 Task: Find family-friendly skiing trails near Salt Lake City.
Action: Mouse moved to (134, 71)
Screenshot: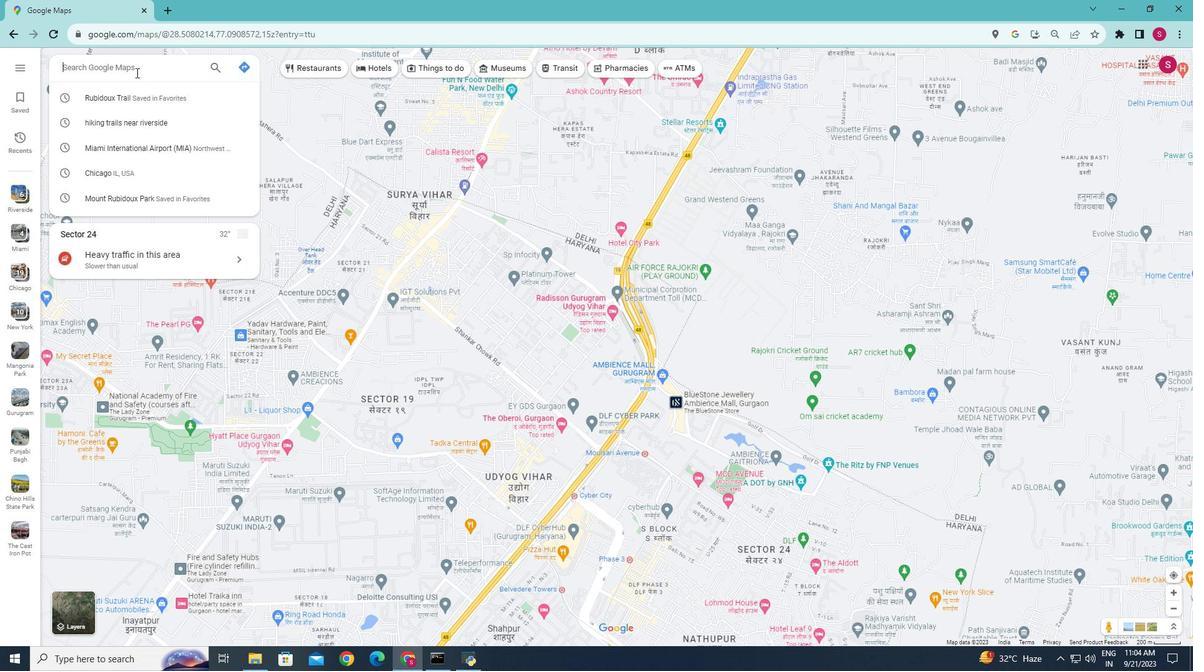 
Action: Mouse pressed left at (134, 71)
Screenshot: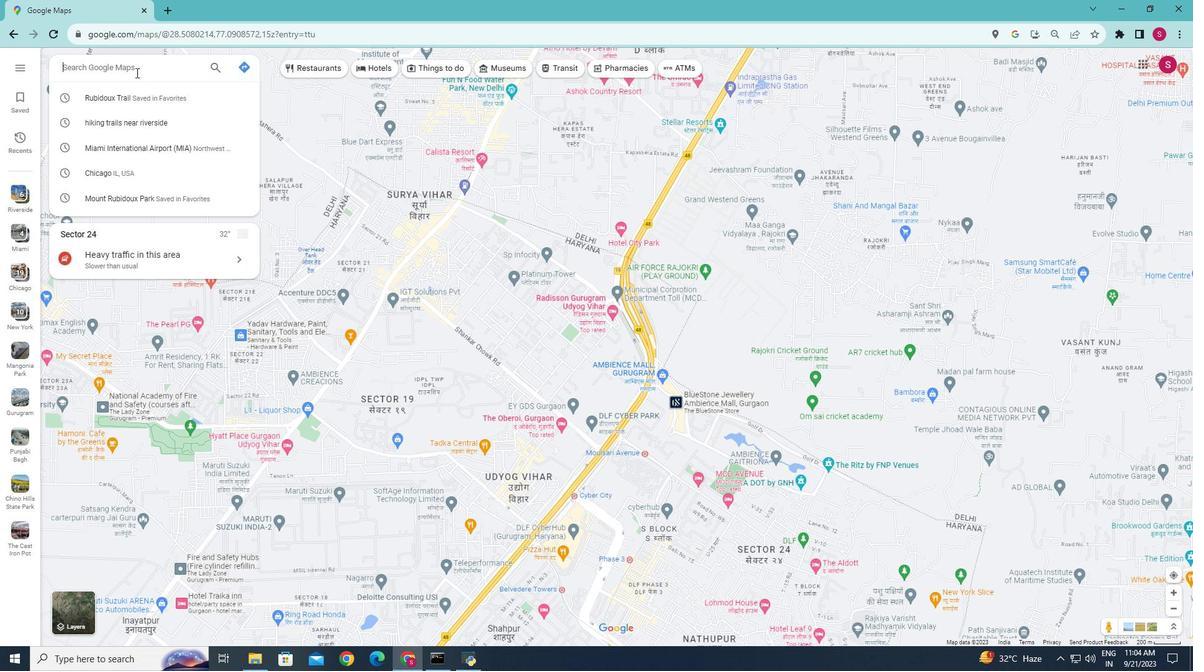 
Action: Key pressed <Key.caps_lock>S<Key.caps_lock>alt<Key.space><Key.caps_lock>L<Key.caps_lock>ake<Key.space><Key.caps_lock>C<Key.caps_lock>ity<Key.enter>
Screenshot: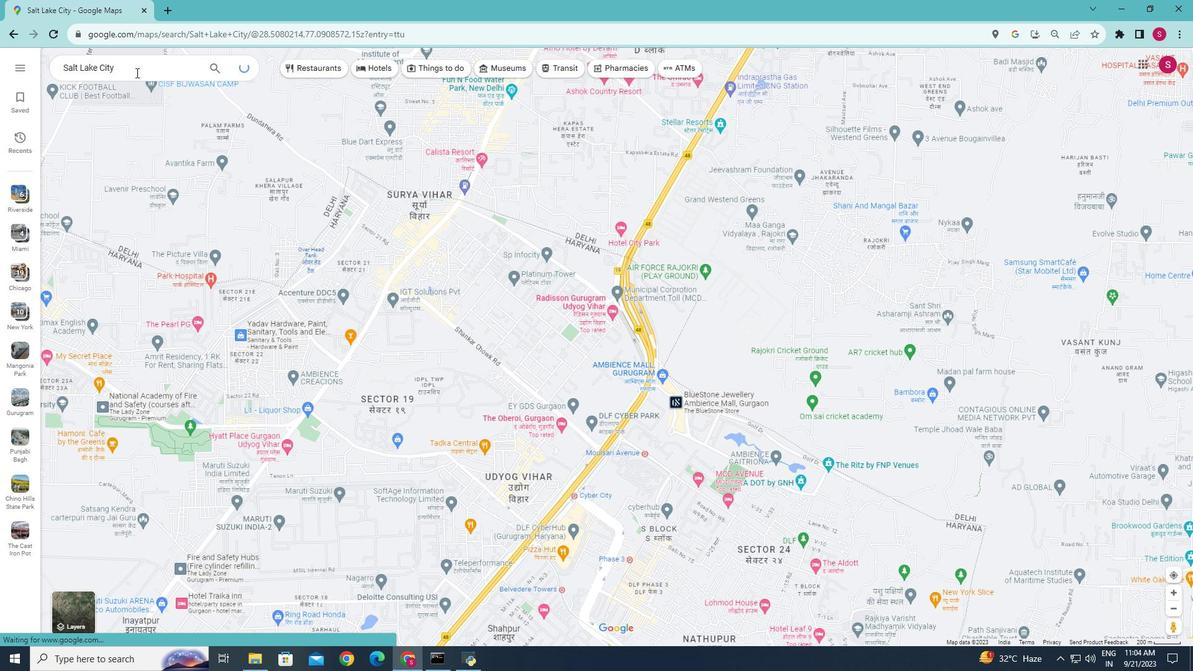 
Action: Mouse moved to (151, 259)
Screenshot: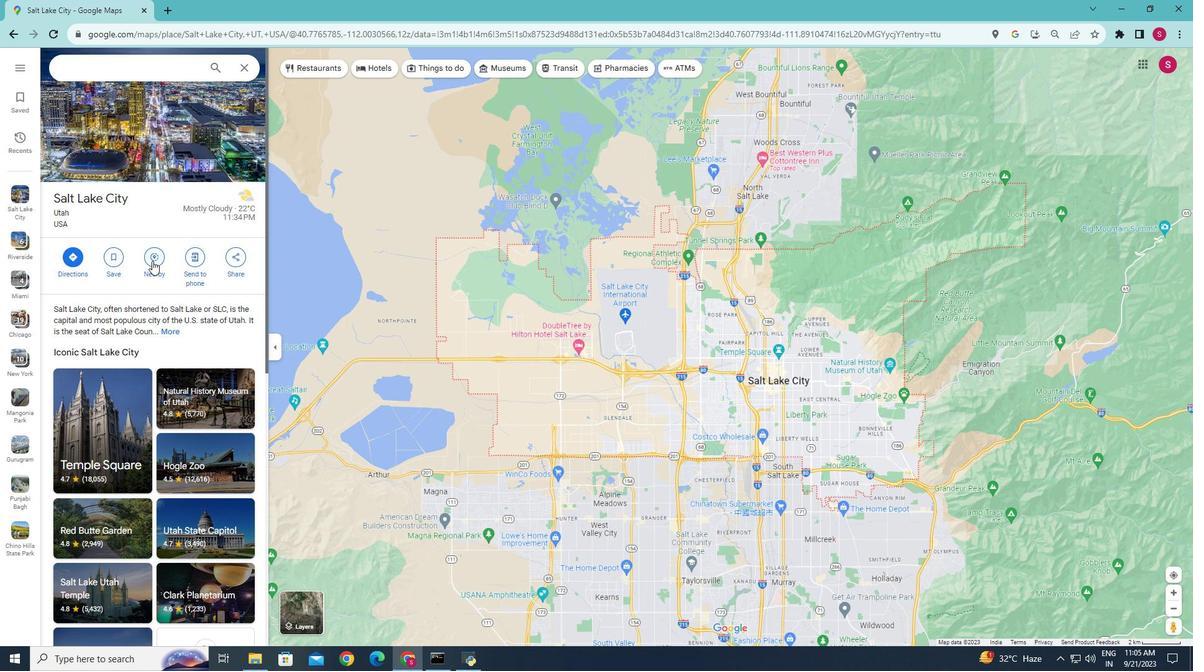 
Action: Mouse pressed left at (151, 259)
Screenshot: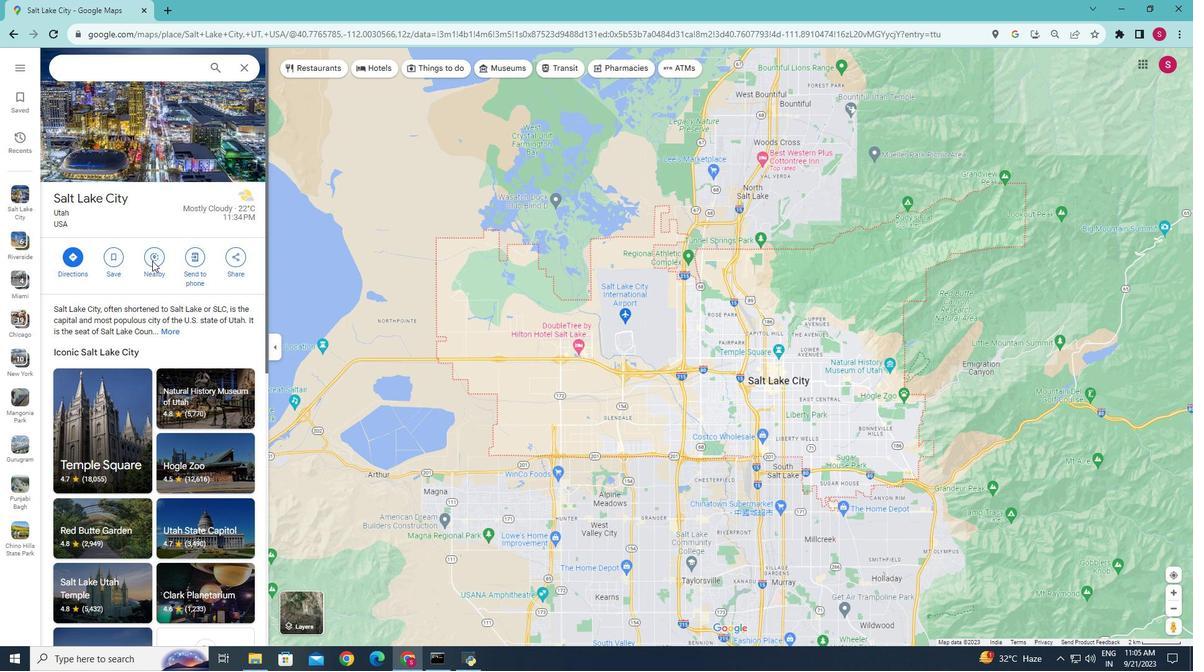 
Action: Mouse moved to (93, 64)
Screenshot: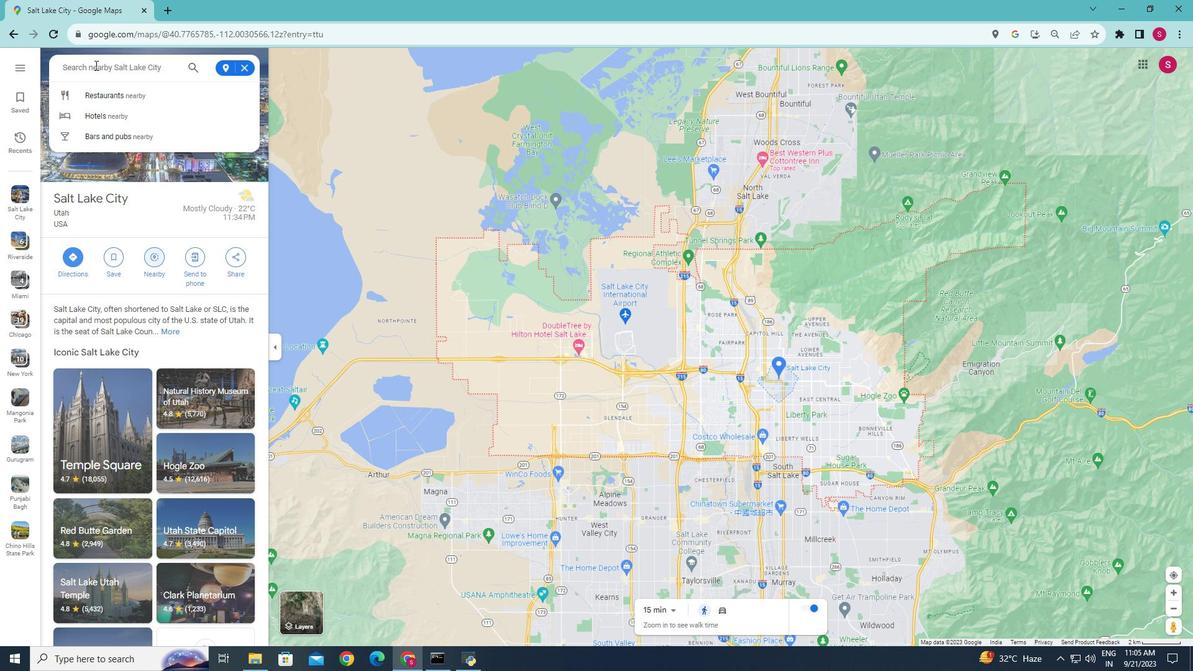 
Action: Mouse pressed left at (93, 64)
Screenshot: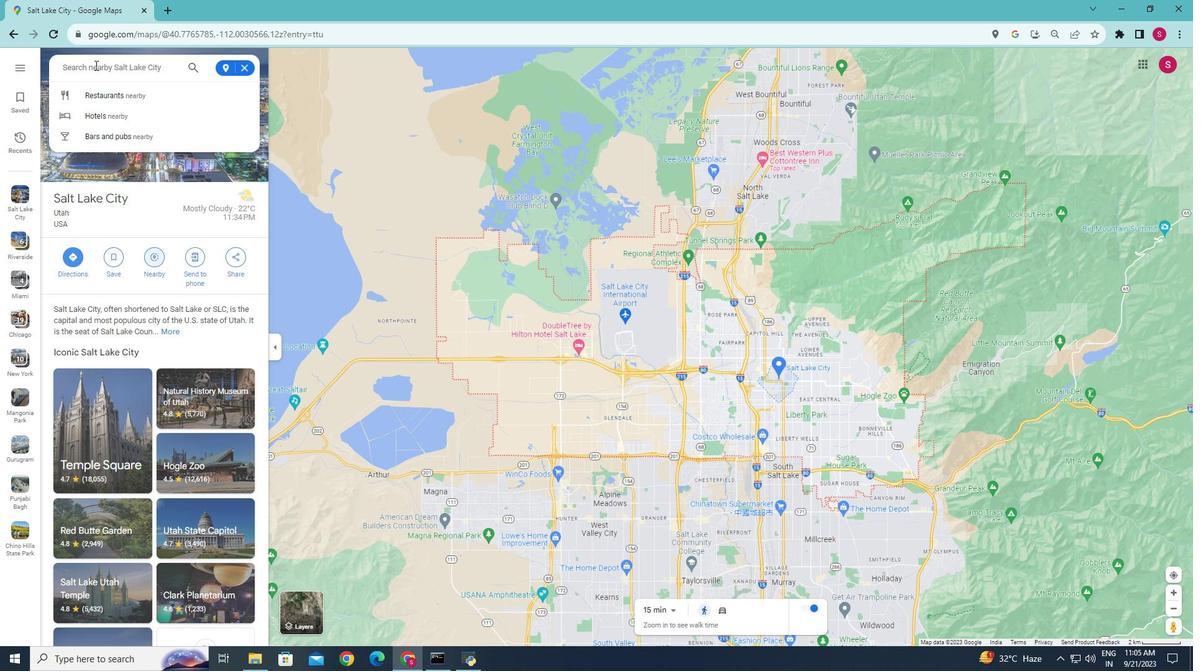 
Action: Key pressed family-friendly<Key.space>skiing<Key.space>trails<Key.enter>
Screenshot: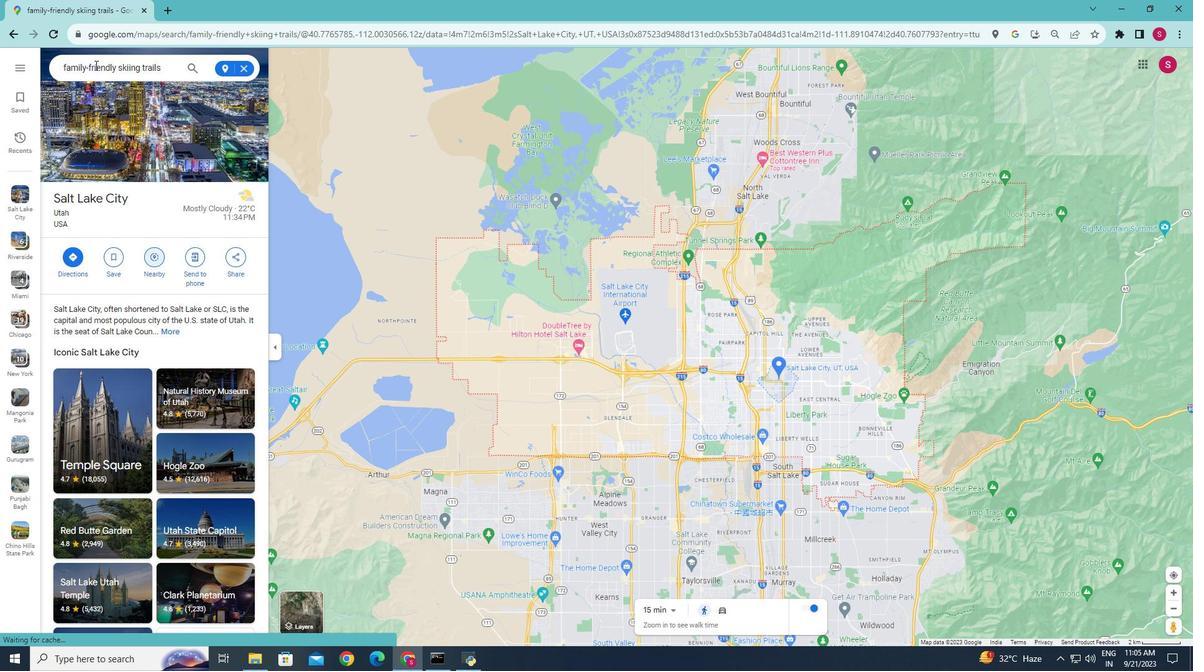
Action: Mouse moved to (175, 310)
Screenshot: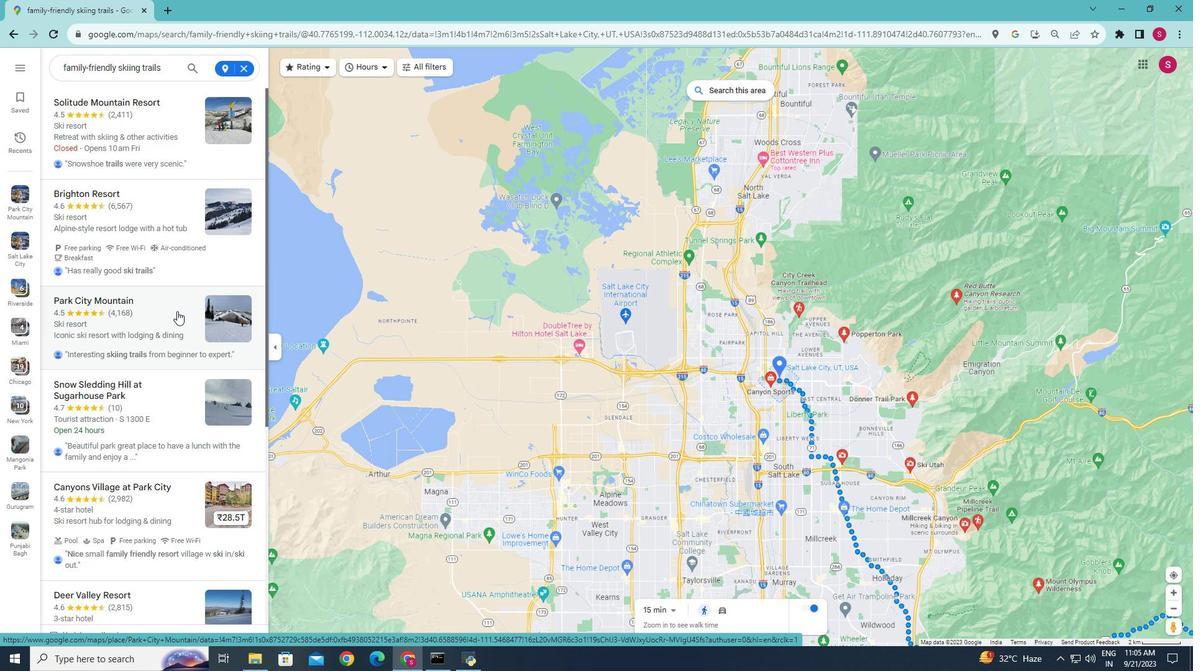 
Action: Mouse pressed left at (175, 310)
Screenshot: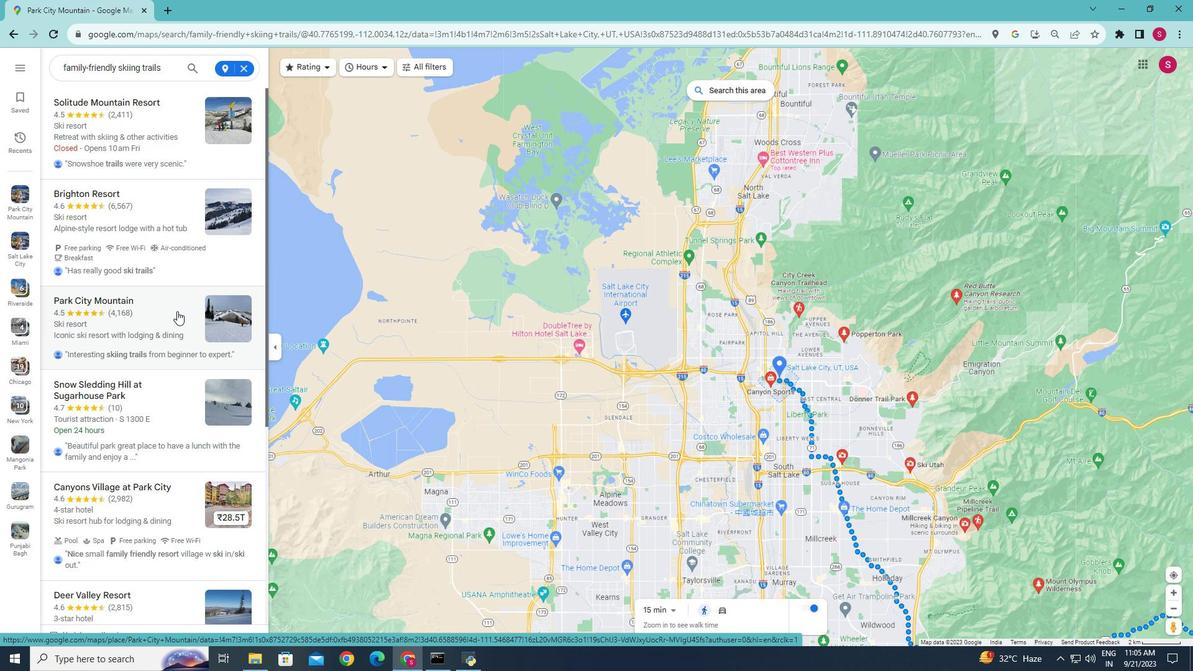 
Action: Mouse moved to (366, 267)
Screenshot: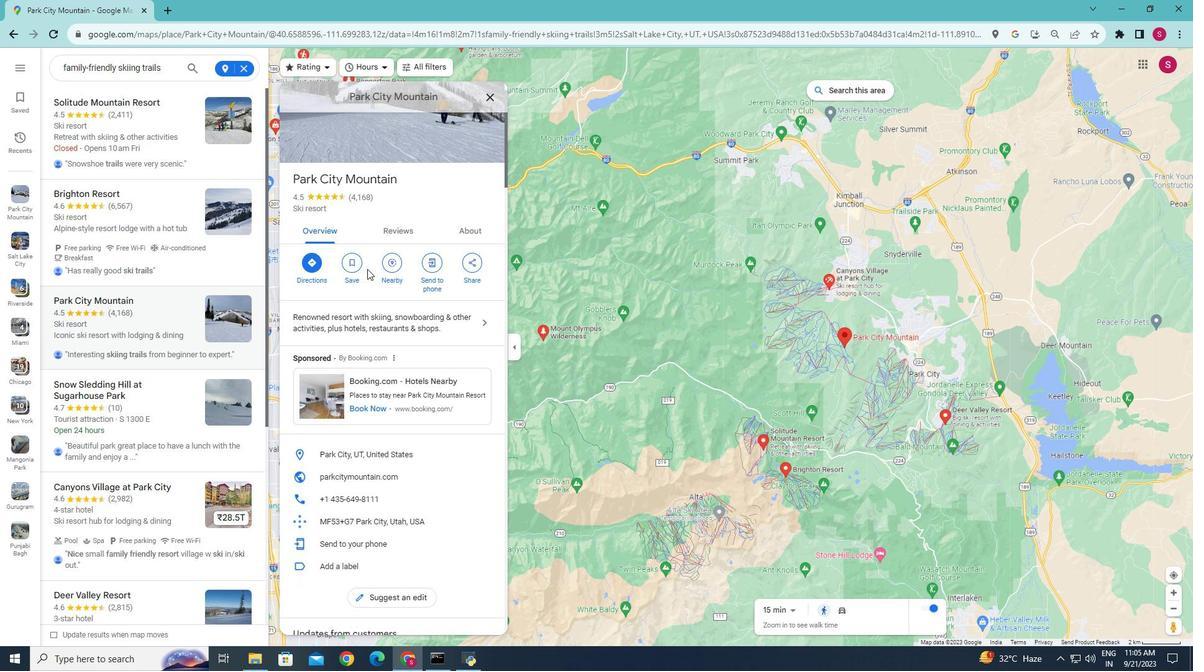 
Action: Mouse scrolled (366, 267) with delta (0, 0)
Screenshot: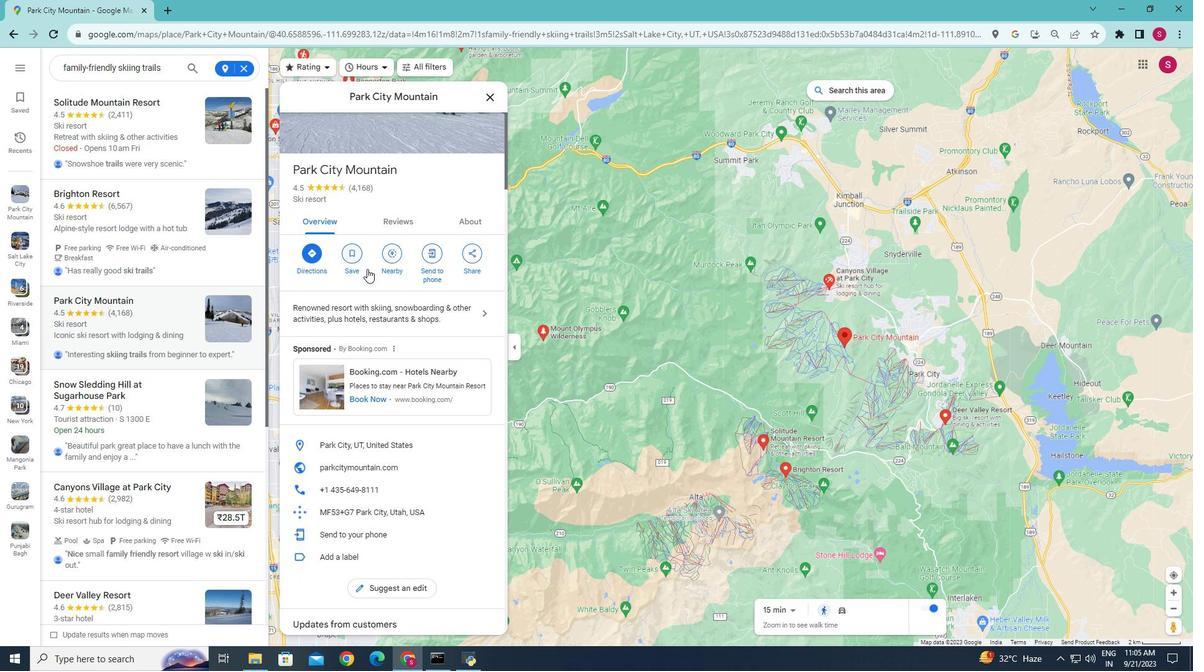 
Action: Mouse scrolled (366, 267) with delta (0, 0)
Screenshot: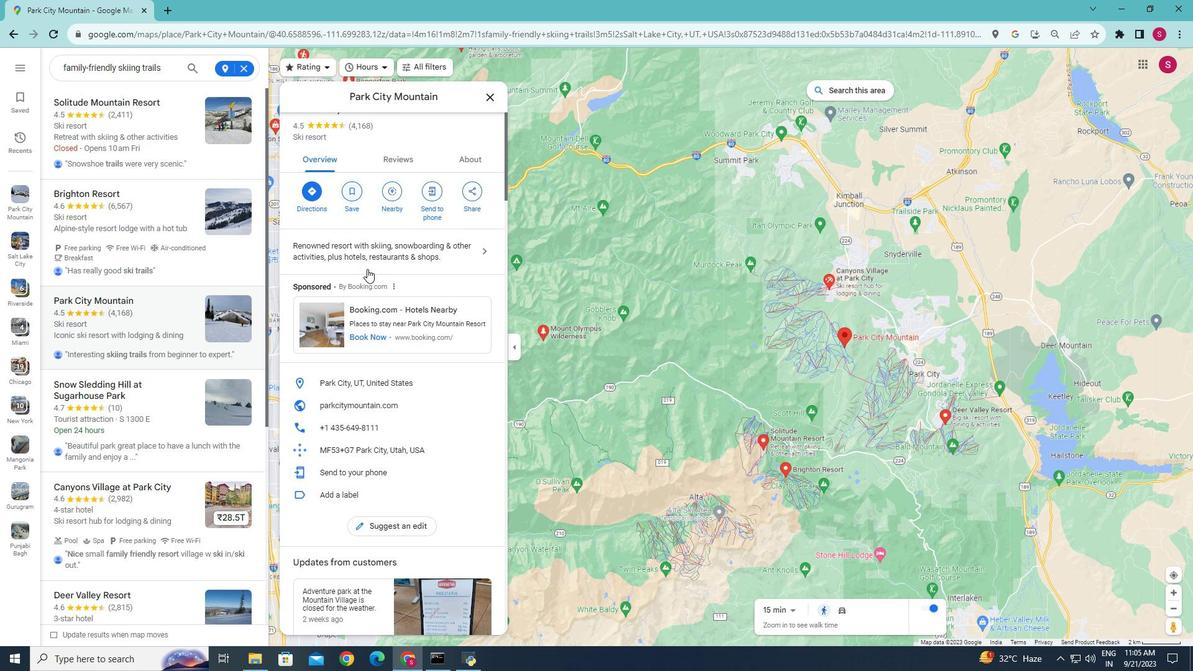 
Action: Mouse scrolled (366, 267) with delta (0, 0)
Screenshot: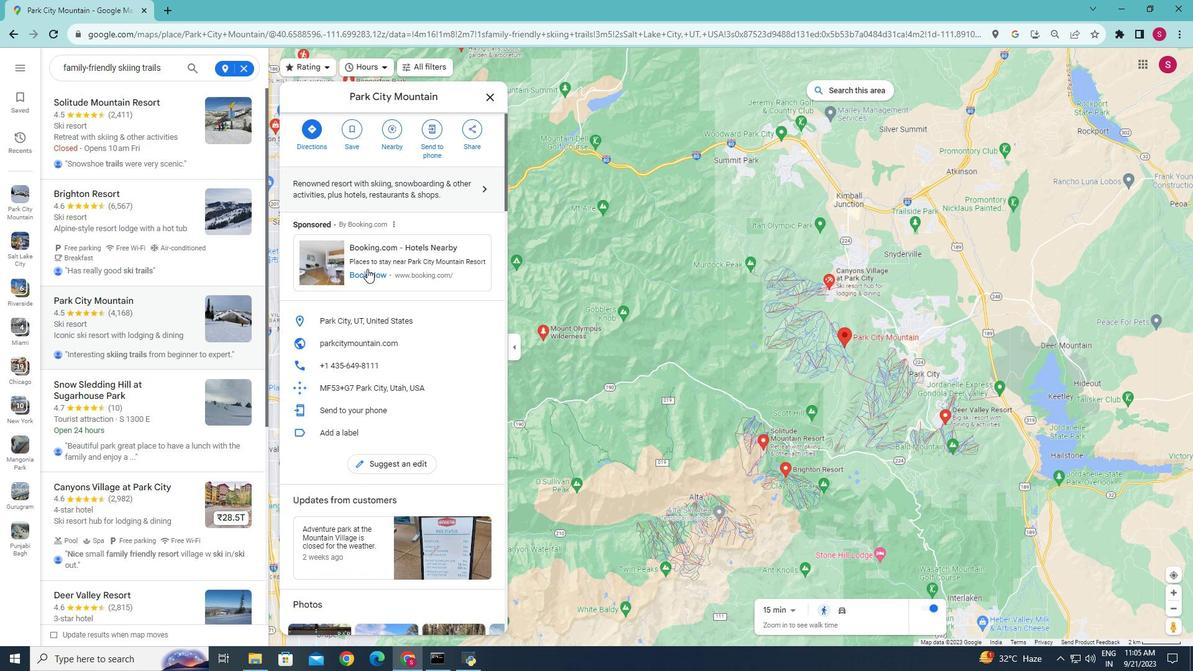 
Action: Mouse scrolled (366, 267) with delta (0, 0)
Screenshot: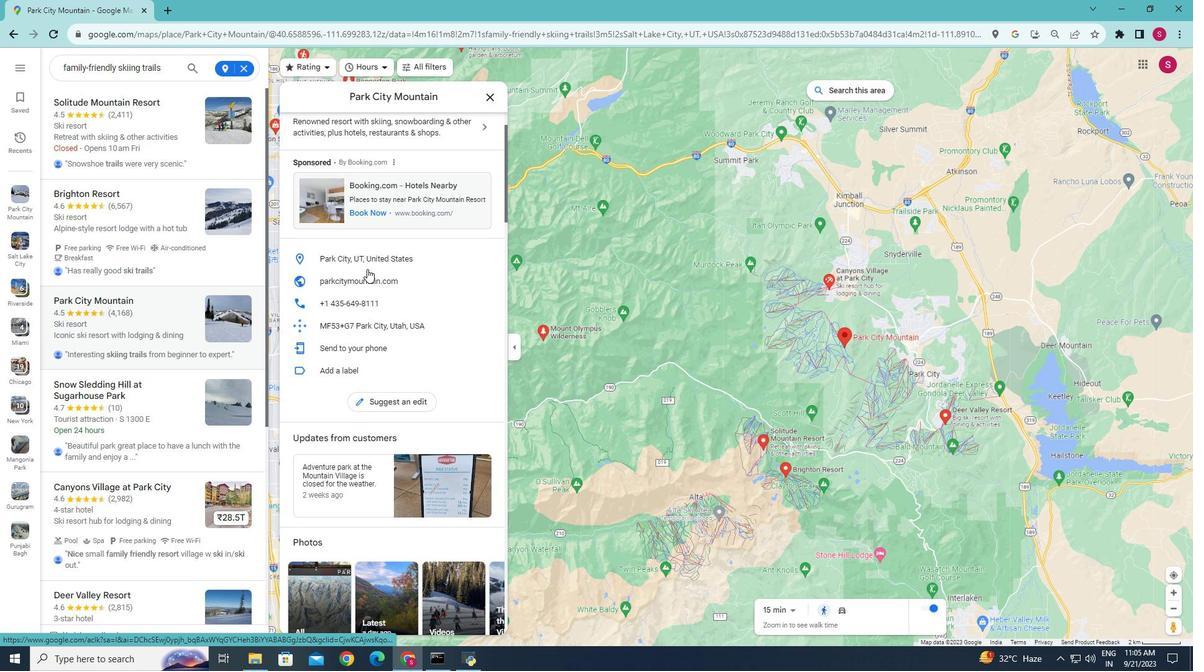 
Action: Mouse scrolled (366, 267) with delta (0, 0)
Screenshot: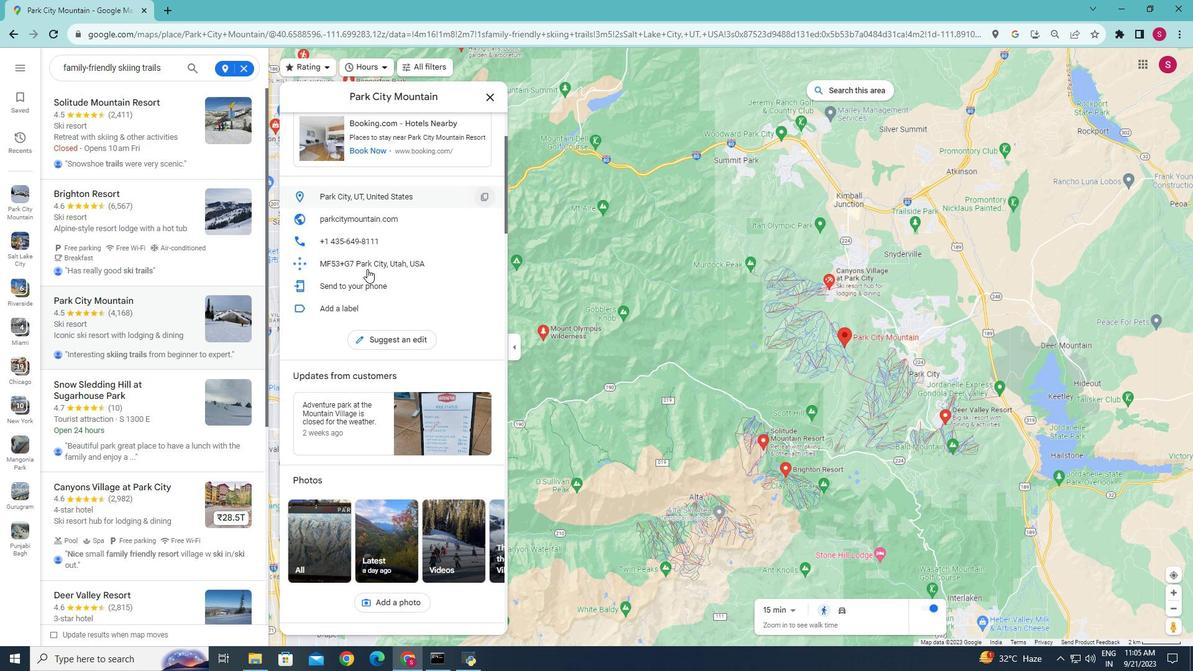 
Action: Mouse scrolled (366, 267) with delta (0, 0)
Screenshot: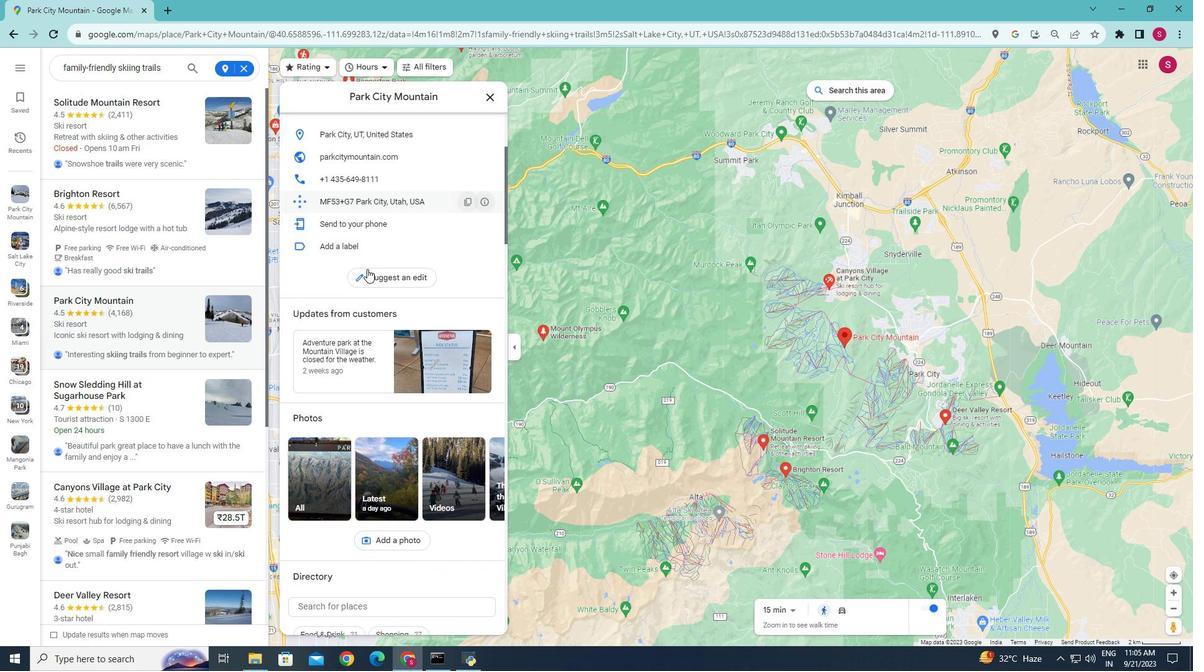 
Action: Mouse scrolled (366, 267) with delta (0, 0)
Screenshot: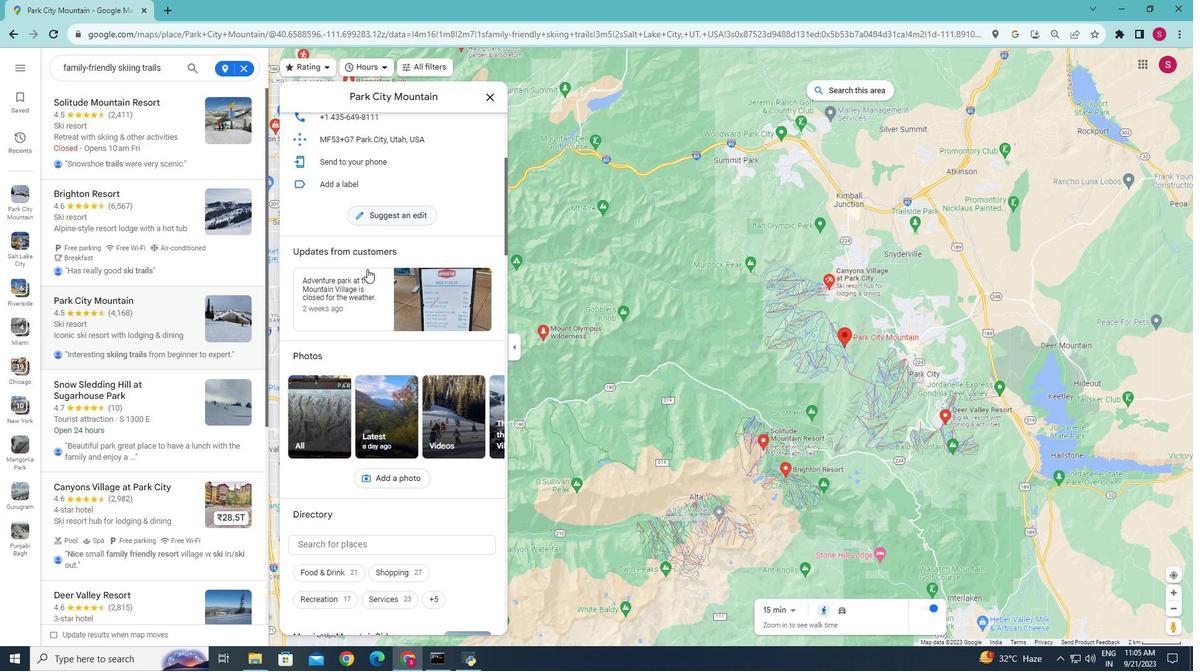 
Action: Mouse scrolled (366, 267) with delta (0, 0)
Screenshot: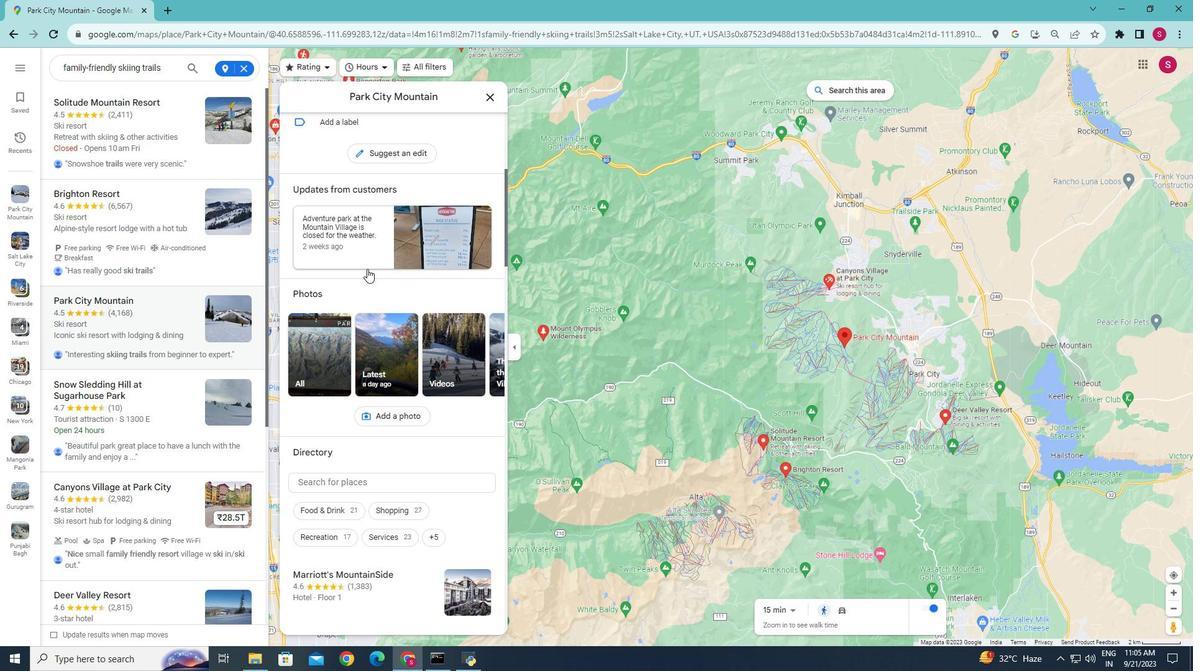 
Action: Mouse scrolled (366, 267) with delta (0, 0)
Screenshot: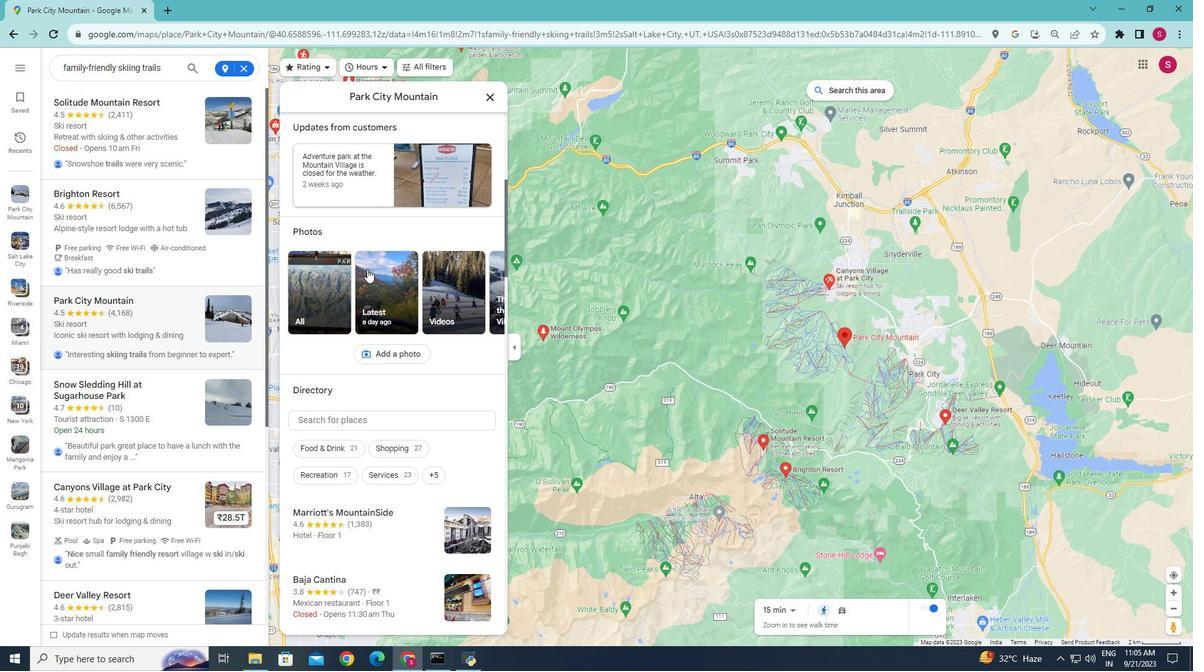 
Action: Mouse scrolled (366, 267) with delta (0, 0)
Screenshot: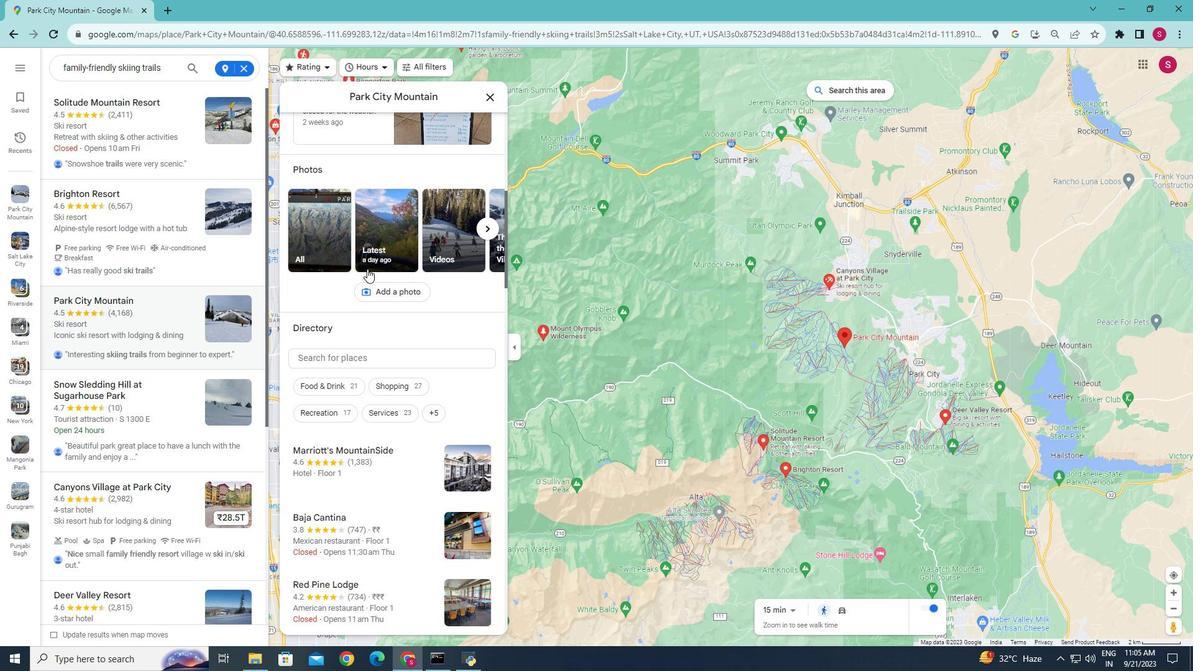 
Action: Mouse scrolled (366, 267) with delta (0, 0)
Screenshot: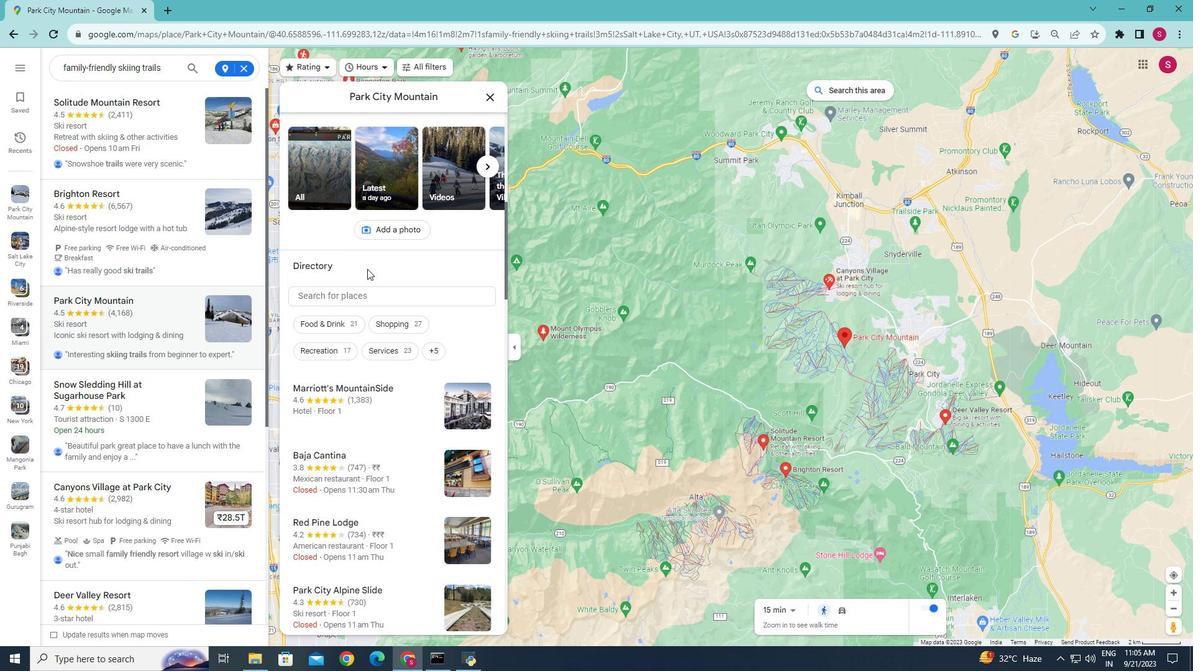 
Action: Mouse scrolled (366, 267) with delta (0, 0)
Screenshot: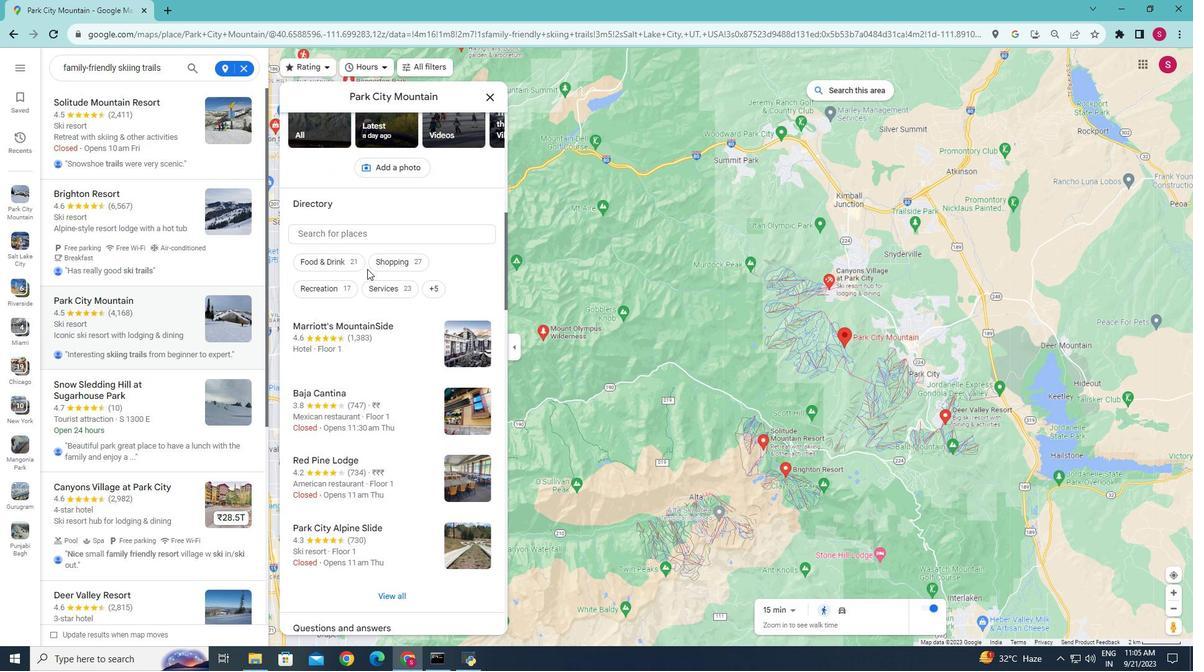 
Action: Mouse scrolled (366, 267) with delta (0, 0)
Screenshot: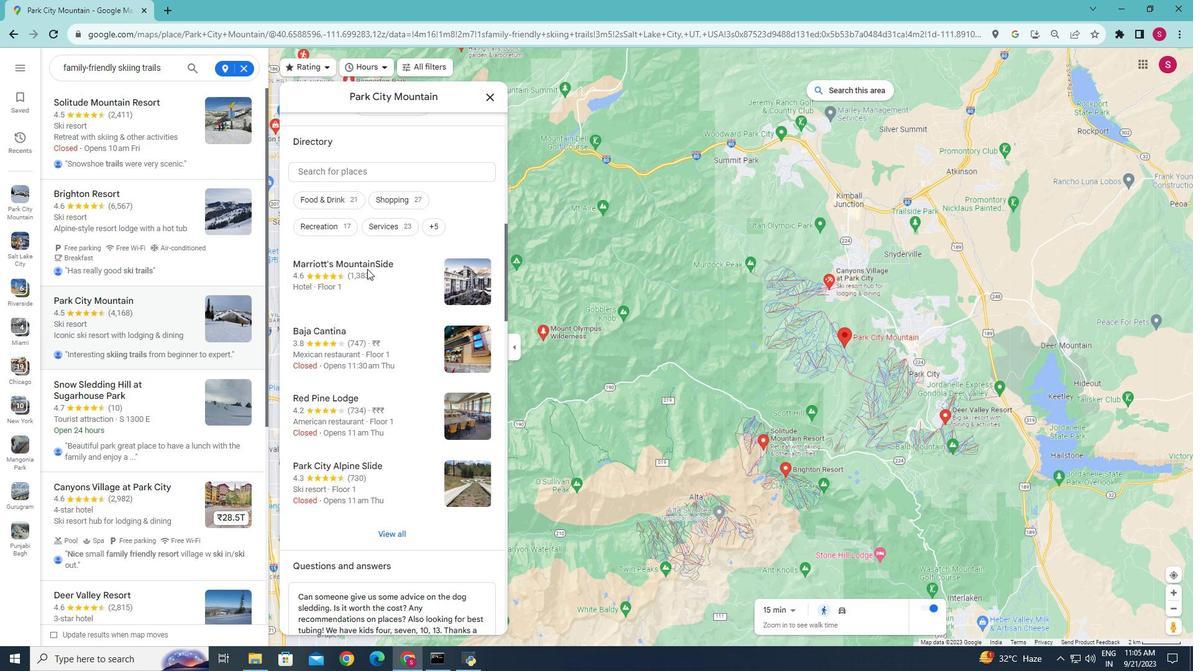 
Action: Mouse scrolled (366, 267) with delta (0, 0)
Screenshot: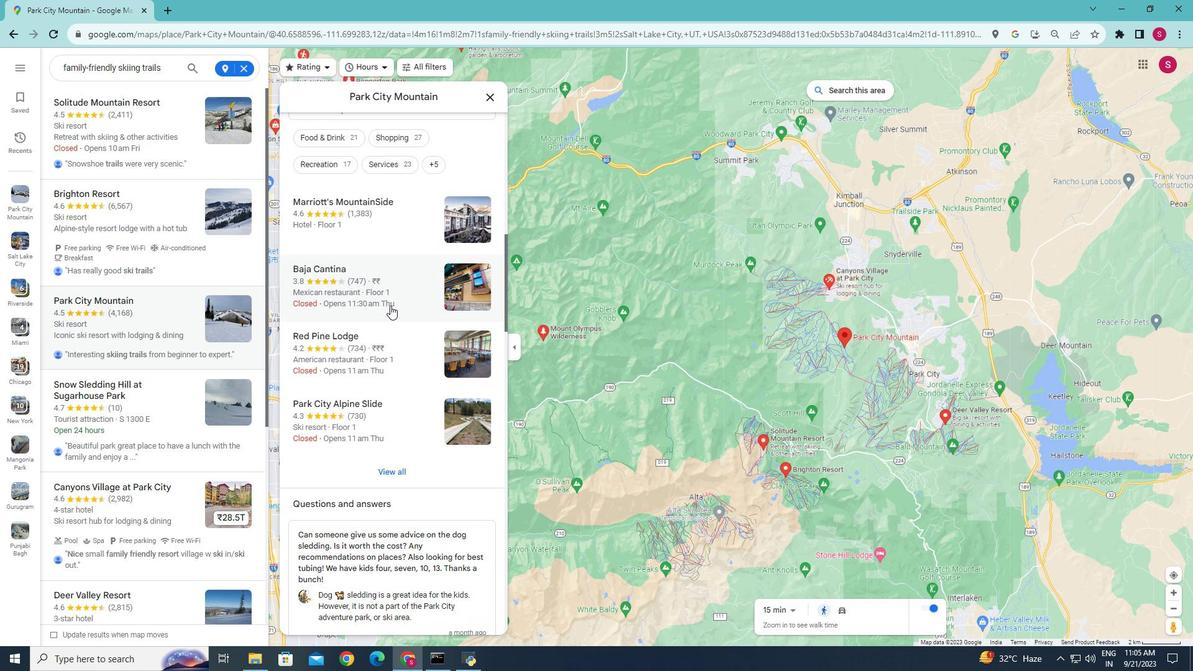 
Action: Mouse moved to (389, 304)
Screenshot: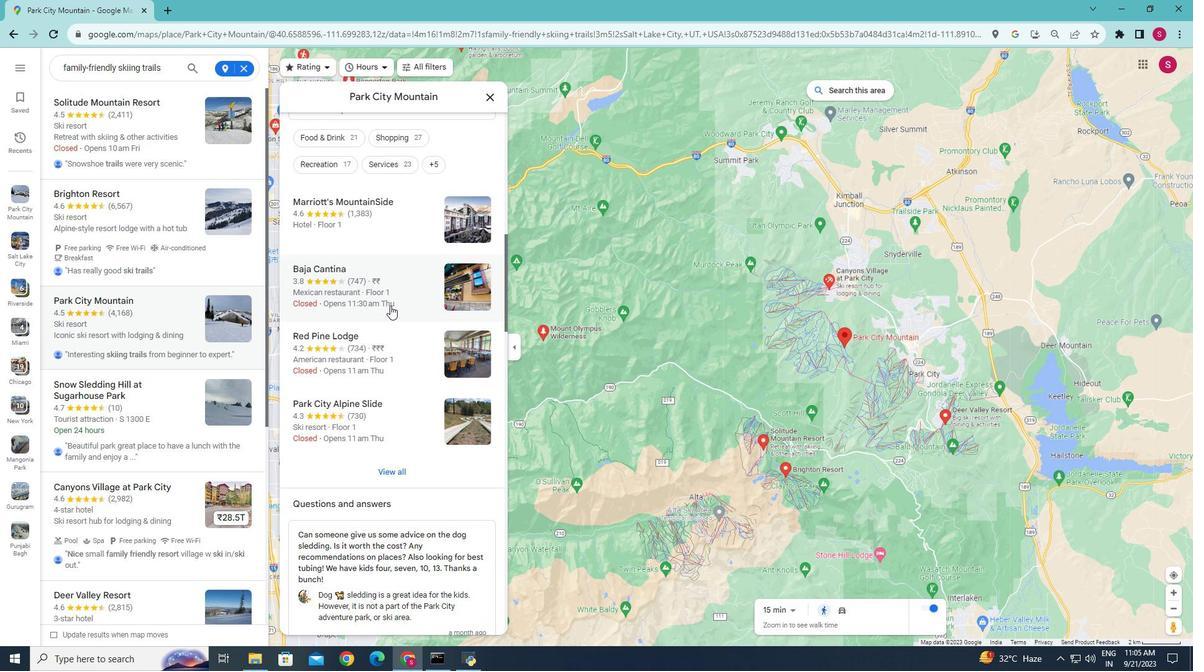 
Action: Mouse scrolled (389, 304) with delta (0, 0)
Screenshot: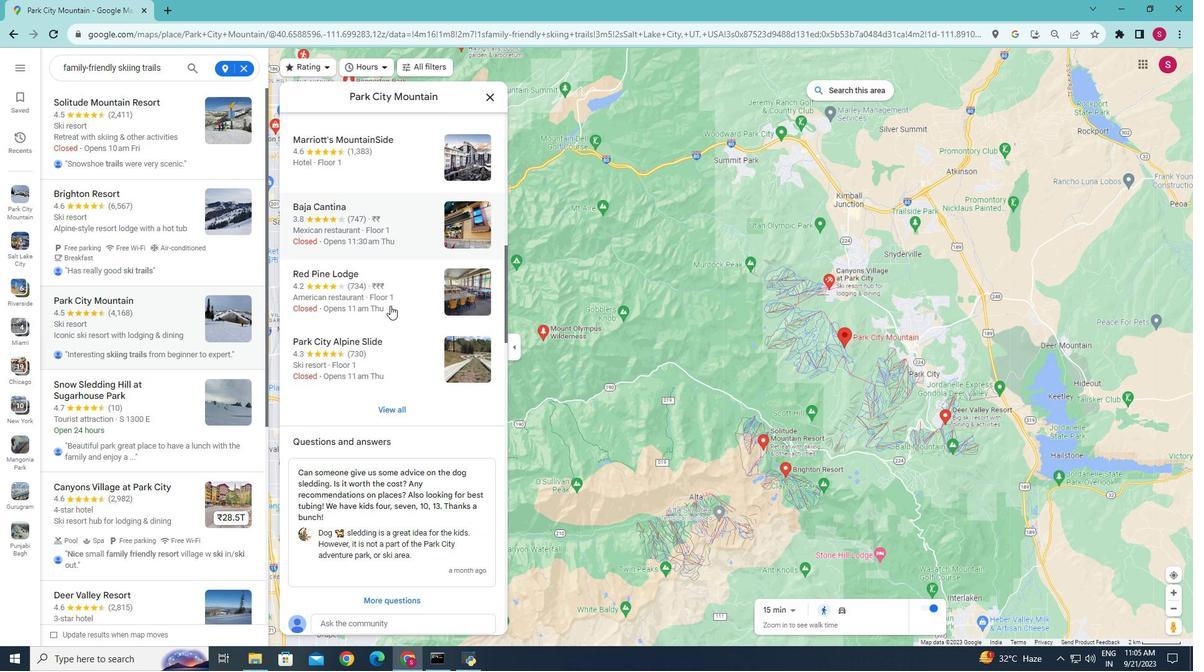 
Action: Mouse scrolled (389, 304) with delta (0, 0)
Screenshot: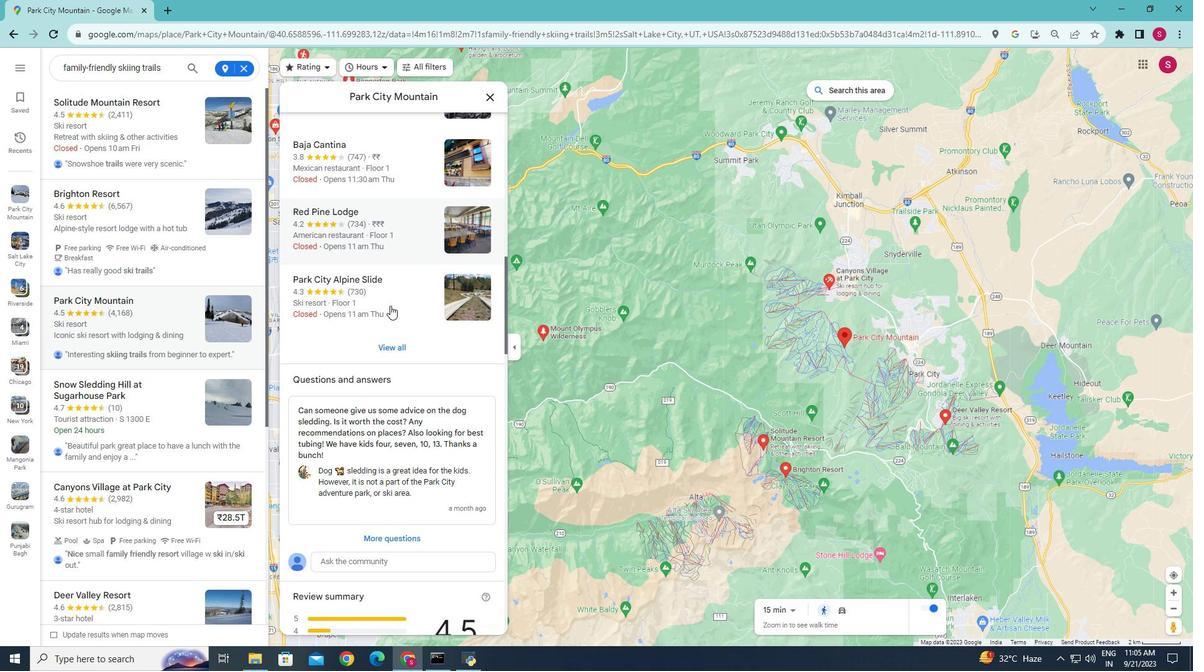 
Action: Mouse scrolled (389, 304) with delta (0, 0)
Screenshot: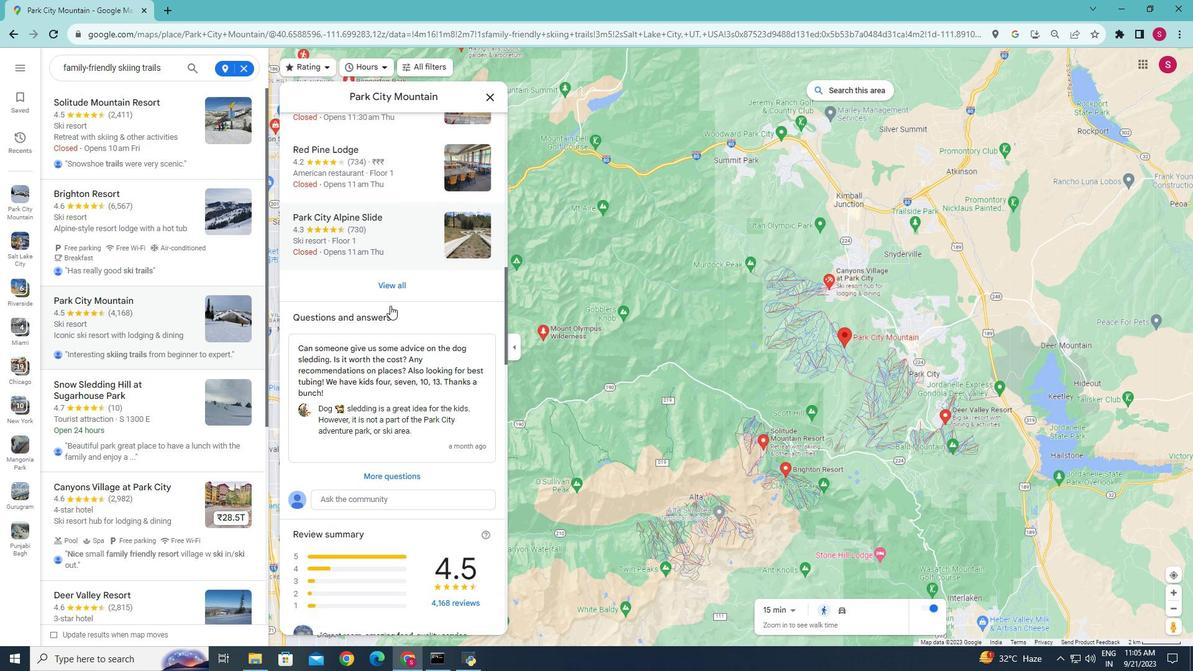 
Action: Mouse scrolled (389, 304) with delta (0, 0)
Screenshot: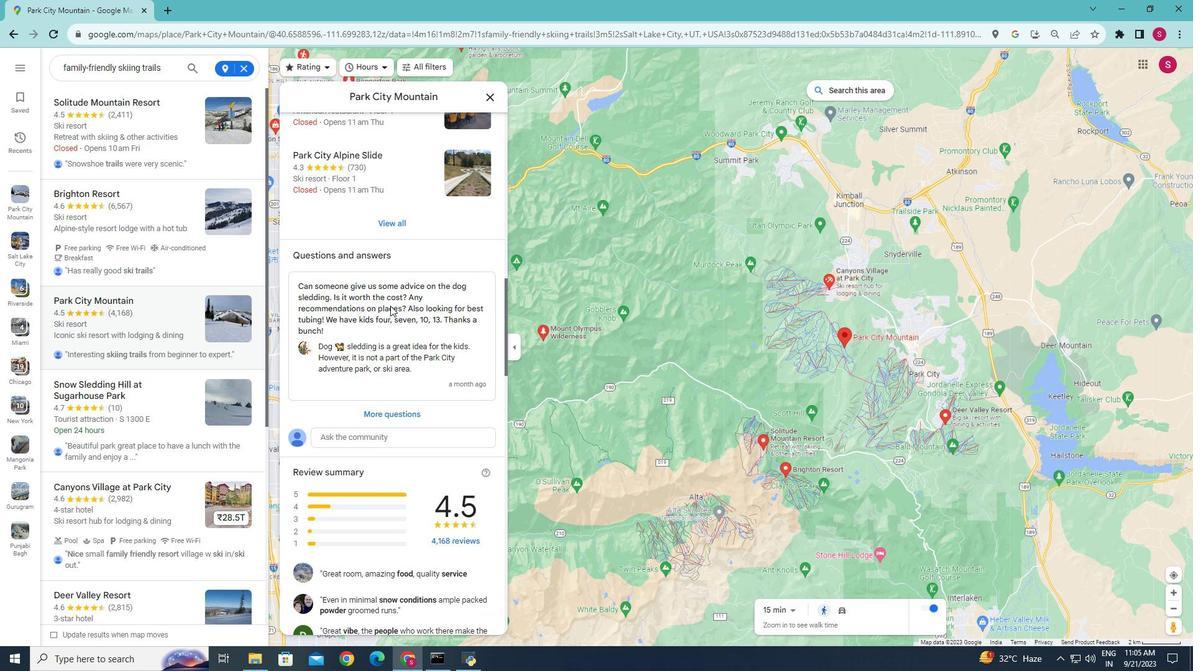 
Action: Mouse moved to (383, 258)
Screenshot: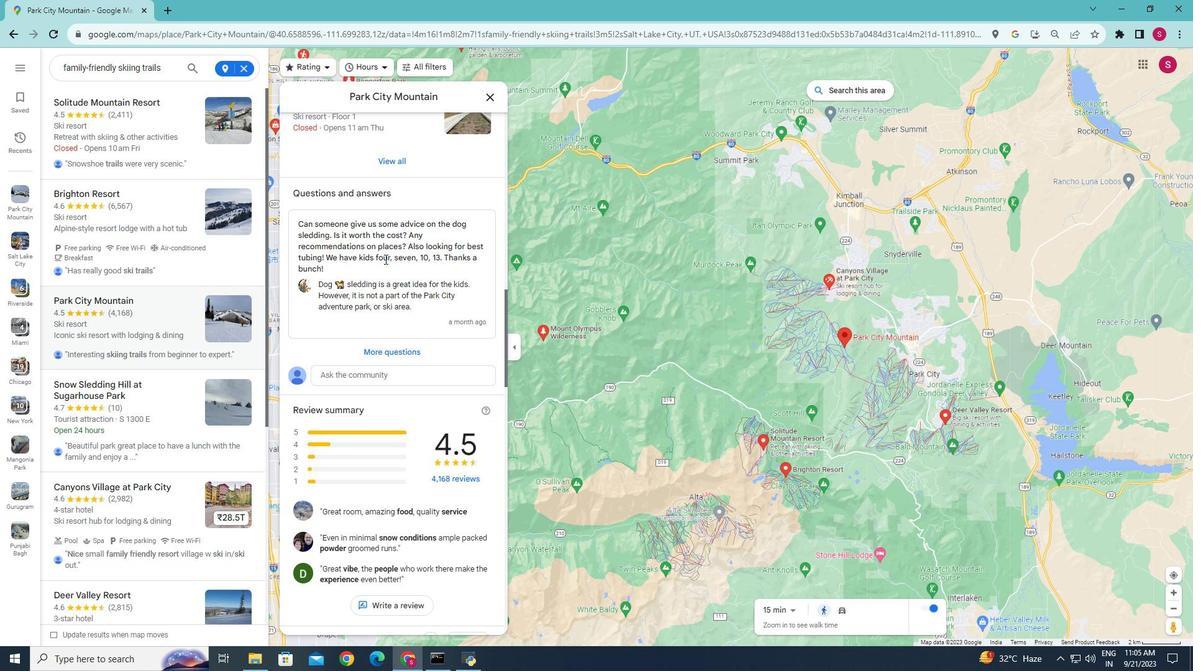 
Action: Mouse scrolled (383, 257) with delta (0, 0)
Screenshot: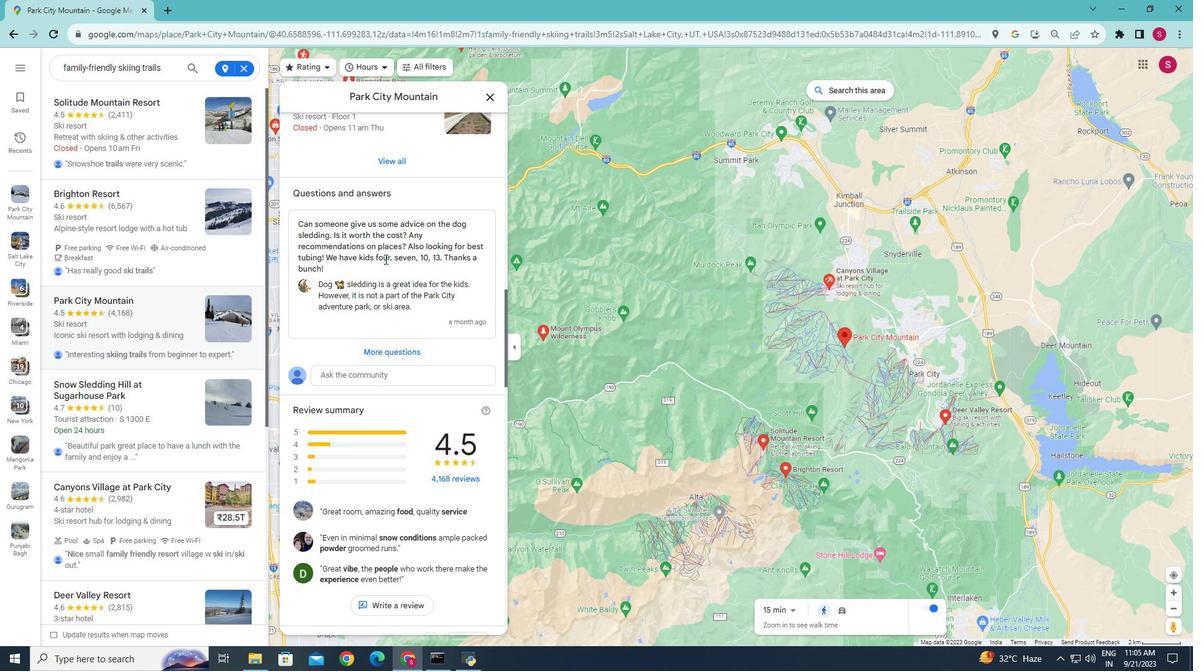
Action: Mouse scrolled (383, 258) with delta (0, 0)
Screenshot: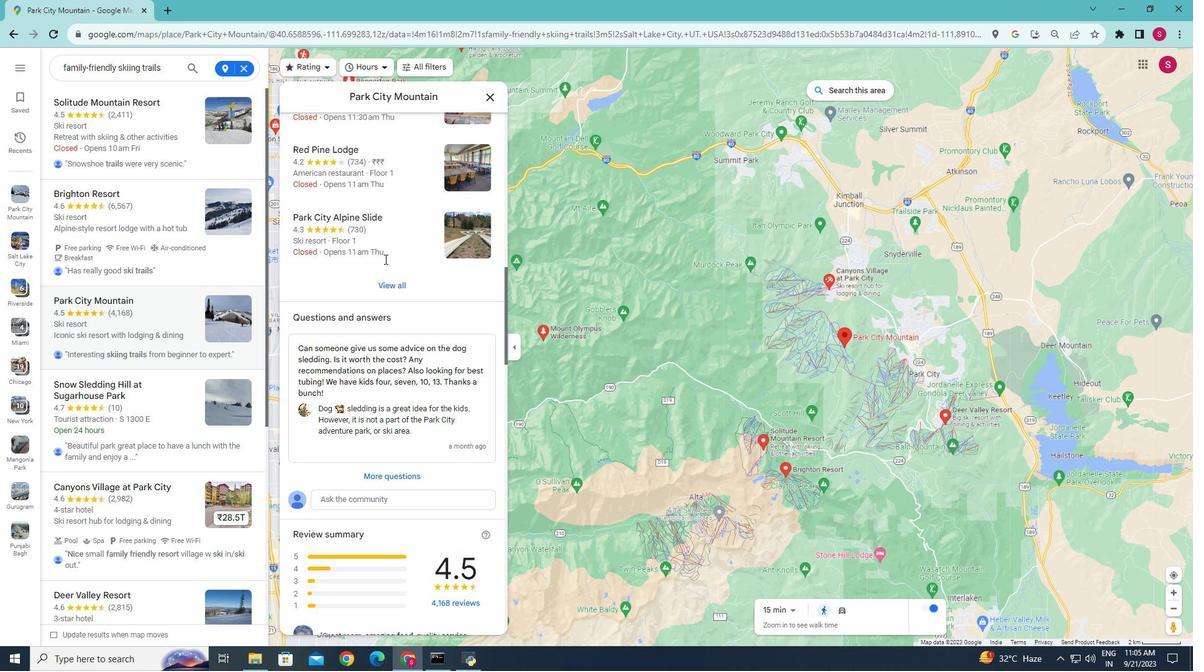 
Action: Mouse scrolled (383, 258) with delta (0, 0)
Screenshot: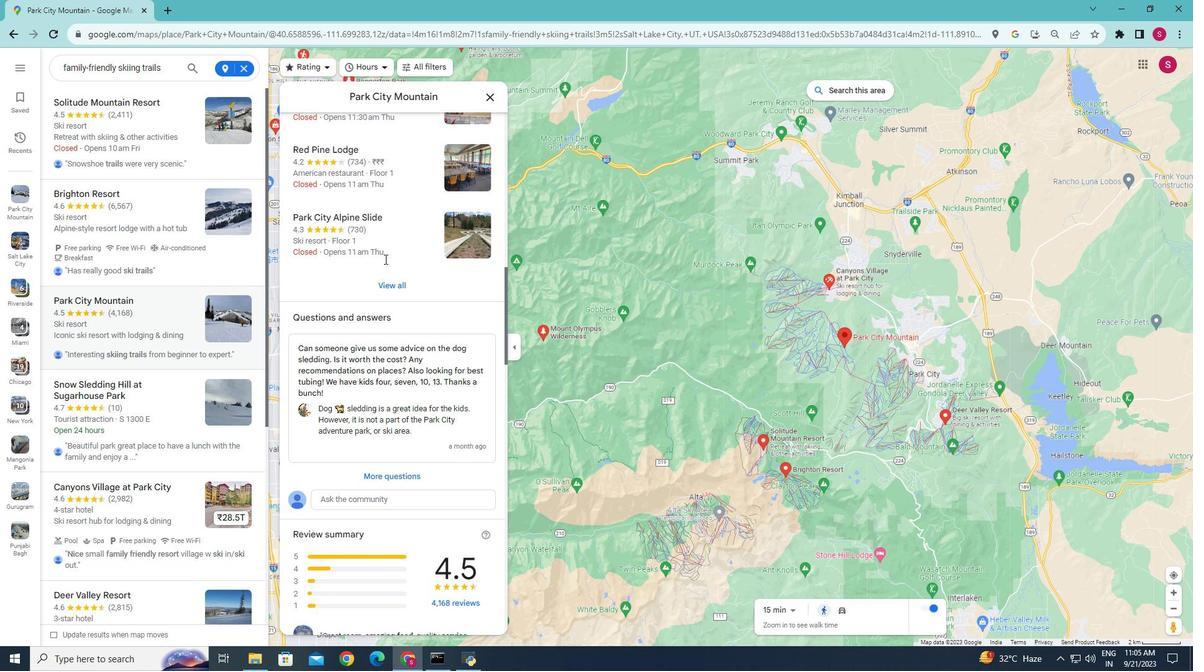 
Action: Mouse scrolled (383, 257) with delta (0, 0)
Screenshot: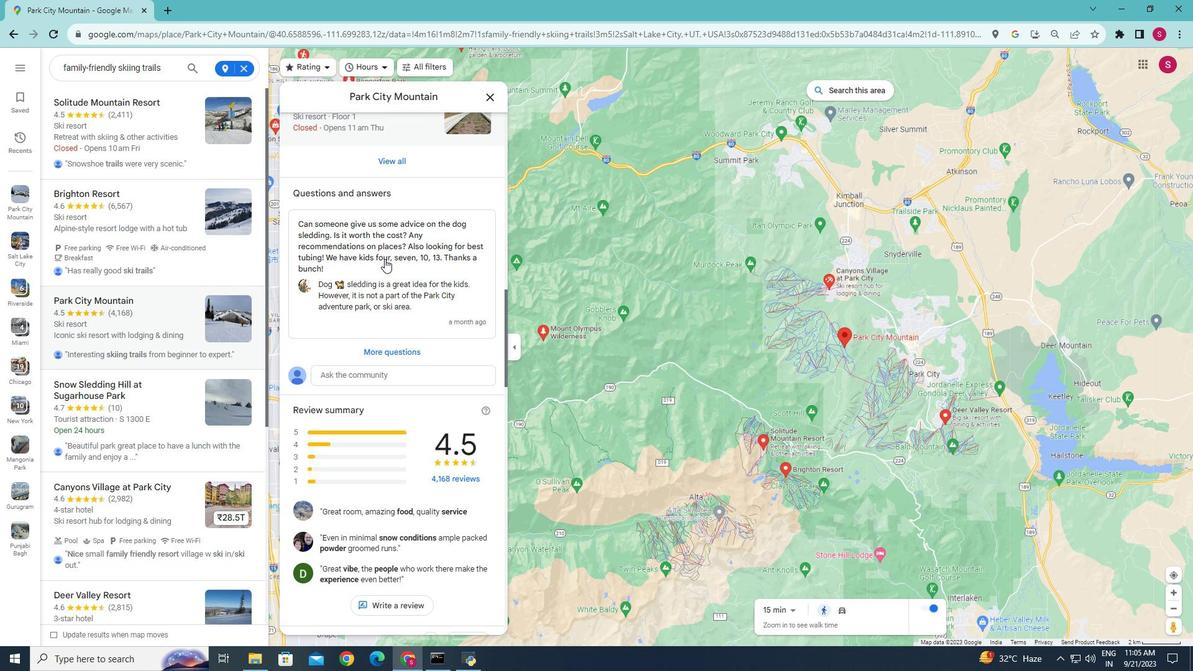 
Action: Mouse scrolled (383, 257) with delta (0, 0)
Screenshot: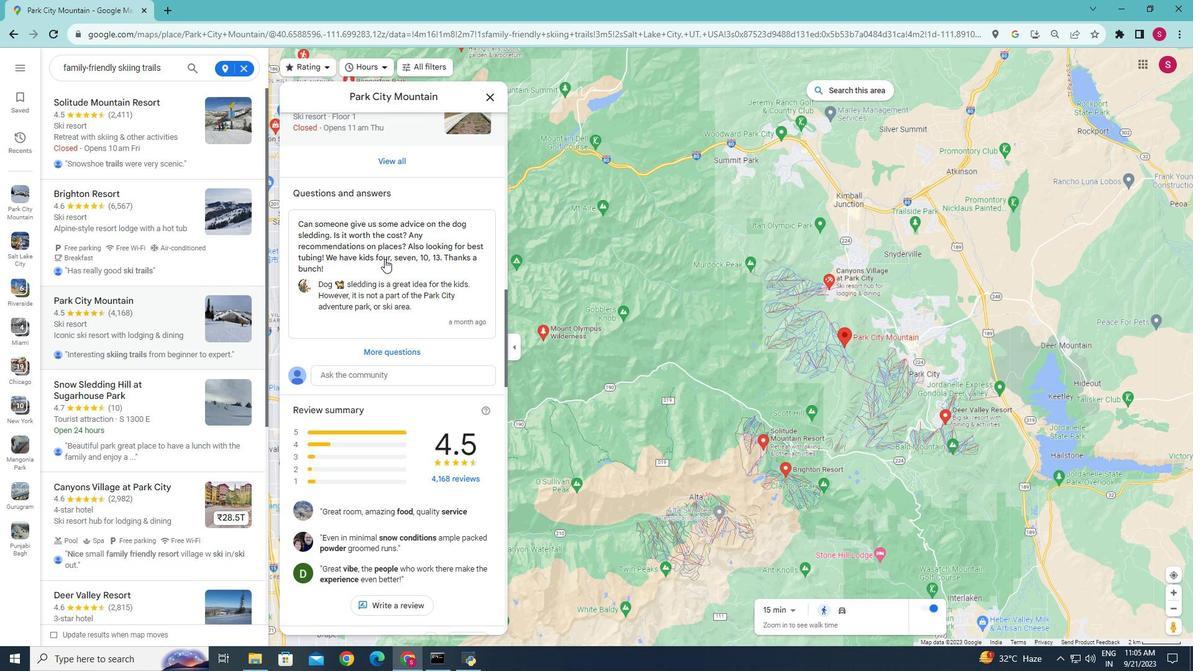 
Action: Mouse scrolled (383, 257) with delta (0, 0)
Screenshot: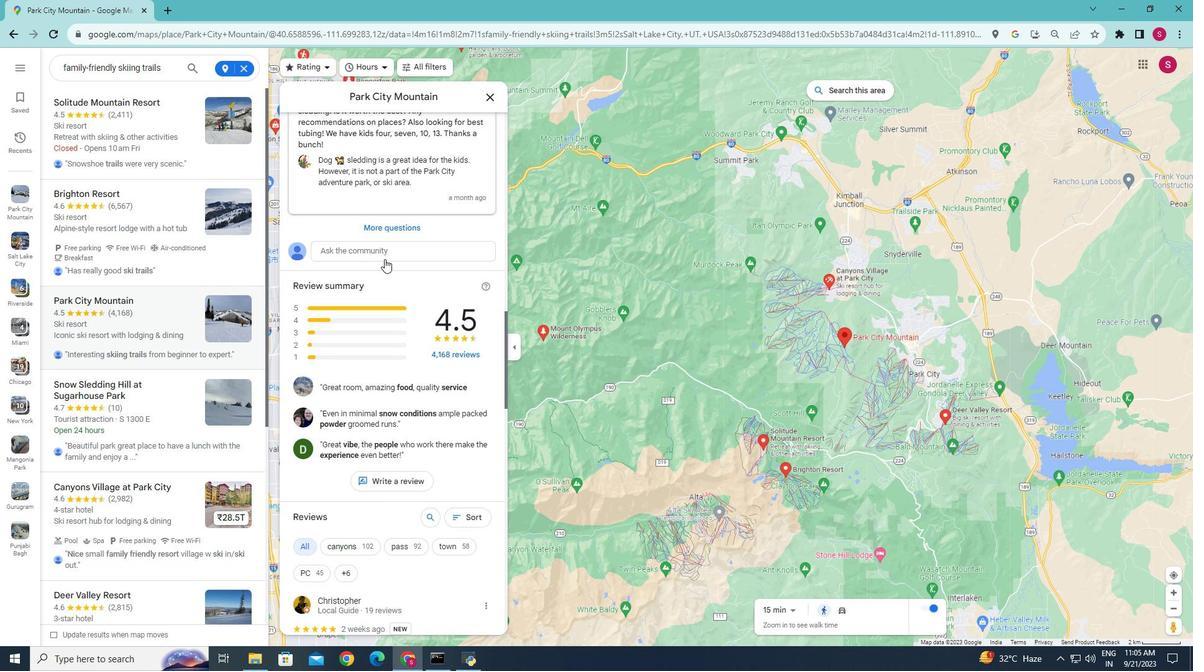 
Action: Mouse scrolled (383, 257) with delta (0, 0)
Screenshot: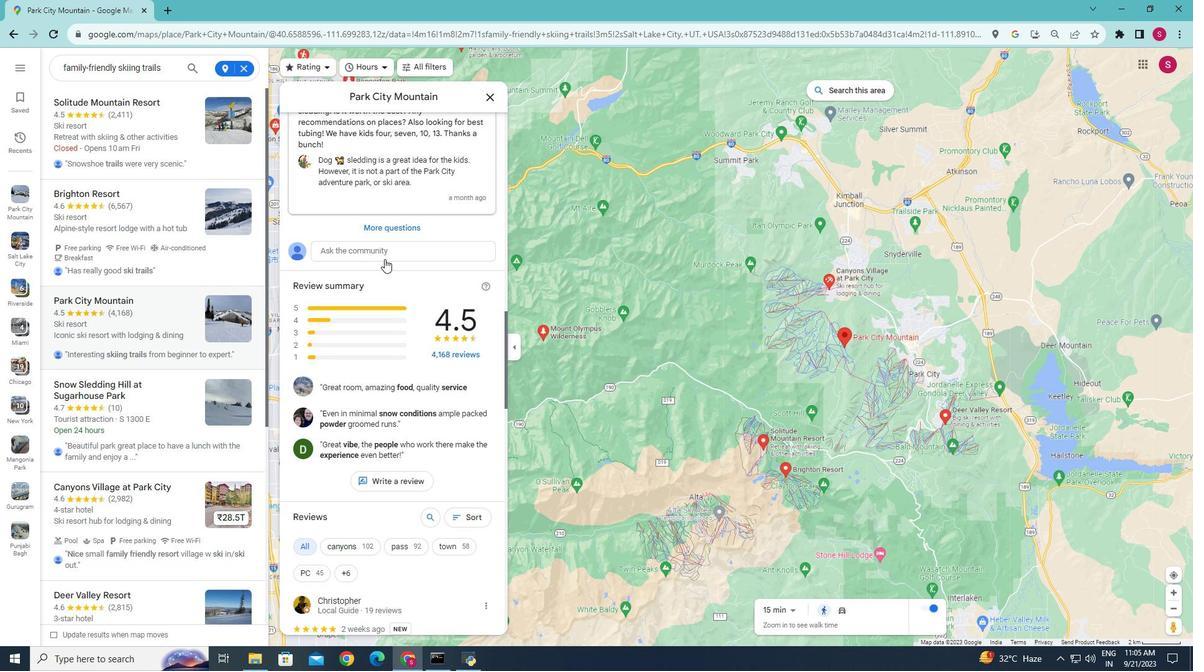 
Action: Mouse scrolled (383, 257) with delta (0, 0)
Screenshot: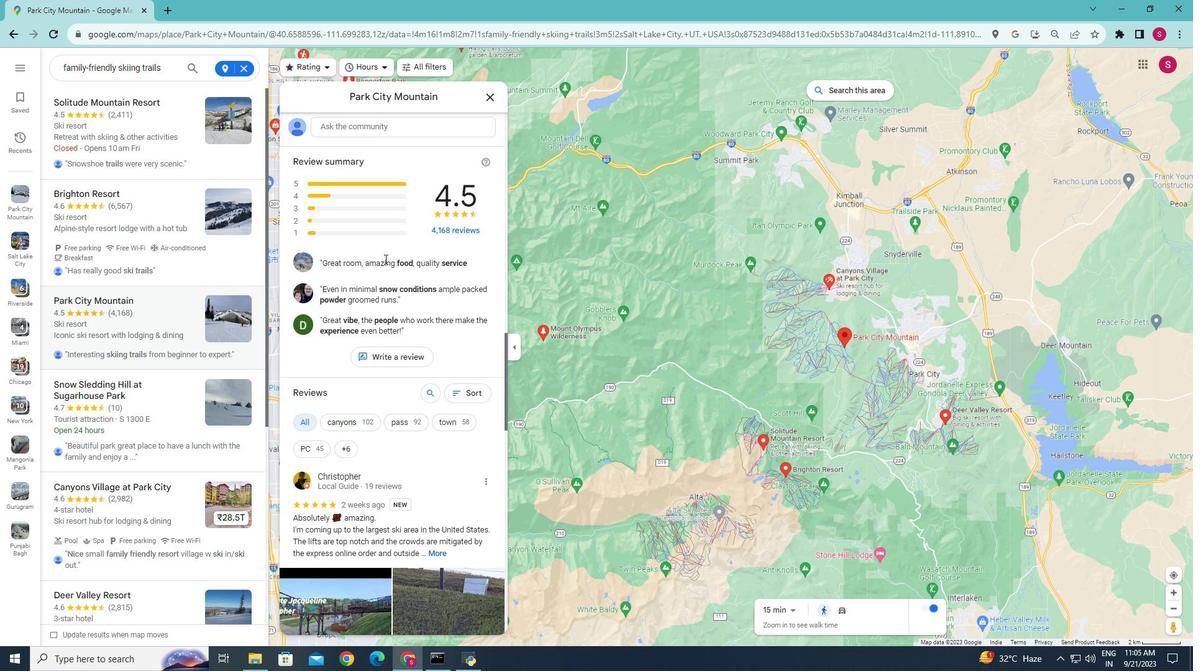 
Action: Mouse scrolled (383, 257) with delta (0, 0)
Screenshot: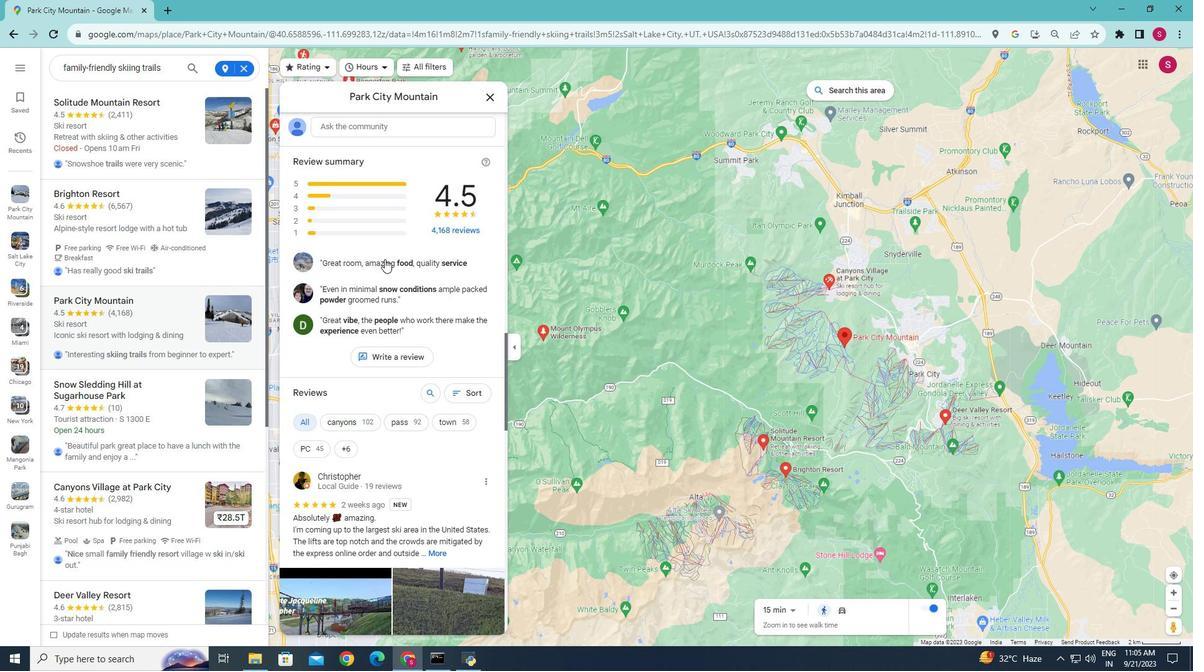 
Action: Mouse scrolled (383, 257) with delta (0, 0)
Screenshot: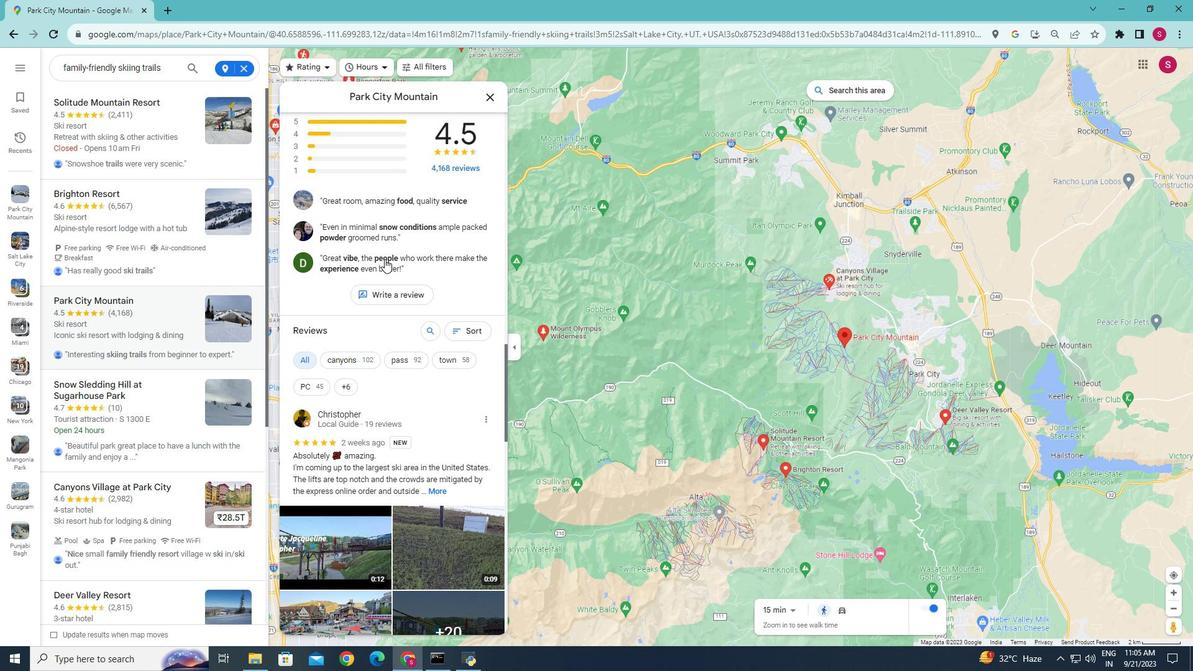 
Action: Mouse scrolled (383, 257) with delta (0, 0)
Screenshot: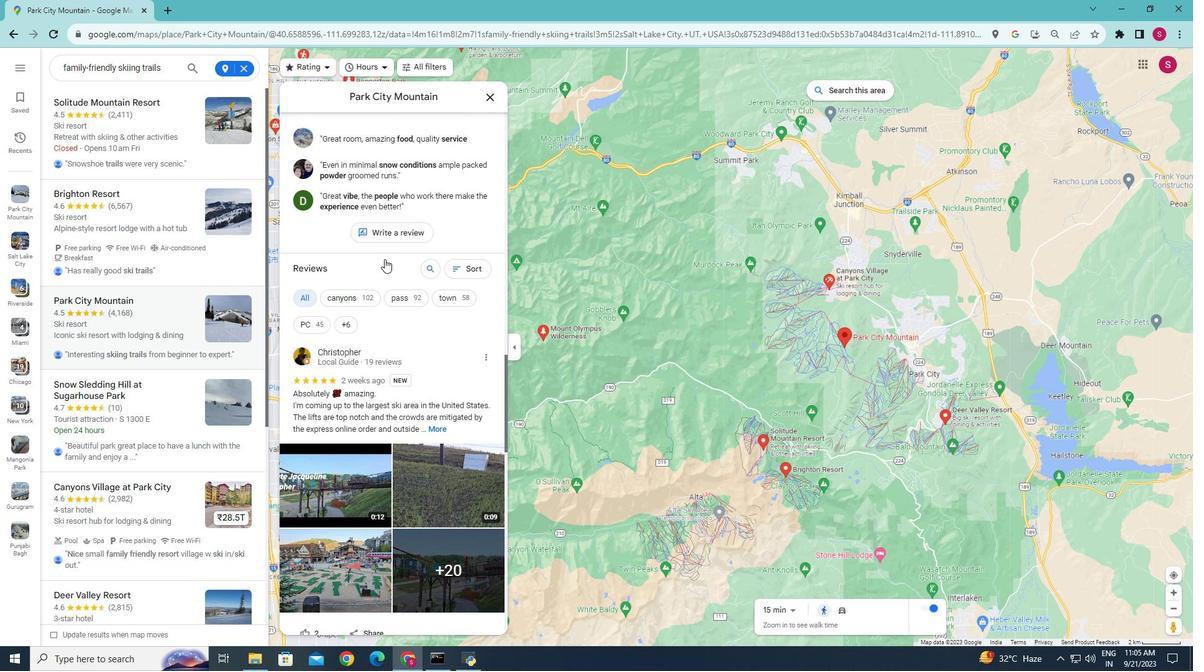
Action: Mouse scrolled (383, 257) with delta (0, 0)
Screenshot: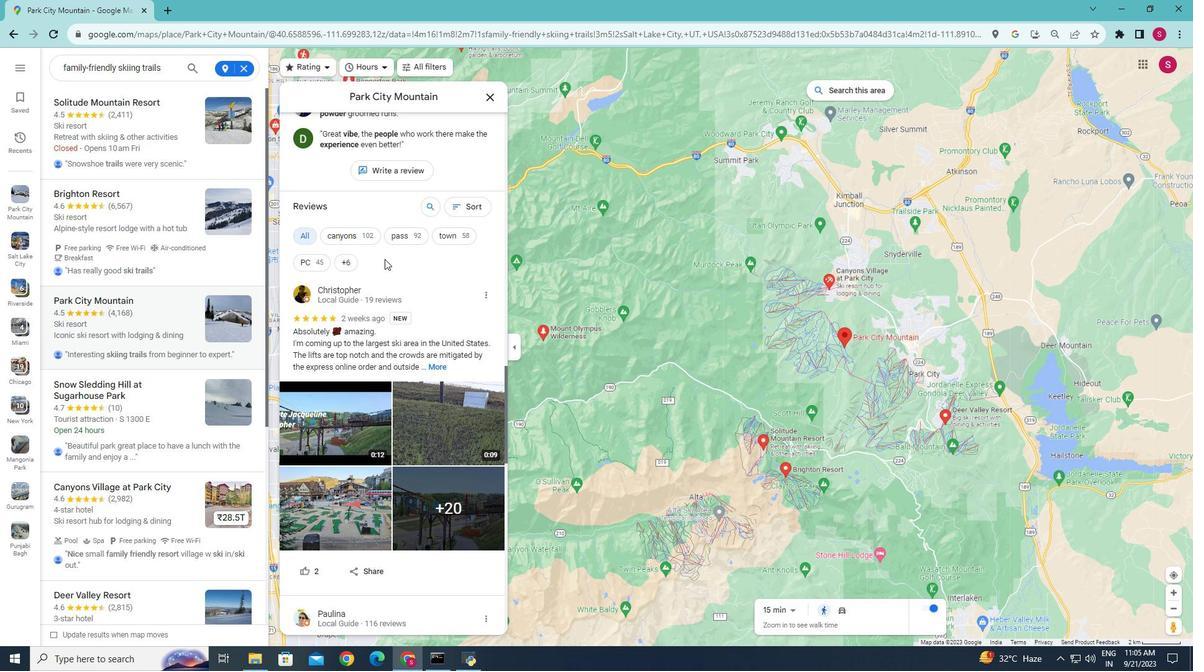 
Action: Mouse scrolled (383, 257) with delta (0, 0)
Screenshot: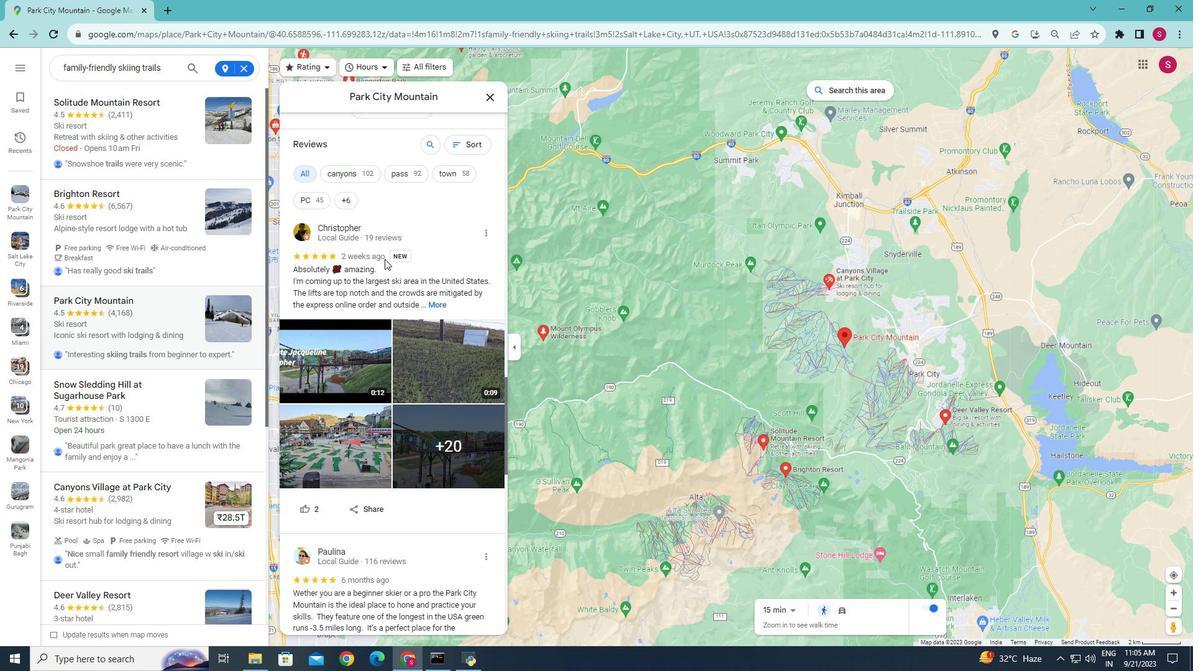 
Action: Mouse moved to (356, 284)
Screenshot: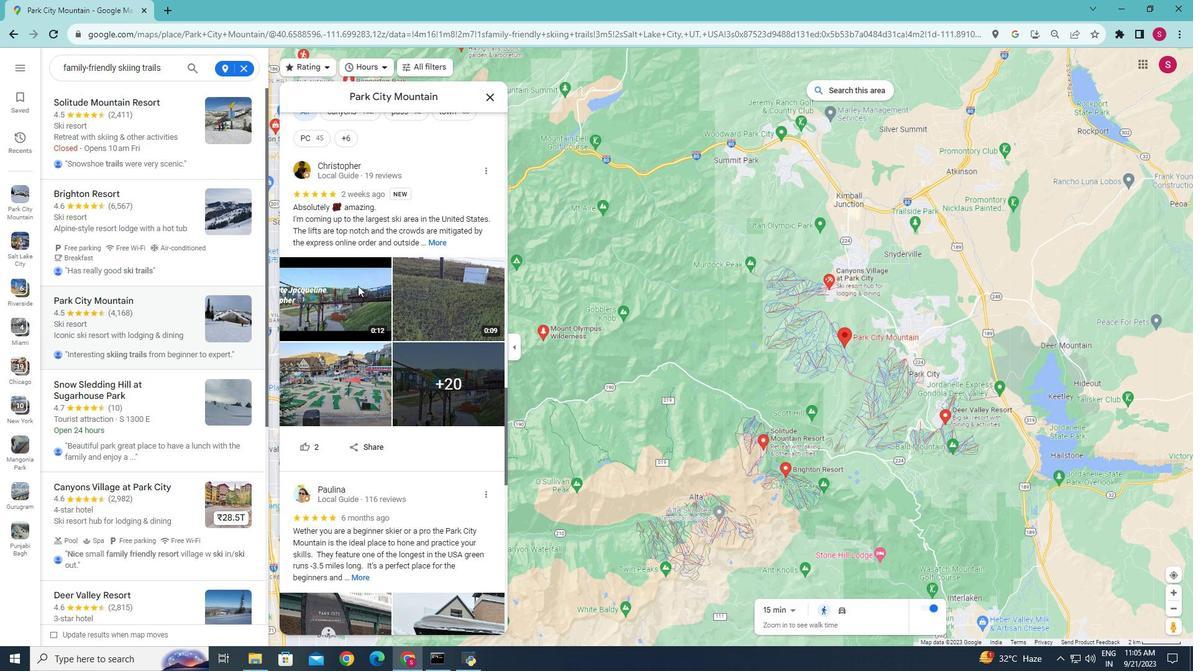
Action: Mouse scrolled (356, 284) with delta (0, 0)
Screenshot: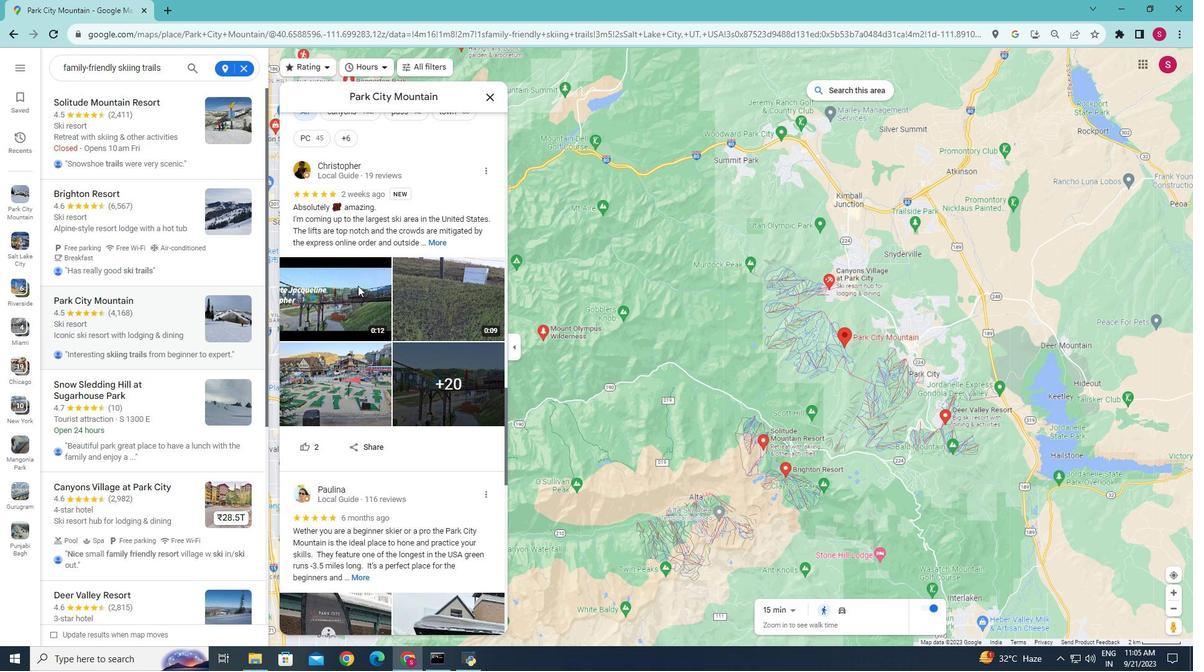 
Action: Mouse scrolled (356, 284) with delta (0, 0)
Screenshot: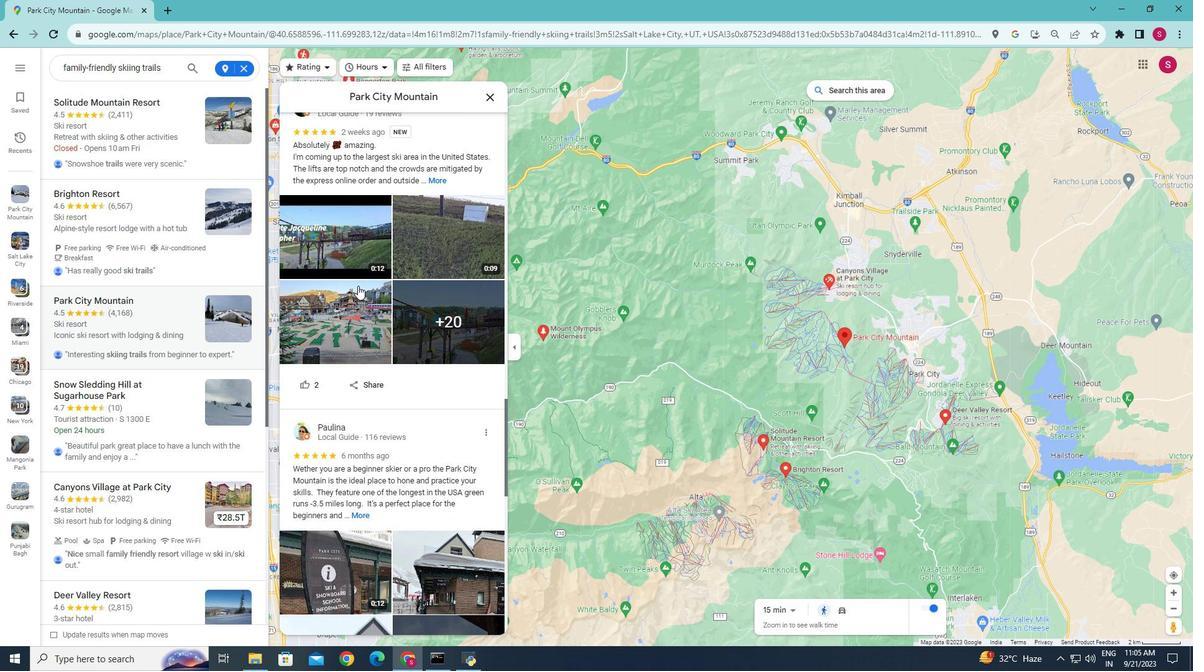 
Action: Mouse scrolled (356, 284) with delta (0, 0)
Screenshot: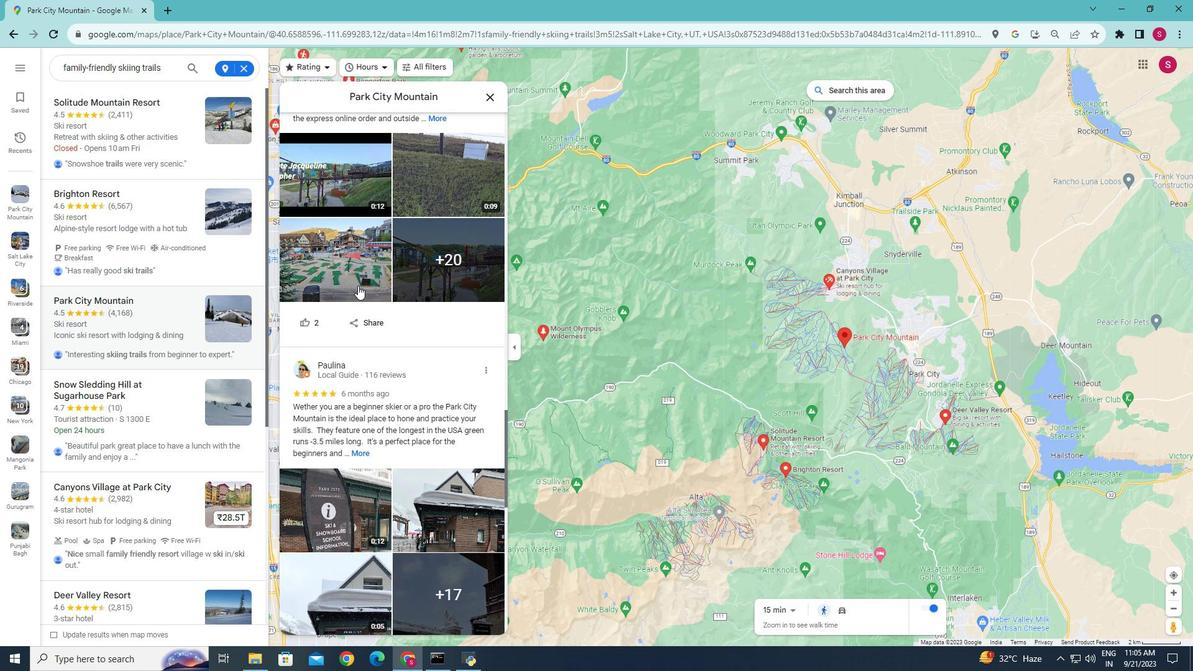
Action: Mouse scrolled (356, 284) with delta (0, 0)
Screenshot: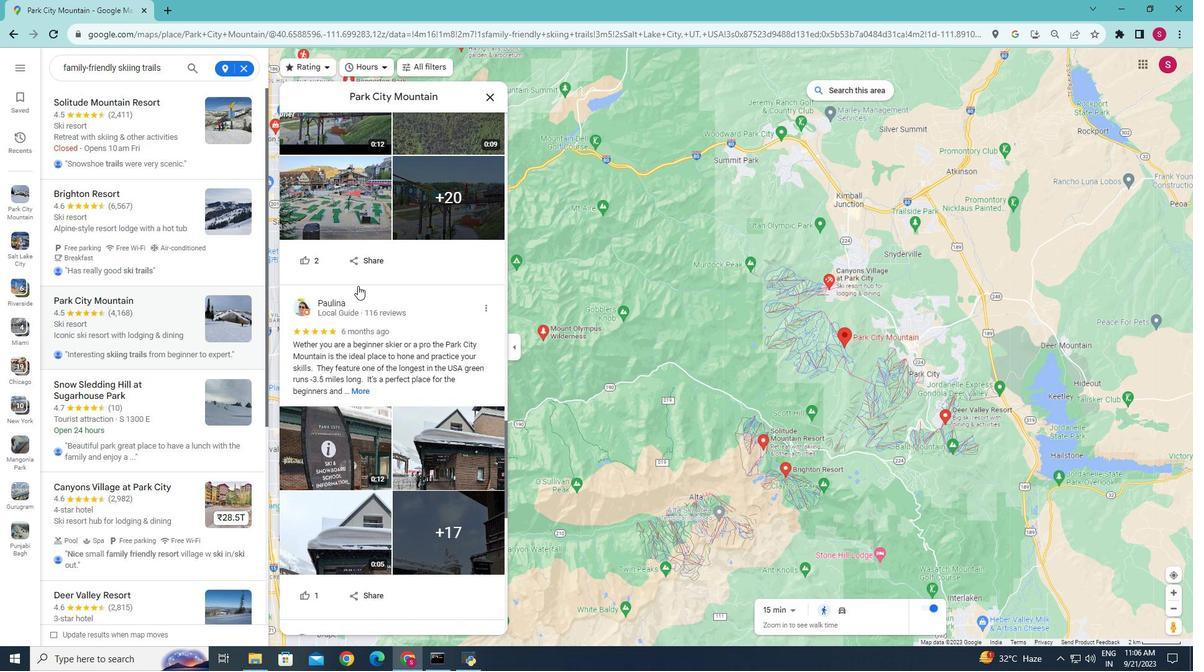 
Action: Mouse scrolled (356, 284) with delta (0, 0)
Screenshot: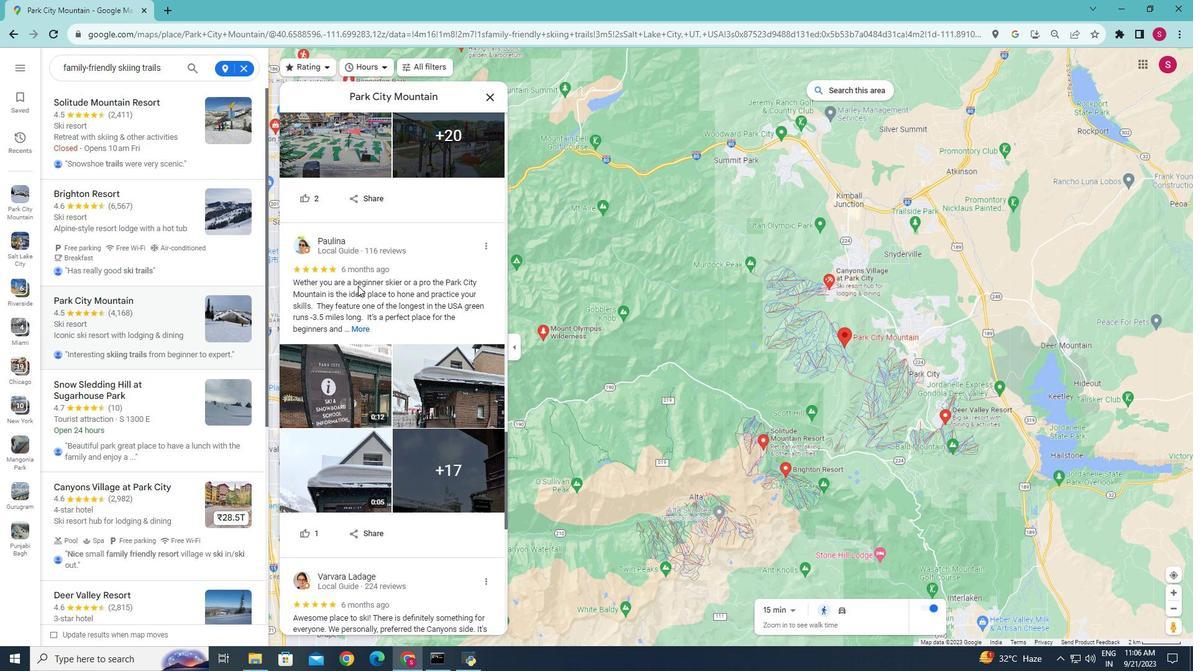 
Action: Mouse scrolled (356, 284) with delta (0, 0)
Screenshot: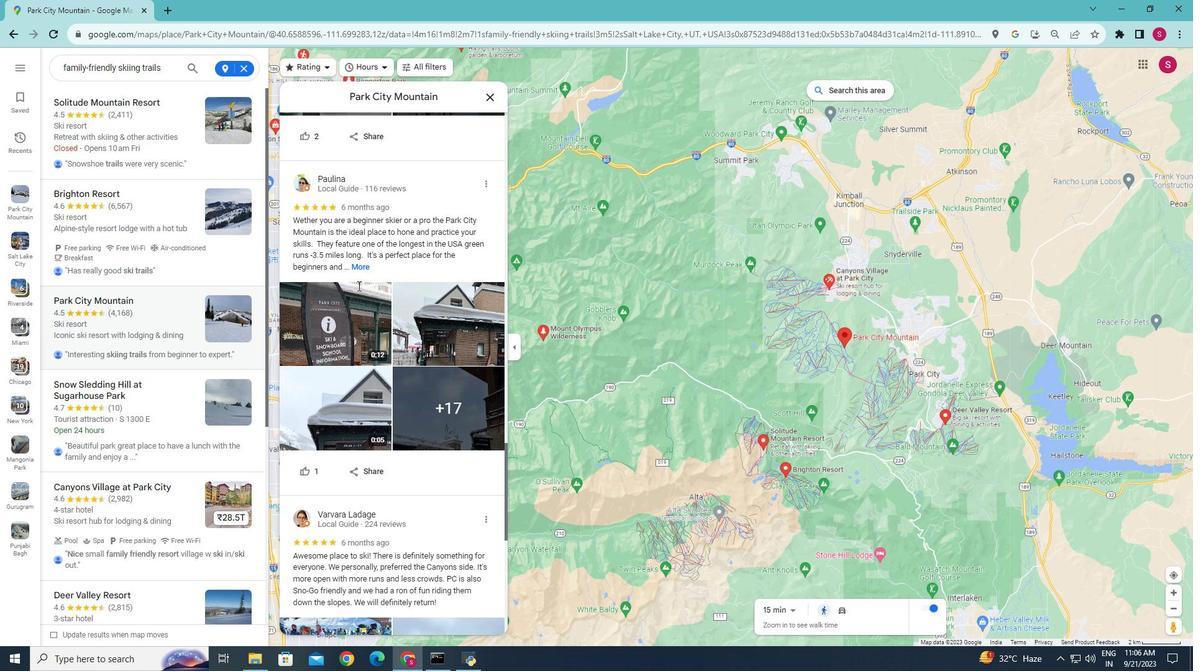 
Action: Mouse scrolled (356, 284) with delta (0, 0)
Screenshot: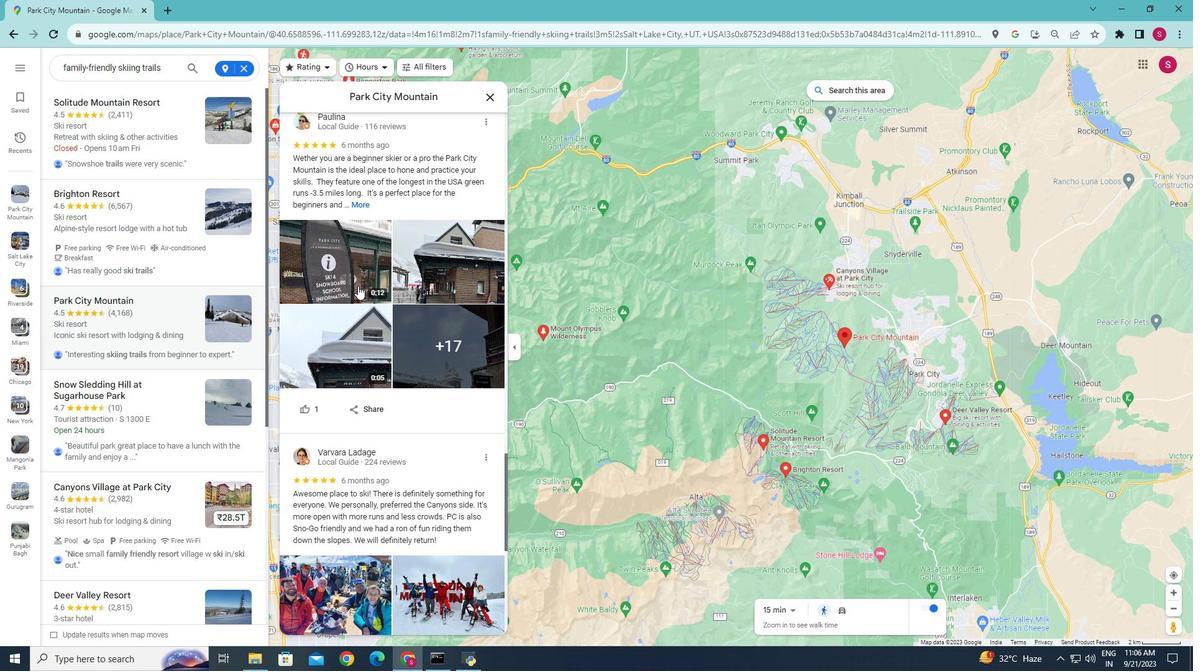 
Action: Mouse scrolled (356, 284) with delta (0, 0)
Screenshot: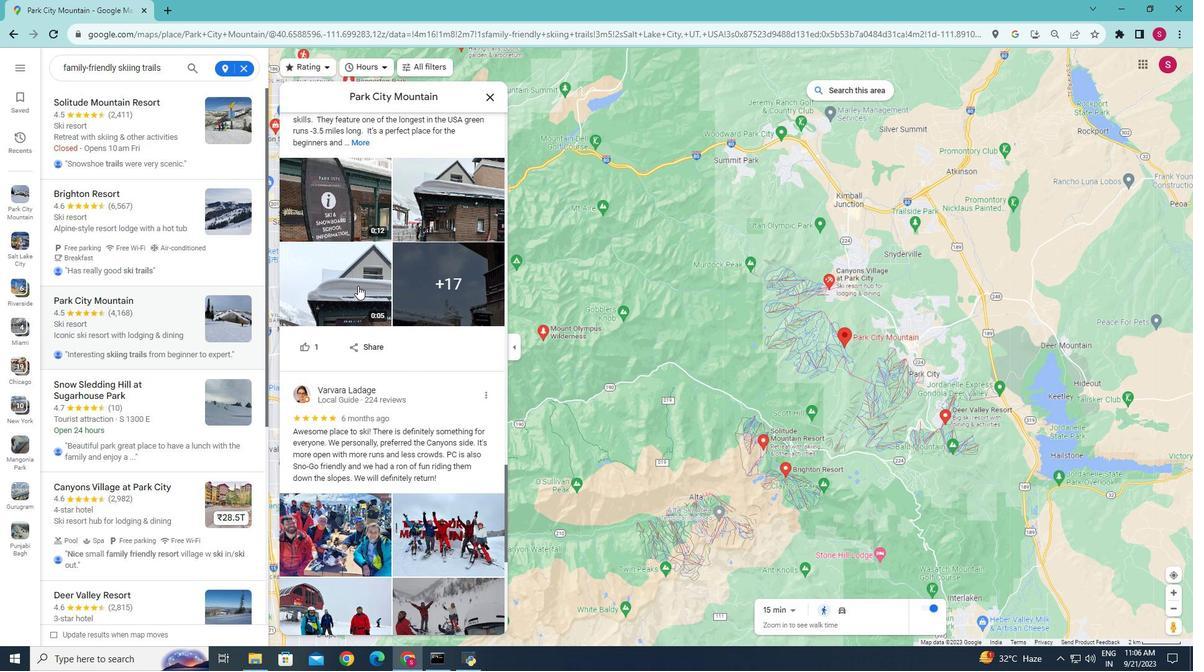 
Action: Mouse scrolled (356, 284) with delta (0, 0)
Screenshot: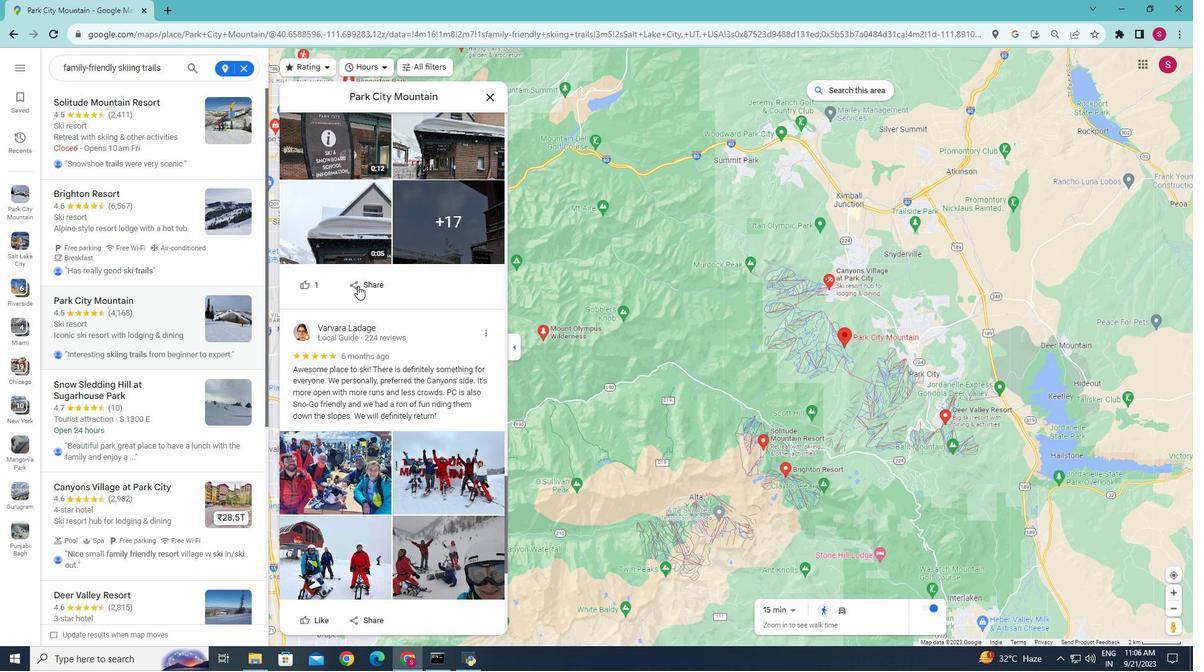 
Action: Mouse scrolled (356, 284) with delta (0, 0)
Screenshot: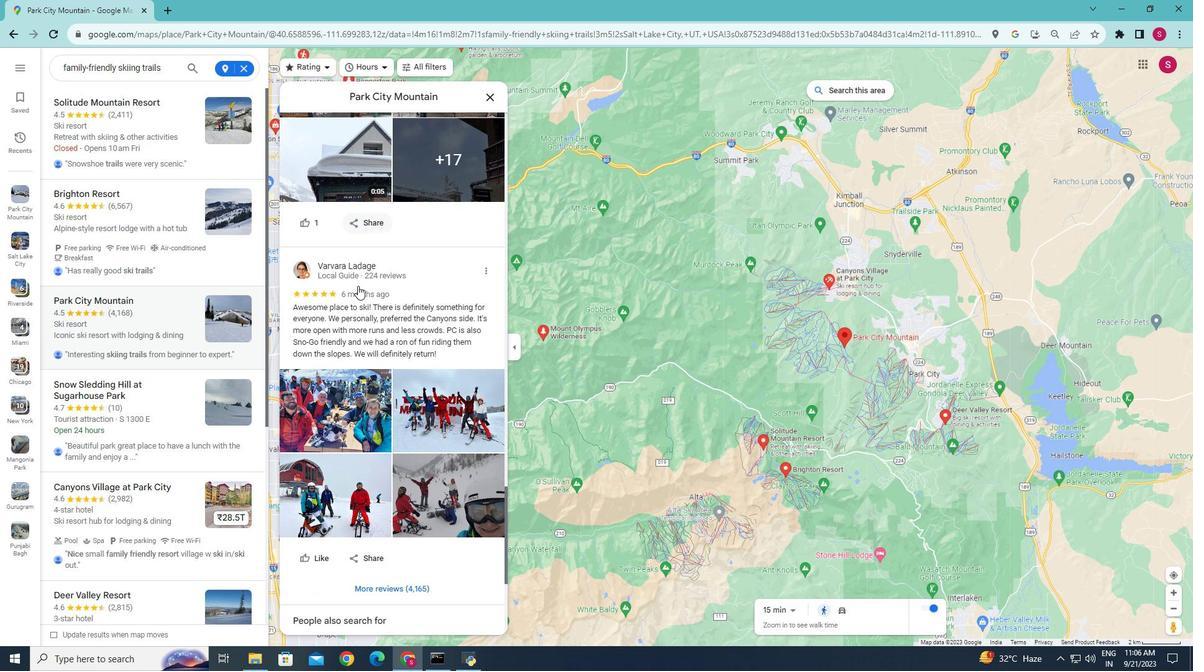 
Action: Mouse scrolled (356, 284) with delta (0, 0)
Screenshot: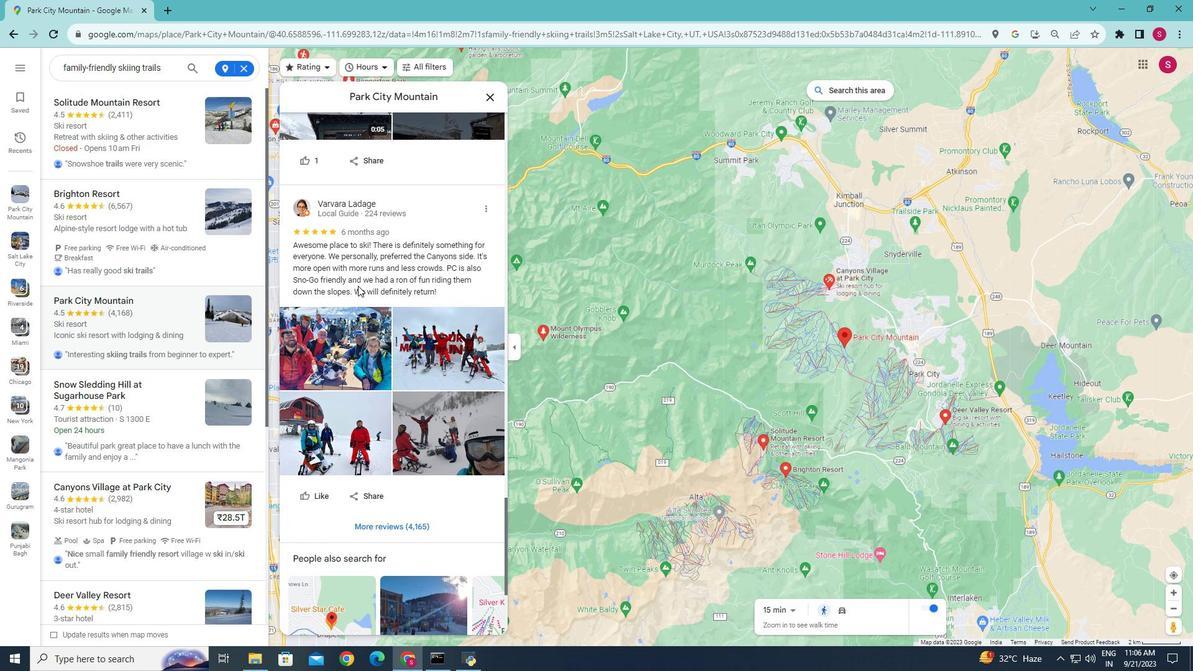 
Action: Mouse scrolled (356, 284) with delta (0, 0)
Screenshot: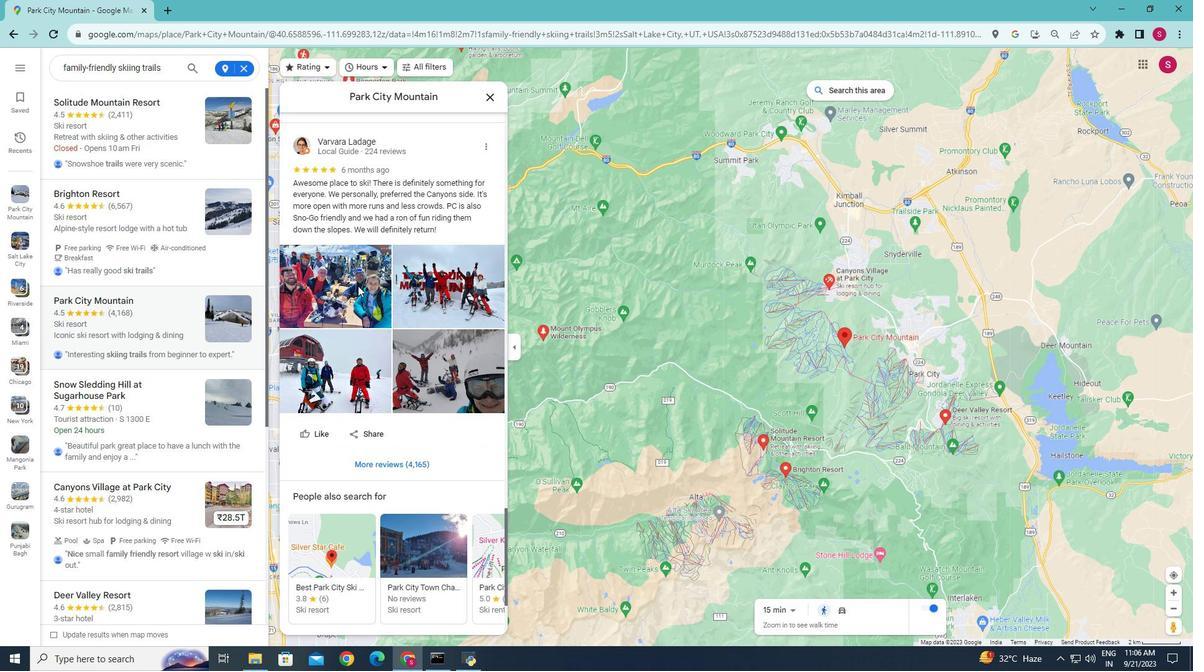 
Action: Mouse scrolled (356, 284) with delta (0, 0)
Screenshot: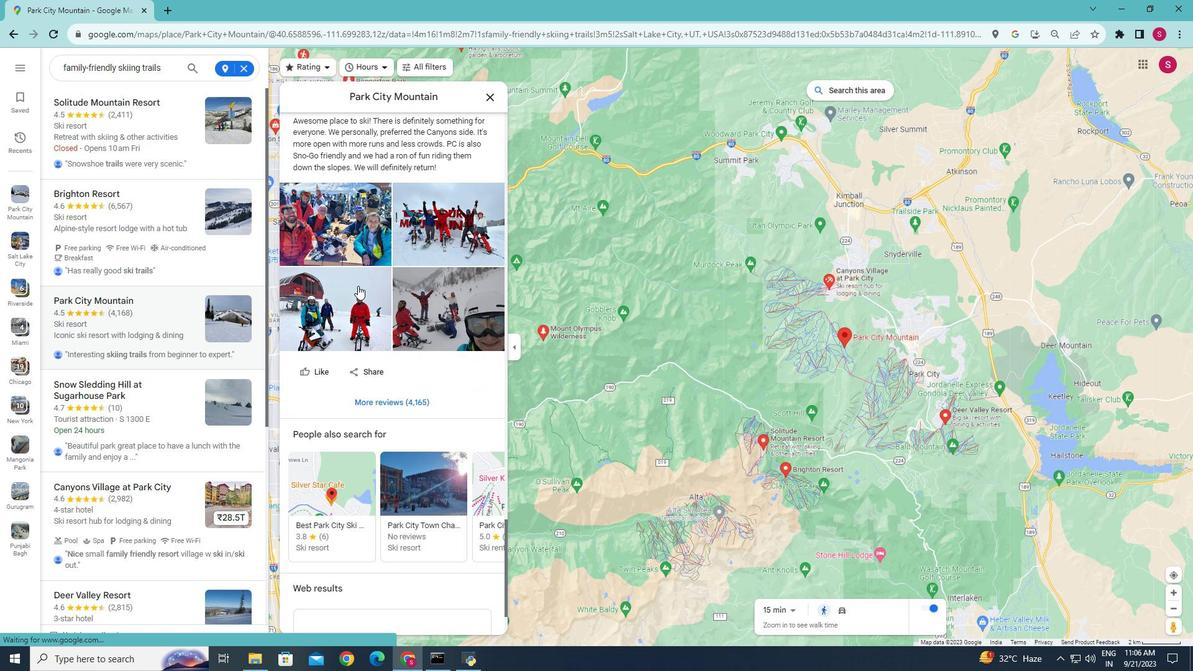 
Action: Mouse scrolled (356, 284) with delta (0, 0)
Screenshot: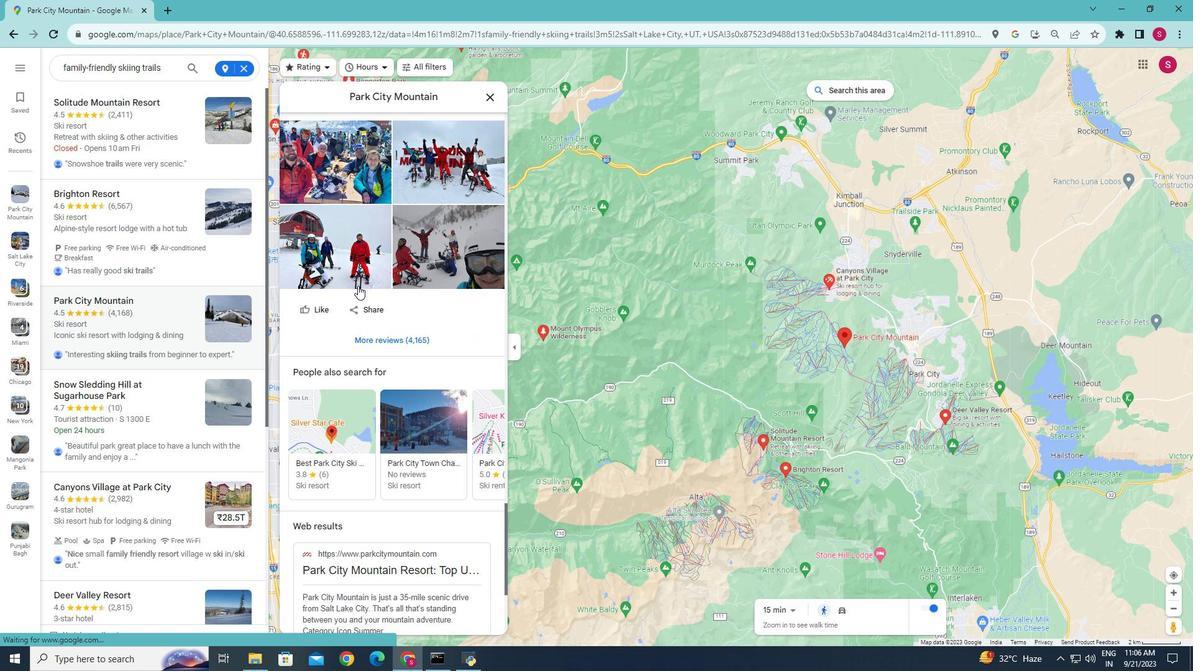 
Action: Mouse scrolled (356, 284) with delta (0, 0)
Screenshot: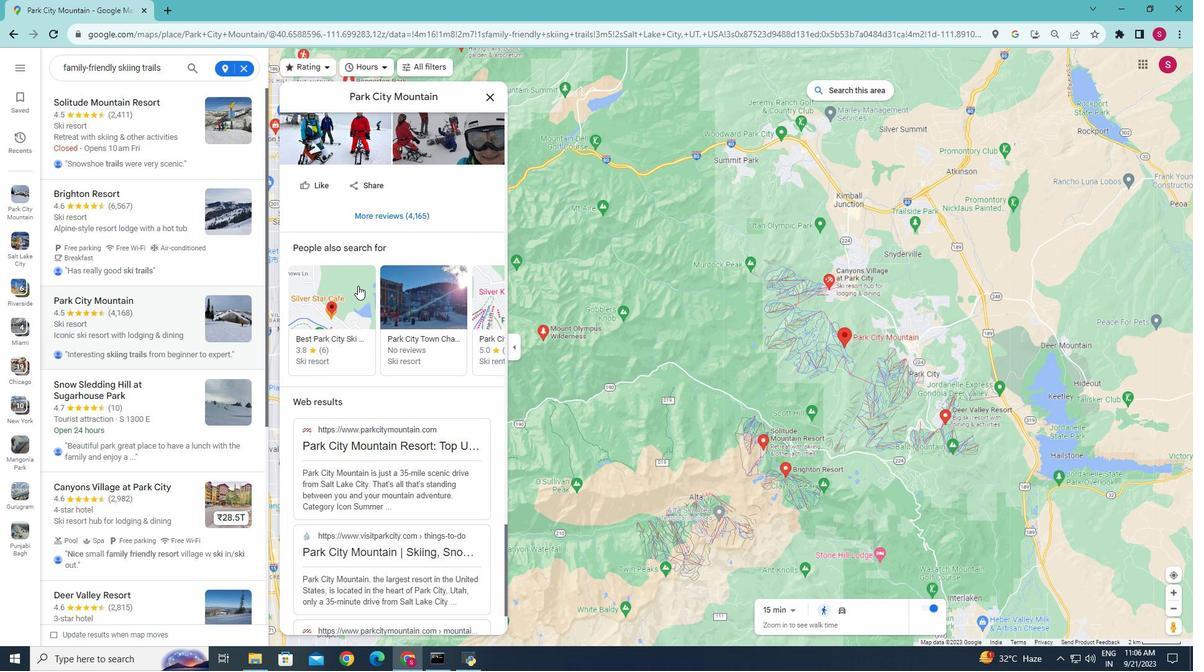 
Action: Mouse scrolled (356, 284) with delta (0, 0)
Screenshot: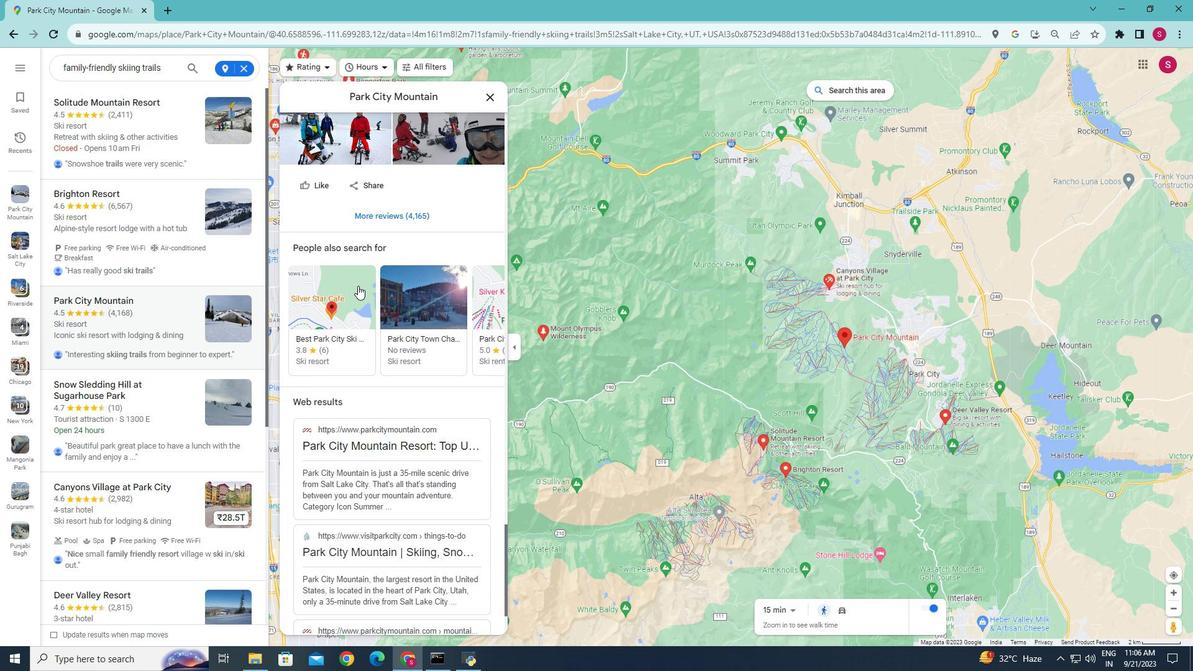
Action: Mouse moved to (396, 372)
Screenshot: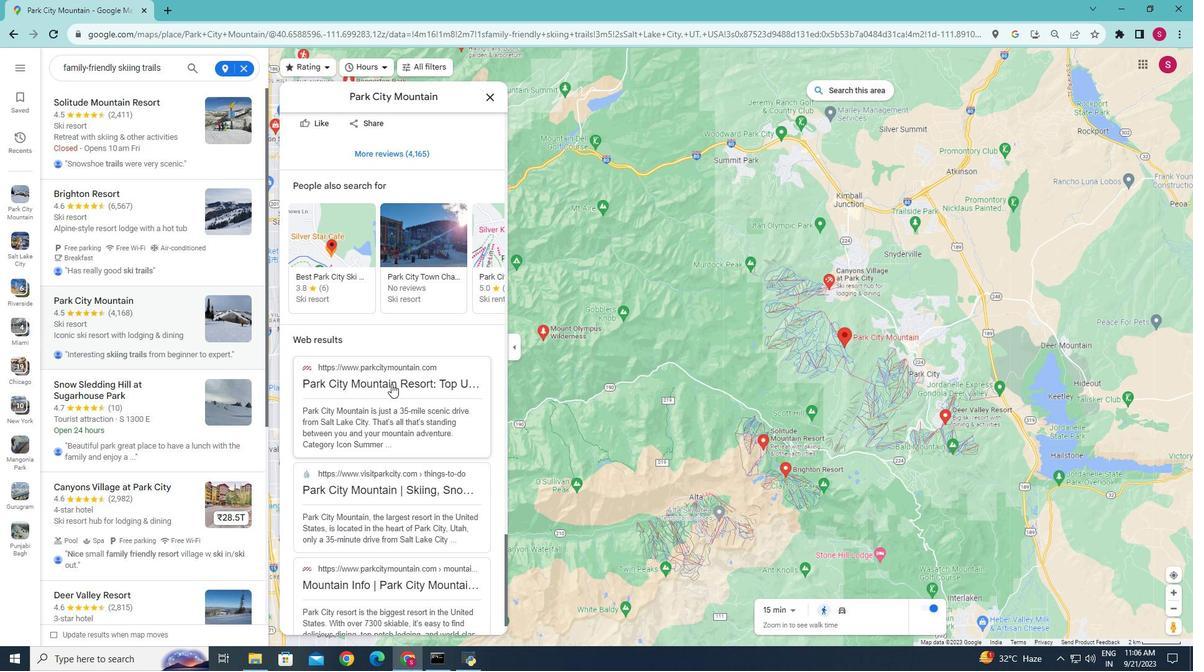
Action: Mouse scrolled (396, 371) with delta (0, 0)
Screenshot: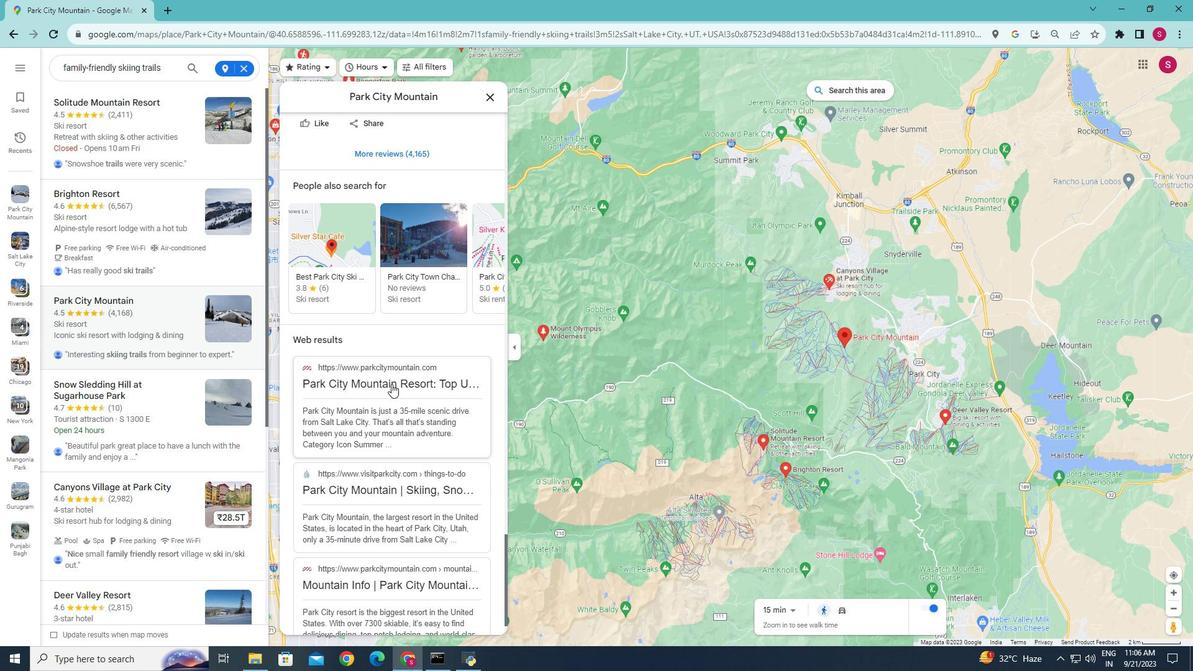
Action: Mouse moved to (356, 399)
Screenshot: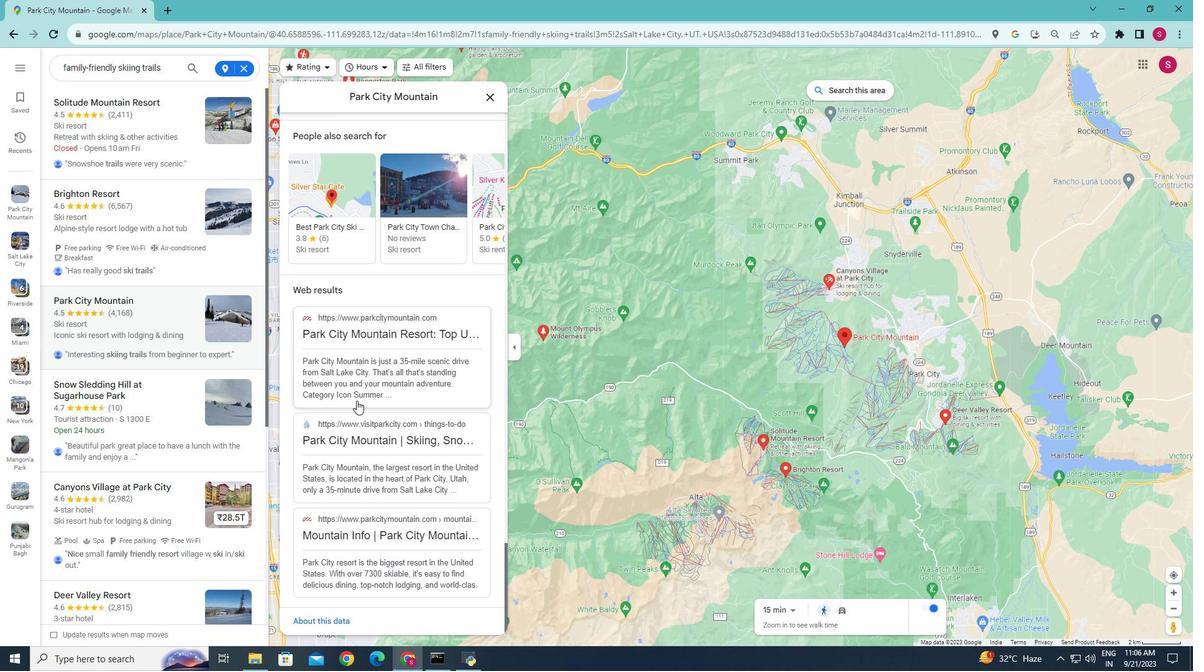 
Action: Mouse scrolled (356, 399) with delta (0, 0)
Screenshot: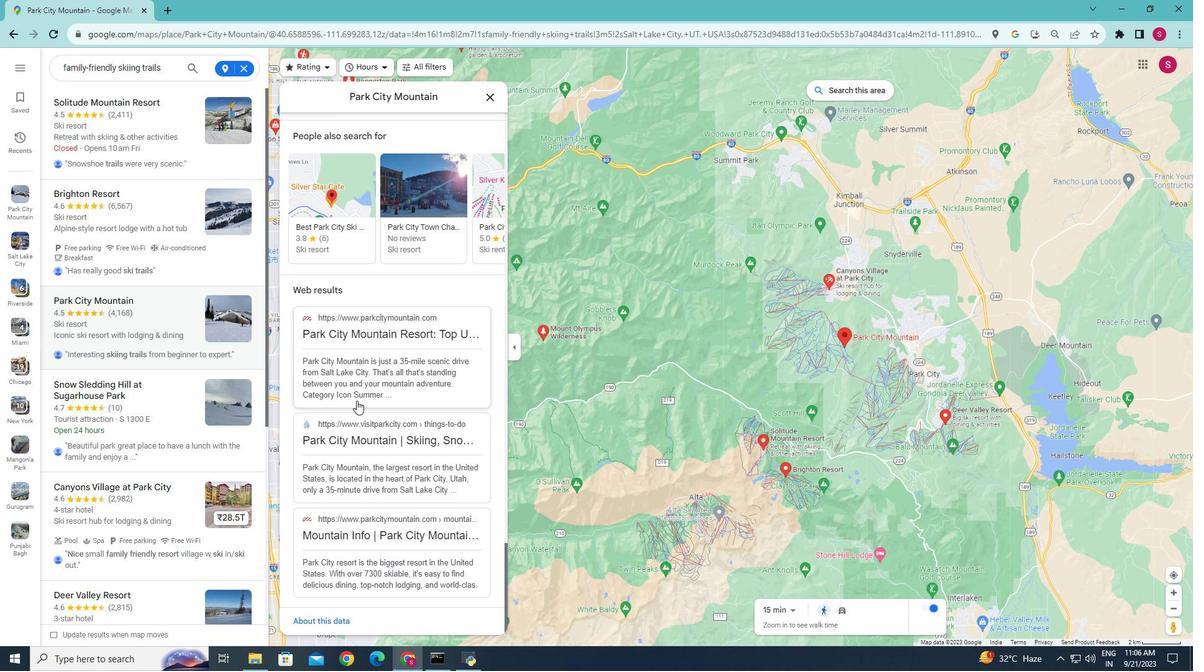 
Action: Mouse moved to (355, 399)
Screenshot: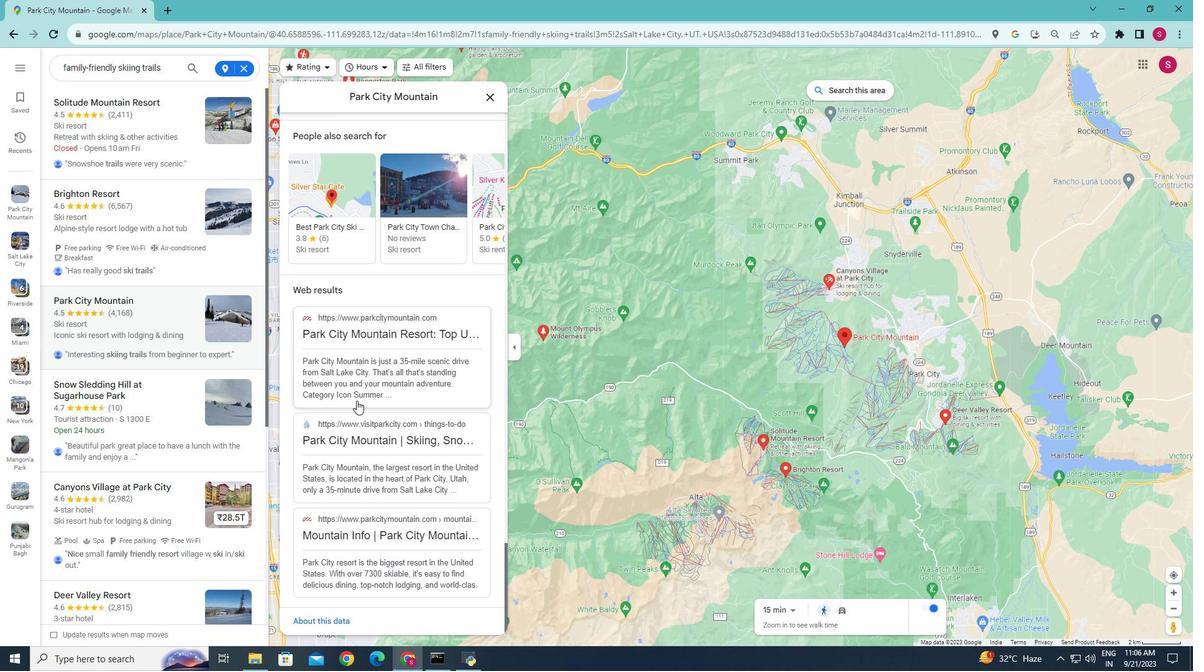 
Action: Mouse scrolled (355, 399) with delta (0, 0)
Screenshot: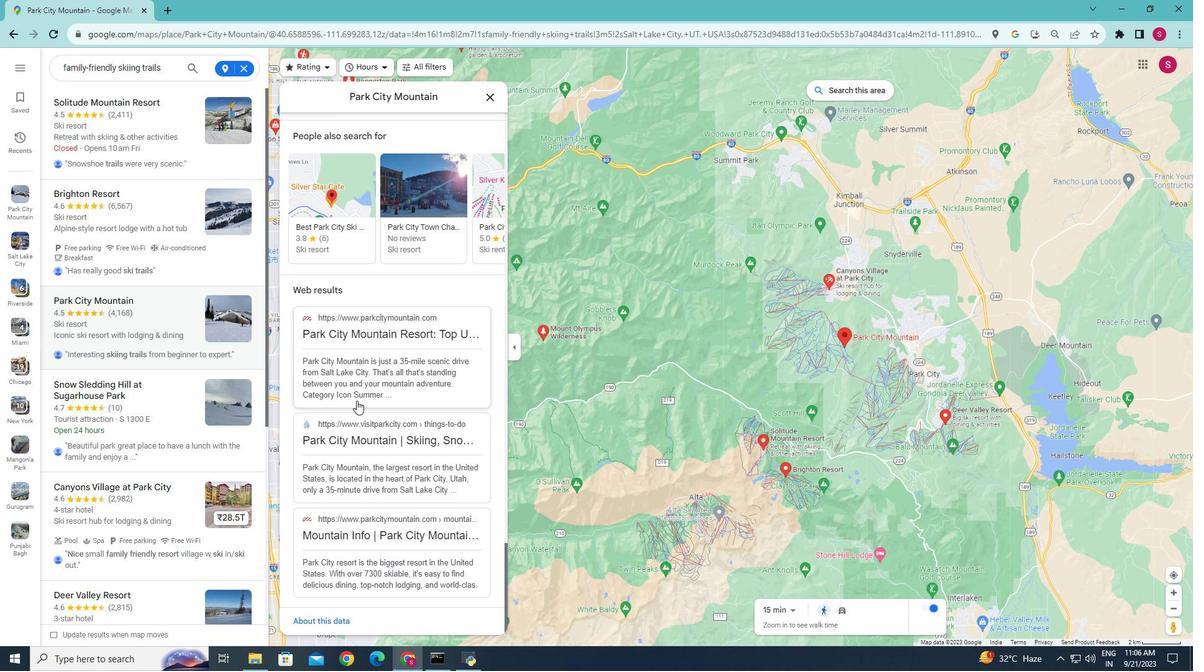 
Action: Mouse scrolled (355, 399) with delta (0, 0)
Screenshot: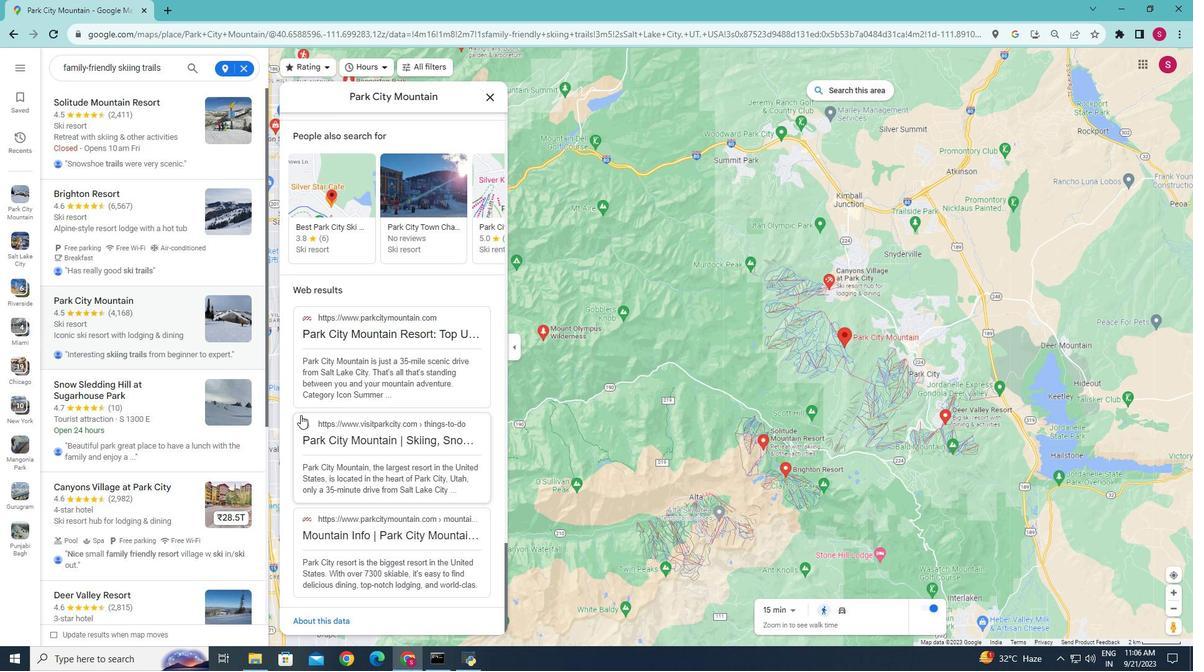 
Action: Mouse moved to (87, 409)
Screenshot: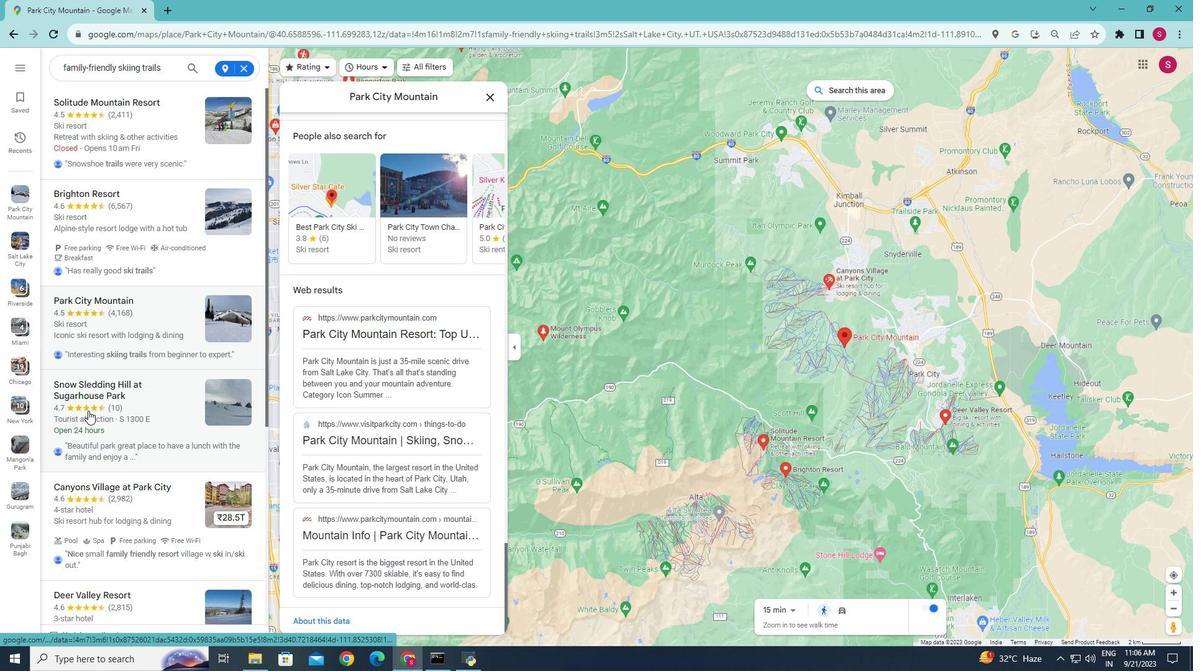 
Action: Mouse pressed left at (87, 409)
Screenshot: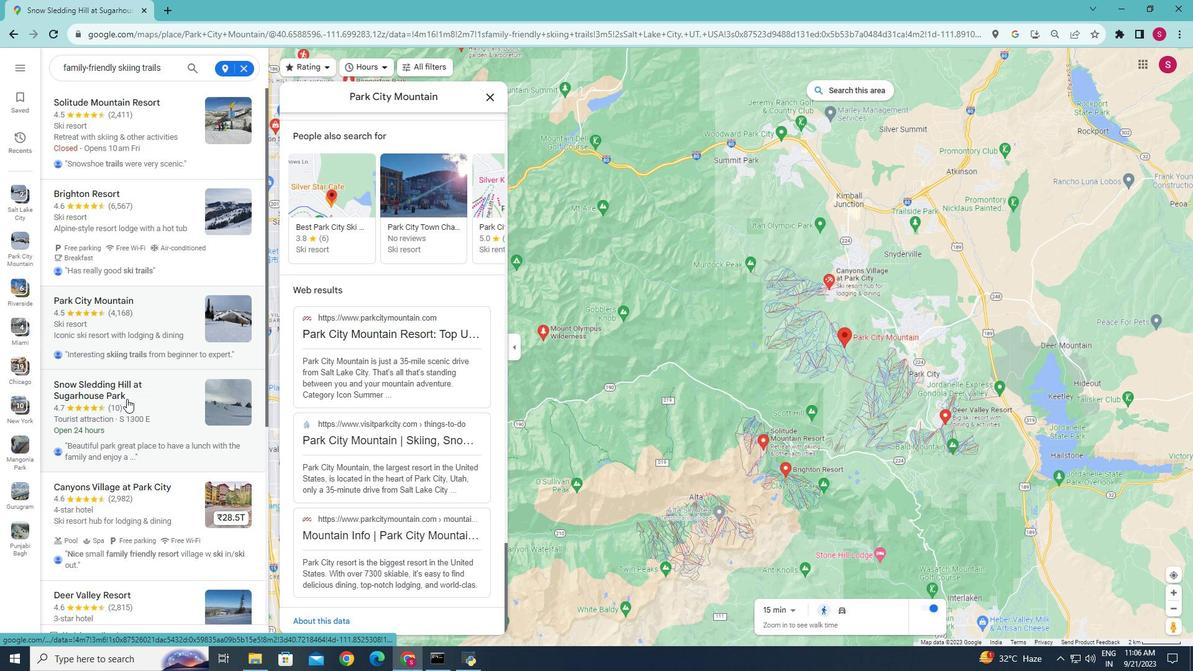 
Action: Mouse moved to (391, 272)
Screenshot: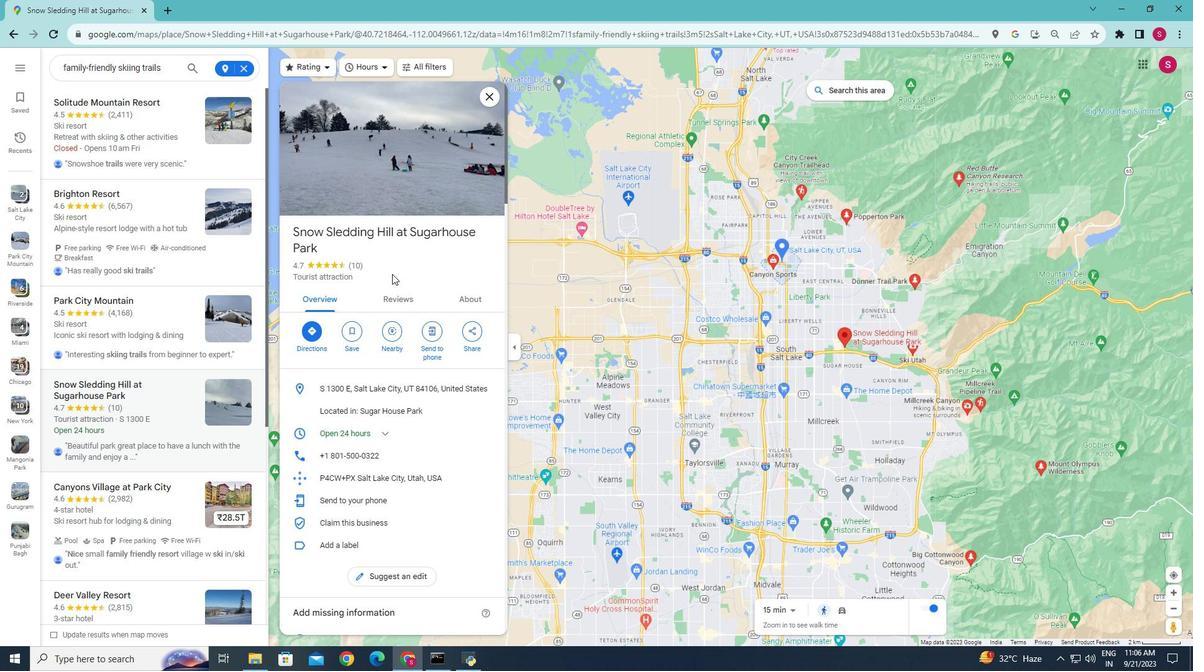 
Action: Mouse scrolled (391, 272) with delta (0, 0)
Screenshot: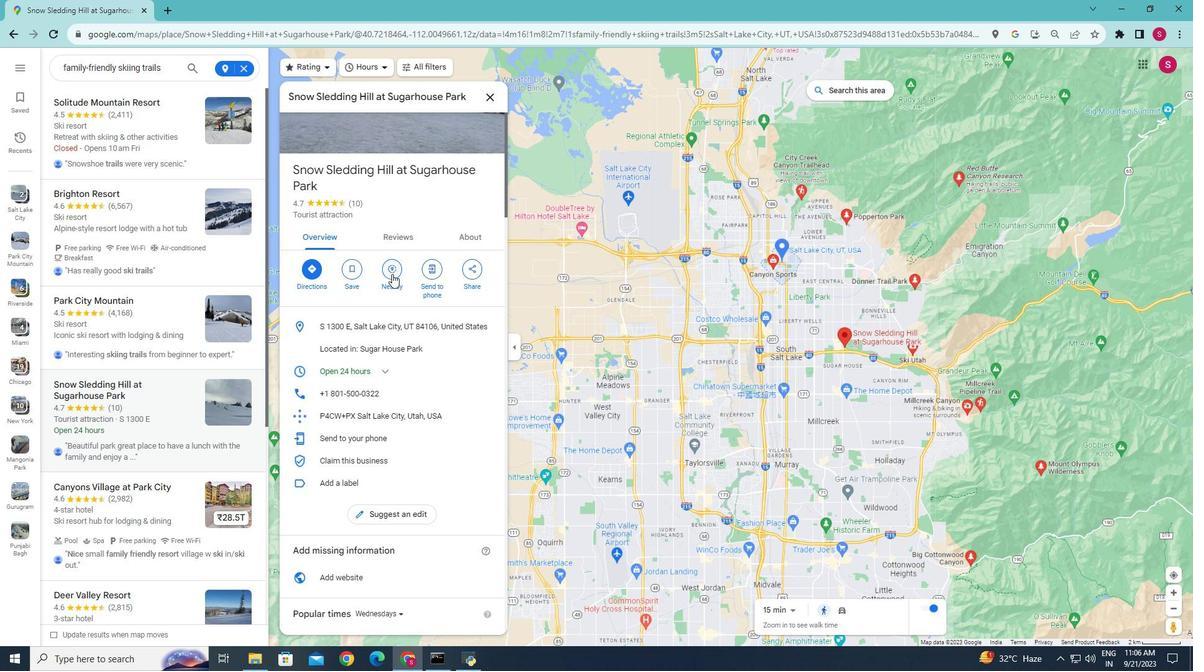
Action: Mouse scrolled (391, 272) with delta (0, 0)
Screenshot: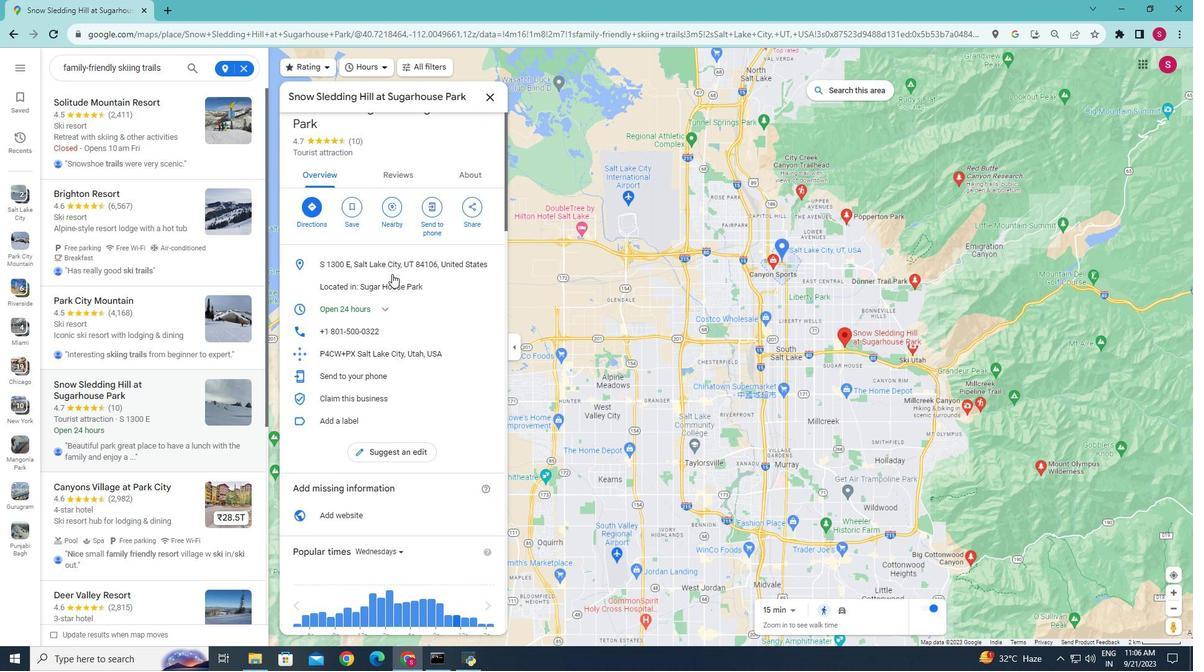 
Action: Mouse scrolled (391, 272) with delta (0, 0)
Screenshot: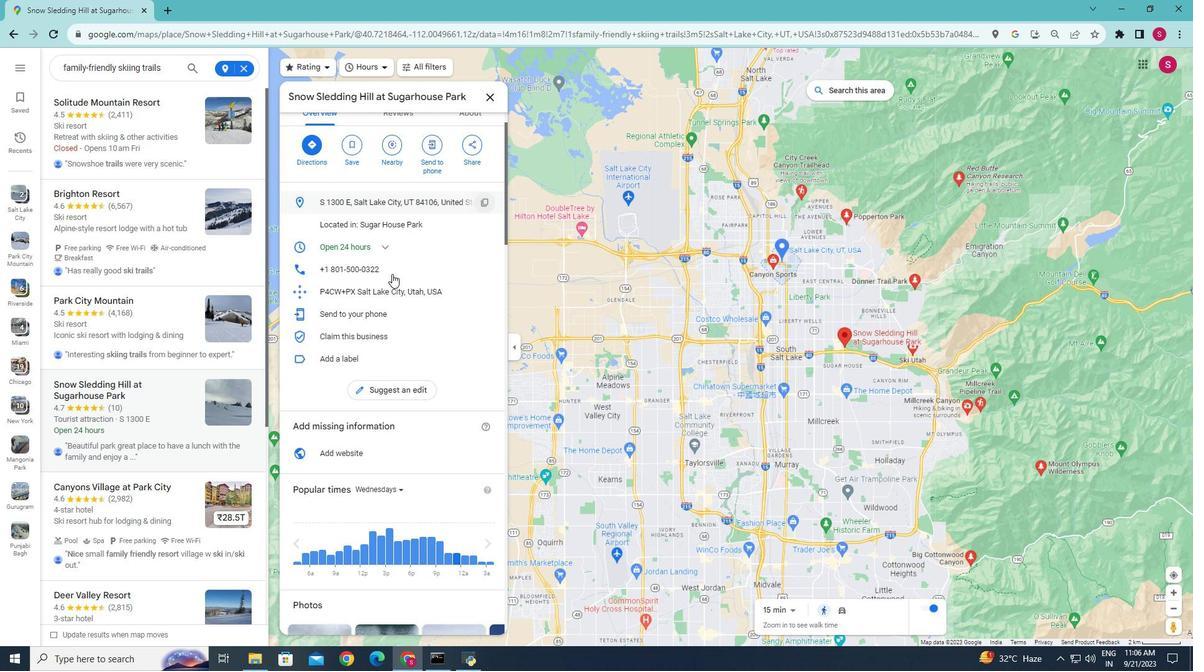 
Action: Mouse scrolled (391, 272) with delta (0, 0)
Screenshot: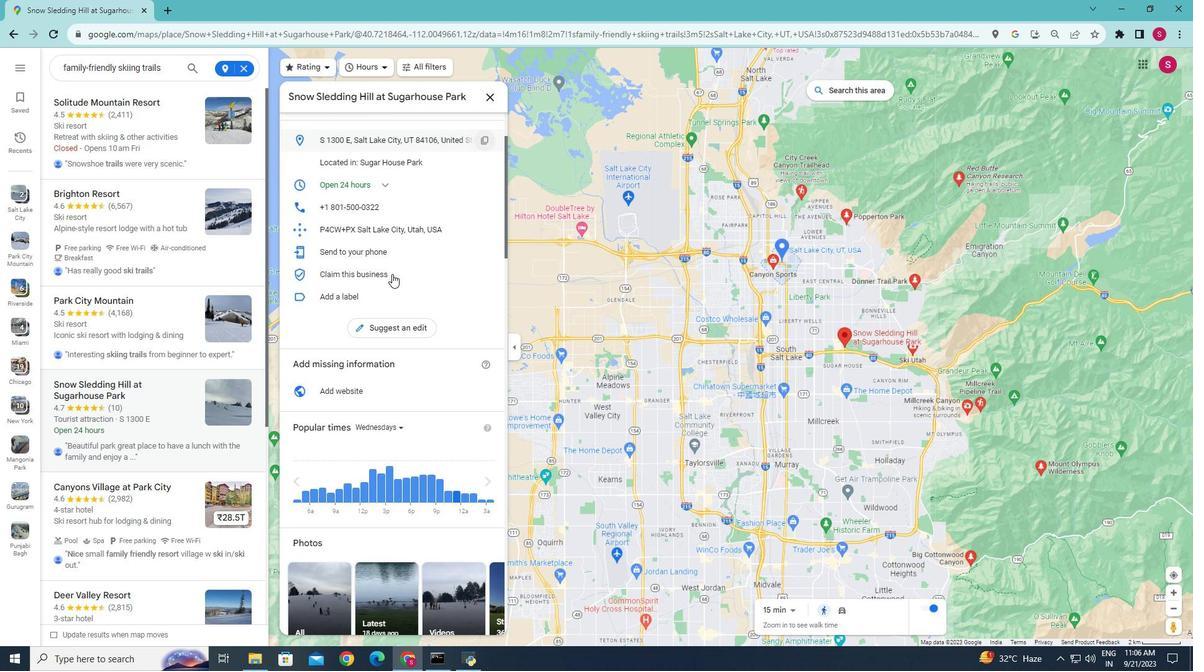 
Action: Mouse scrolled (391, 272) with delta (0, 0)
Screenshot: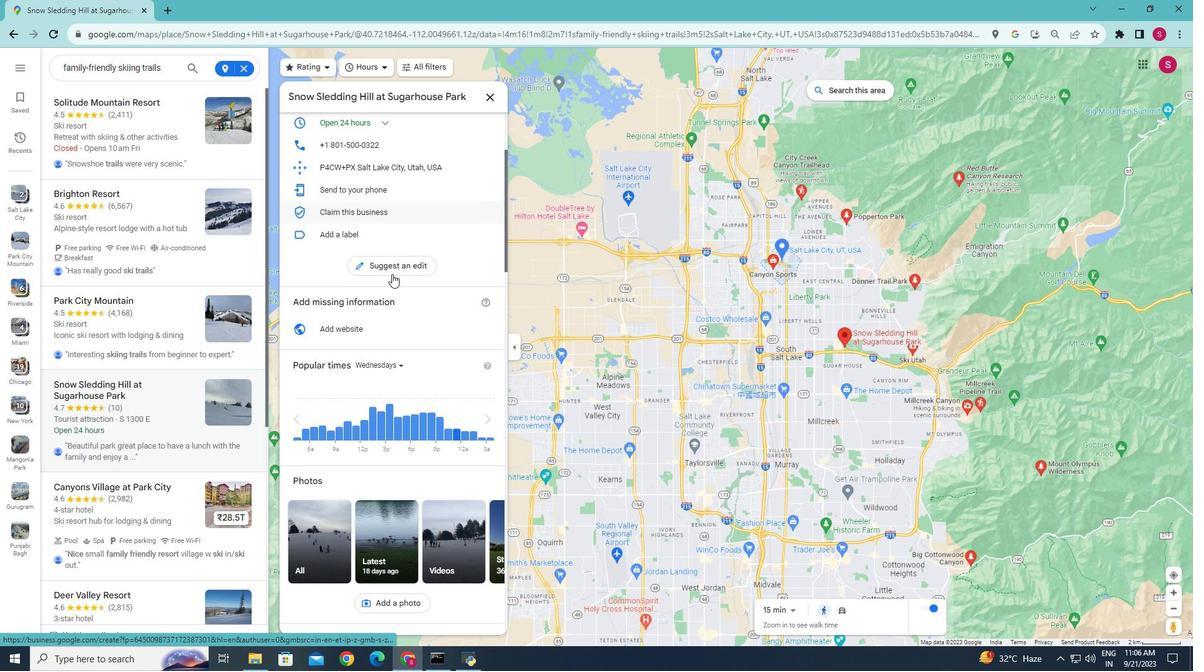 
Action: Mouse scrolled (391, 272) with delta (0, 0)
Screenshot: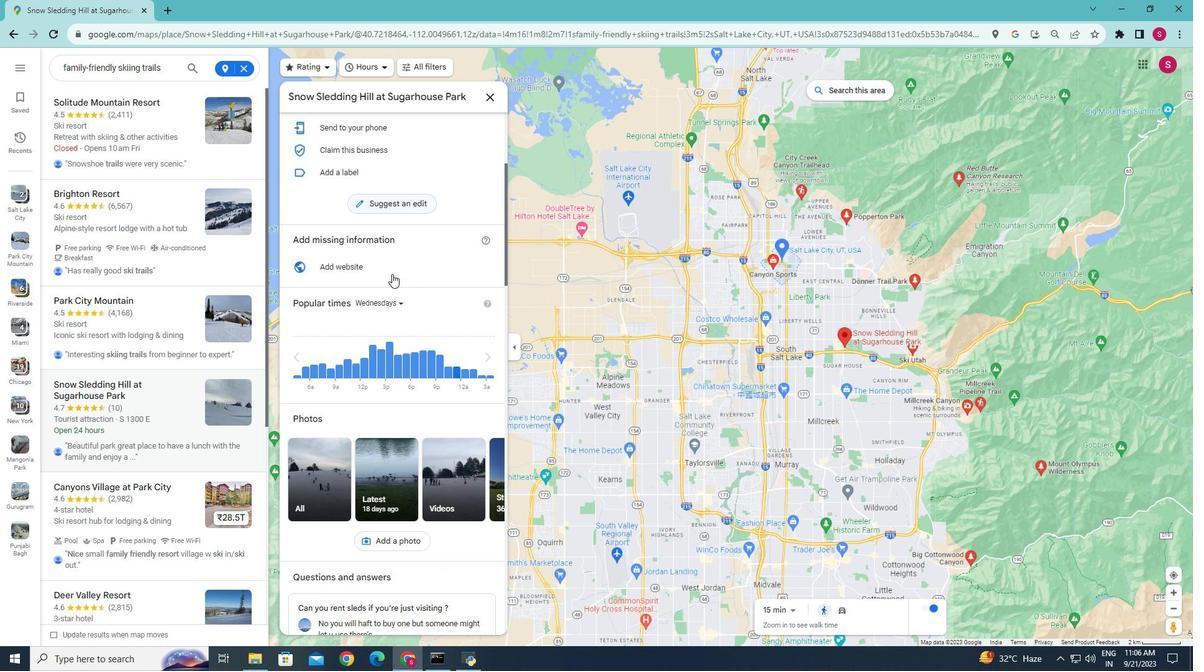
Action: Mouse scrolled (391, 272) with delta (0, 0)
Screenshot: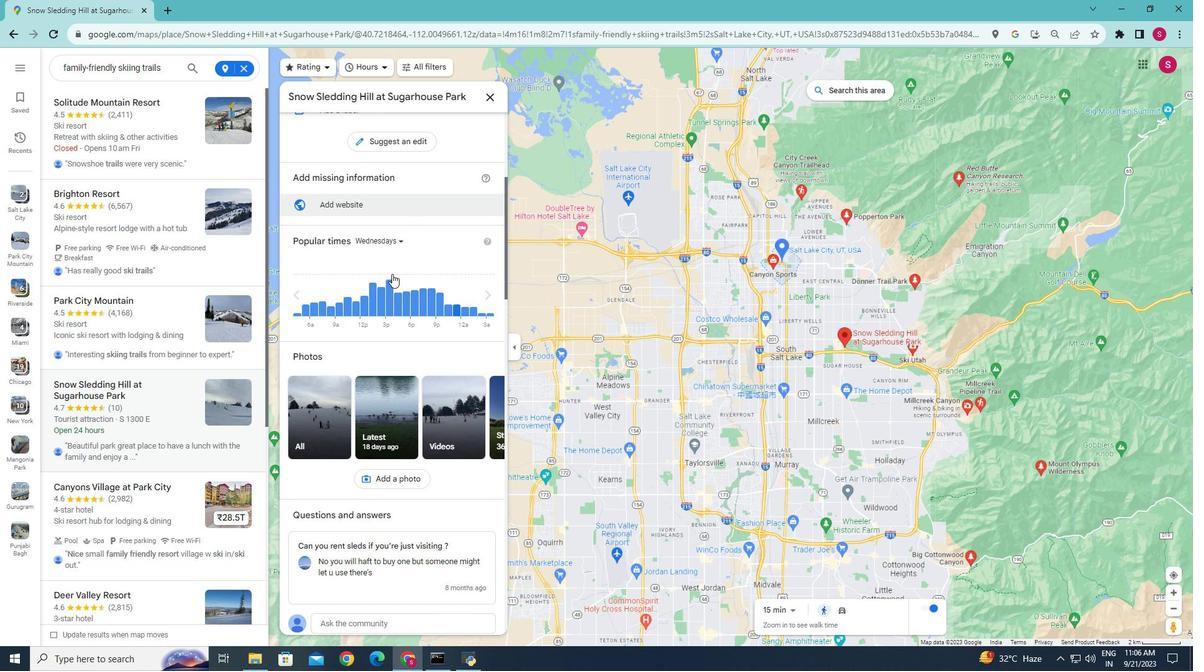 
Action: Mouse scrolled (391, 272) with delta (0, 0)
Screenshot: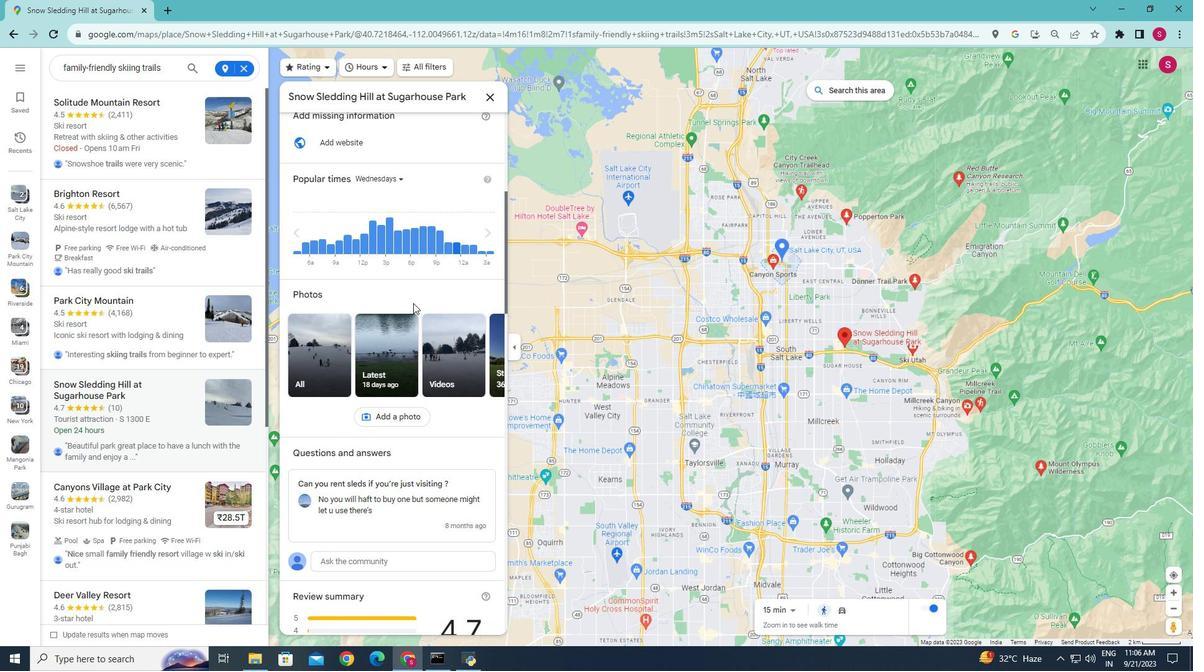 
Action: Mouse moved to (418, 309)
Screenshot: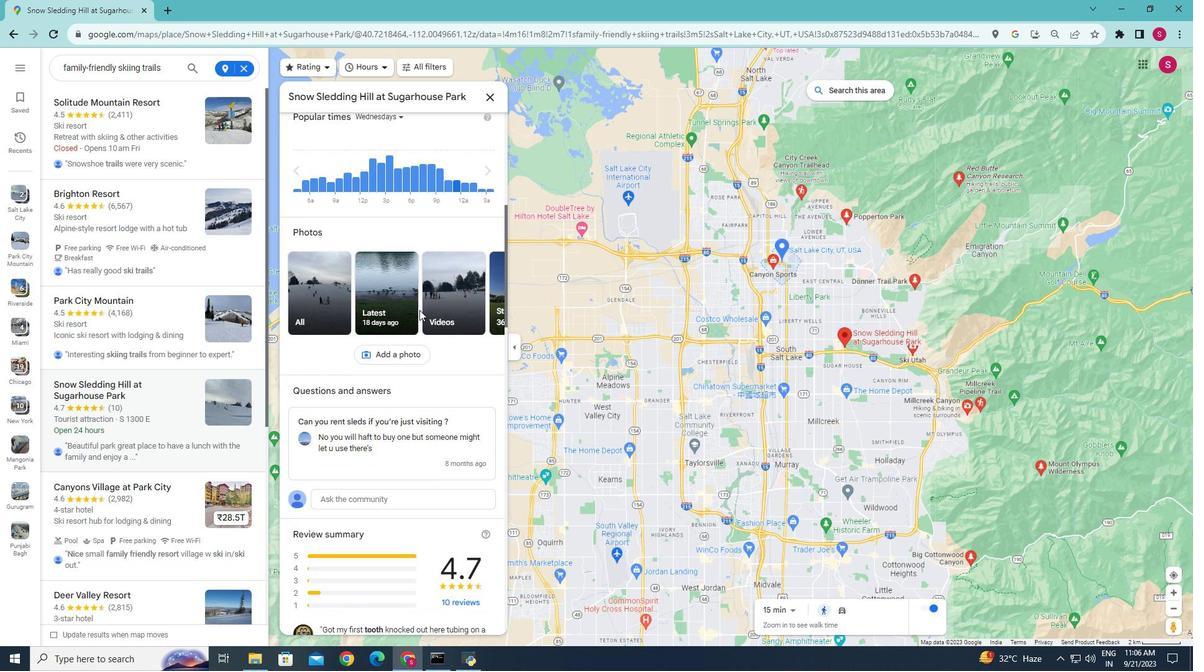 
Action: Mouse scrolled (418, 308) with delta (0, 0)
Screenshot: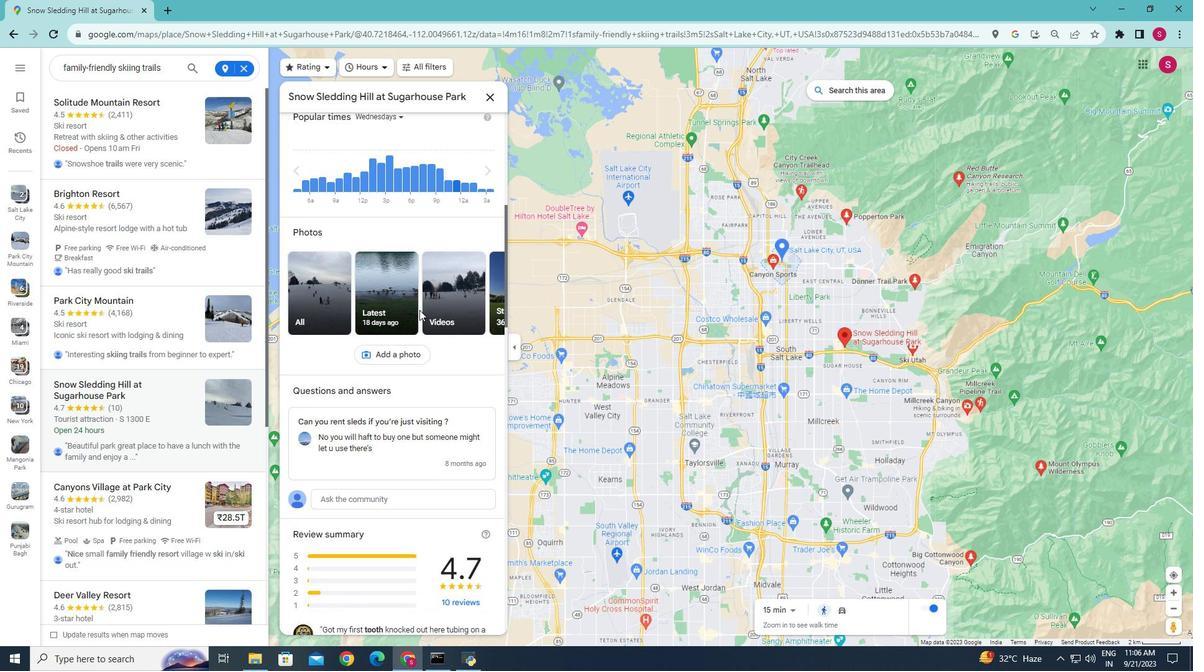 
Action: Mouse scrolled (418, 308) with delta (0, 0)
Screenshot: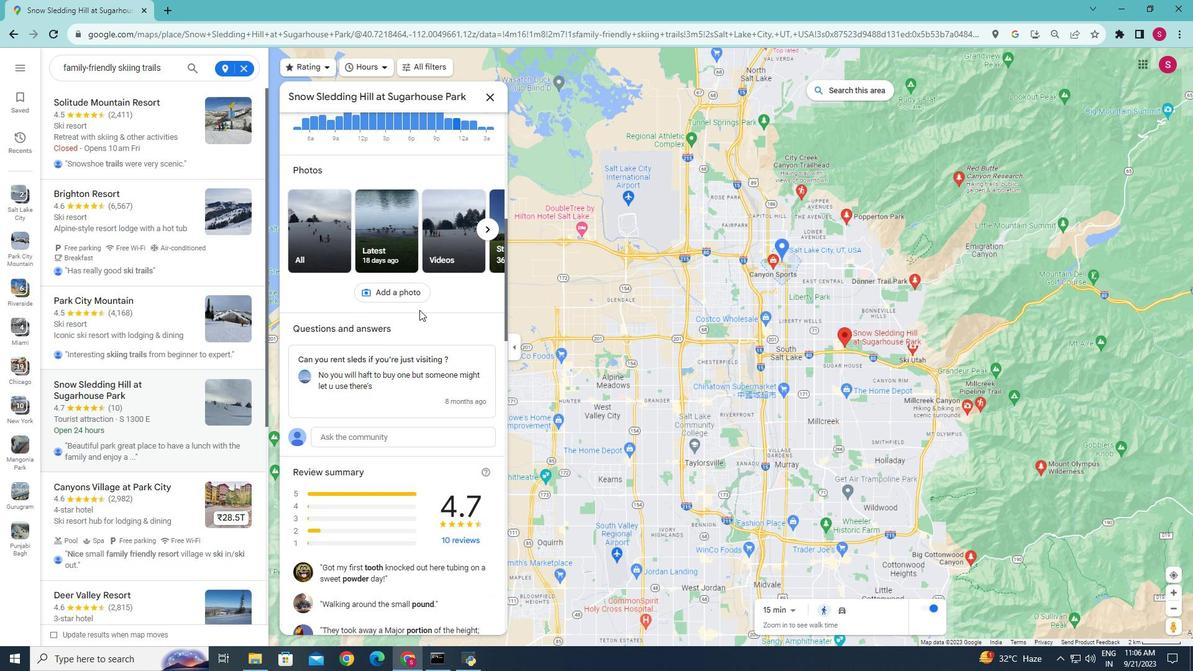 
Action: Mouse scrolled (418, 308) with delta (0, 0)
Screenshot: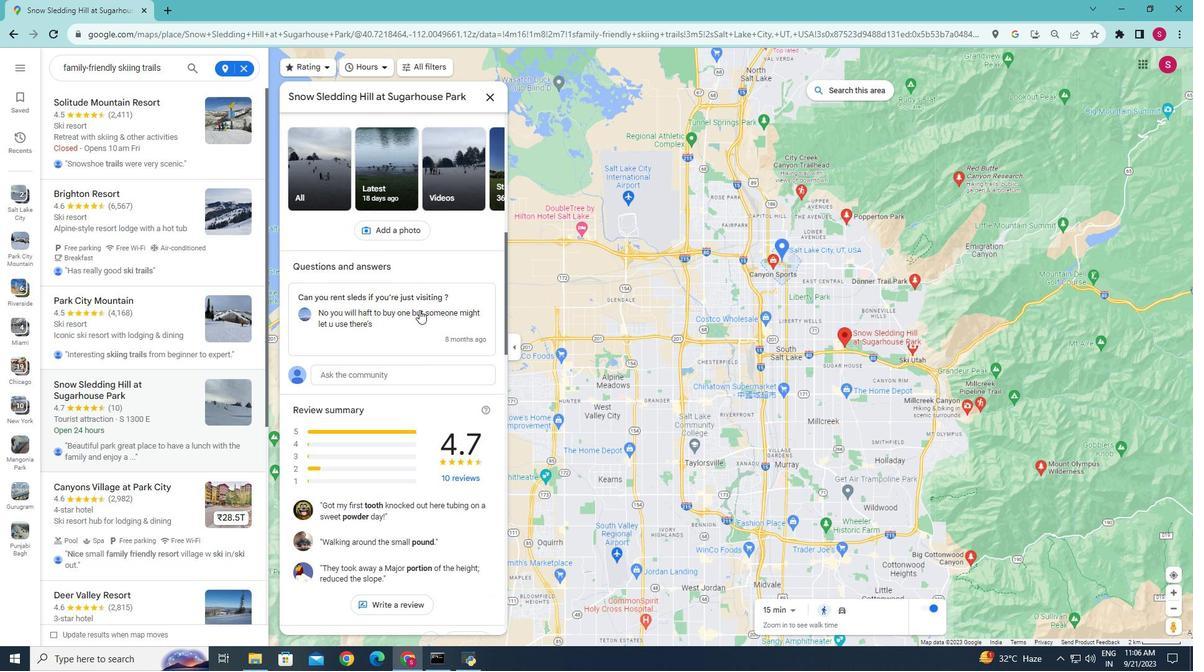 
Action: Mouse scrolled (418, 308) with delta (0, 0)
Screenshot: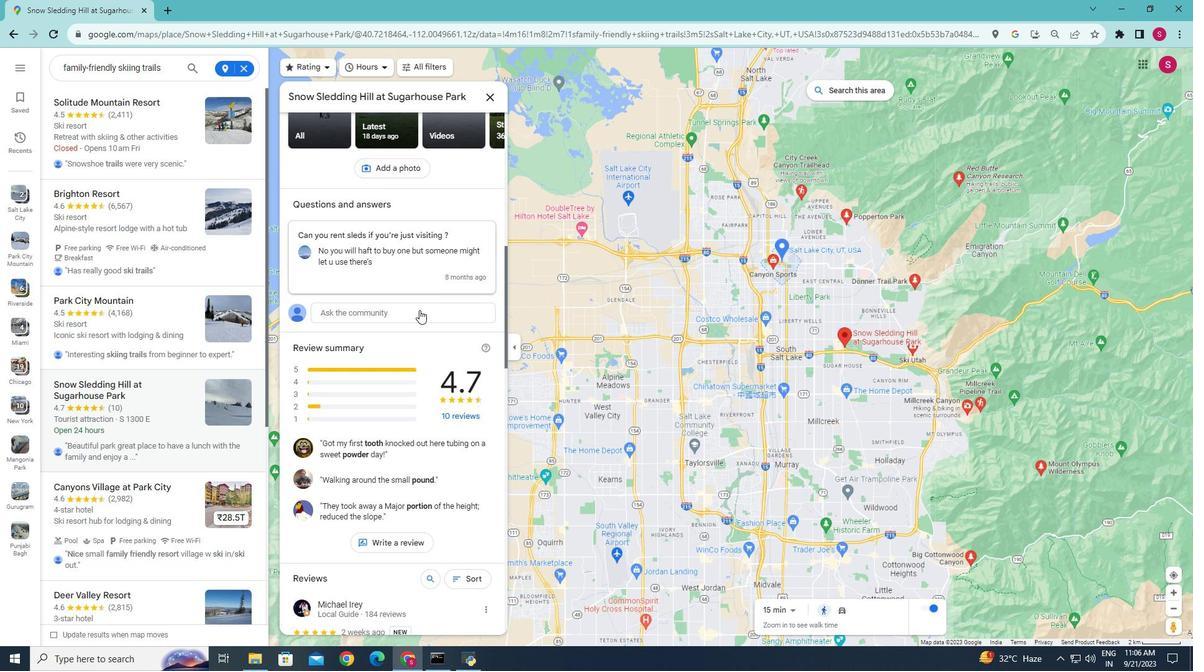 
Action: Mouse scrolled (418, 308) with delta (0, 0)
Screenshot: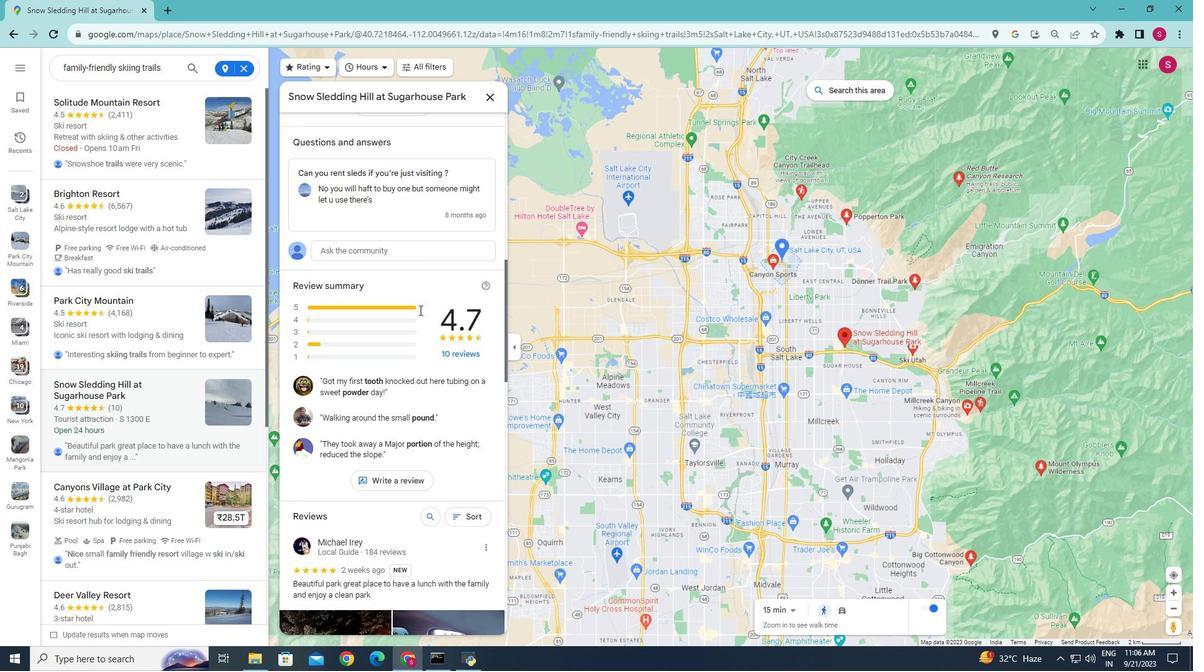 
Action: Mouse scrolled (418, 308) with delta (0, 0)
Screenshot: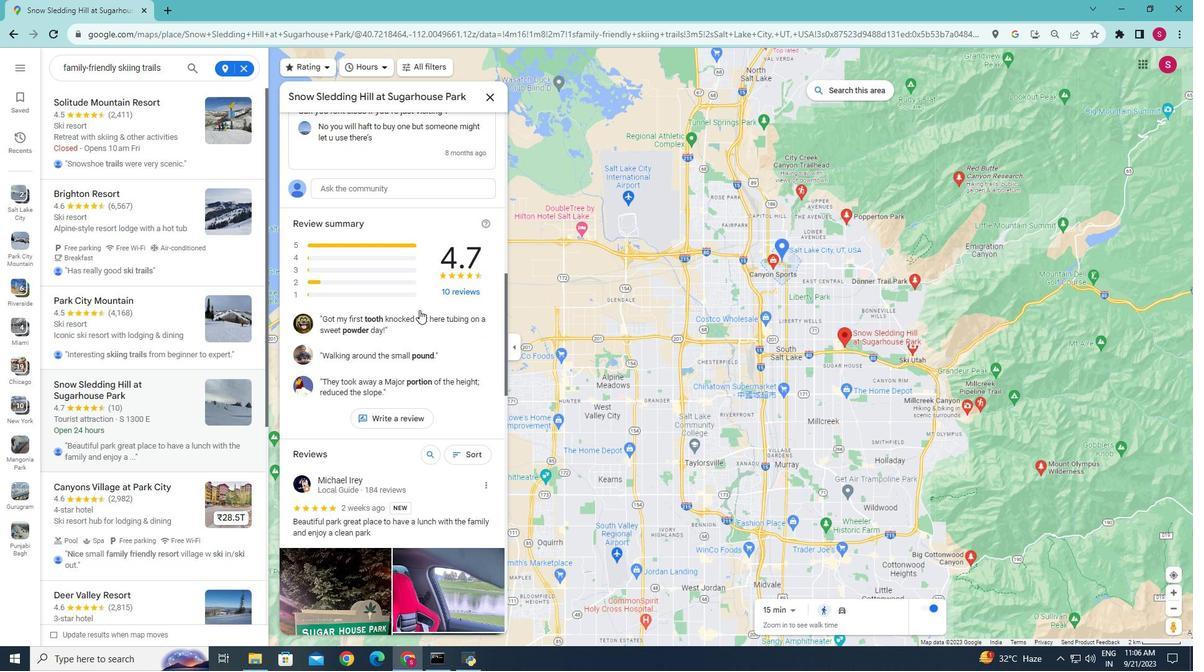 
Action: Mouse scrolled (418, 308) with delta (0, 0)
Screenshot: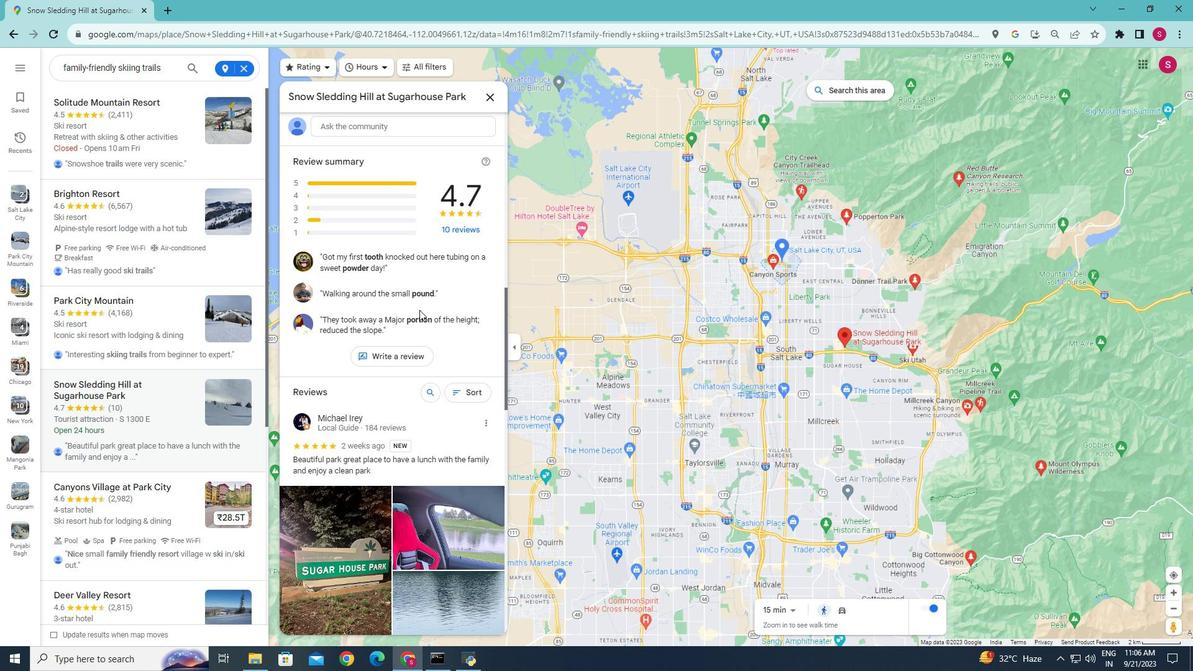 
Action: Mouse scrolled (418, 308) with delta (0, 0)
Screenshot: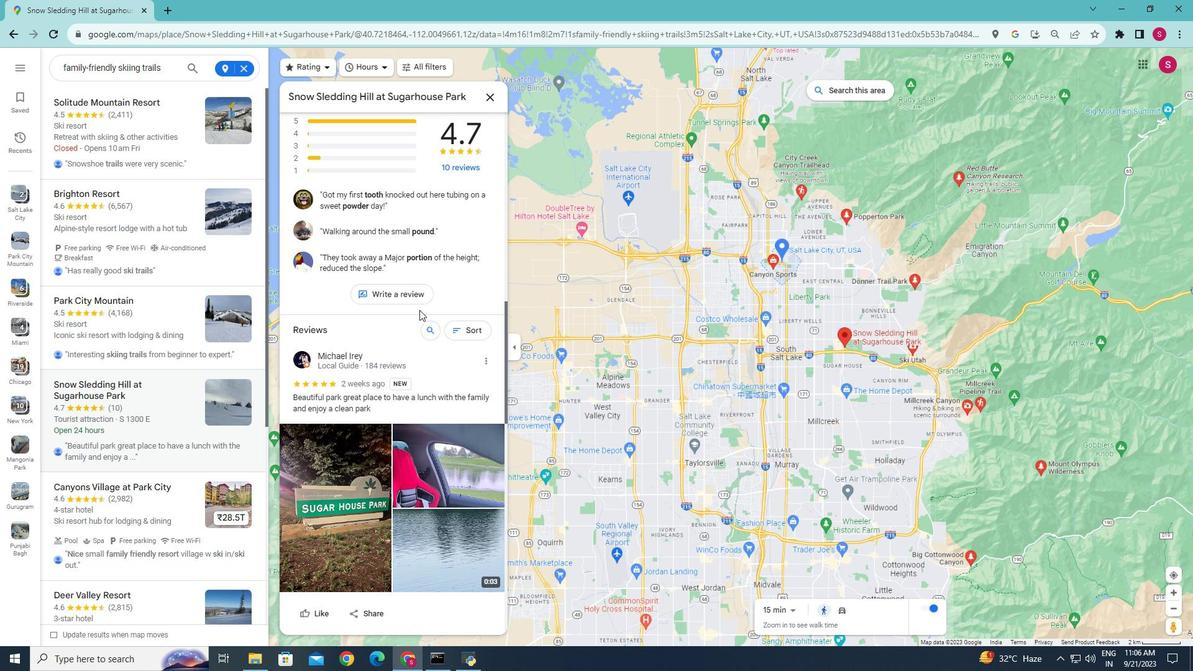 
Action: Mouse scrolled (418, 308) with delta (0, 0)
Screenshot: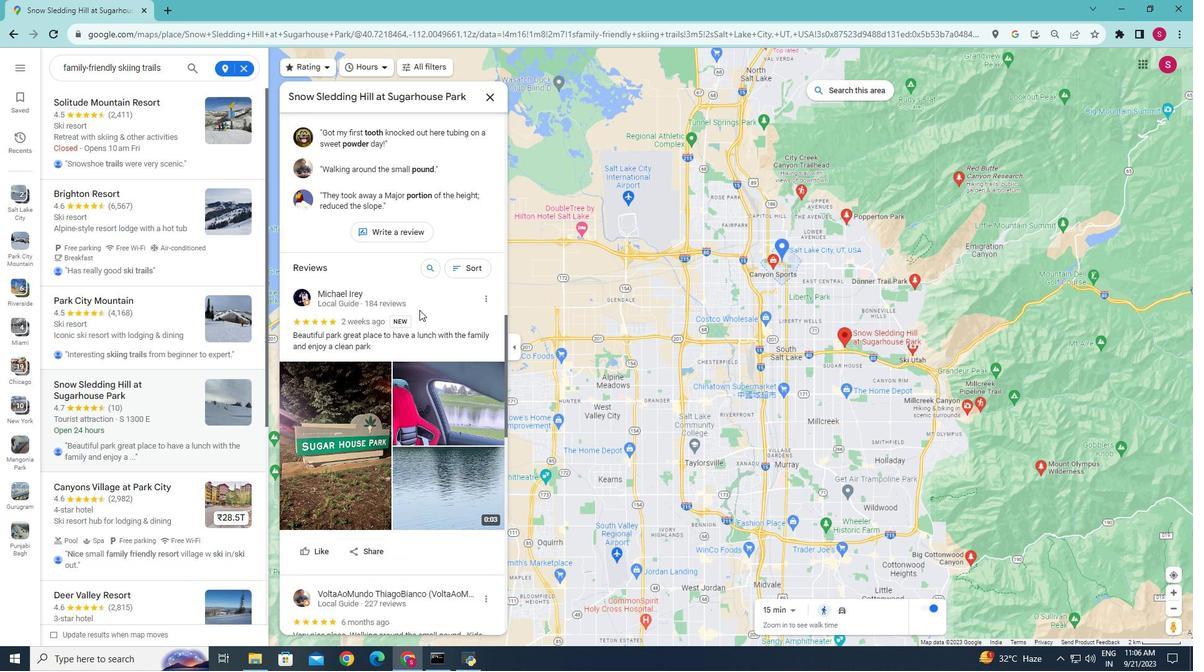 
Action: Mouse scrolled (418, 308) with delta (0, 0)
Screenshot: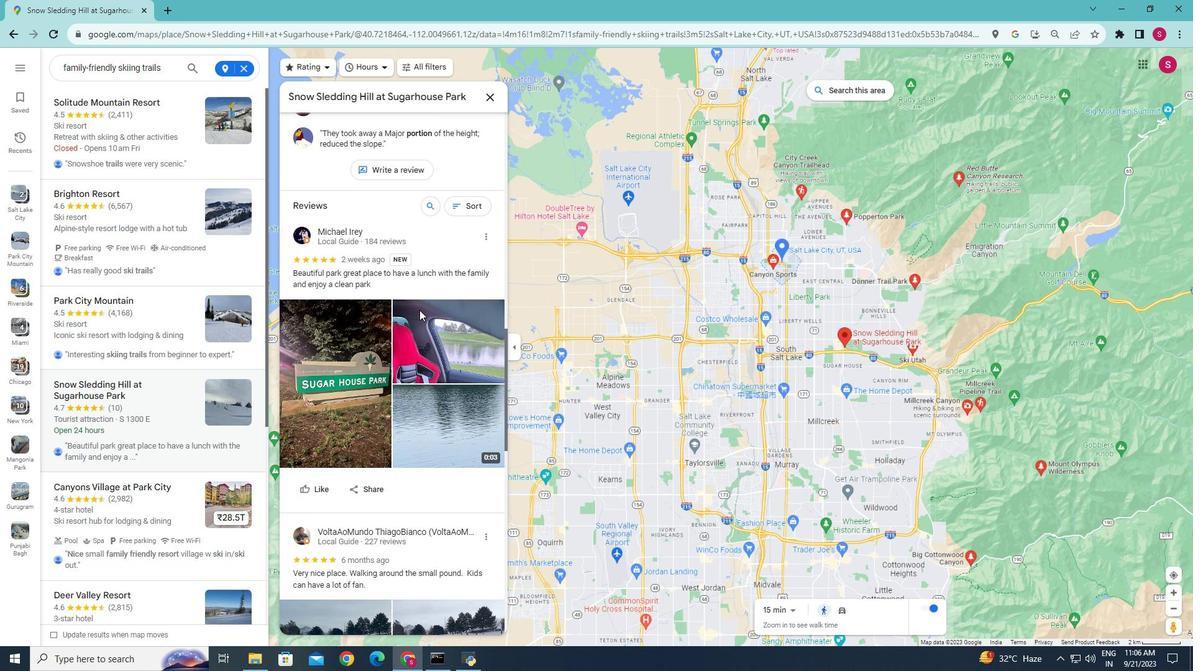 
Action: Mouse scrolled (418, 308) with delta (0, 0)
Screenshot: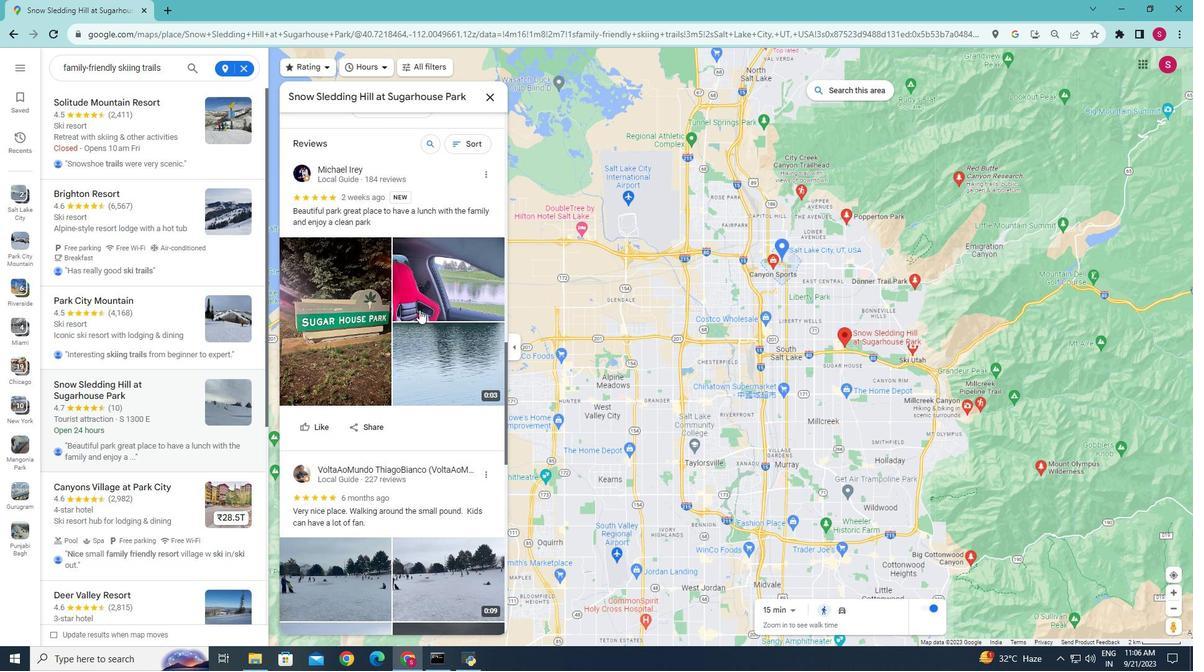 
Action: Mouse scrolled (418, 308) with delta (0, 0)
Screenshot: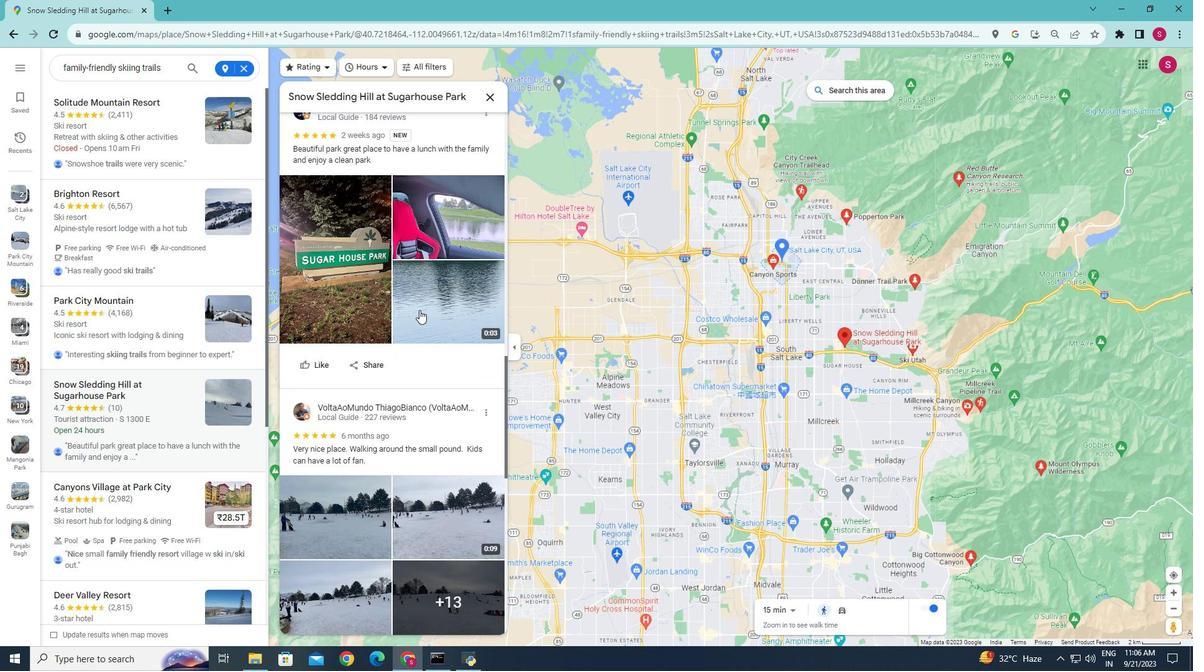 
Action: Mouse scrolled (418, 308) with delta (0, 0)
Screenshot: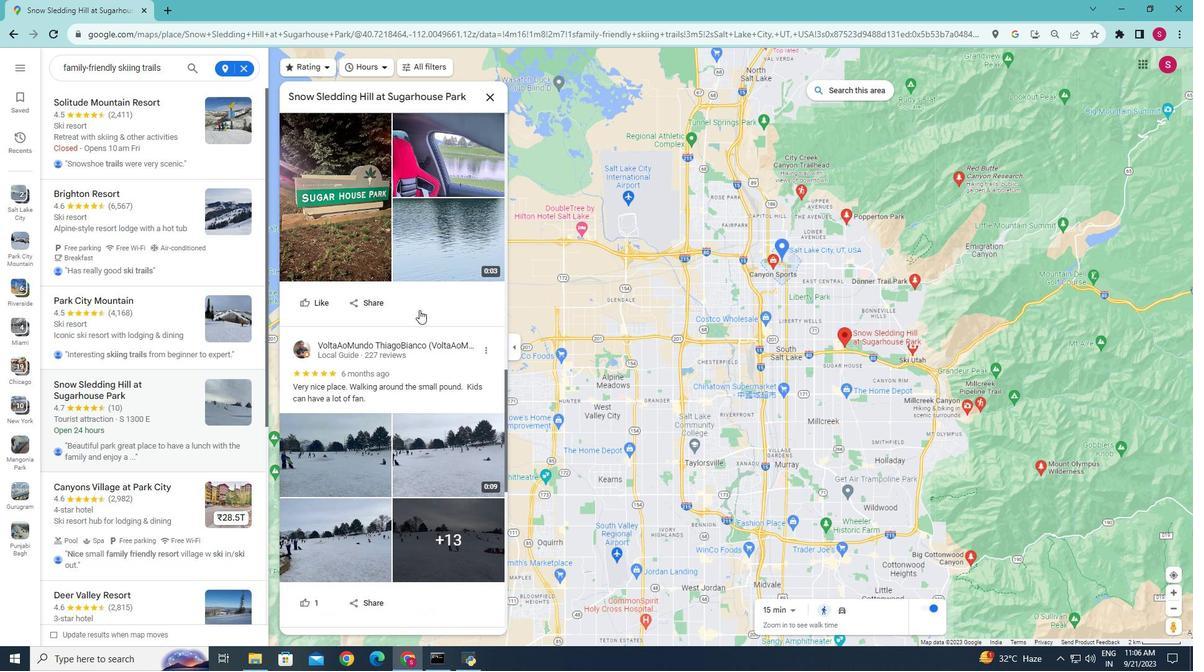 
Action: Mouse scrolled (418, 308) with delta (0, 0)
Screenshot: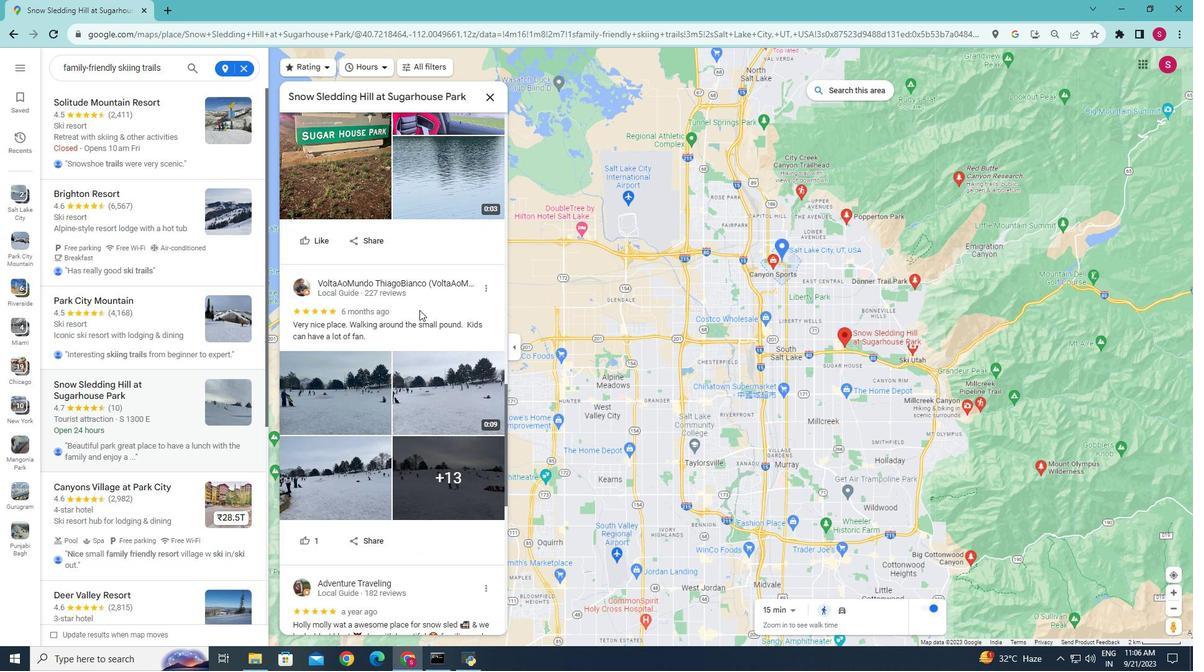 
Action: Mouse scrolled (418, 308) with delta (0, 0)
Screenshot: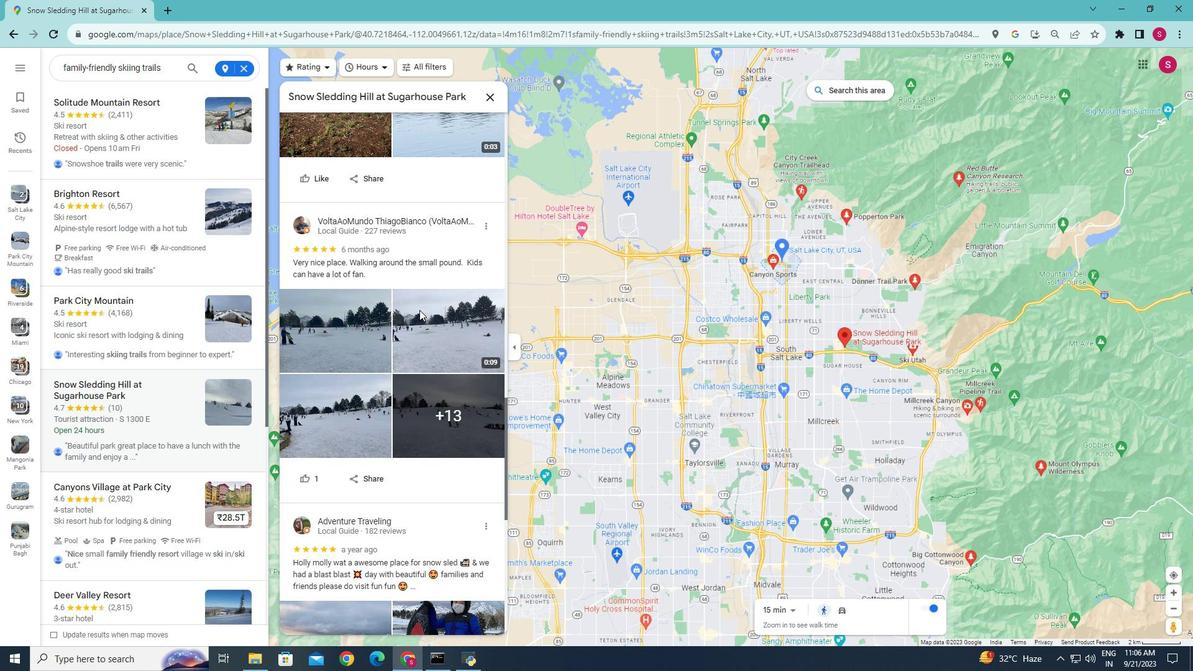 
Action: Mouse scrolled (418, 308) with delta (0, 0)
Screenshot: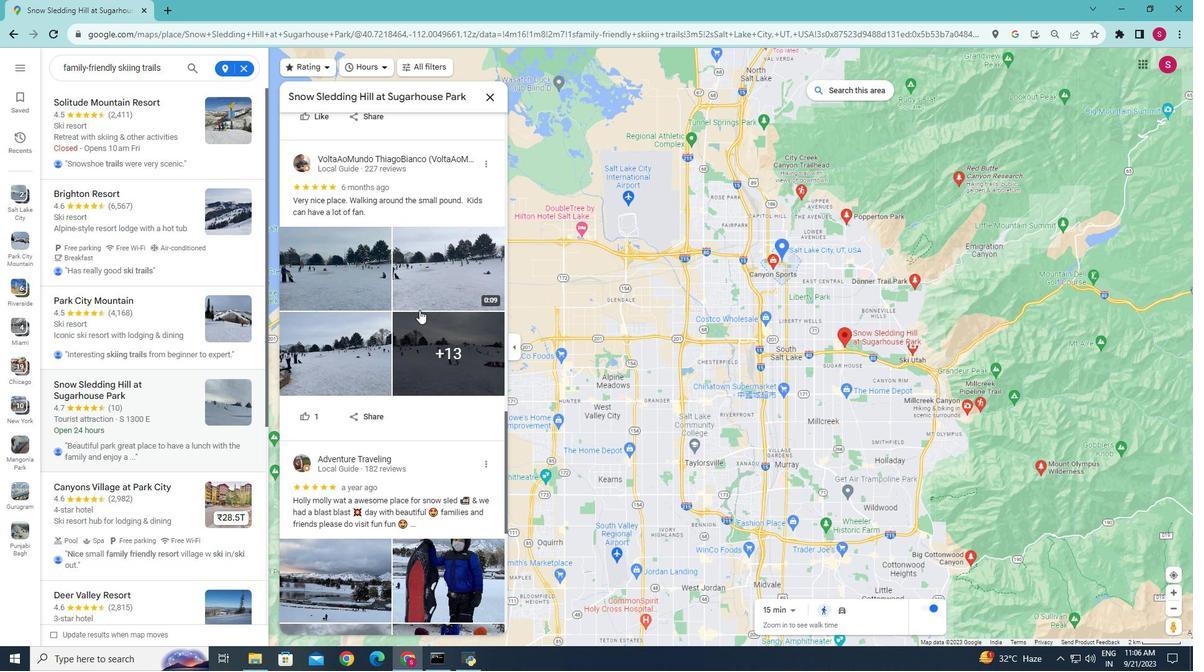
Action: Mouse scrolled (418, 308) with delta (0, 0)
Screenshot: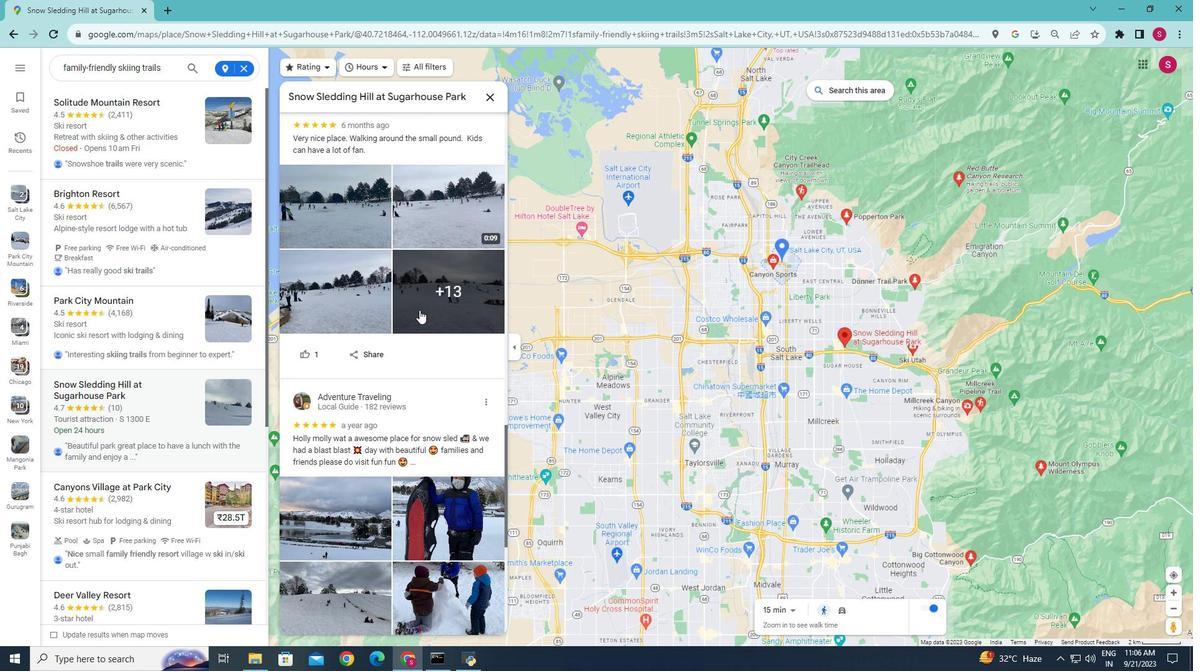 
Action: Mouse scrolled (418, 308) with delta (0, 0)
Screenshot: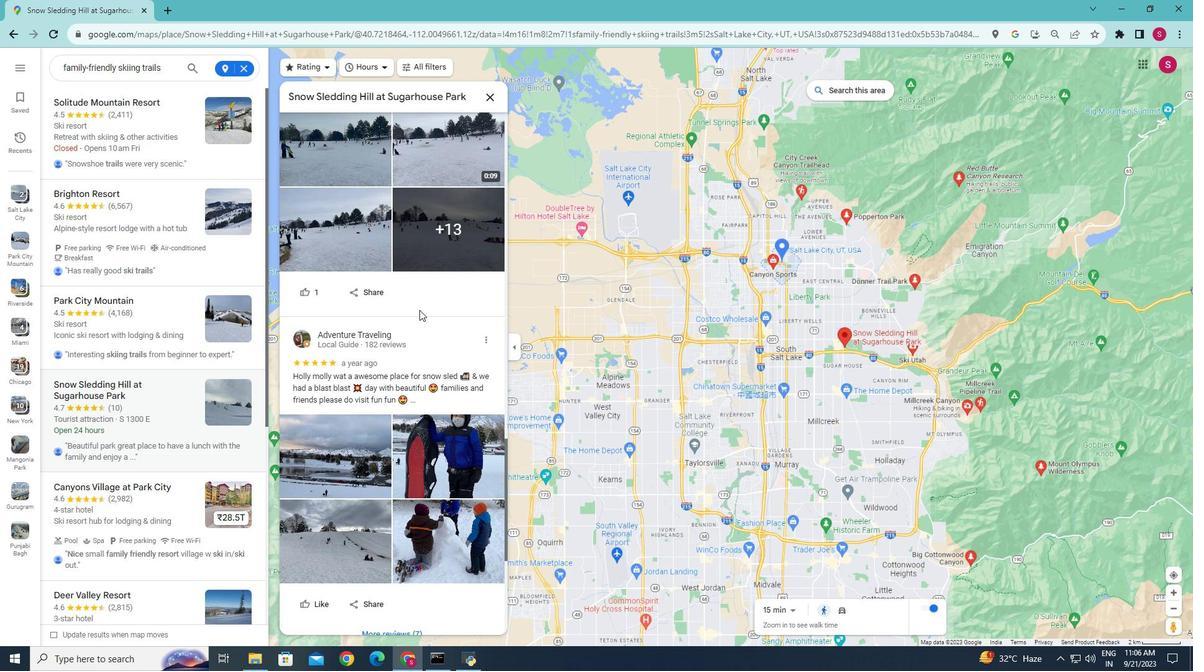 
Action: Mouse scrolled (418, 308) with delta (0, 0)
Screenshot: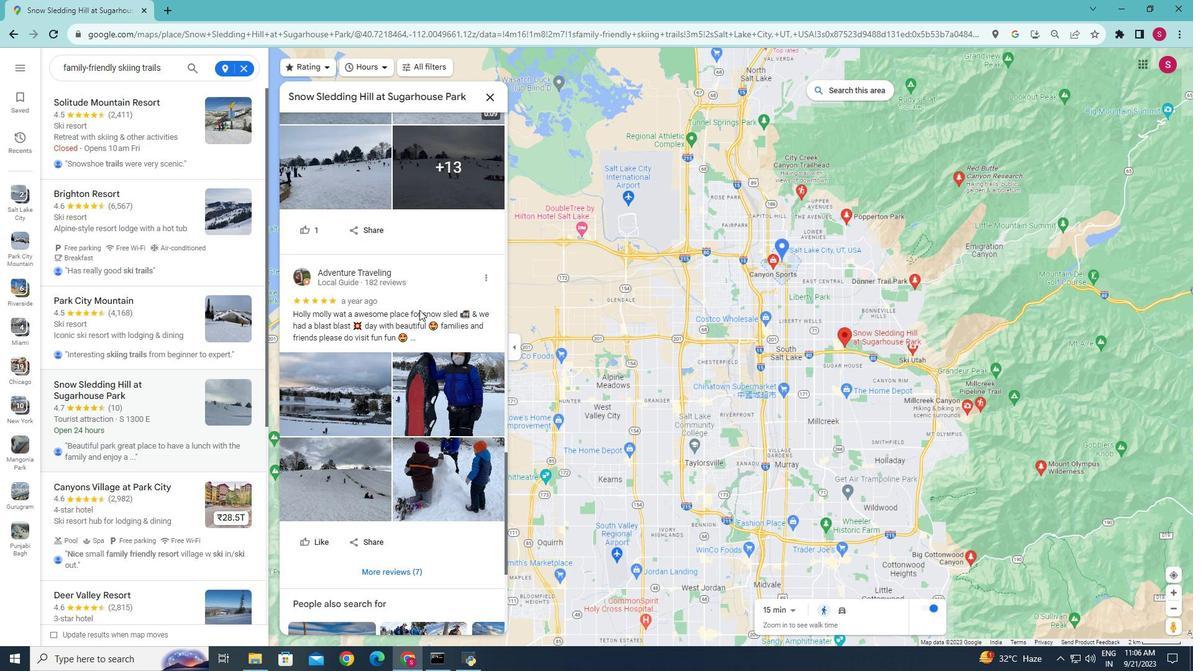 
Action: Mouse scrolled (418, 308) with delta (0, 0)
Screenshot: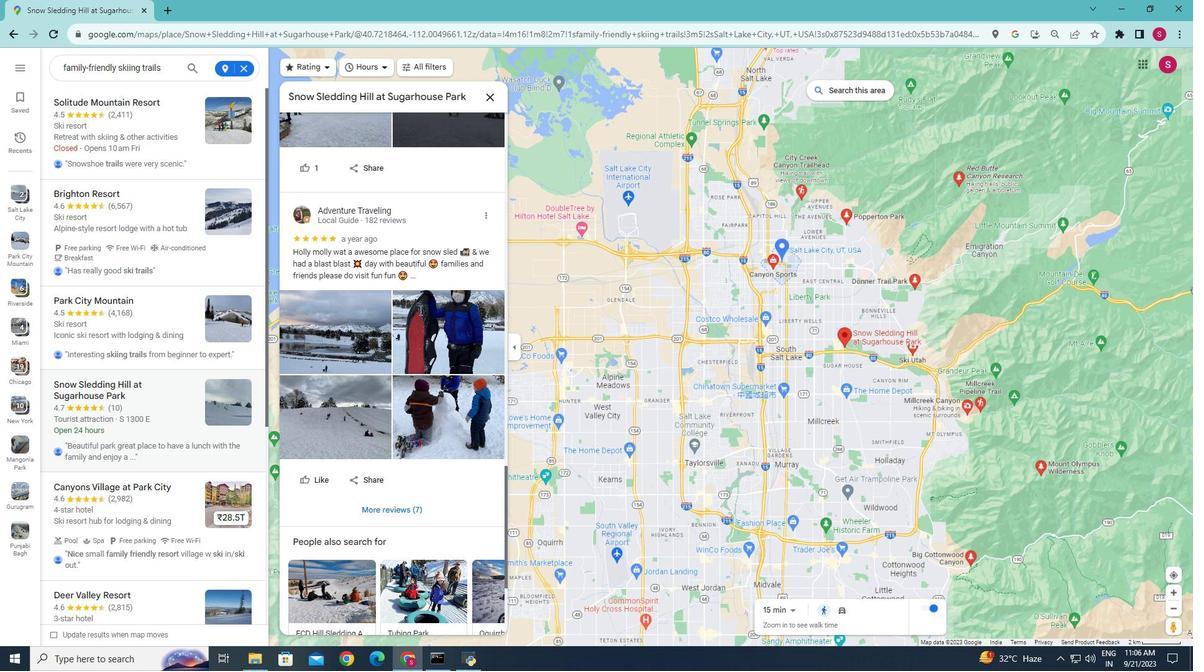 
Action: Mouse scrolled (418, 308) with delta (0, 0)
Screenshot: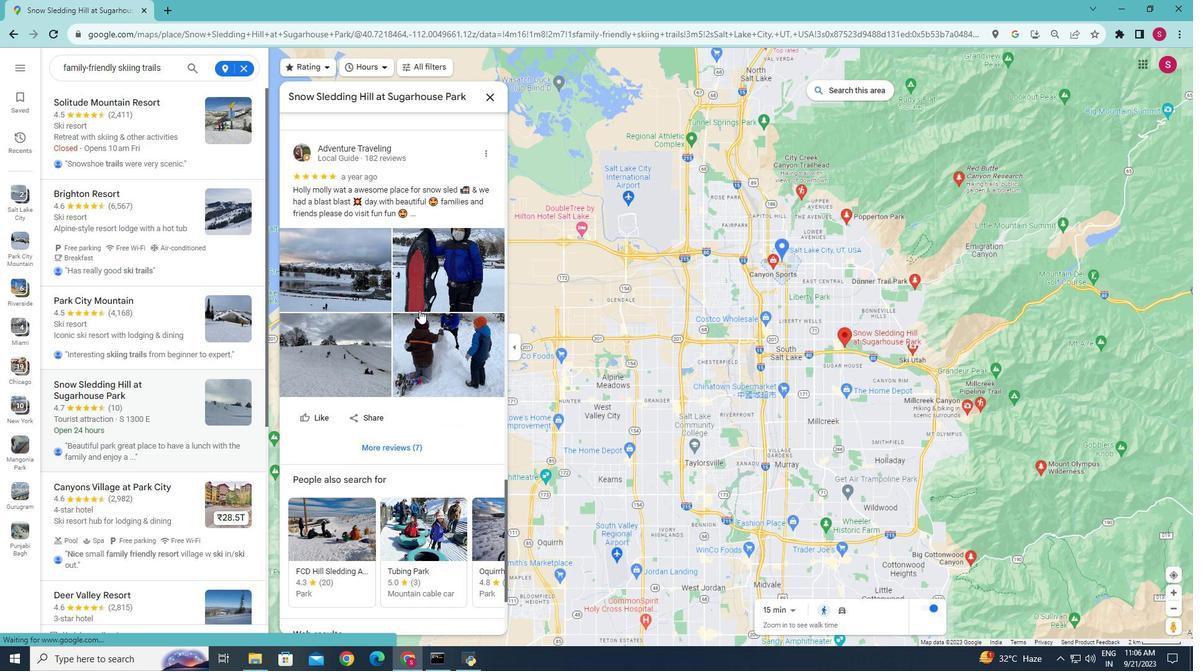 
Action: Mouse scrolled (418, 308) with delta (0, 0)
Screenshot: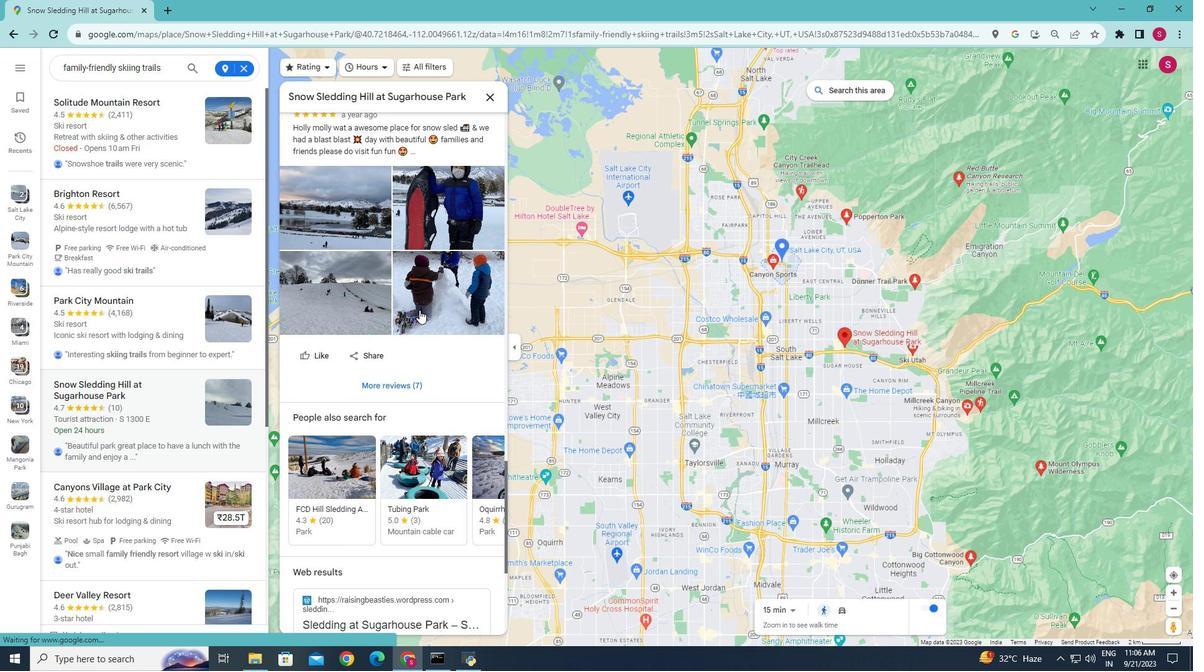 
Action: Mouse scrolled (418, 308) with delta (0, 0)
Screenshot: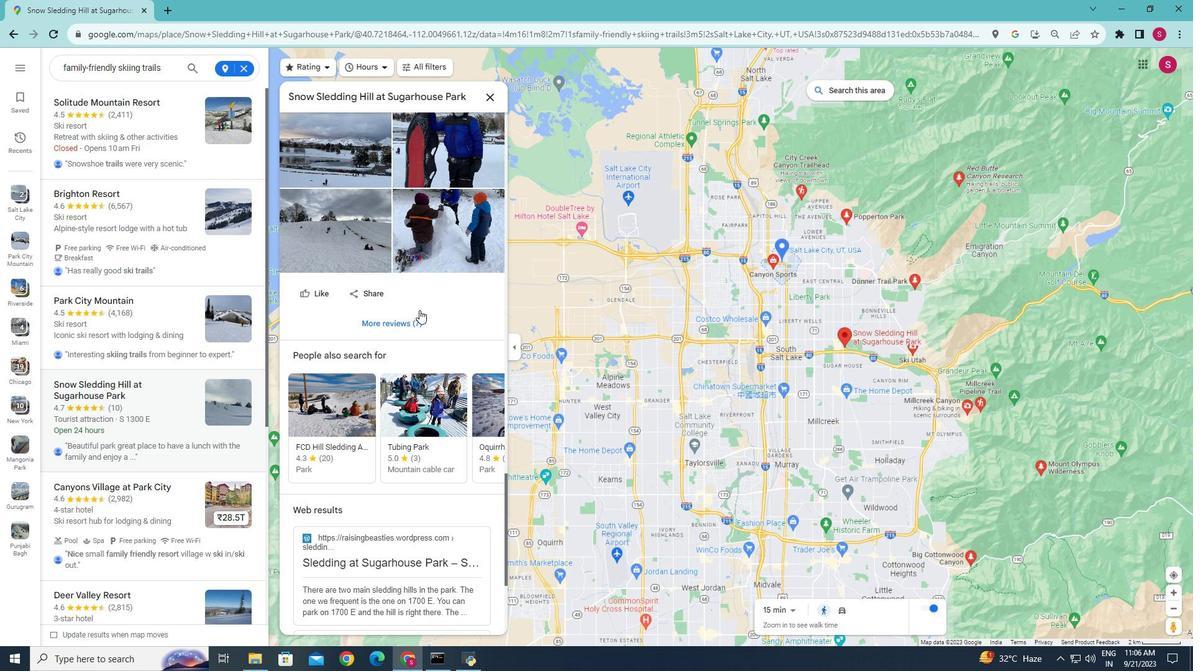 
Action: Mouse scrolled (418, 308) with delta (0, 0)
Screenshot: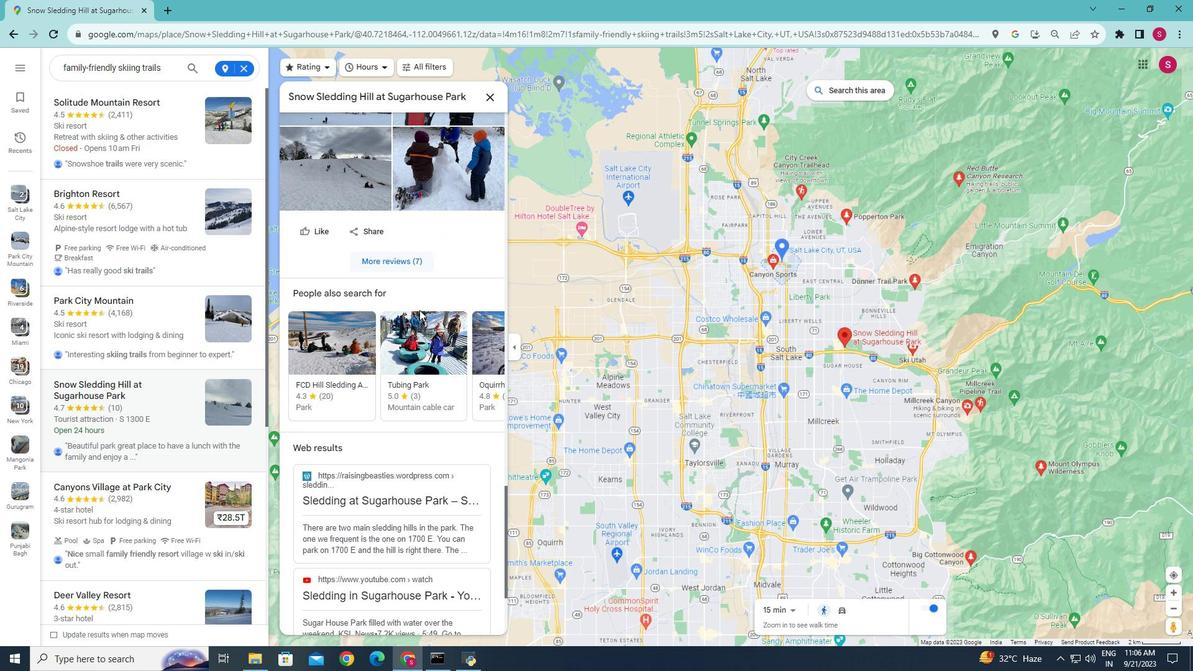 
Action: Mouse scrolled (418, 308) with delta (0, 0)
Screenshot: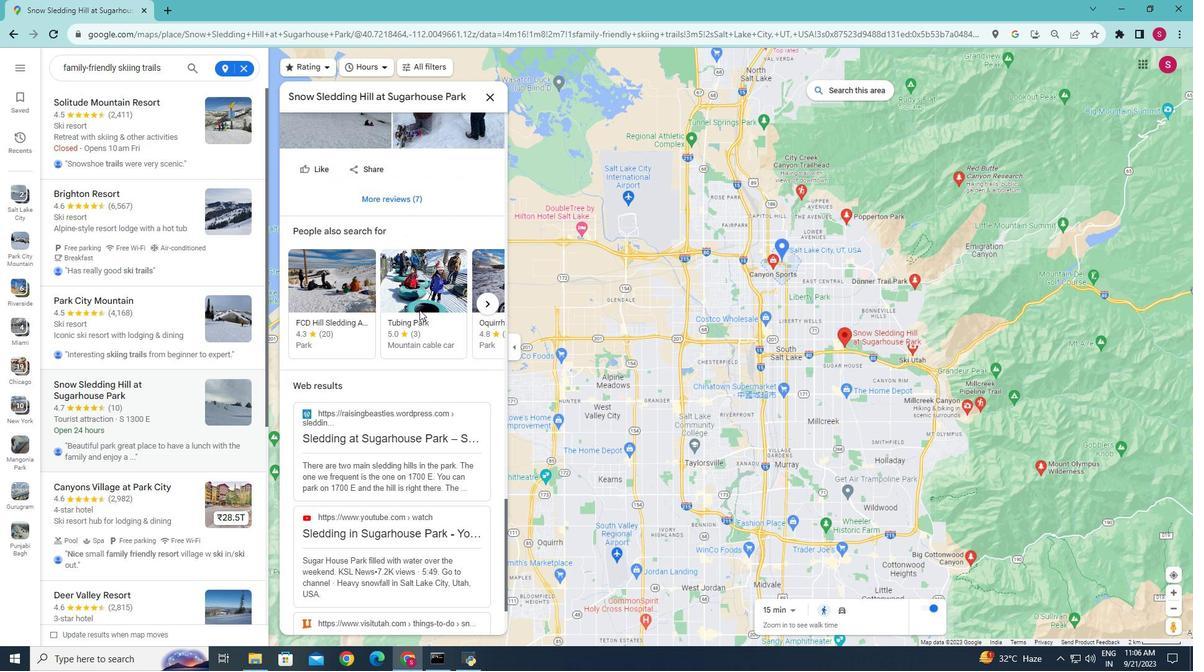
Action: Mouse scrolled (418, 308) with delta (0, 0)
Screenshot: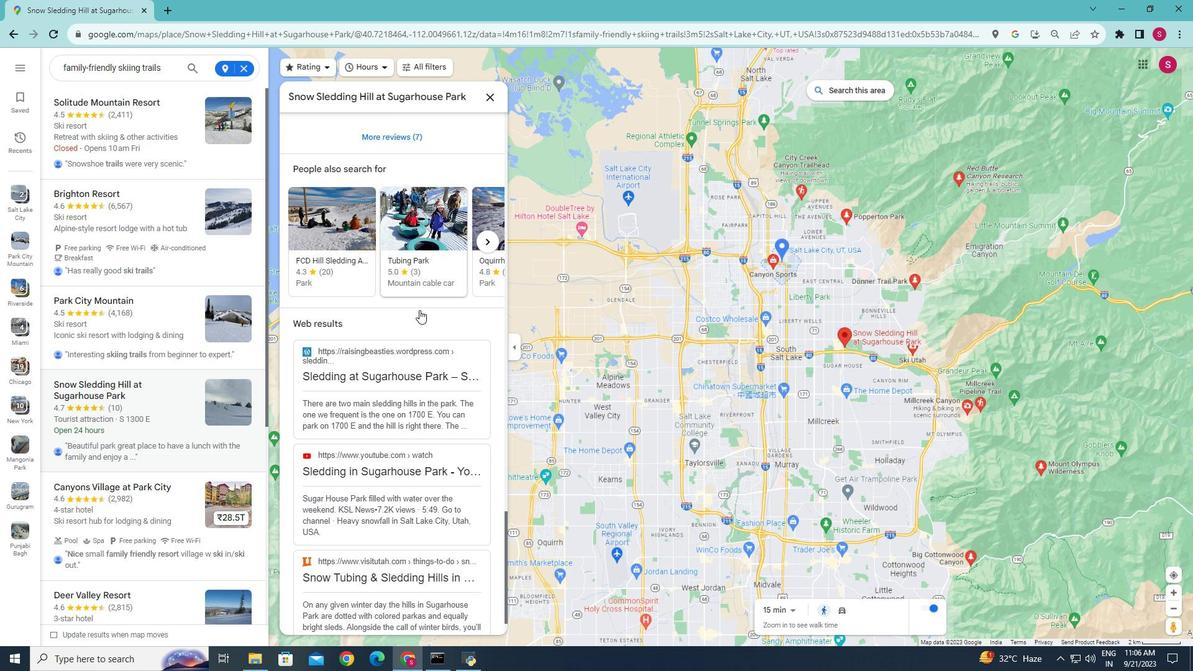 
Action: Mouse scrolled (418, 308) with delta (0, 0)
Screenshot: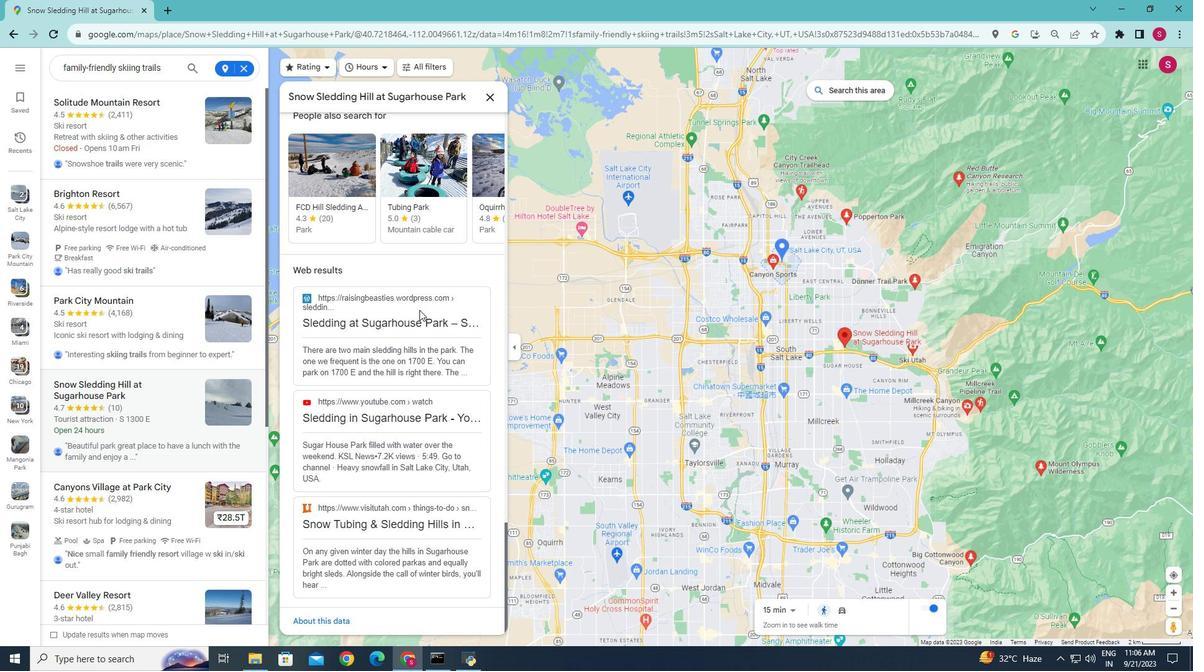 
Action: Mouse scrolled (418, 308) with delta (0, 0)
Screenshot: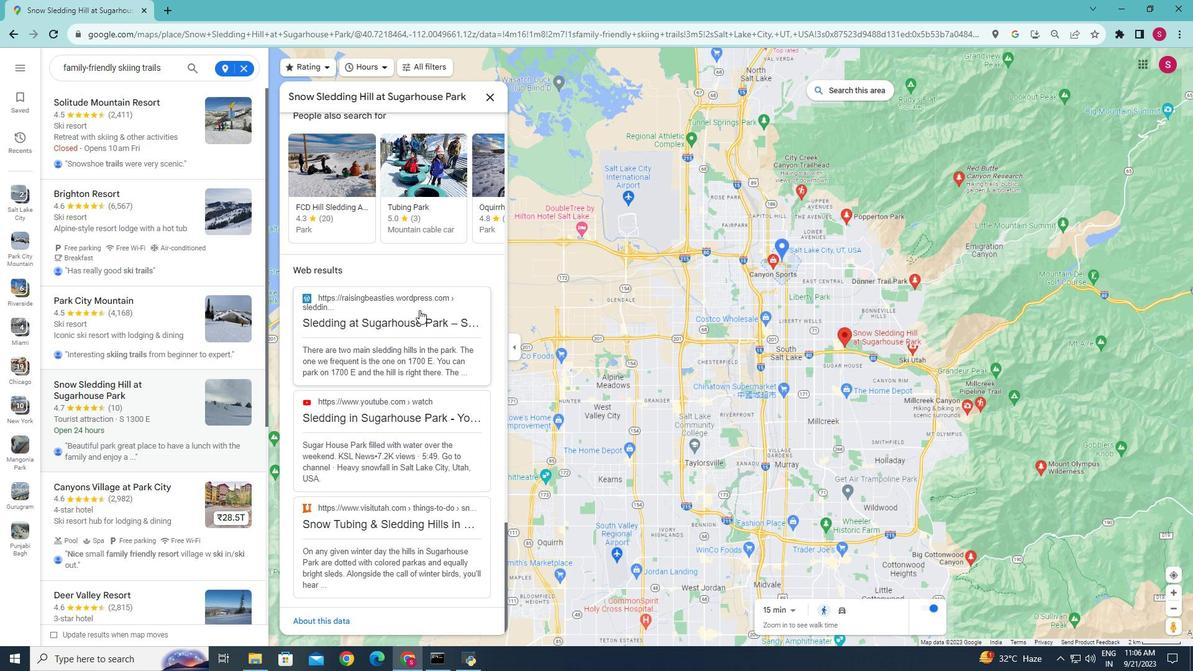 
Action: Mouse scrolled (418, 308) with delta (0, 0)
Screenshot: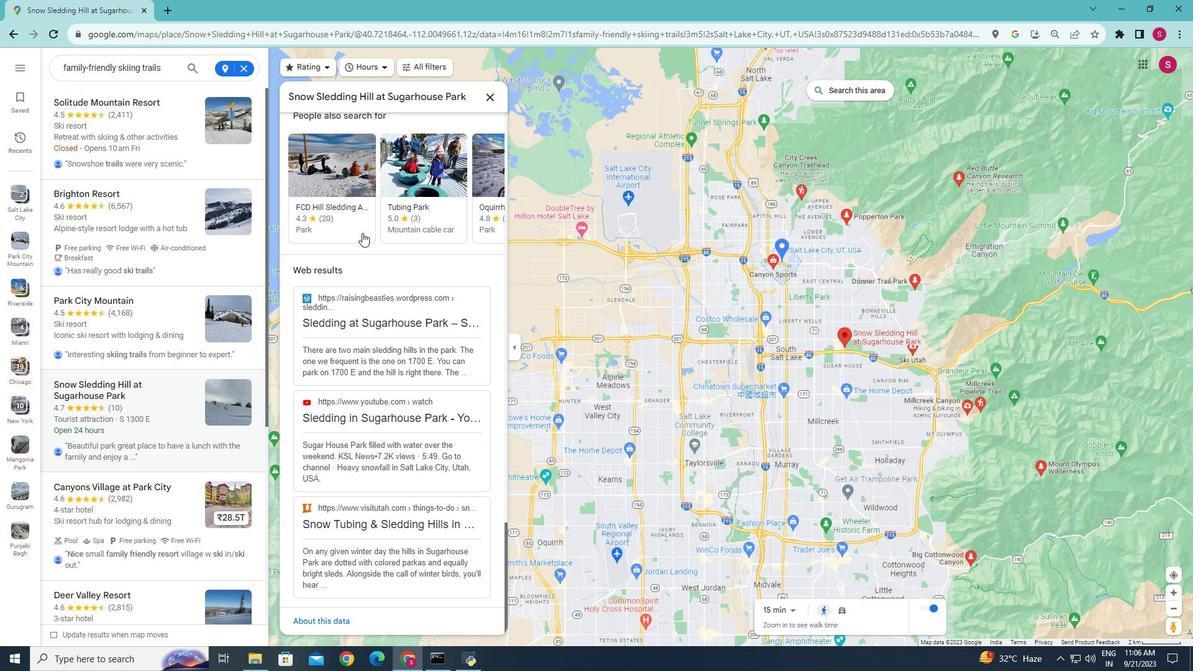 
Action: Mouse moved to (385, 343)
Screenshot: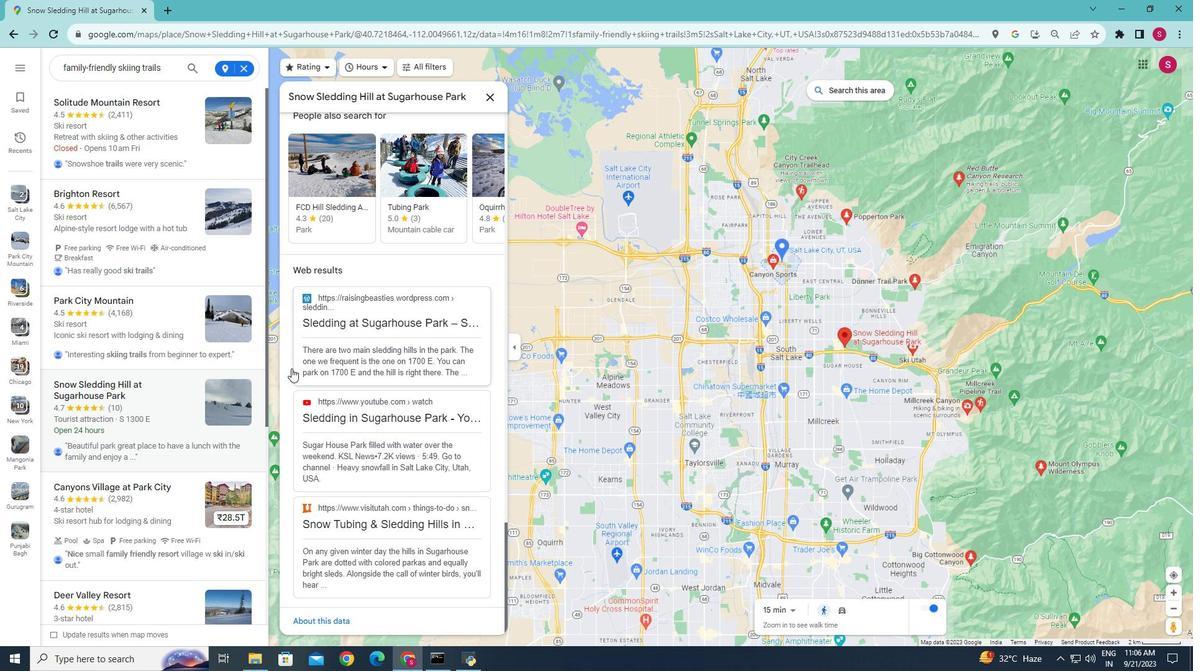 
Action: Mouse scrolled (385, 343) with delta (0, 0)
Screenshot: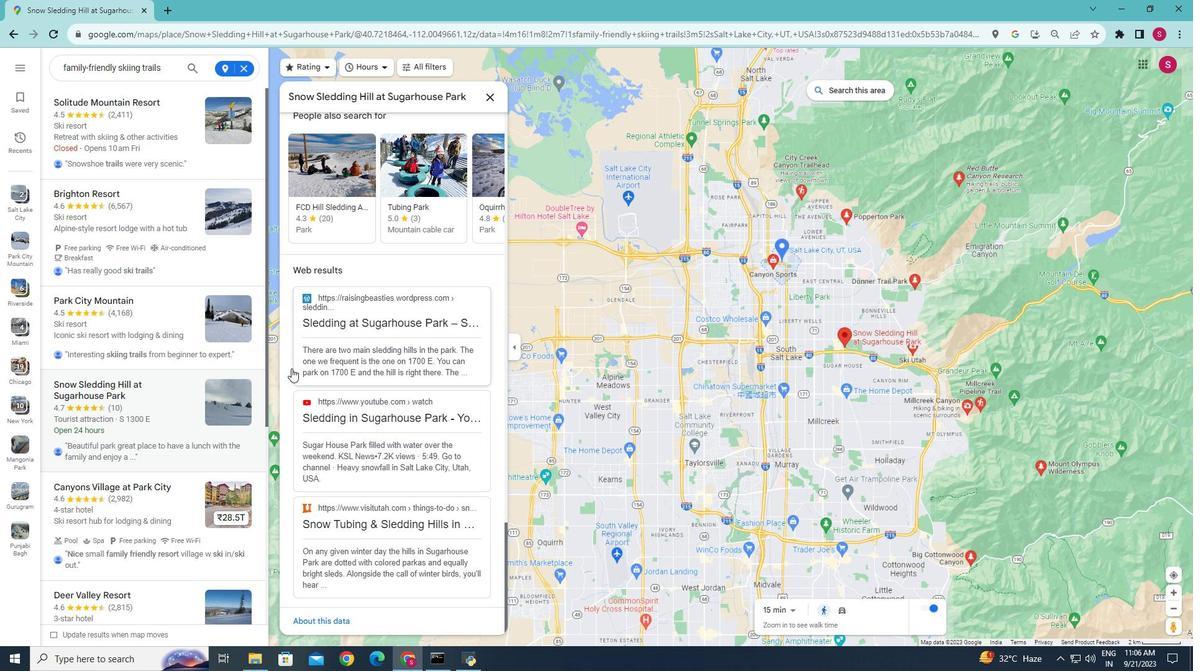 
Action: Mouse moved to (315, 302)
Screenshot: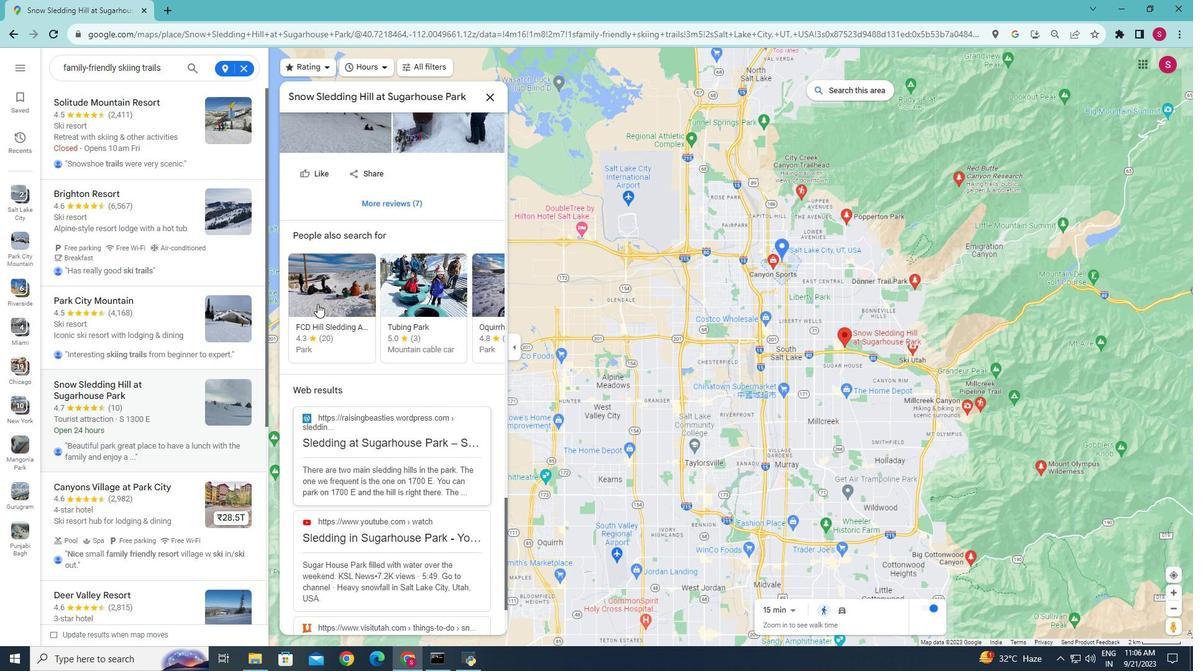 
Action: Mouse scrolled (315, 303) with delta (0, 0)
Screenshot: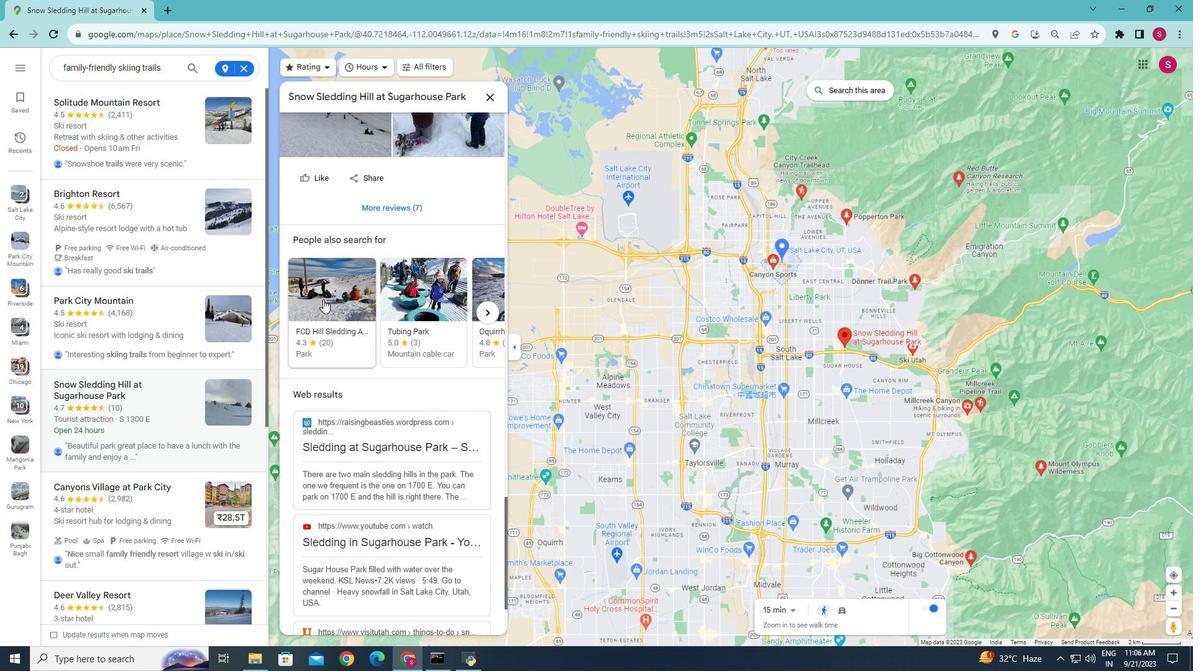 
Action: Mouse moved to (316, 302)
Screenshot: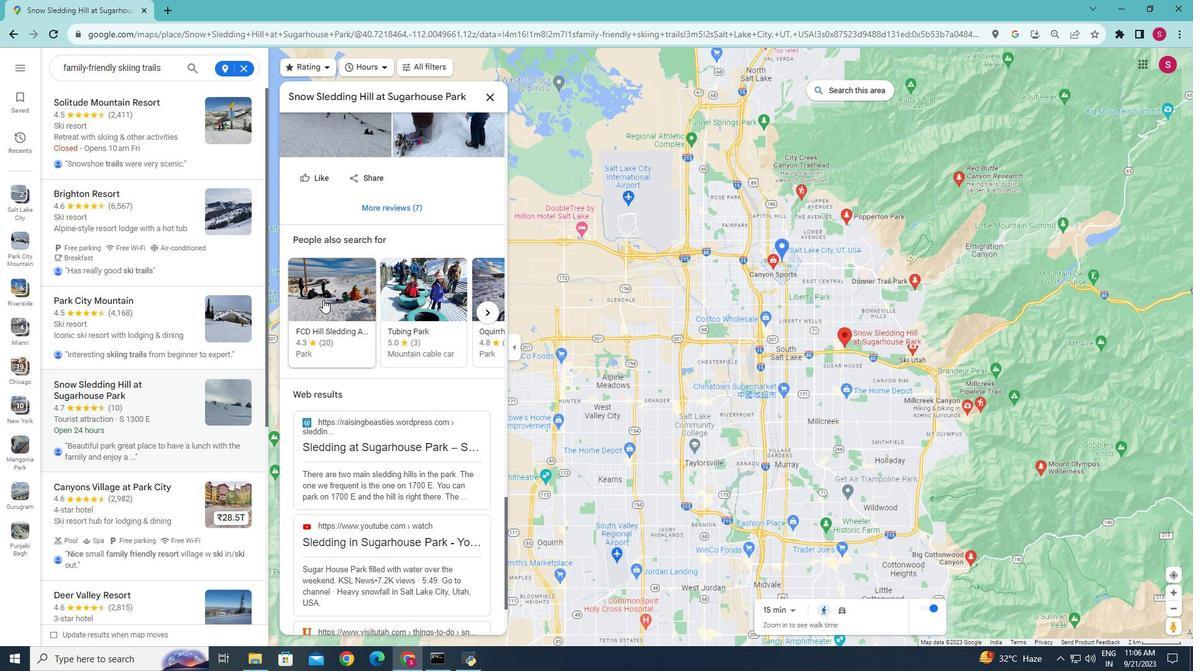 
Action: Mouse scrolled (316, 303) with delta (0, 0)
Screenshot: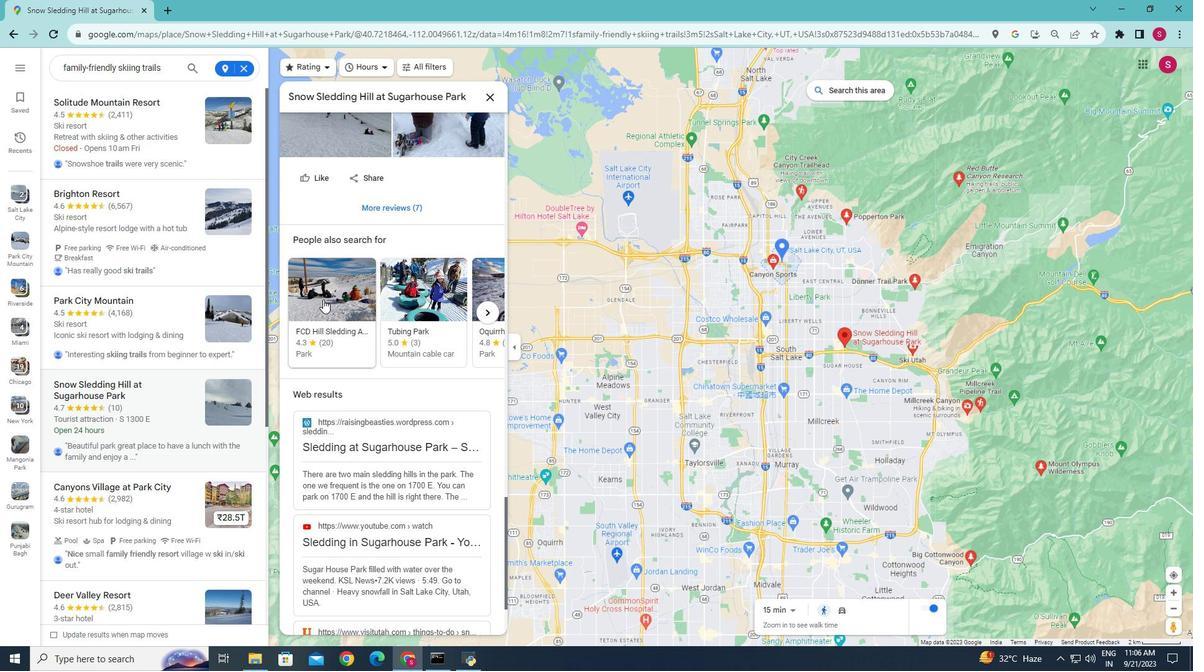 
Action: Mouse moved to (491, 91)
Screenshot: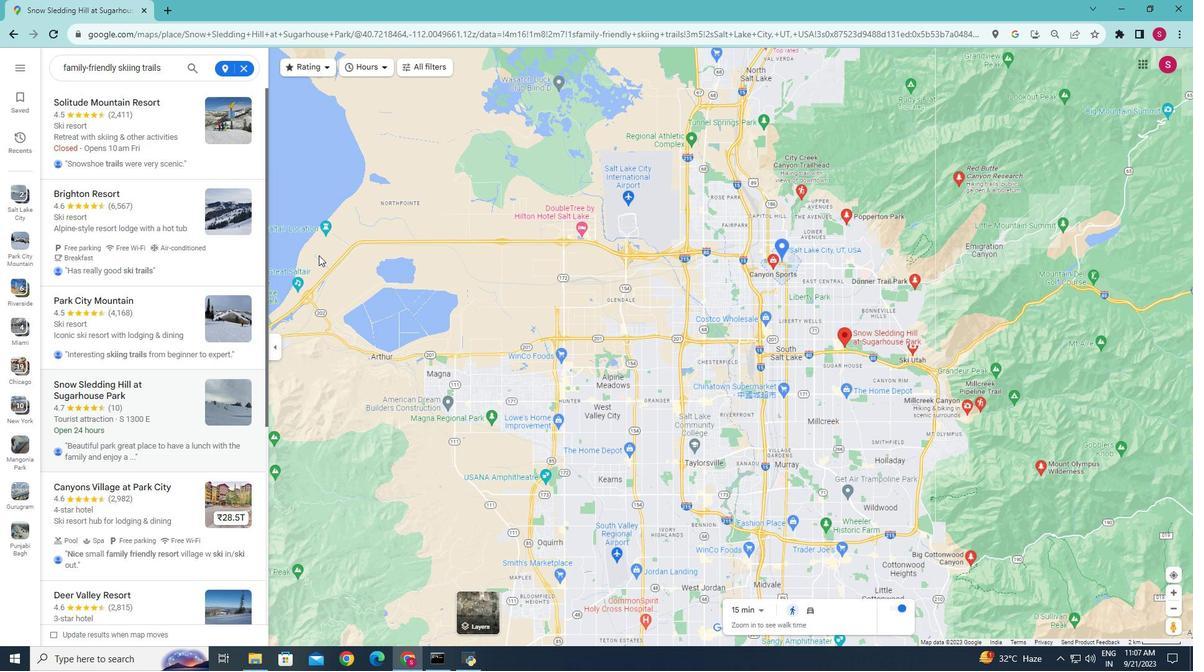 
Action: Mouse pressed left at (491, 91)
Screenshot: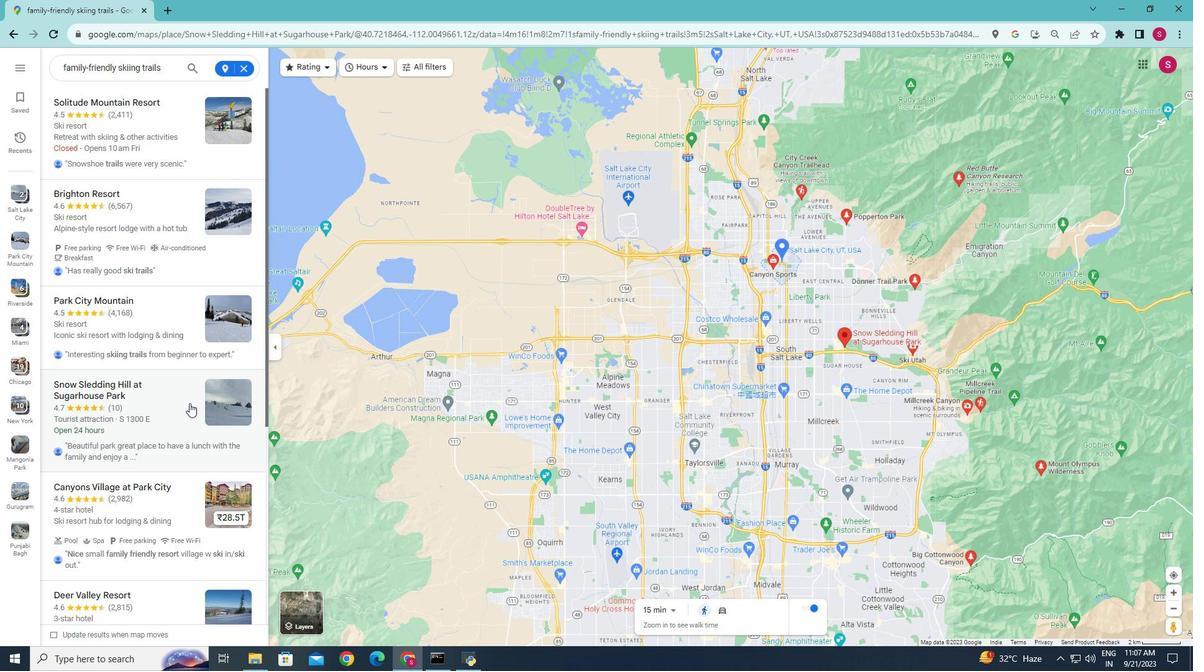 
Action: Mouse moved to (120, 408)
Screenshot: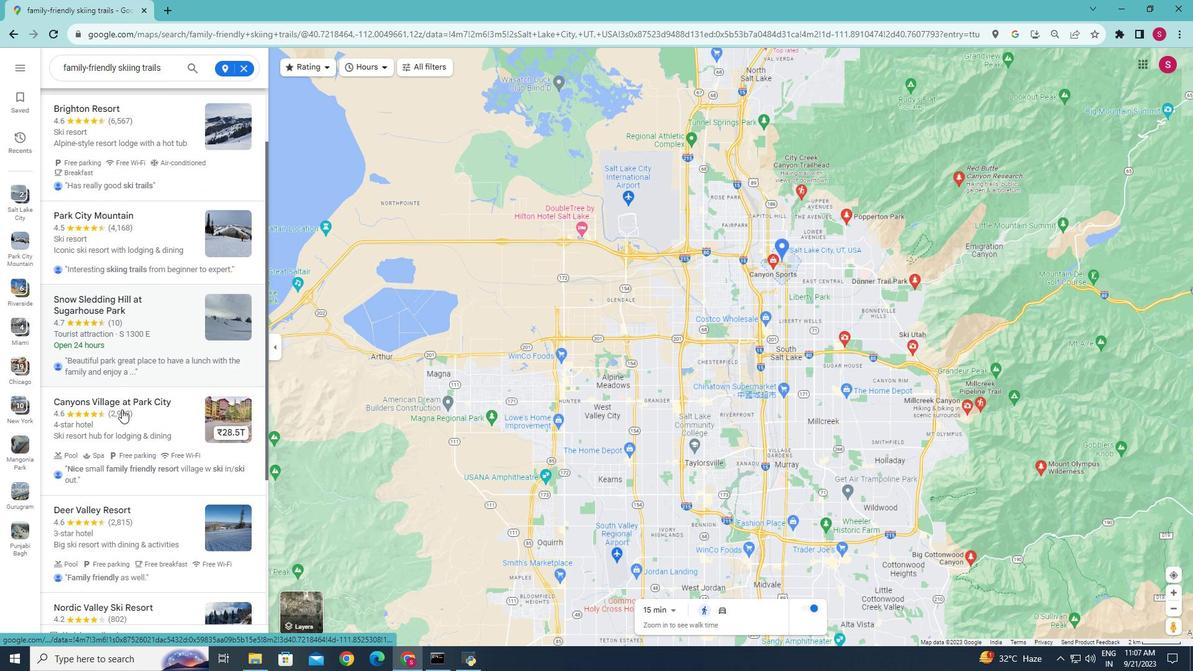 
Action: Mouse scrolled (120, 407) with delta (0, 0)
Screenshot: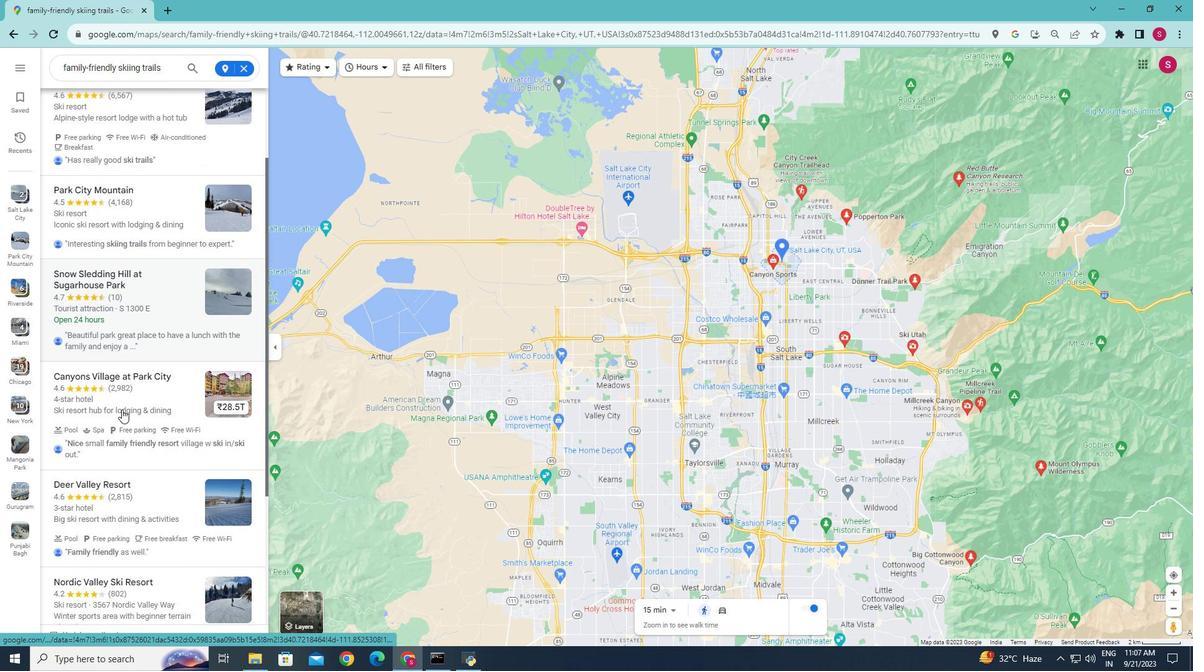 
Action: Mouse scrolled (120, 407) with delta (0, 0)
Screenshot: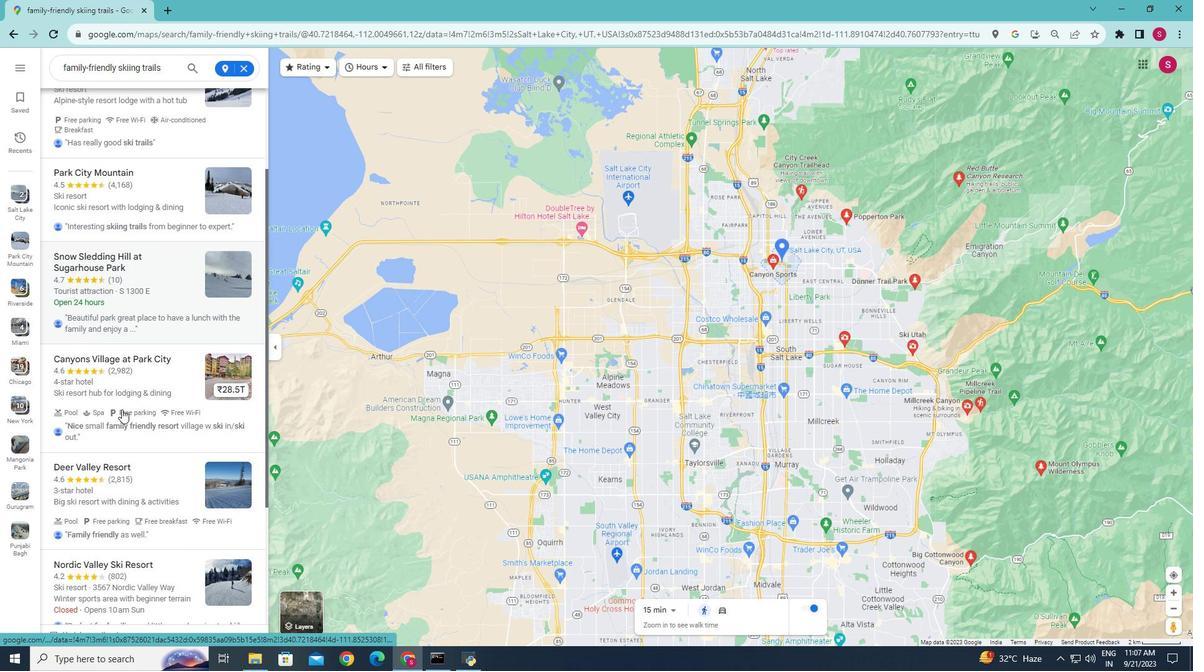 
Action: Mouse scrolled (120, 407) with delta (0, 0)
Screenshot: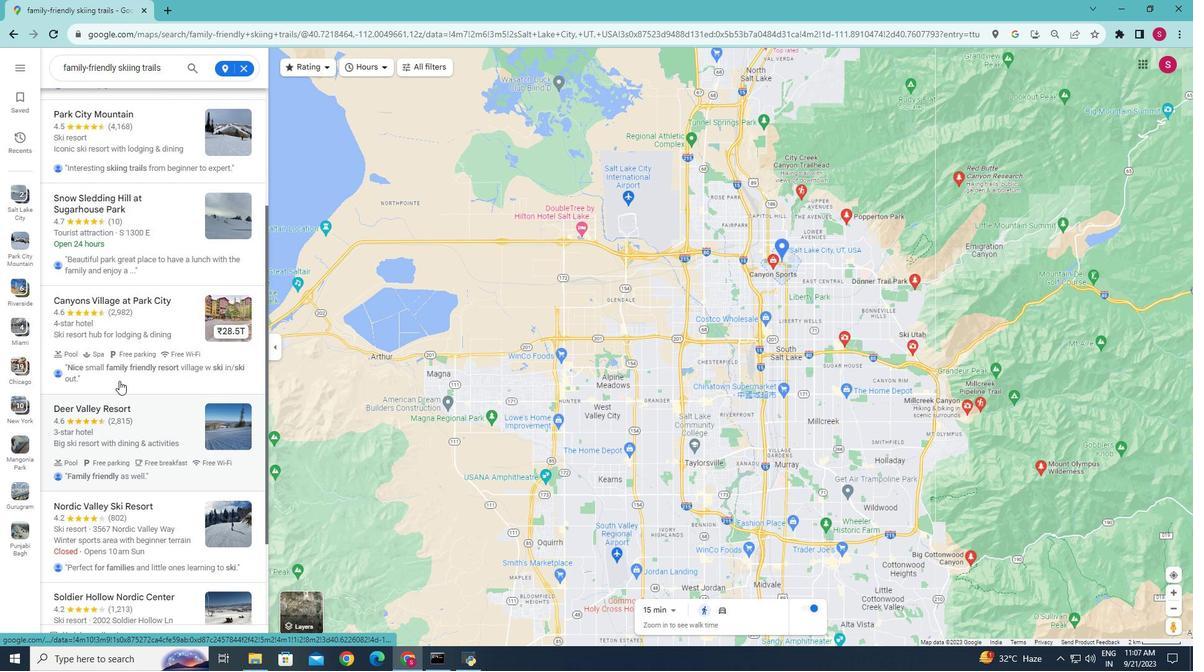 
Action: Mouse moved to (101, 338)
Screenshot: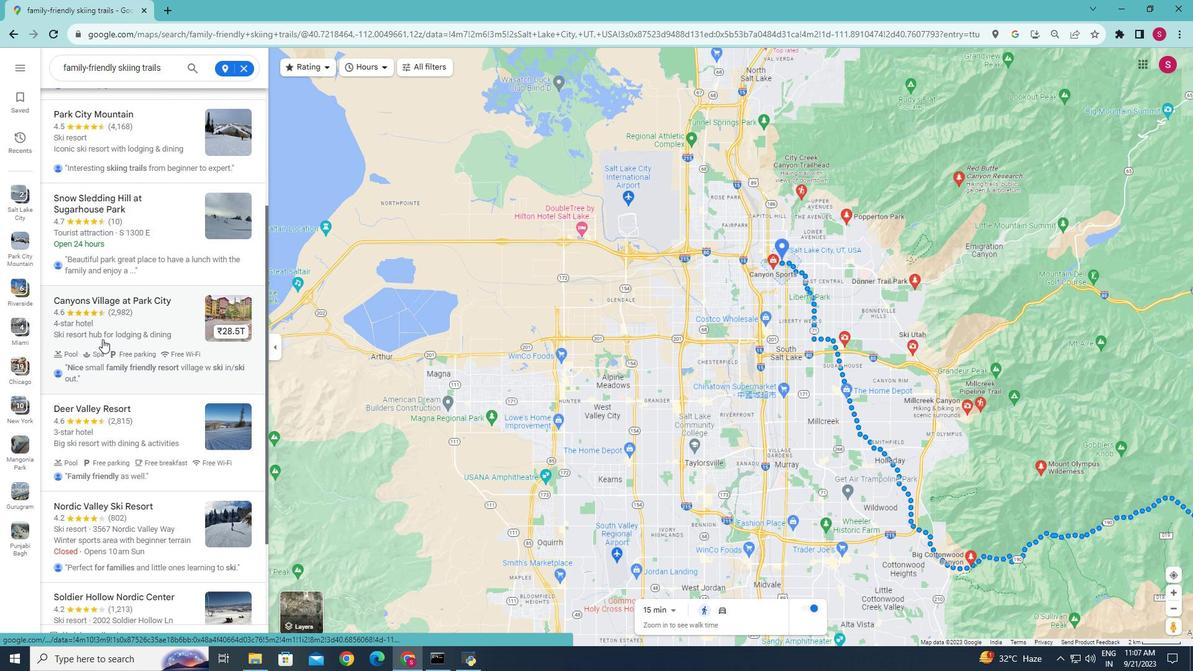 
Action: Mouse pressed left at (101, 338)
Screenshot: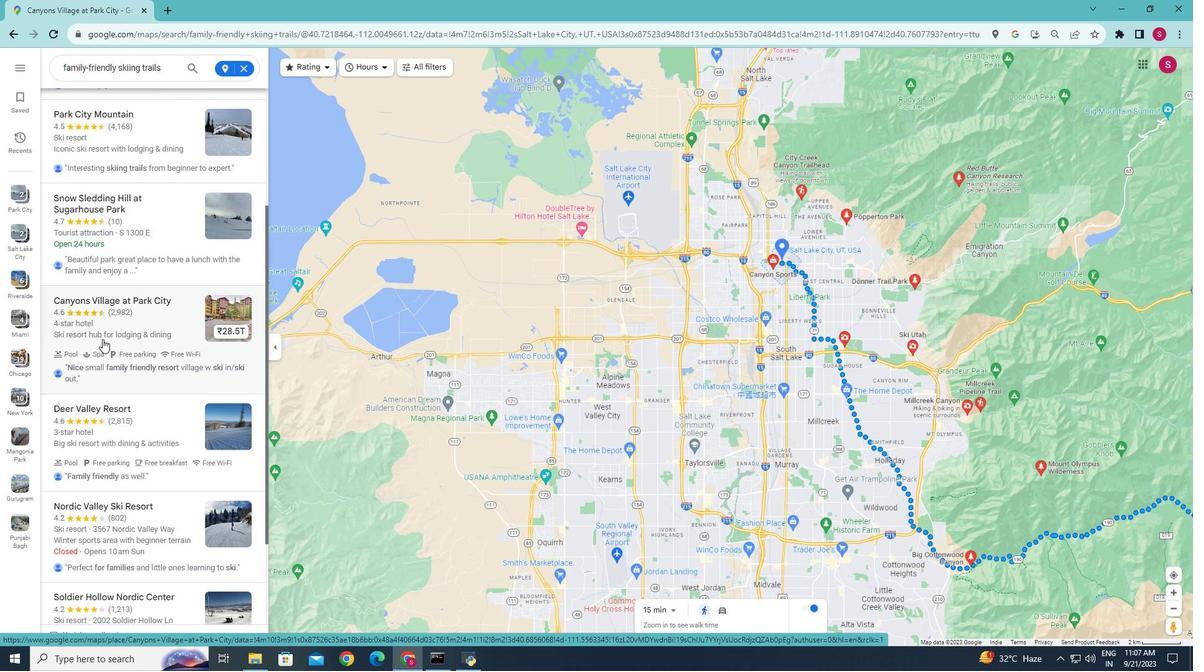 
Action: Mouse moved to (430, 266)
Screenshot: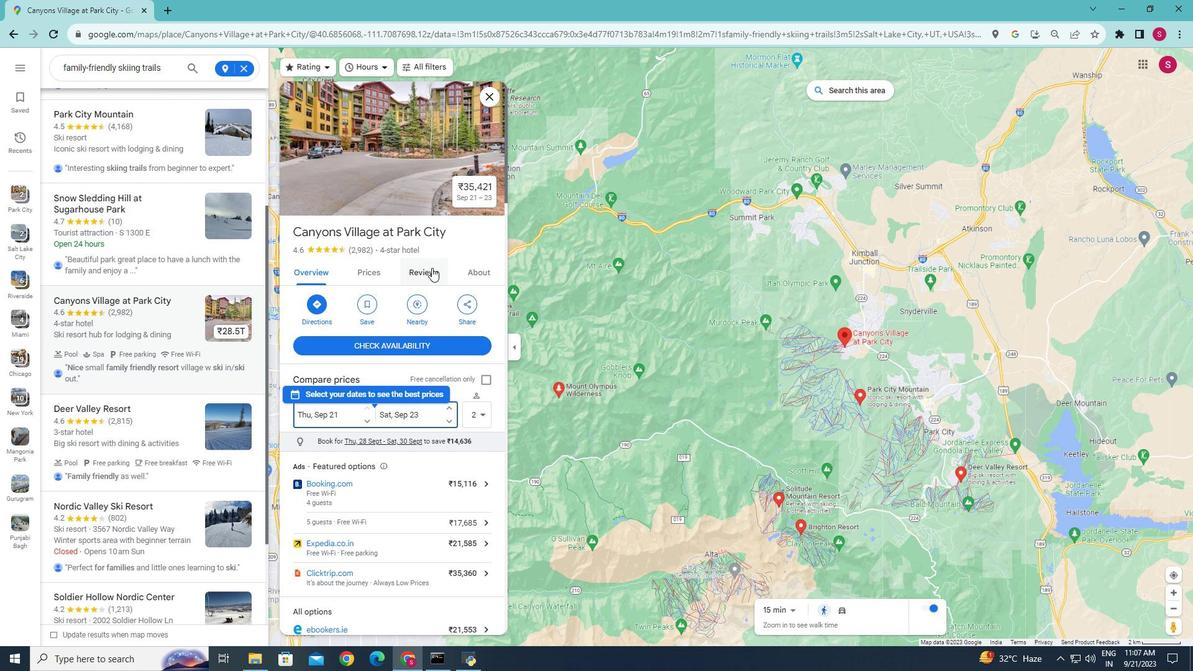 
Action: Mouse scrolled (430, 266) with delta (0, 0)
Screenshot: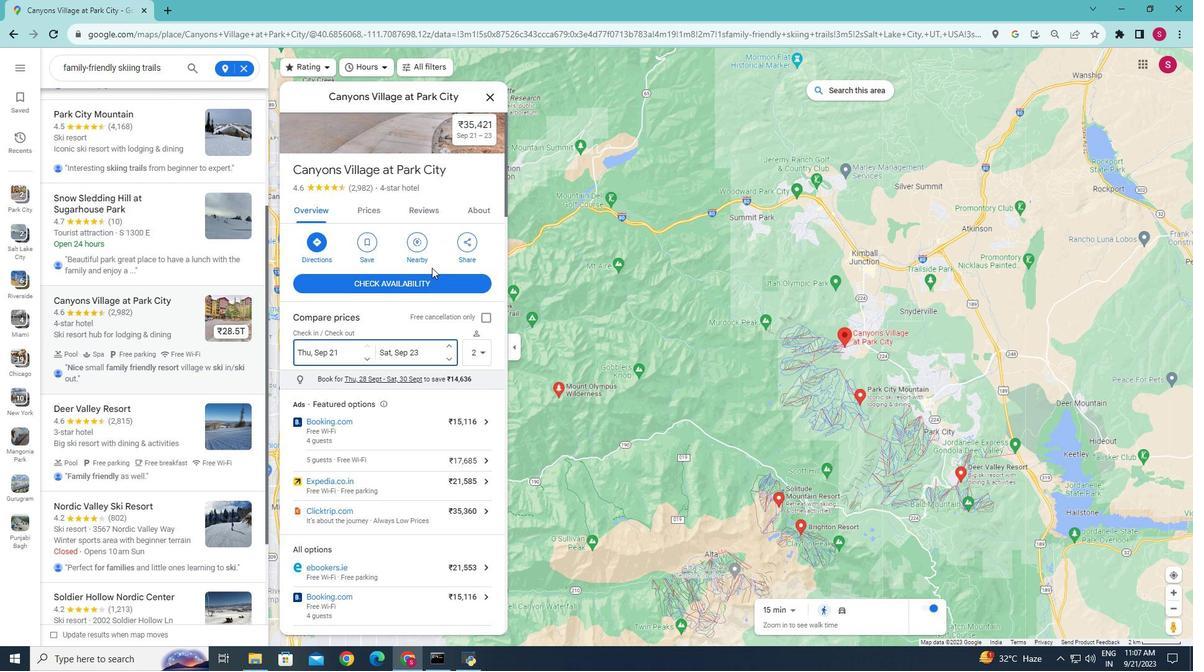 
Action: Mouse moved to (436, 276)
Screenshot: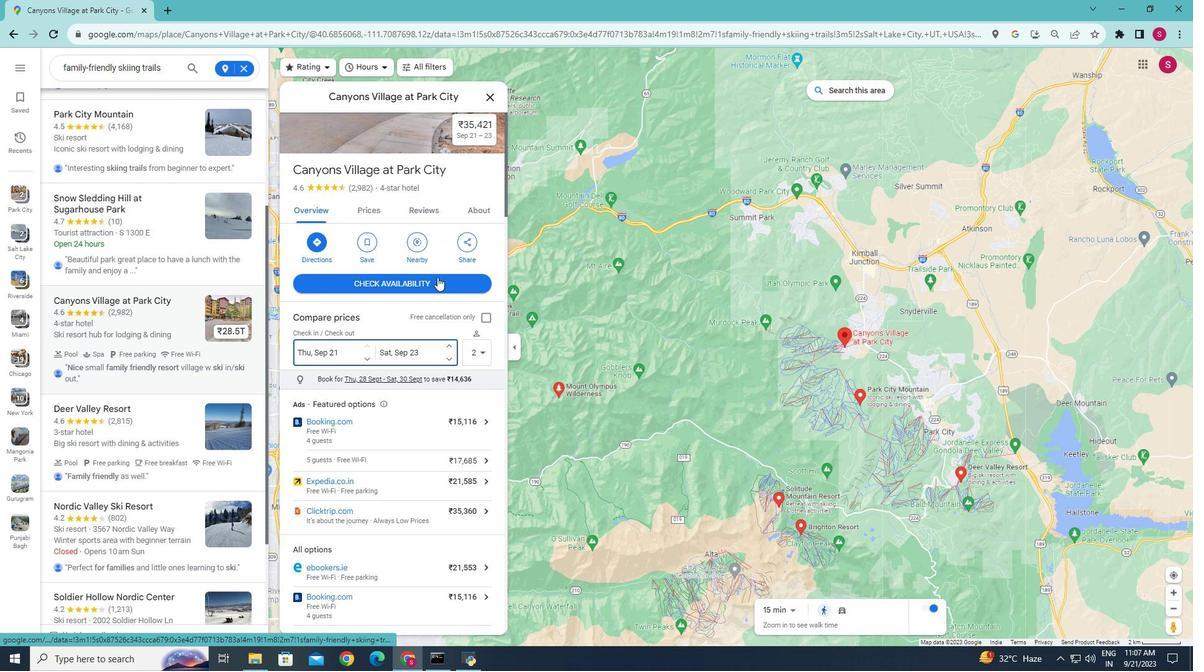 
Action: Mouse scrolled (436, 275) with delta (0, 0)
Screenshot: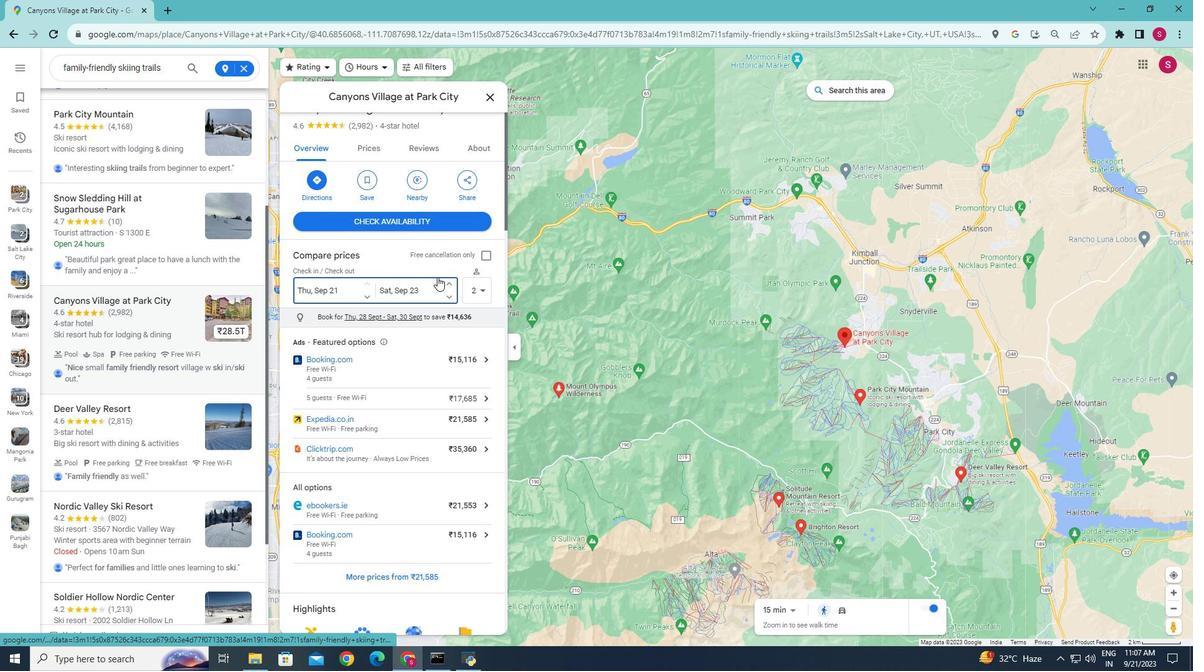 
Action: Mouse scrolled (436, 275) with delta (0, 0)
Screenshot: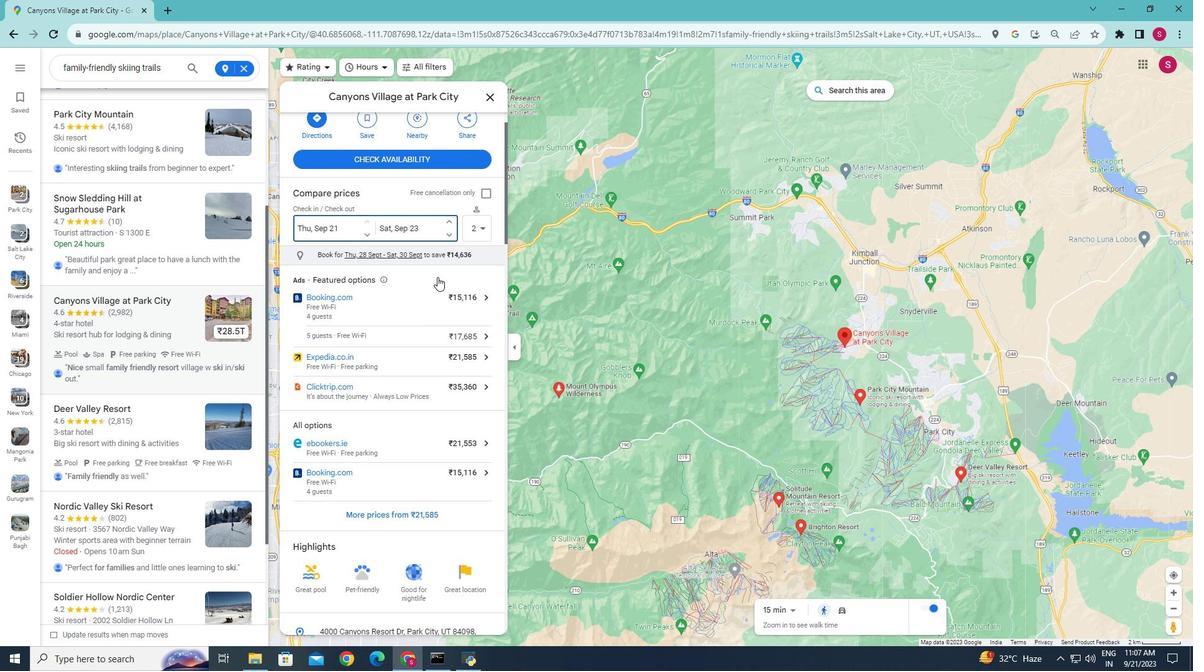 
Action: Mouse scrolled (436, 275) with delta (0, 0)
Screenshot: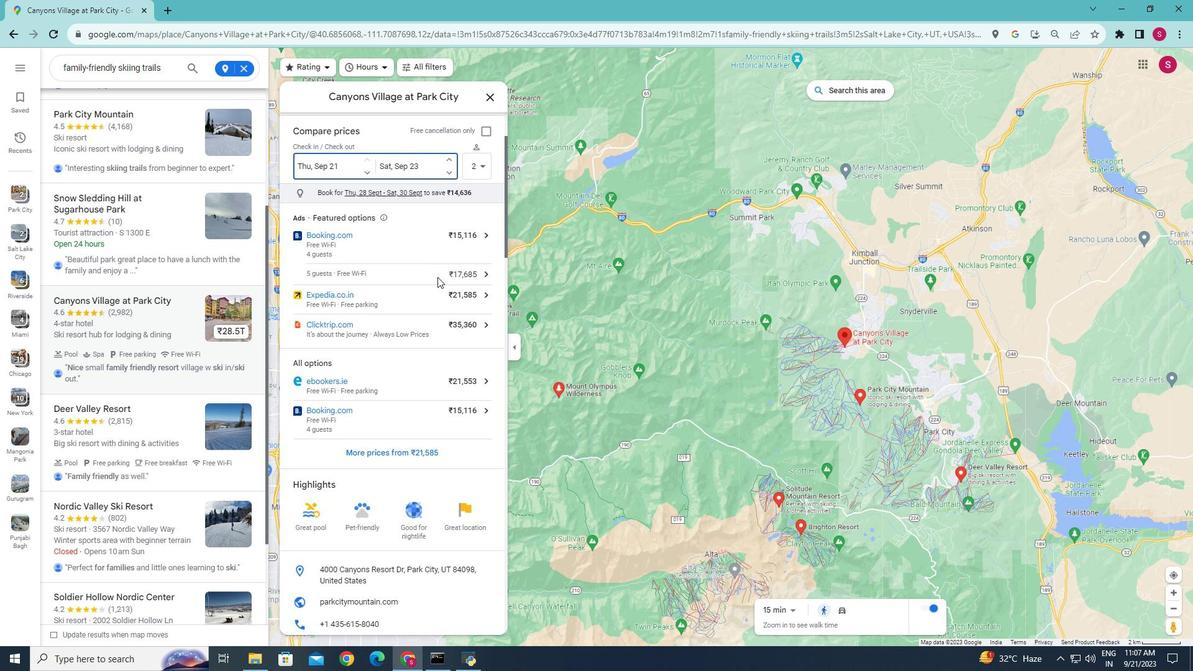 
Action: Mouse scrolled (436, 275) with delta (0, 0)
Screenshot: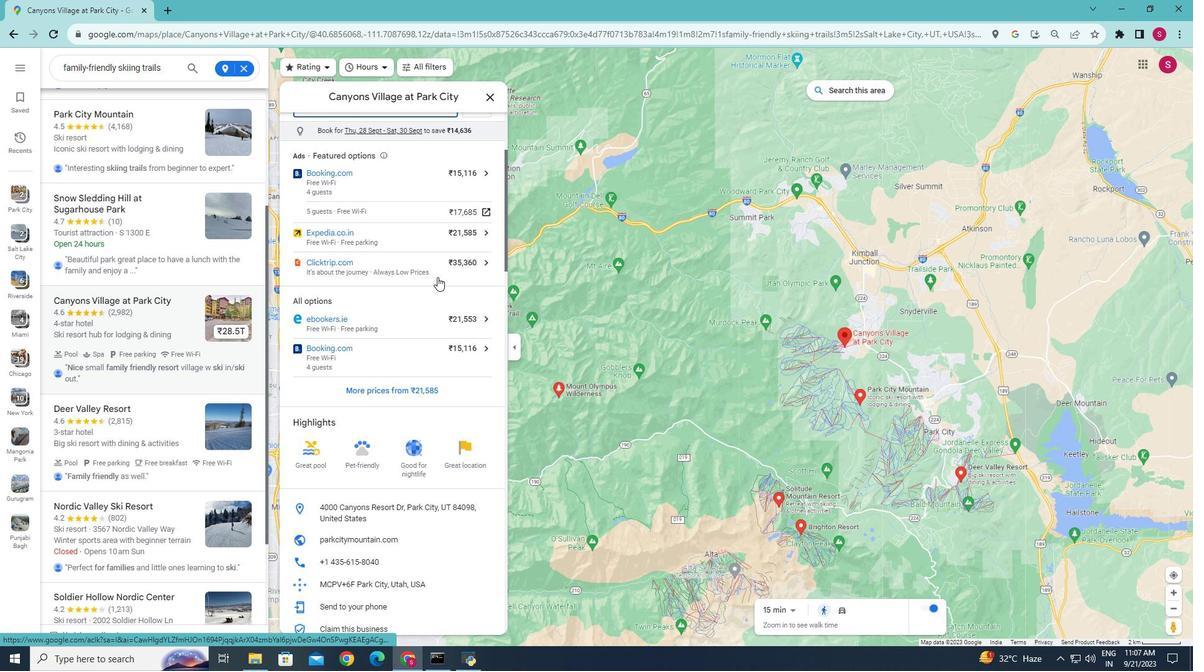 
Action: Mouse scrolled (436, 275) with delta (0, 0)
Screenshot: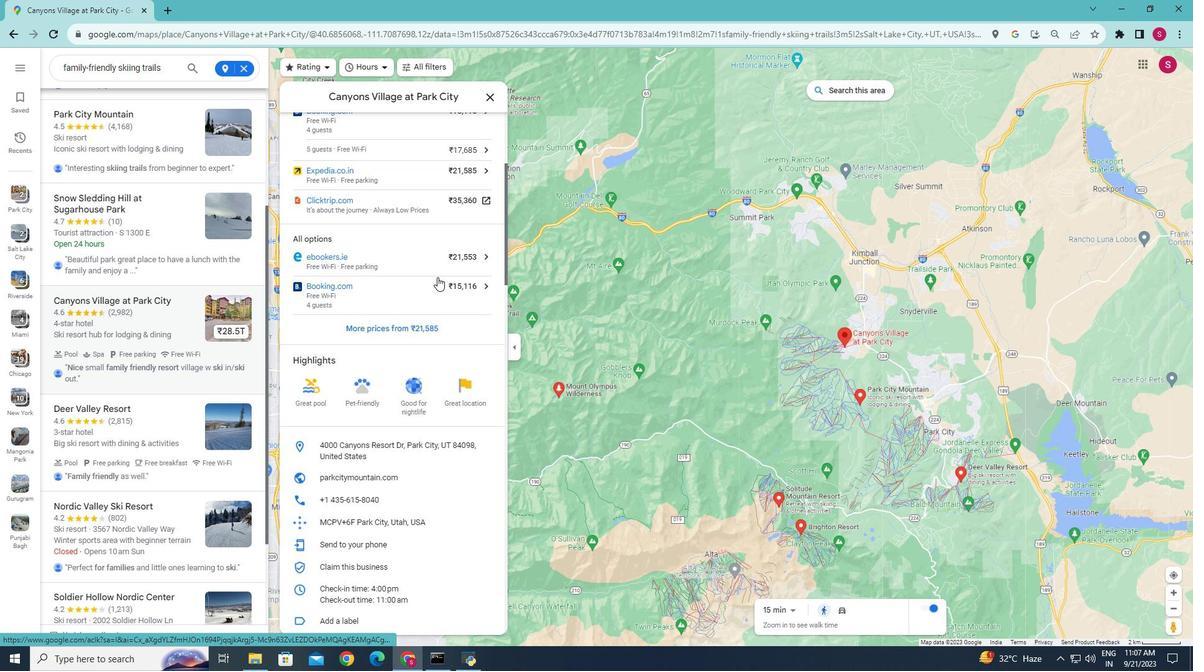
Action: Mouse scrolled (436, 275) with delta (0, 0)
Screenshot: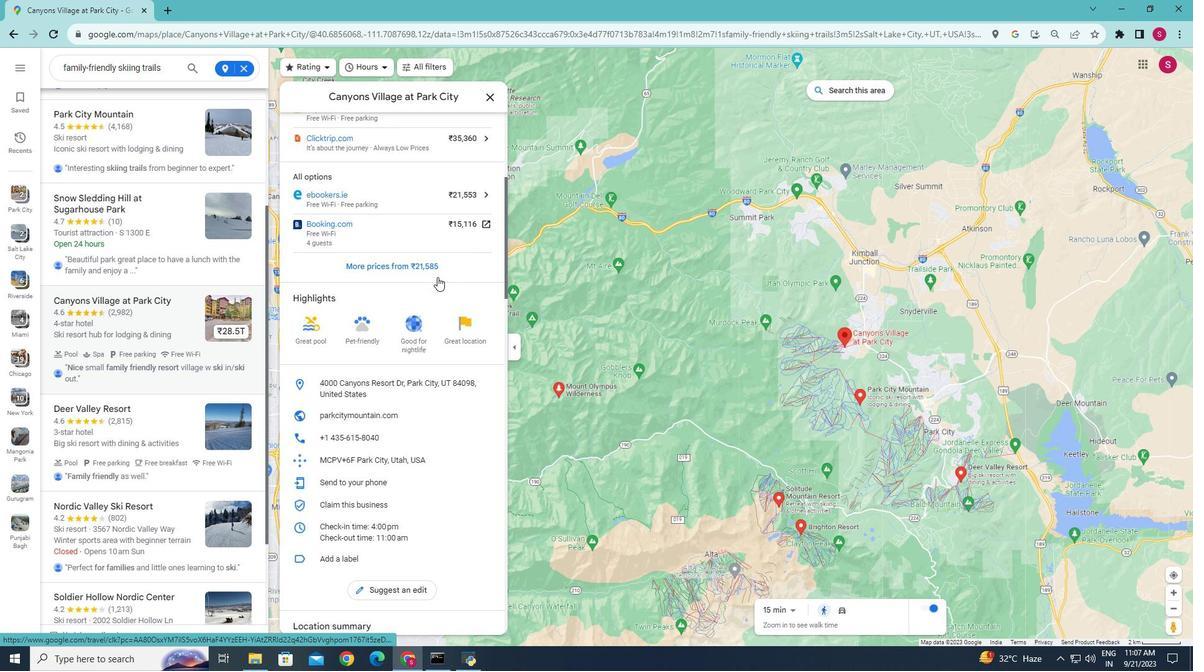 
Action: Mouse scrolled (436, 275) with delta (0, 0)
Screenshot: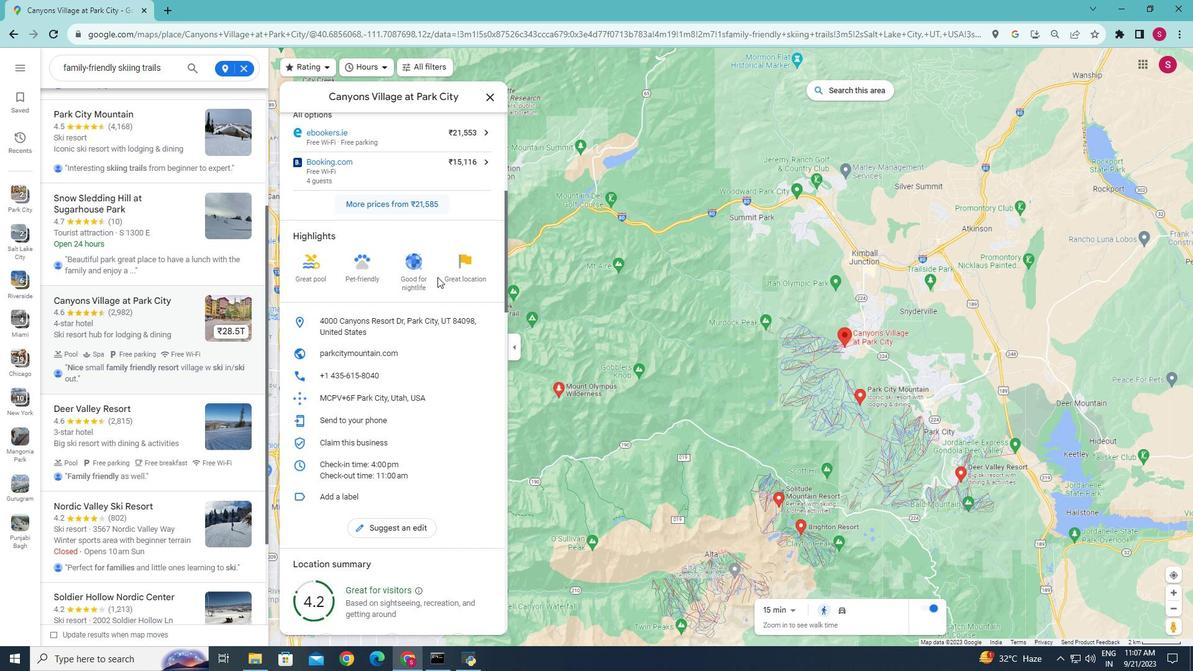 
Action: Mouse scrolled (436, 275) with delta (0, 0)
Screenshot: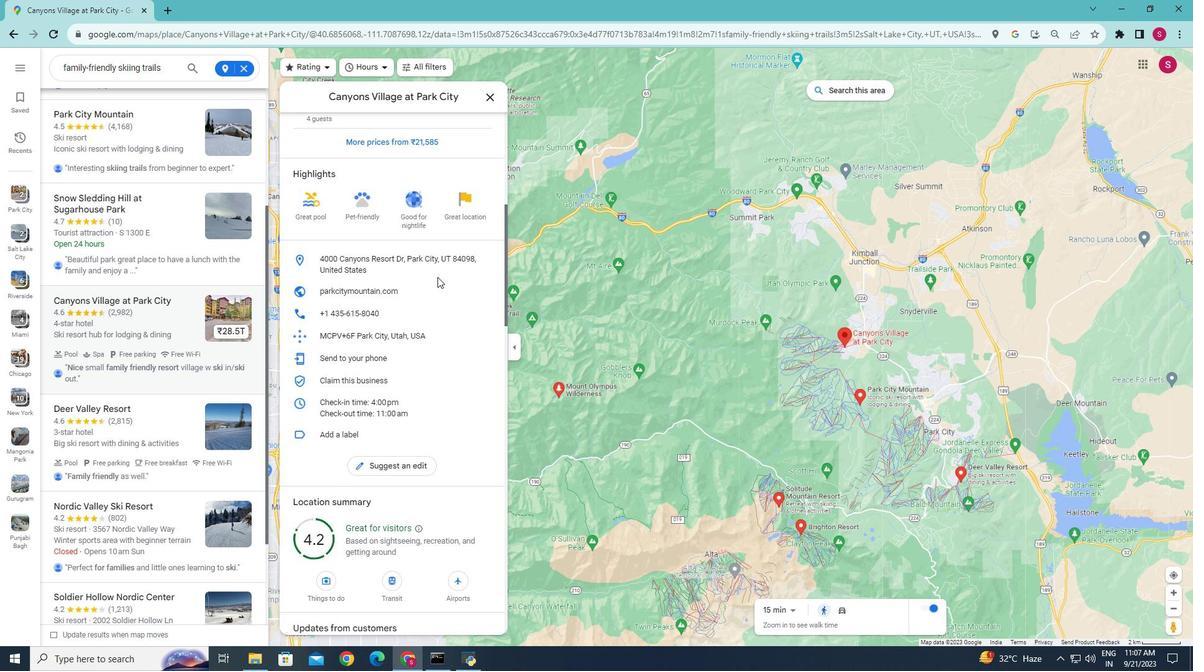 
Action: Mouse scrolled (436, 275) with delta (0, 0)
Screenshot: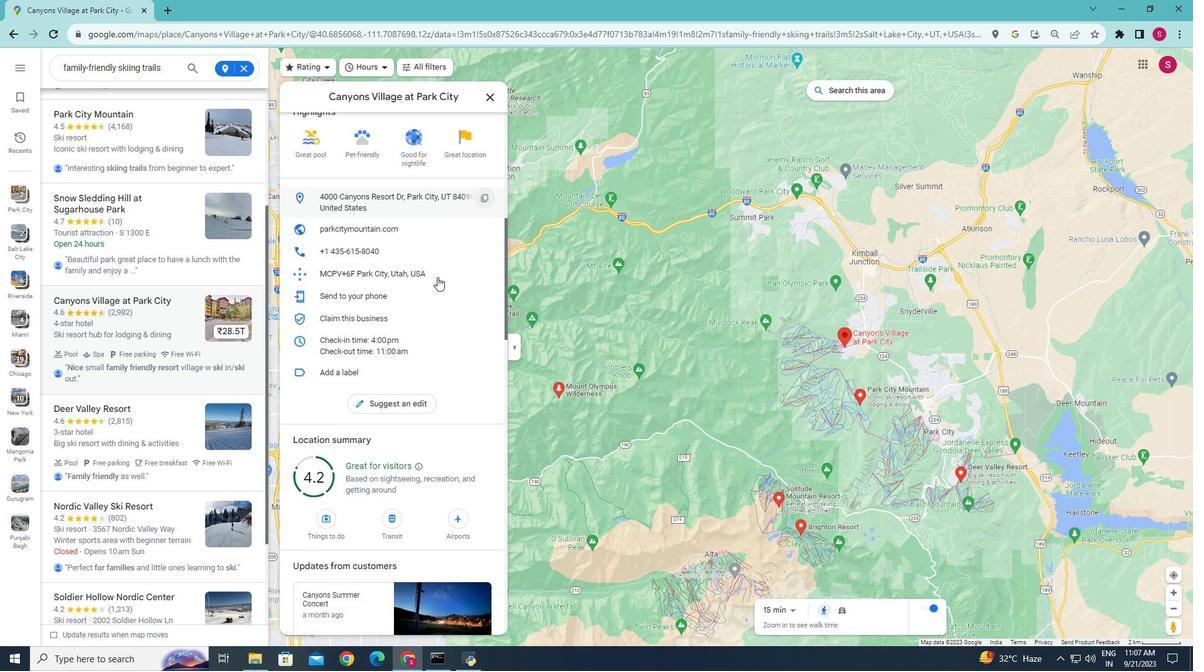 
Action: Mouse scrolled (436, 275) with delta (0, 0)
Screenshot: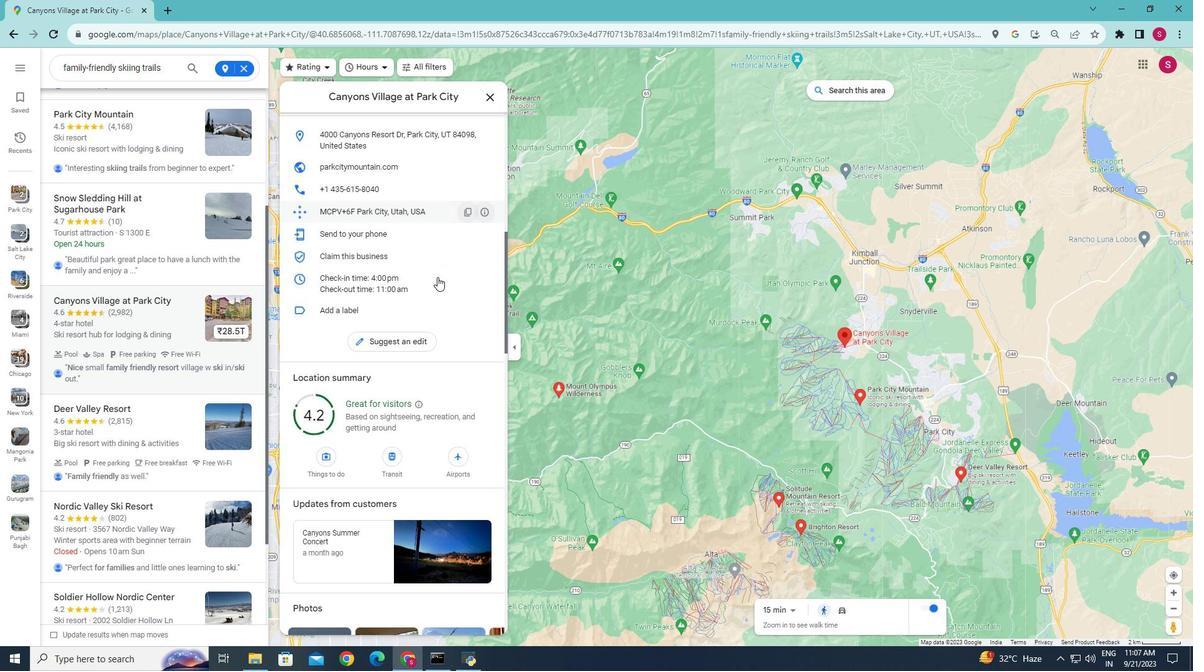 
Action: Mouse scrolled (436, 275) with delta (0, 0)
Screenshot: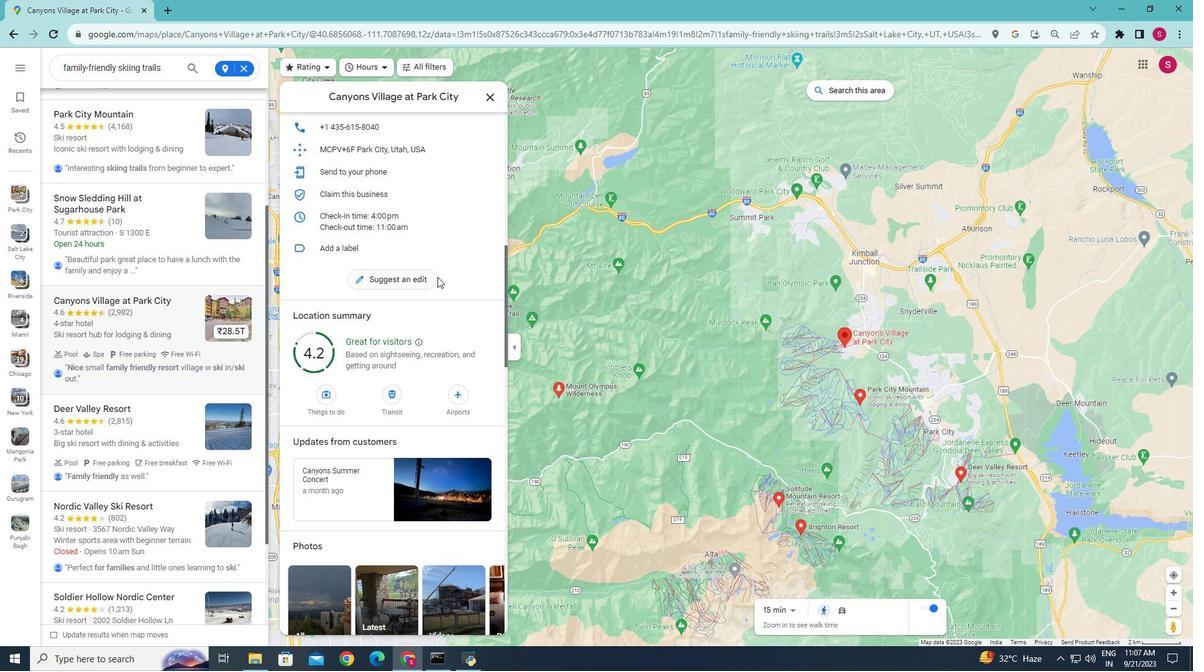 
Action: Mouse scrolled (436, 275) with delta (0, 0)
Screenshot: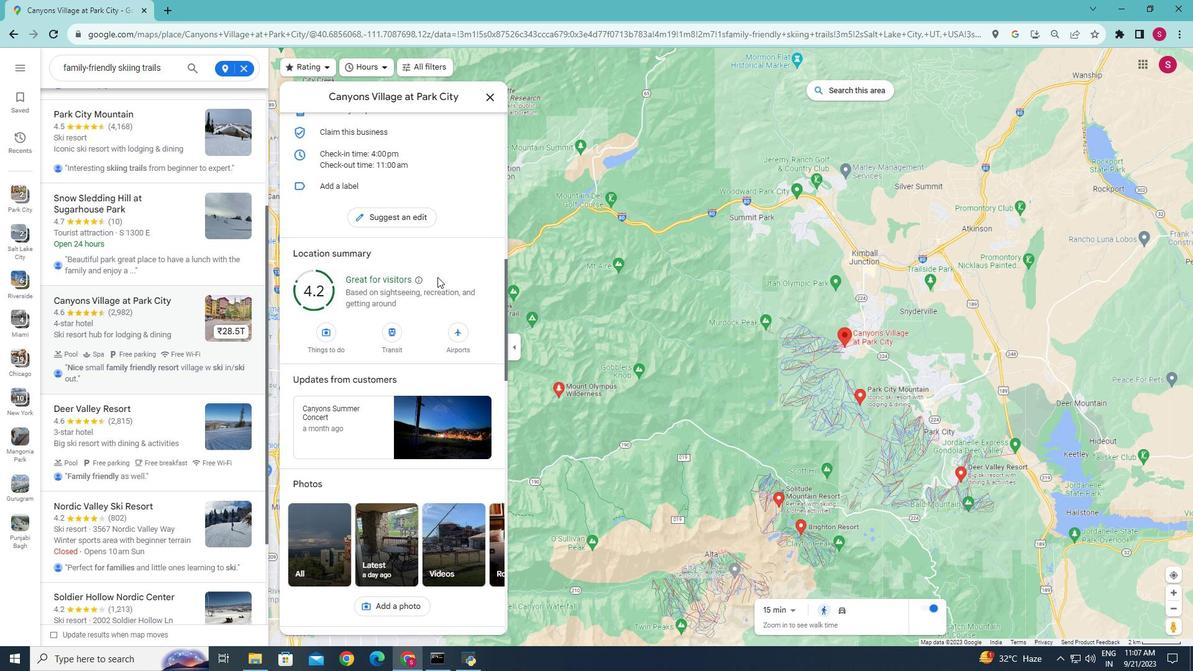 
Action: Mouse scrolled (436, 275) with delta (0, 0)
Screenshot: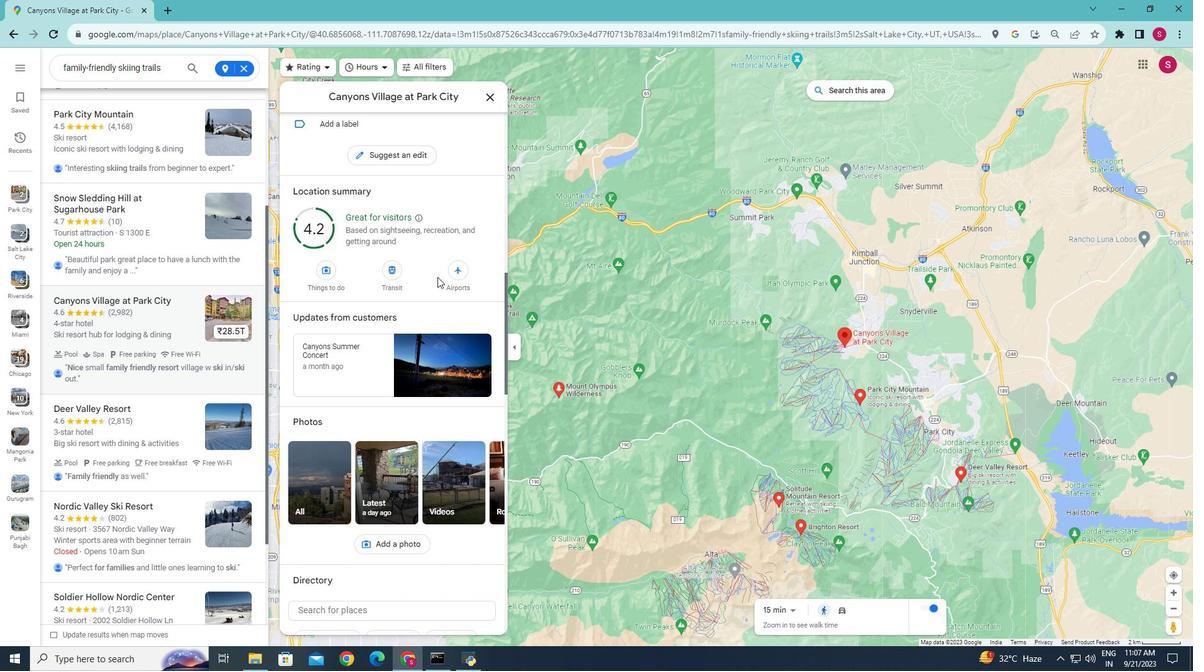 
Action: Mouse scrolled (436, 275) with delta (0, 0)
Screenshot: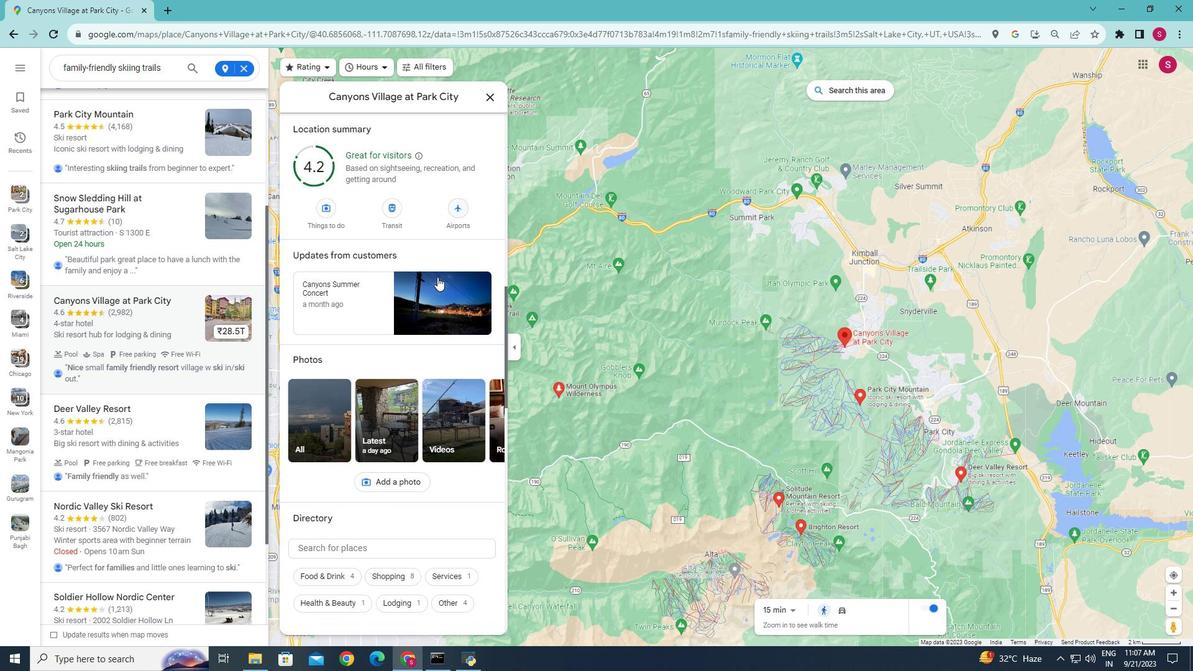 
Action: Mouse scrolled (436, 275) with delta (0, 0)
Screenshot: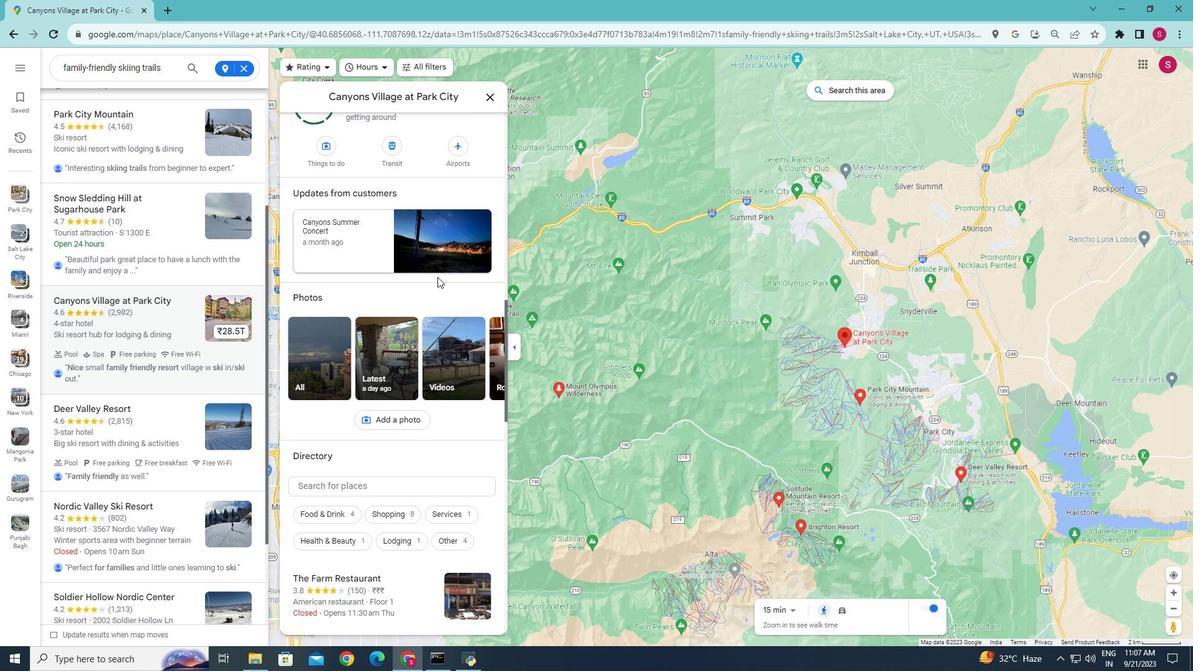 
Action: Mouse scrolled (436, 275) with delta (0, 0)
Screenshot: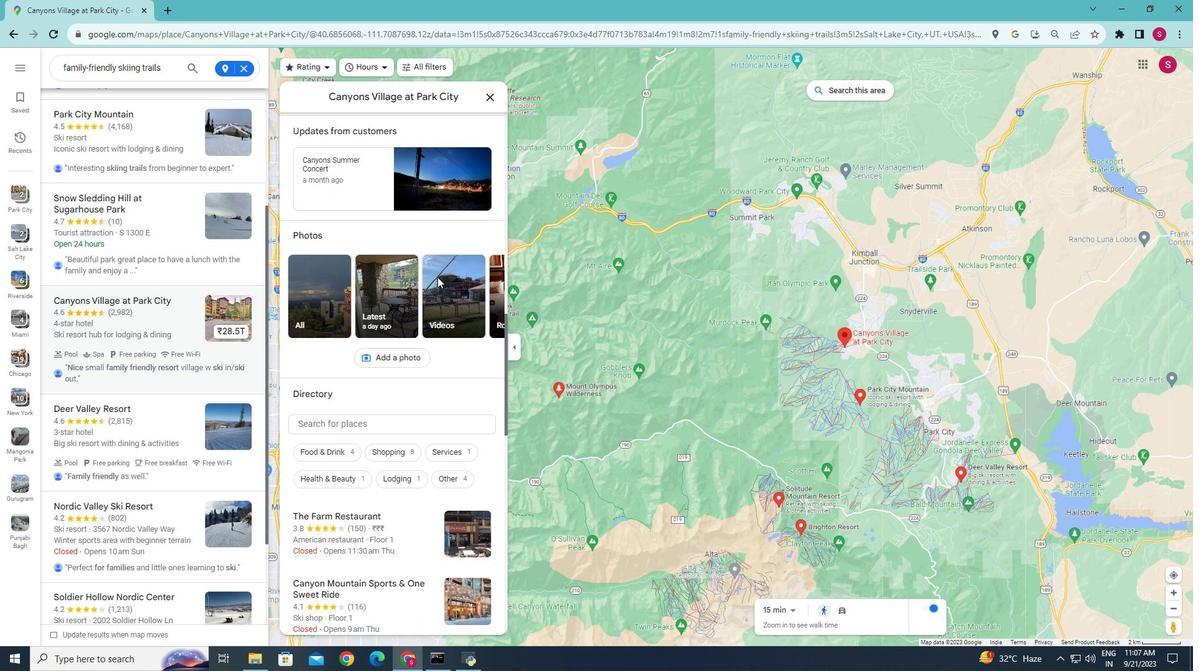 
Action: Mouse scrolled (436, 275) with delta (0, 0)
Screenshot: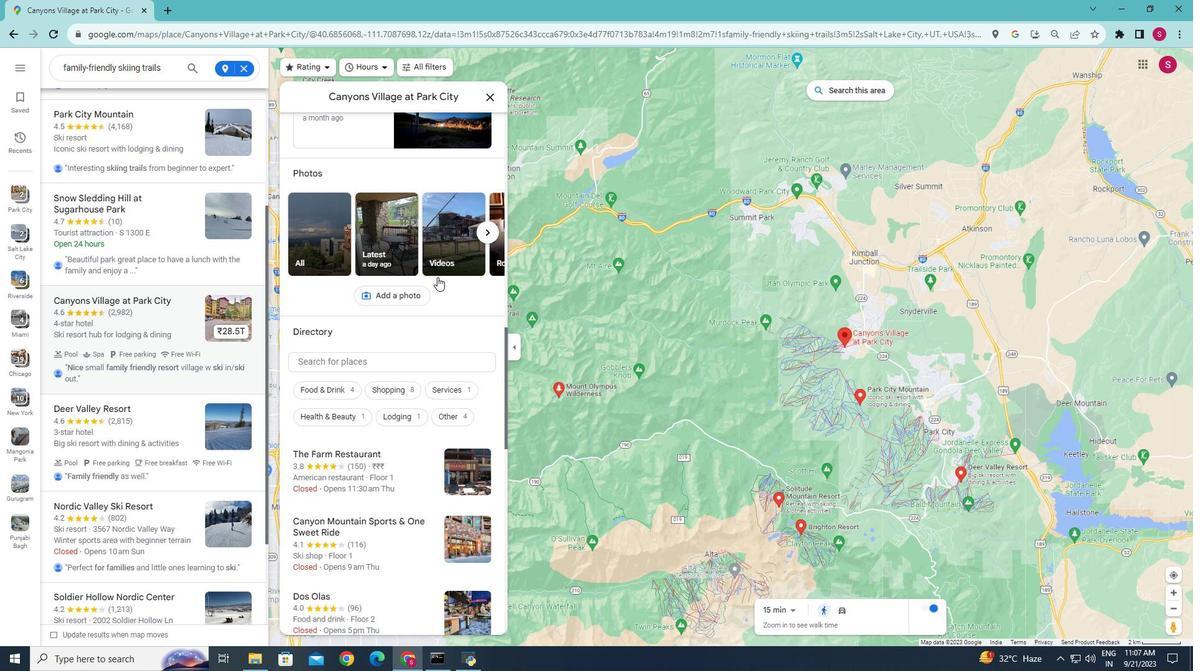 
Action: Mouse scrolled (436, 275) with delta (0, 0)
Screenshot: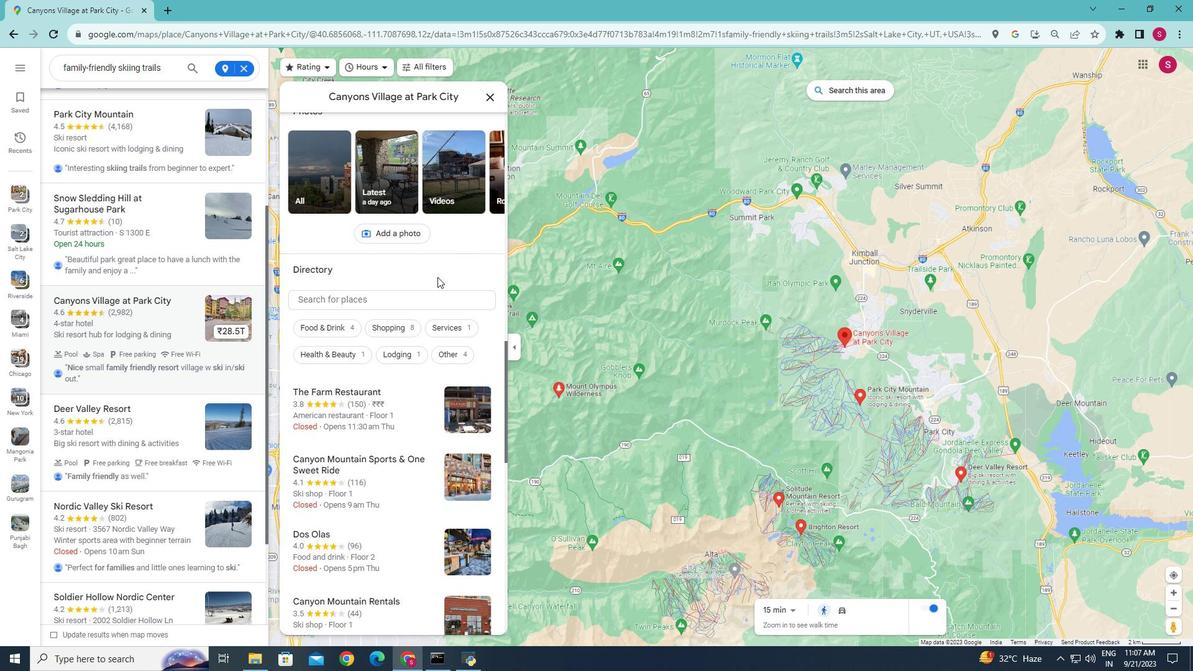 
Action: Mouse scrolled (436, 275) with delta (0, 0)
Screenshot: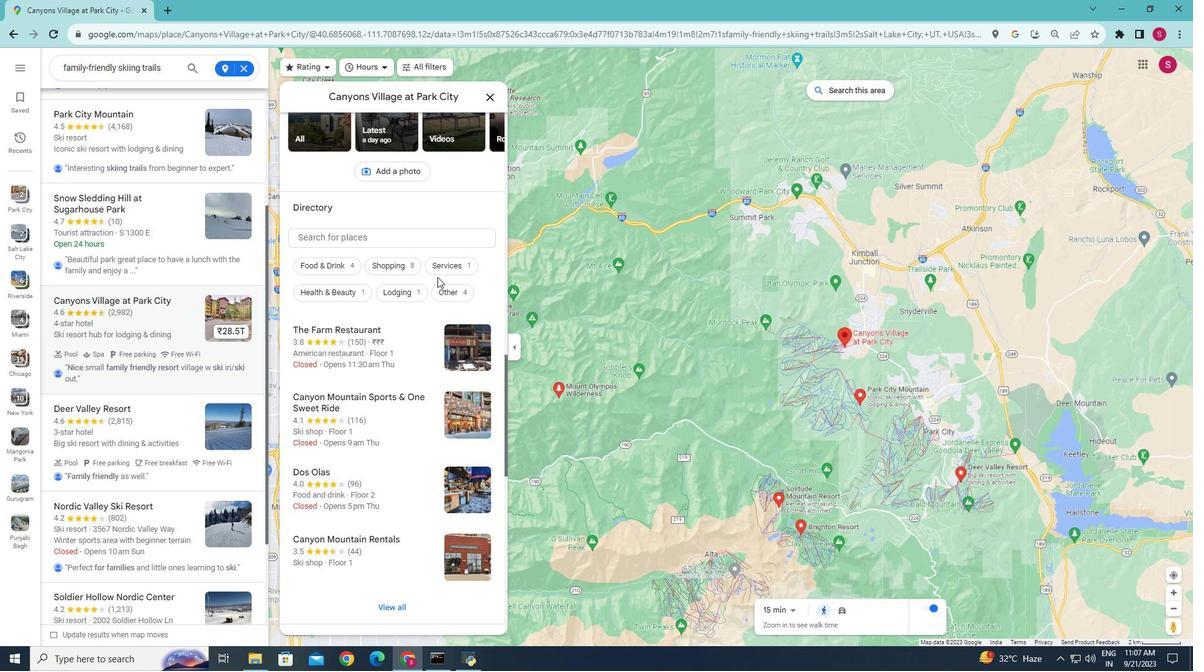 
Action: Mouse scrolled (436, 275) with delta (0, 0)
Screenshot: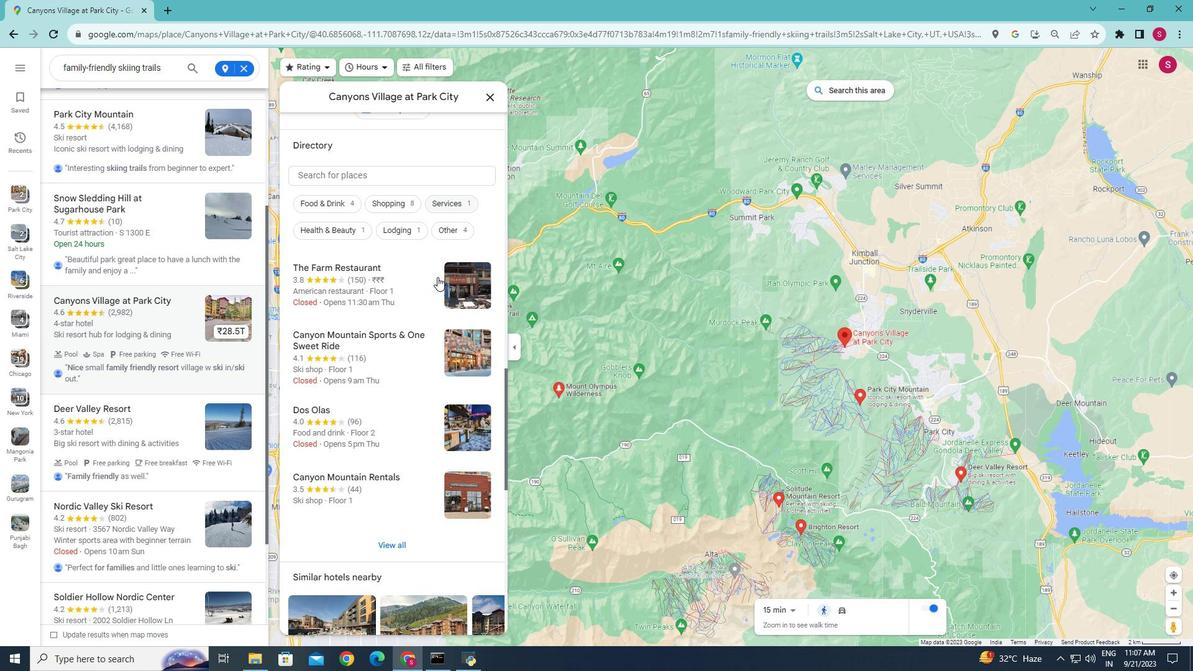 
Action: Mouse scrolled (436, 275) with delta (0, 0)
Screenshot: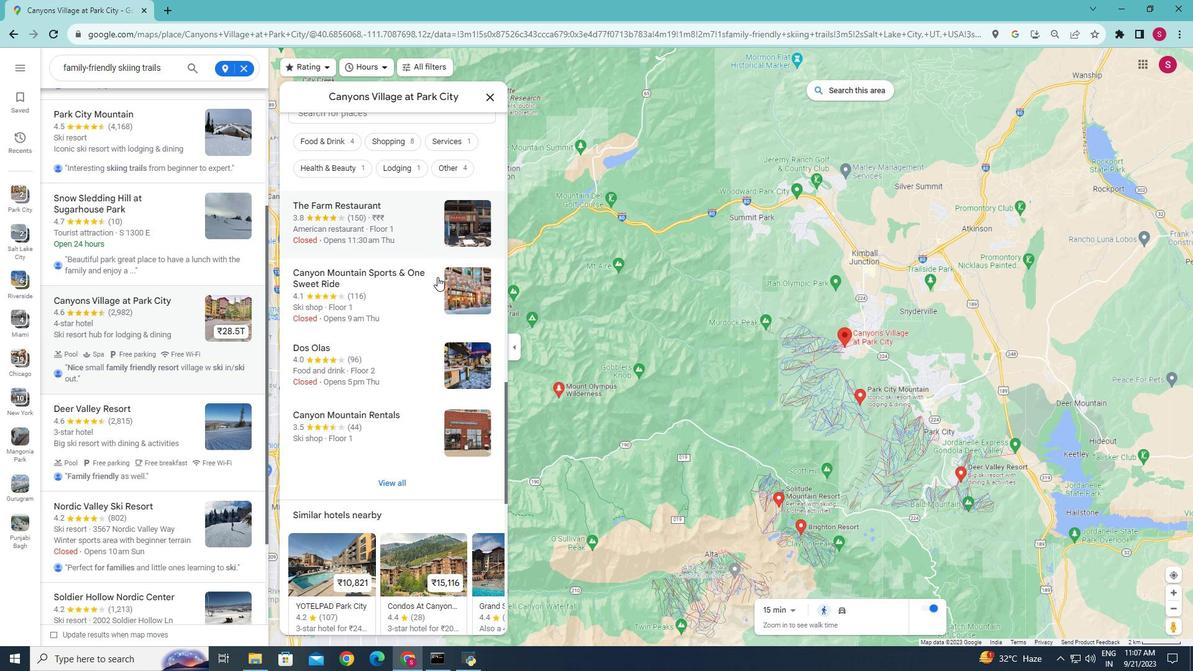 
Action: Mouse scrolled (436, 275) with delta (0, 0)
Screenshot: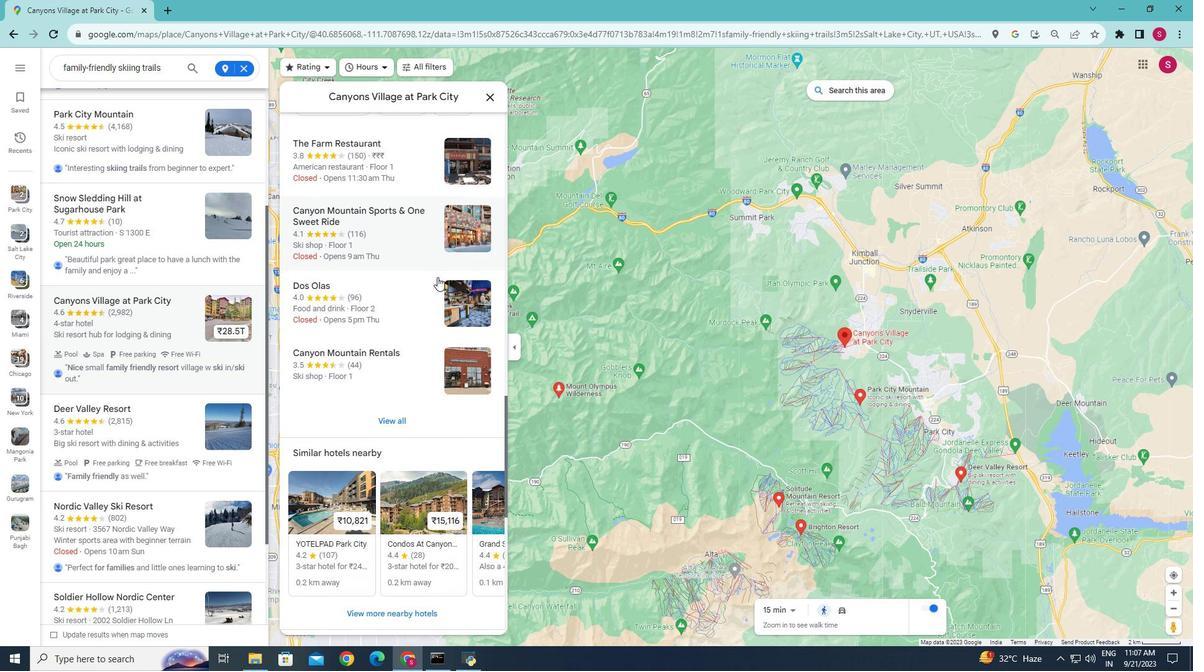 
Action: Mouse scrolled (436, 275) with delta (0, 0)
Screenshot: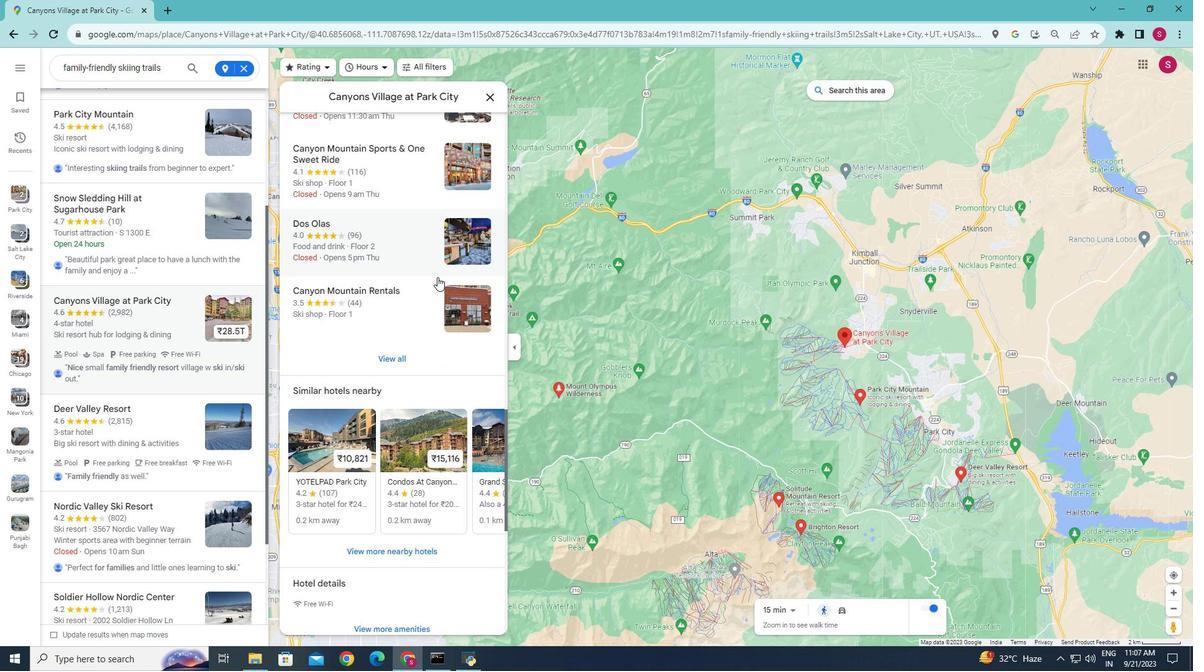 
Action: Mouse scrolled (436, 275) with delta (0, 0)
Screenshot: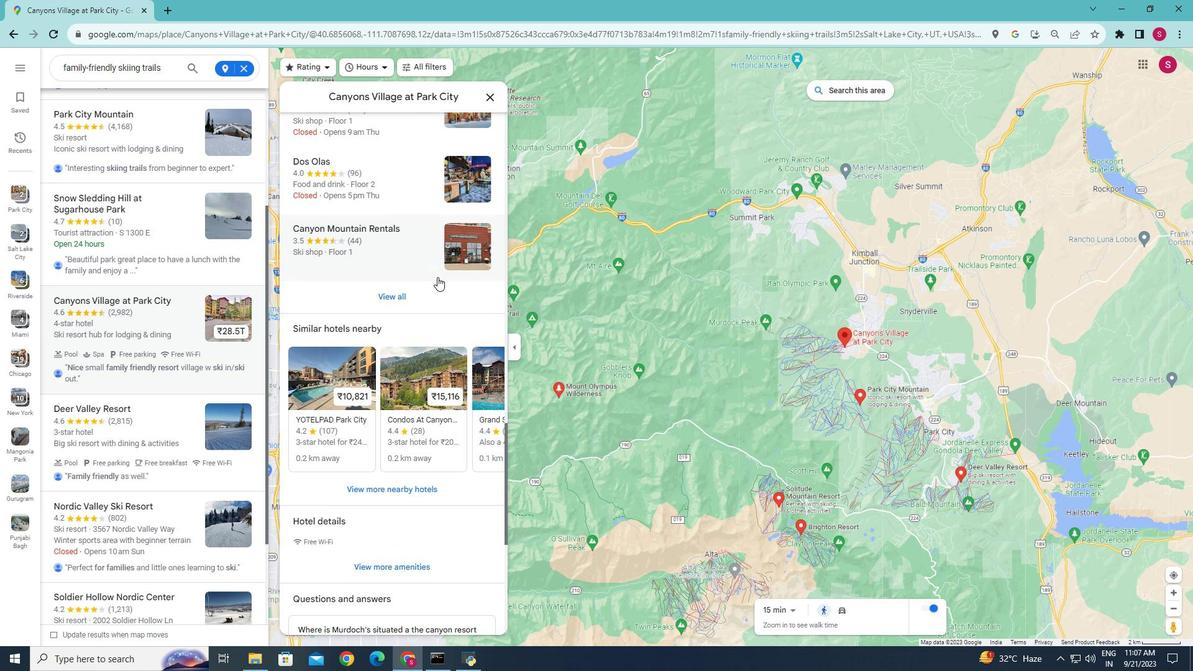 
Action: Mouse scrolled (436, 275) with delta (0, 0)
Screenshot: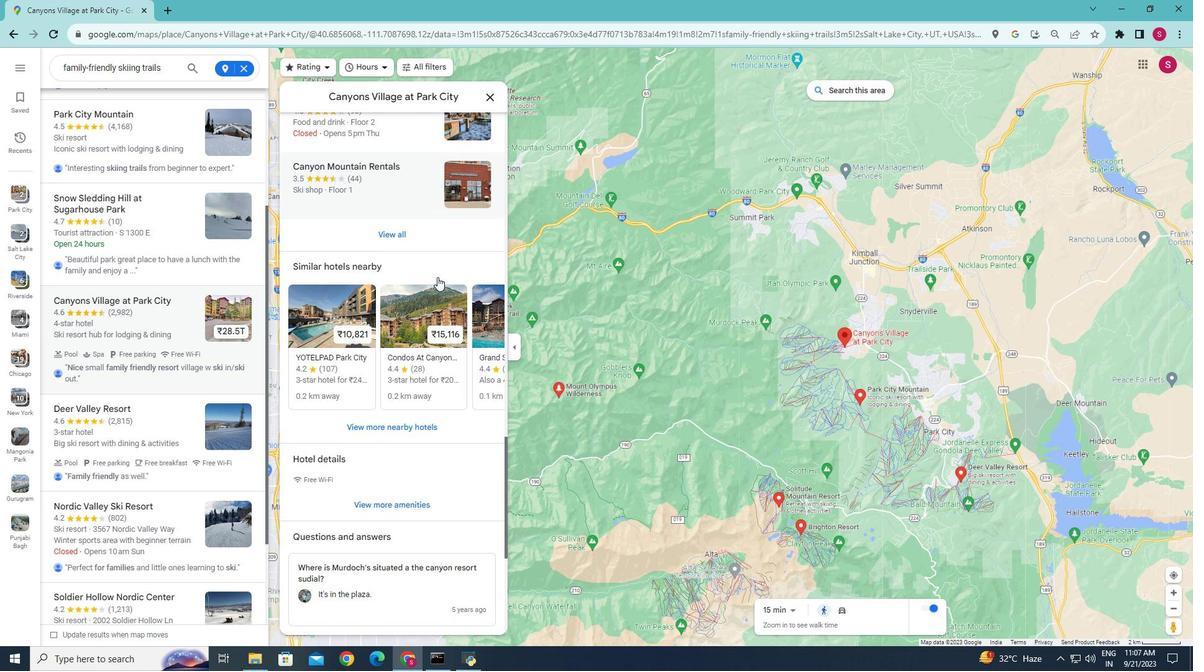 
Action: Mouse scrolled (436, 275) with delta (0, 0)
Screenshot: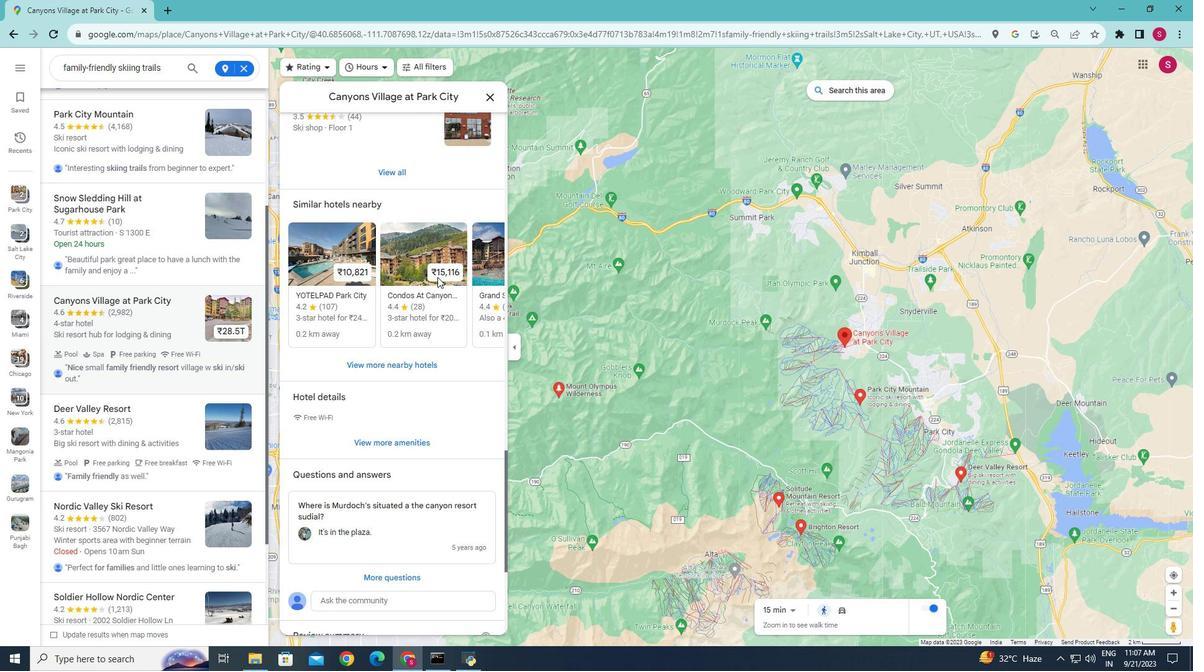
Action: Mouse scrolled (436, 275) with delta (0, 0)
Screenshot: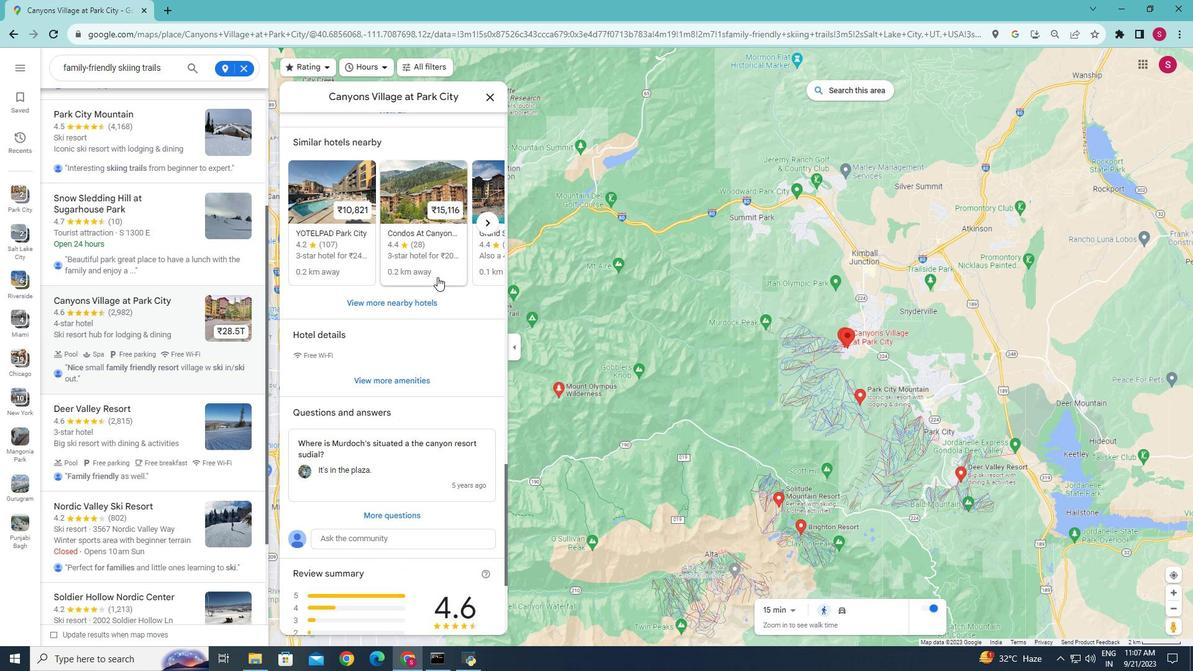 
Action: Mouse scrolled (436, 275) with delta (0, 0)
Screenshot: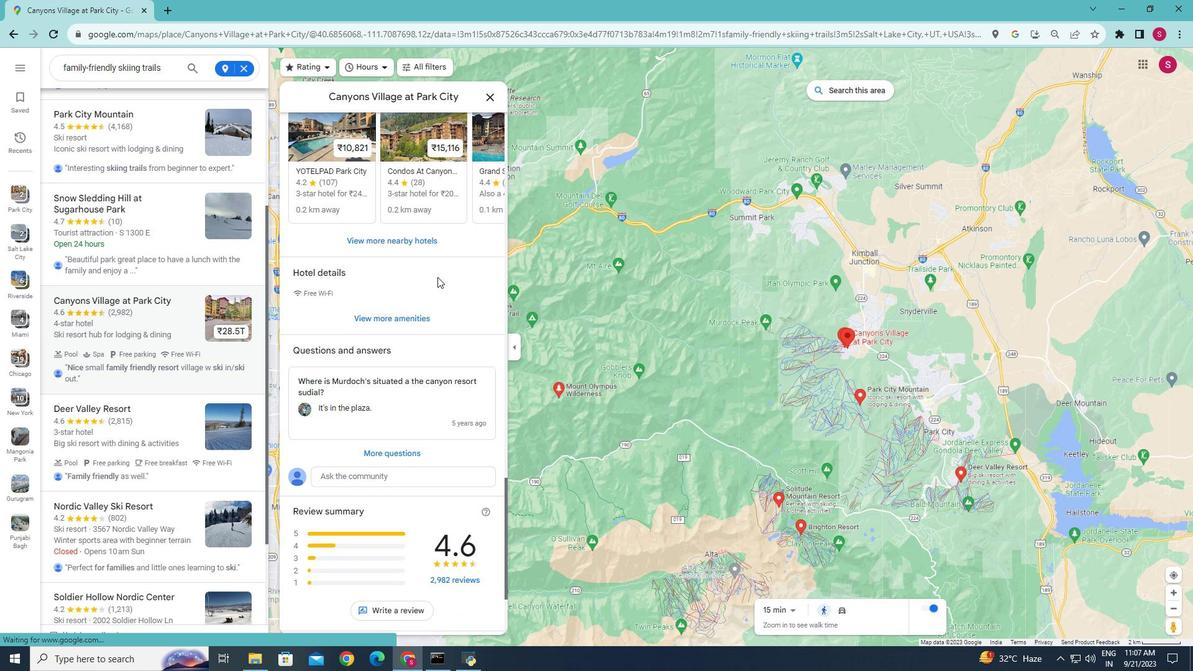 
Action: Mouse scrolled (436, 275) with delta (0, 0)
Screenshot: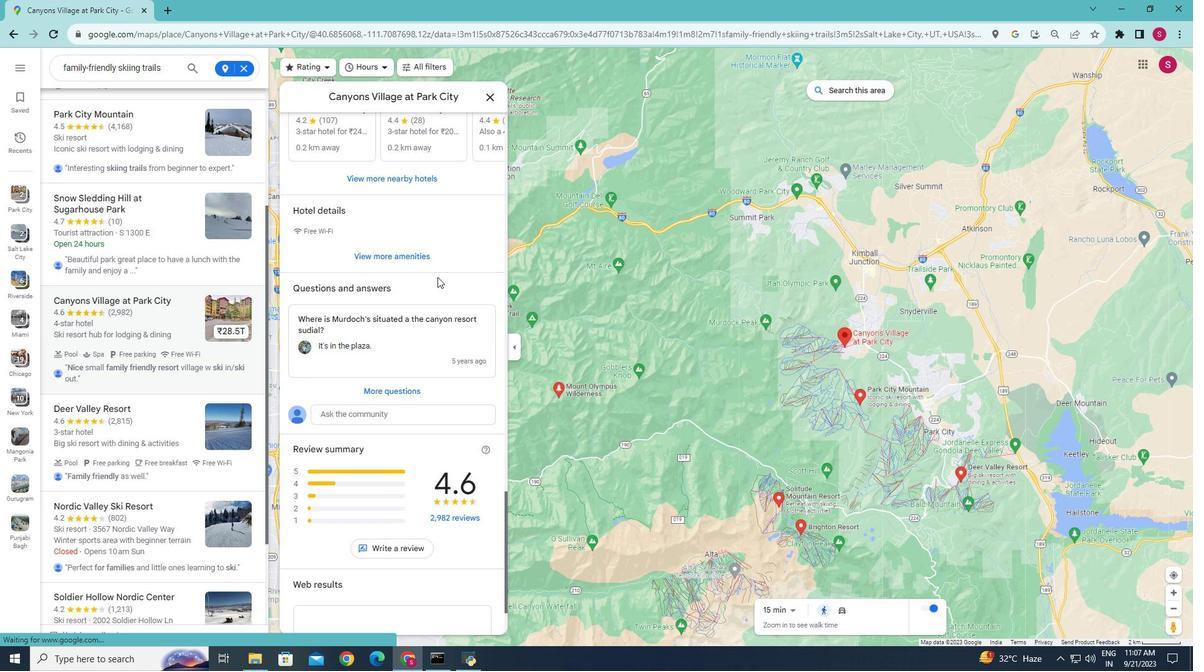 
Action: Mouse scrolled (436, 275) with delta (0, 0)
Screenshot: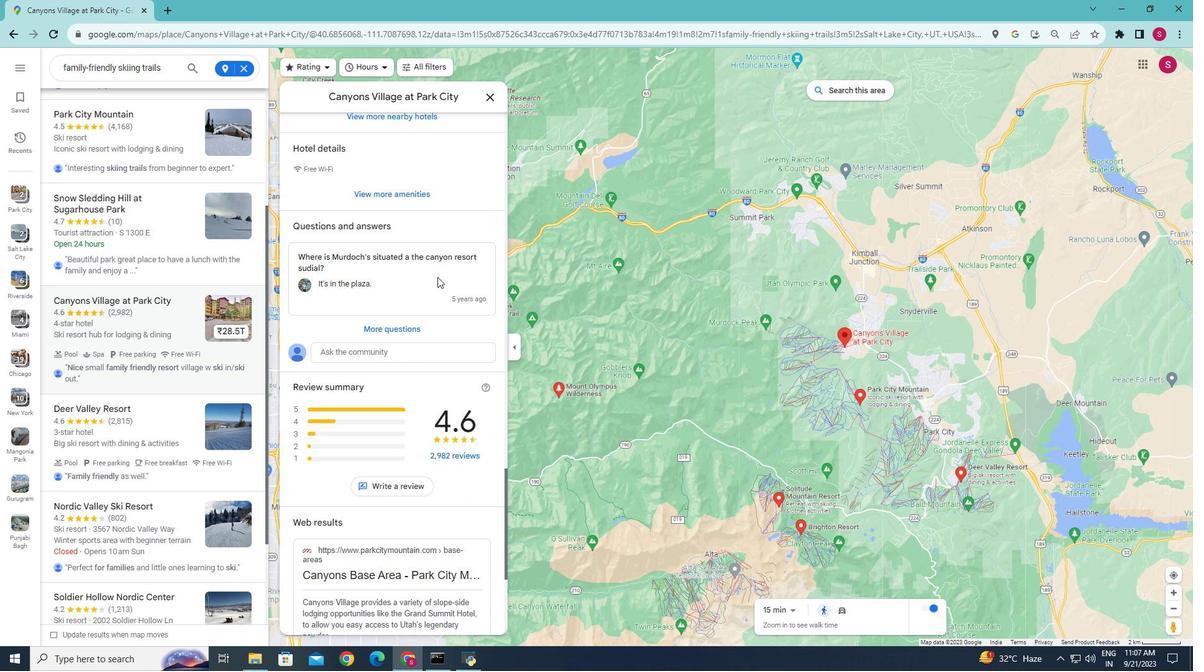 
Action: Mouse scrolled (436, 275) with delta (0, 0)
Screenshot: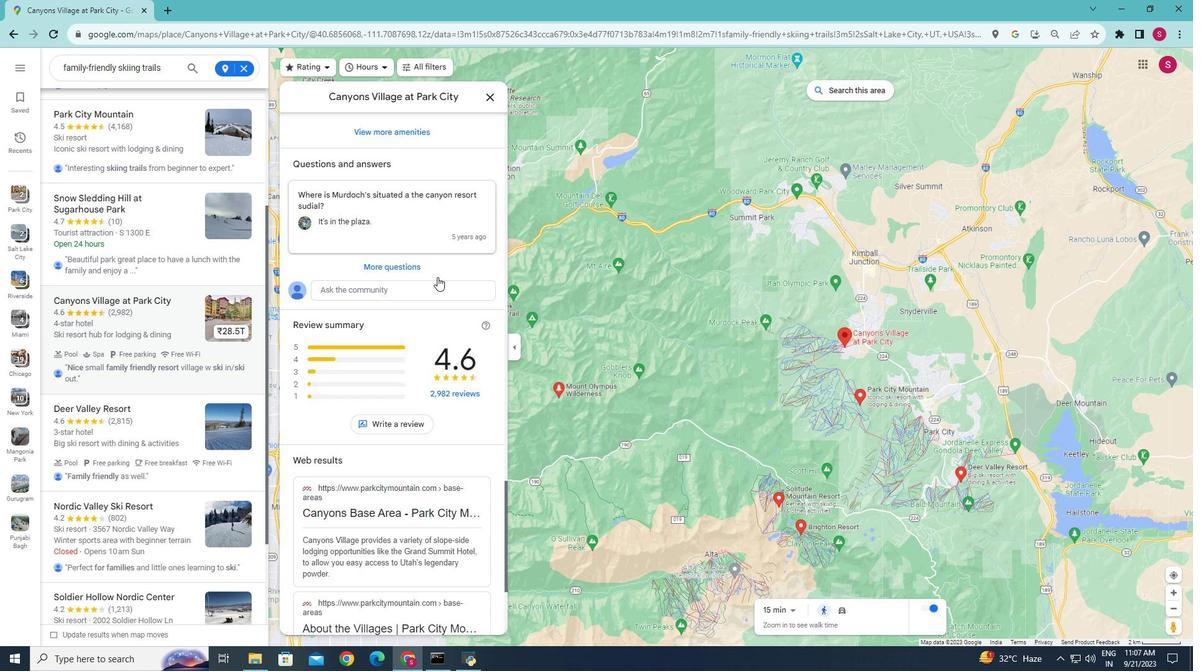 
Action: Mouse scrolled (436, 275) with delta (0, 0)
Screenshot: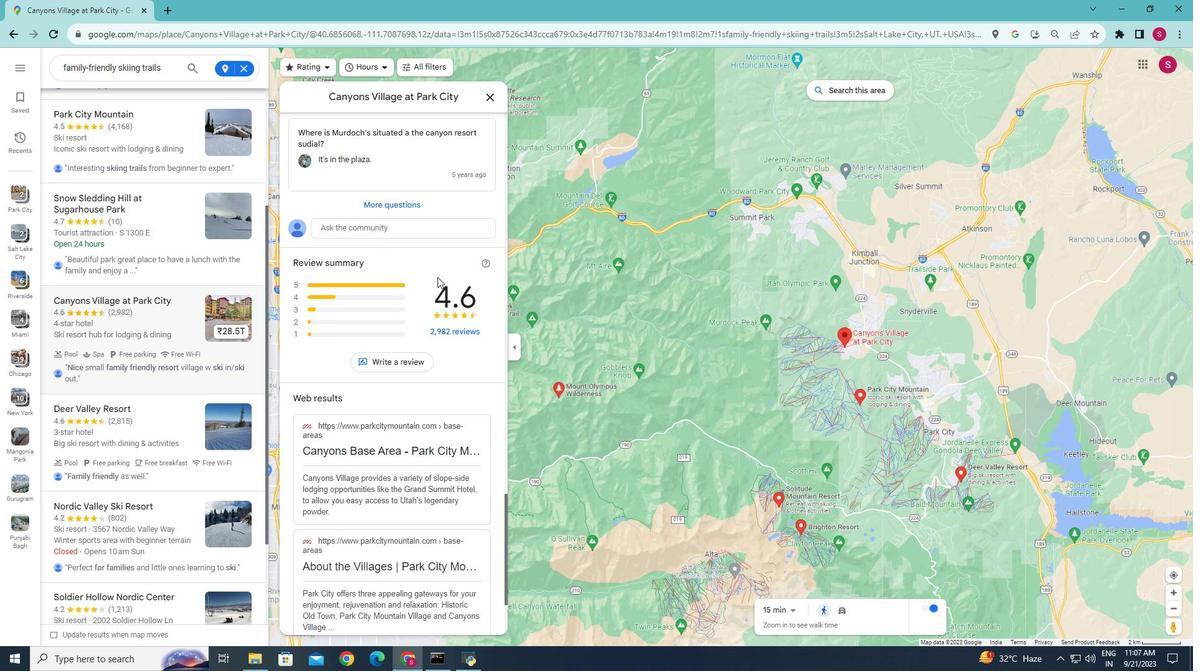 
Action: Mouse scrolled (436, 275) with delta (0, 0)
Screenshot: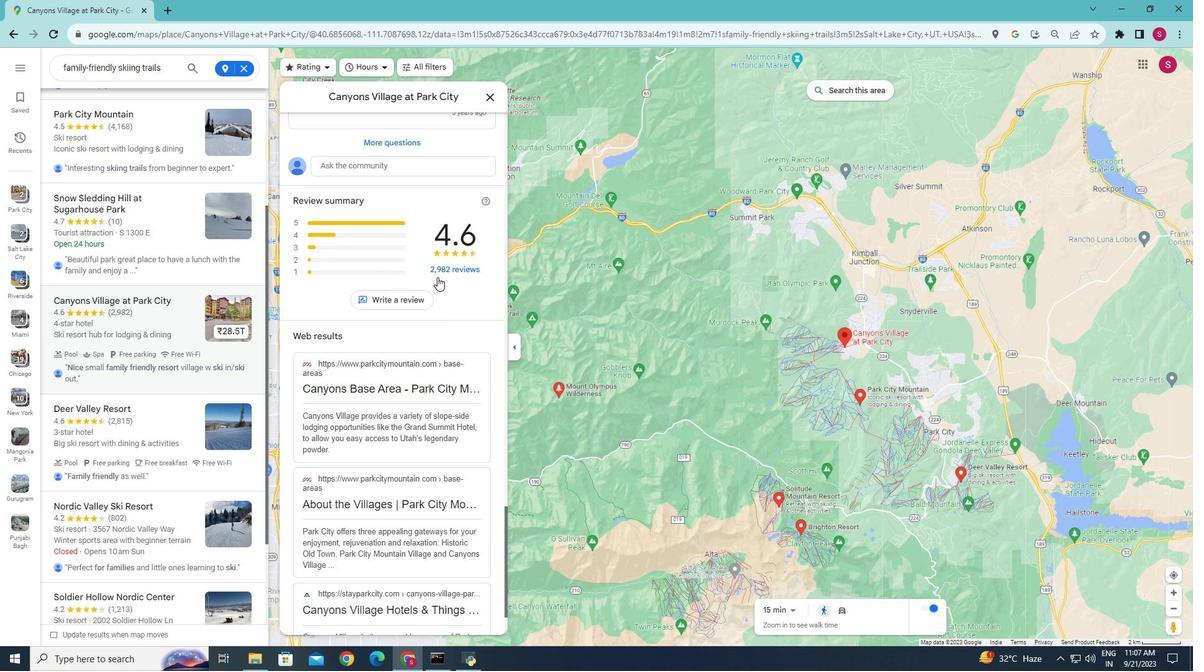 
Action: Mouse scrolled (436, 275) with delta (0, 0)
Screenshot: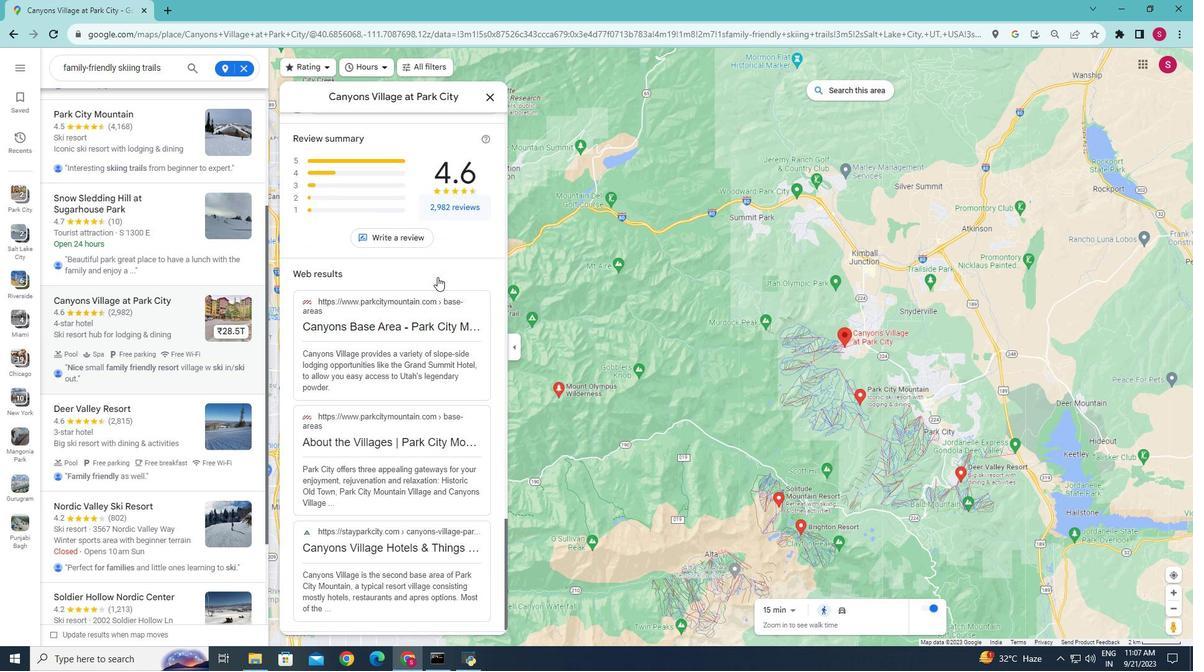 
Action: Mouse scrolled (436, 275) with delta (0, 0)
Screenshot: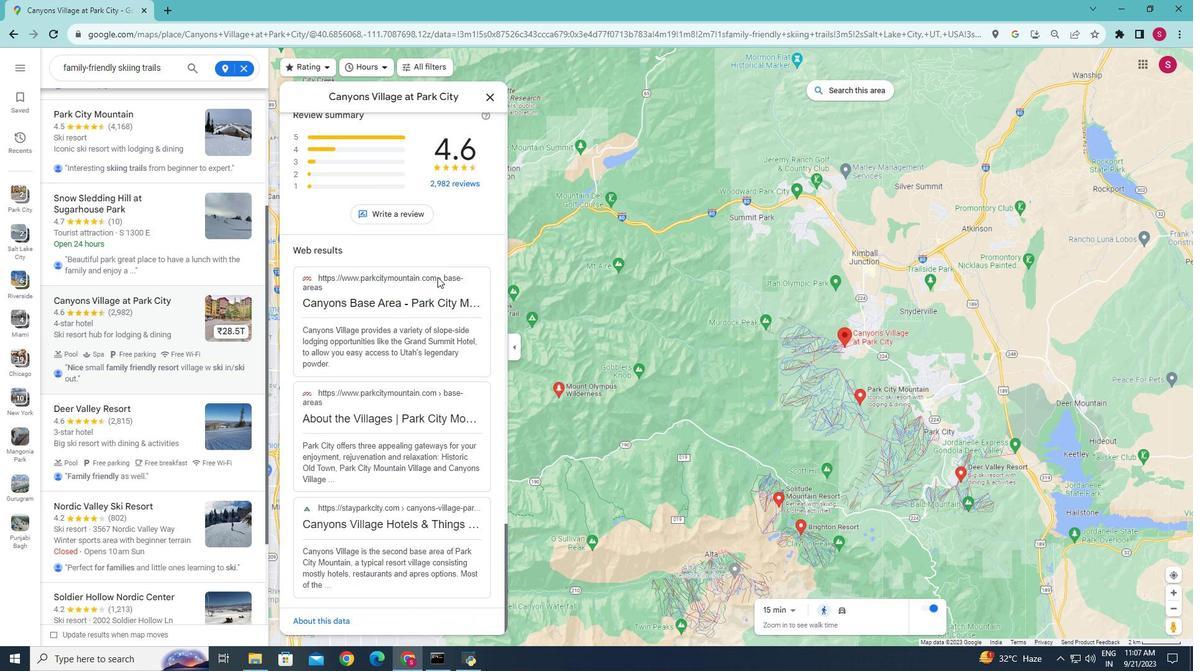 
Action: Mouse scrolled (436, 275) with delta (0, 0)
Screenshot: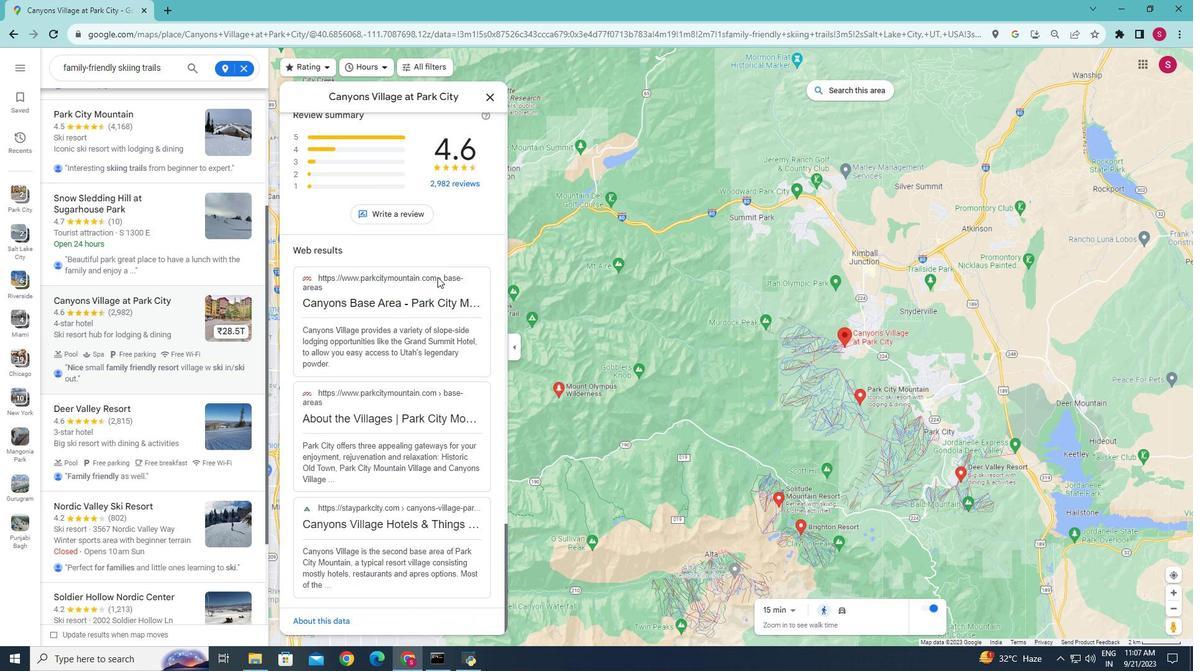 
Action: Mouse scrolled (436, 275) with delta (0, 0)
Screenshot: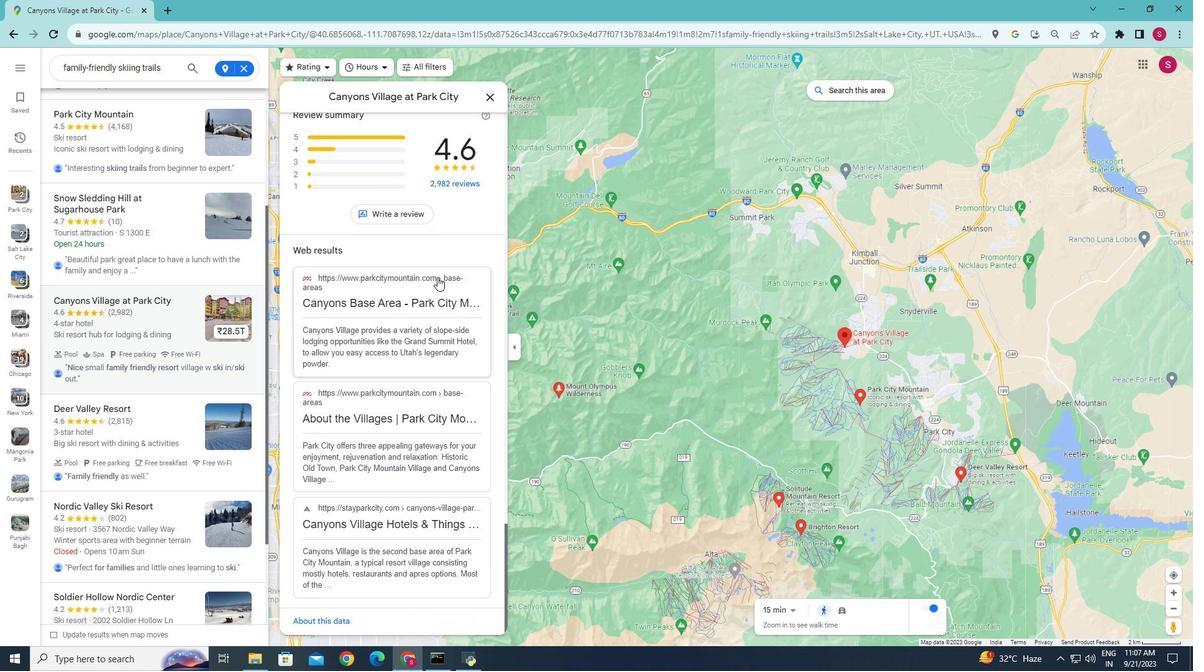 
Action: Mouse scrolled (436, 275) with delta (0, 0)
Screenshot: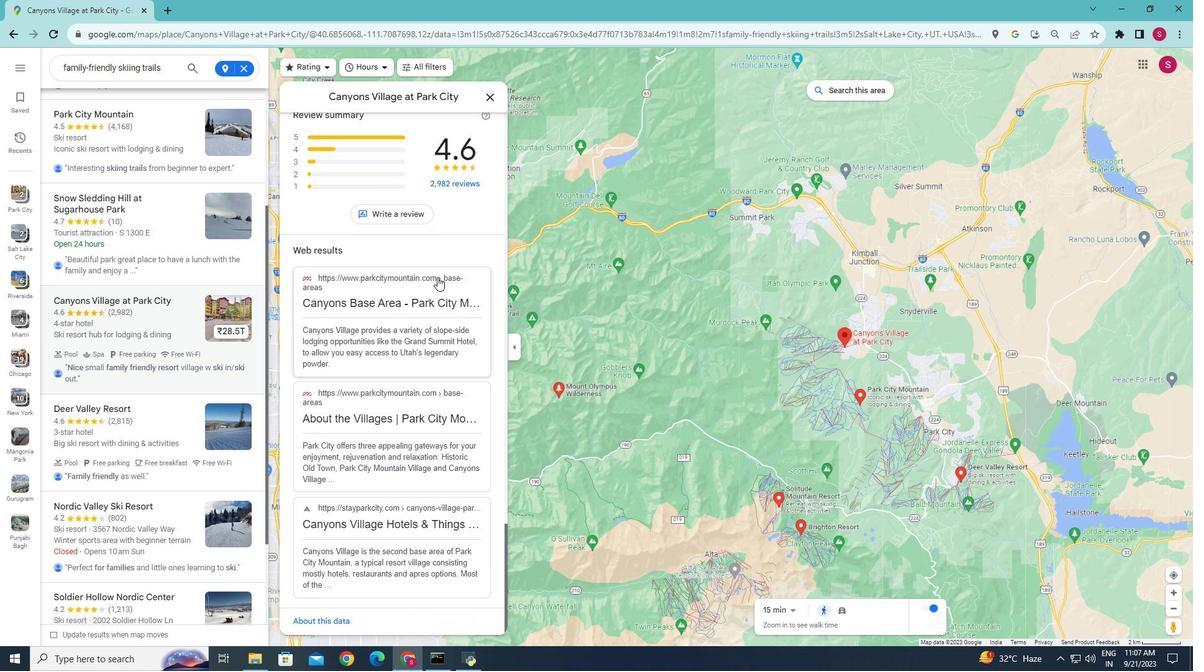 
Action: Mouse scrolled (436, 275) with delta (0, 0)
Screenshot: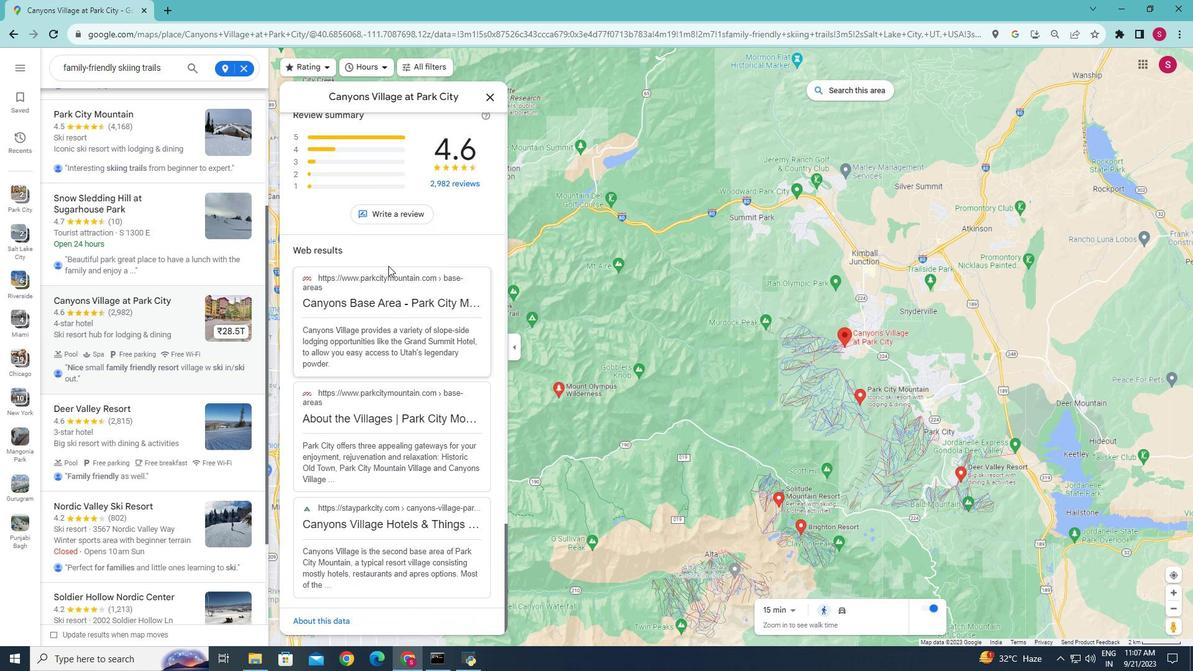 
Action: Mouse moved to (485, 100)
Screenshot: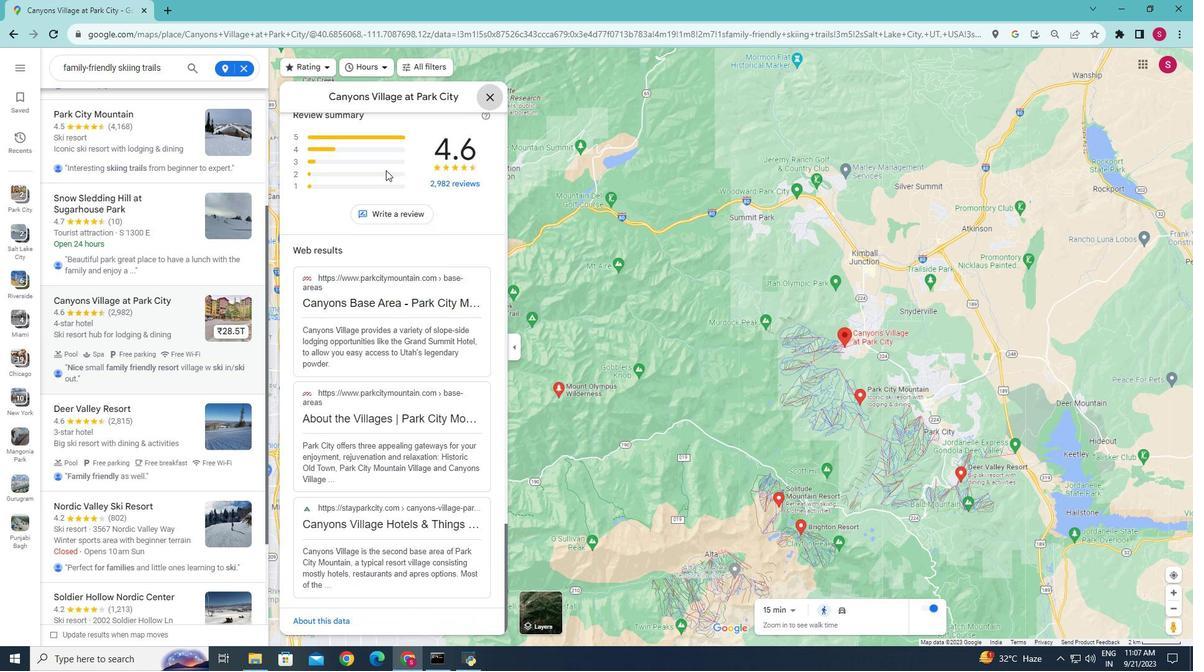 
Action: Mouse pressed left at (485, 100)
Screenshot: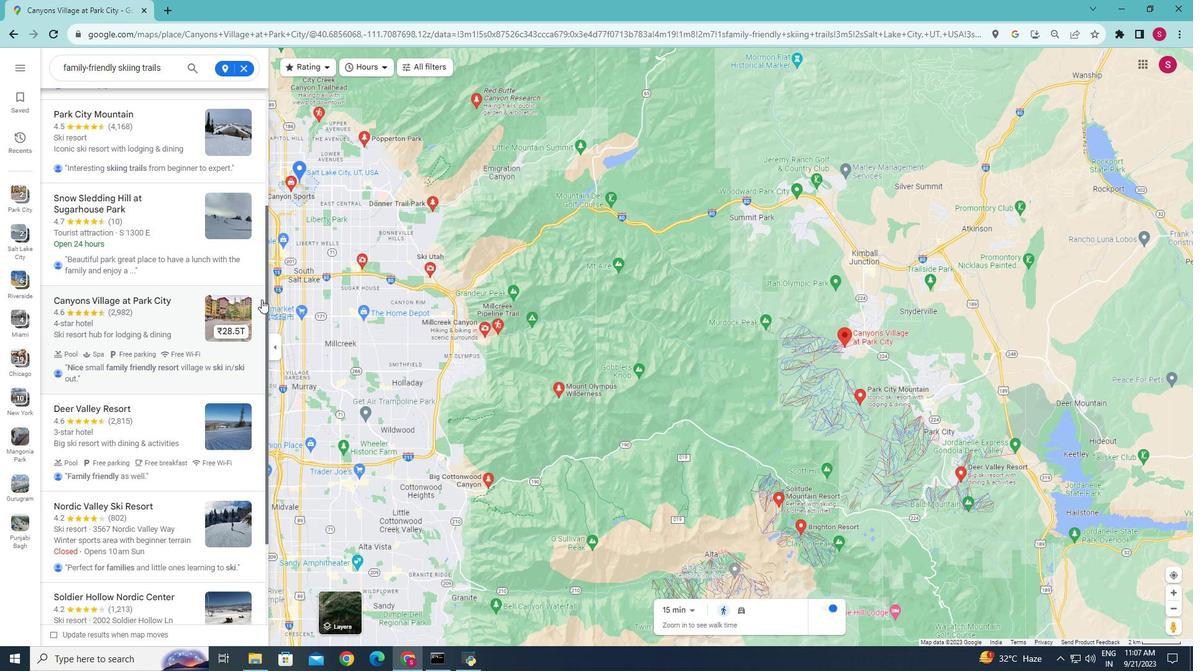 
Action: Mouse moved to (131, 415)
Screenshot: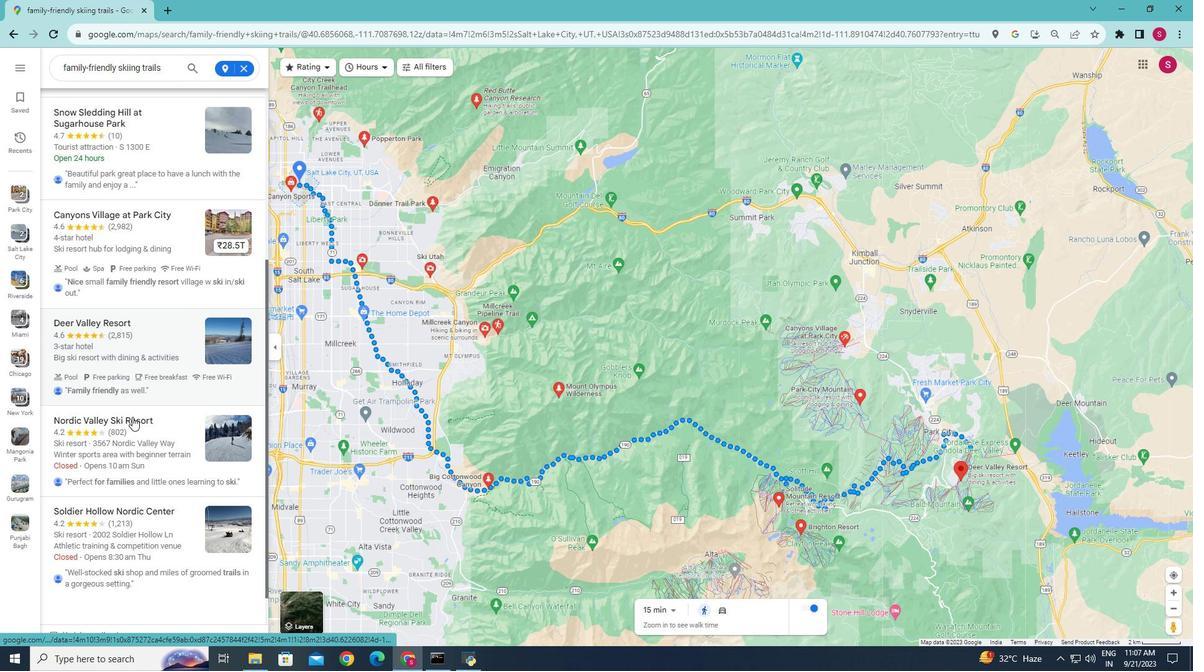 
Action: Mouse scrolled (131, 415) with delta (0, 0)
Screenshot: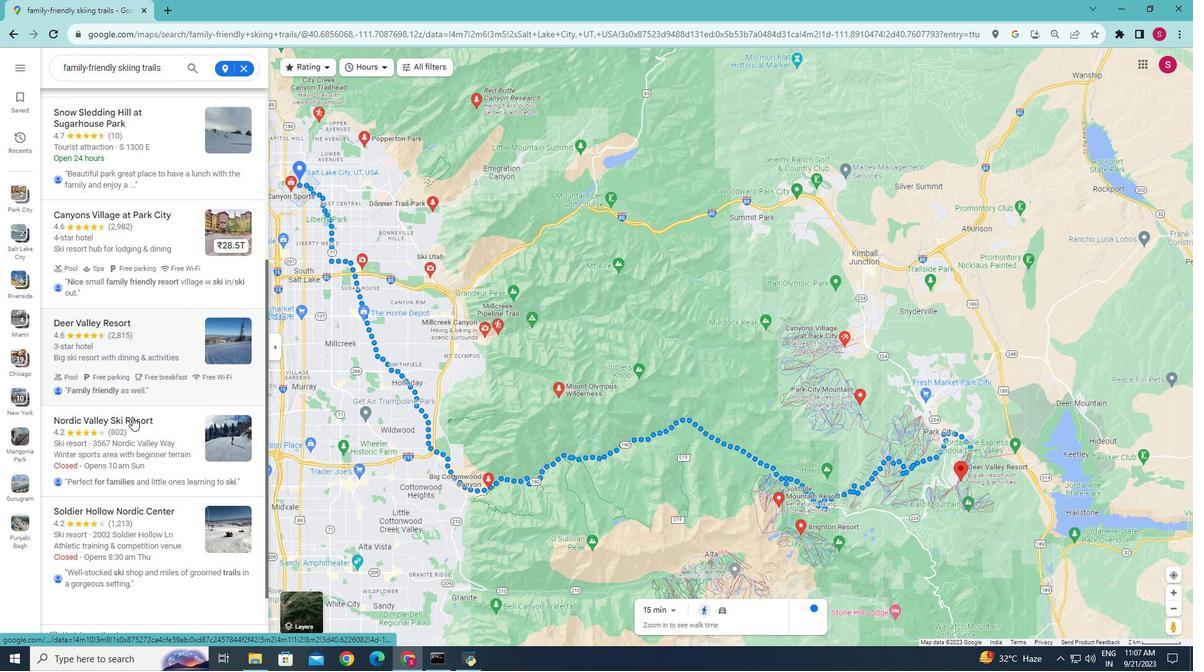 
Action: Mouse scrolled (131, 415) with delta (0, 0)
Screenshot: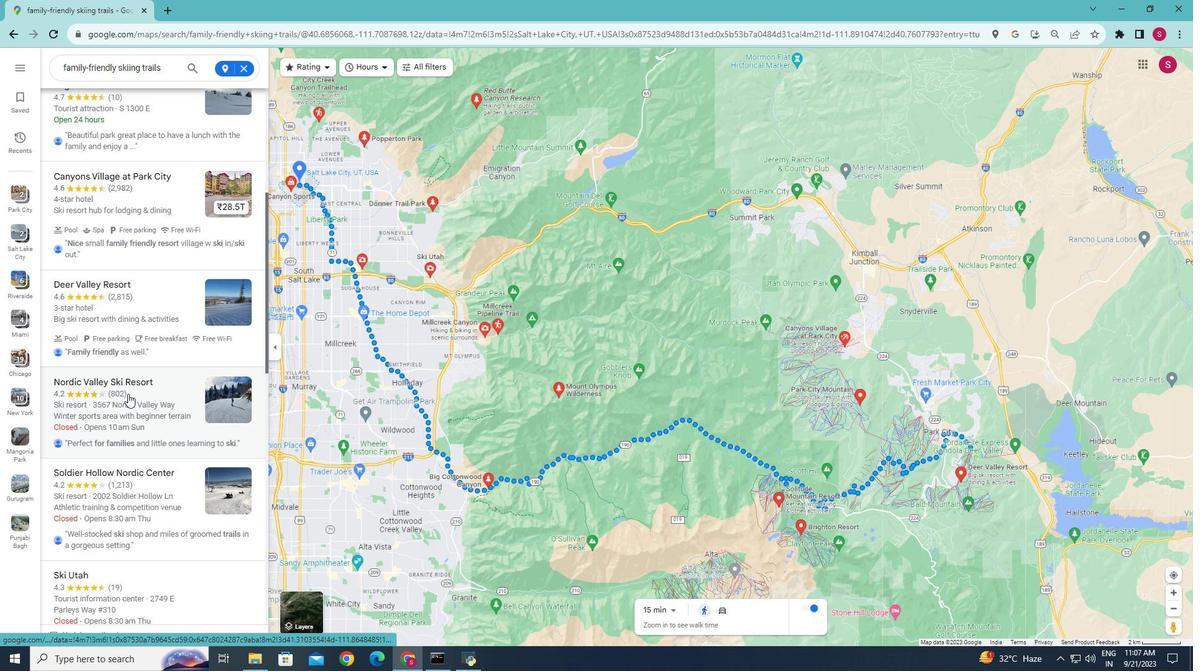 
Action: Mouse moved to (126, 386)
Screenshot: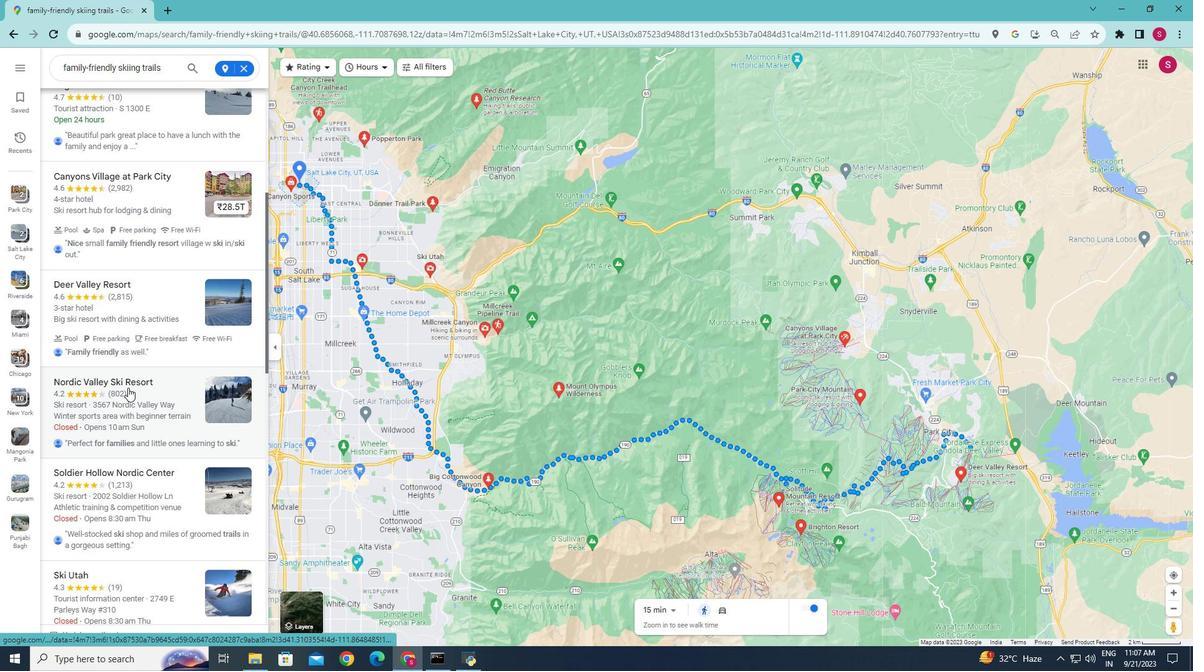 
Action: Mouse scrolled (126, 386) with delta (0, 0)
Screenshot: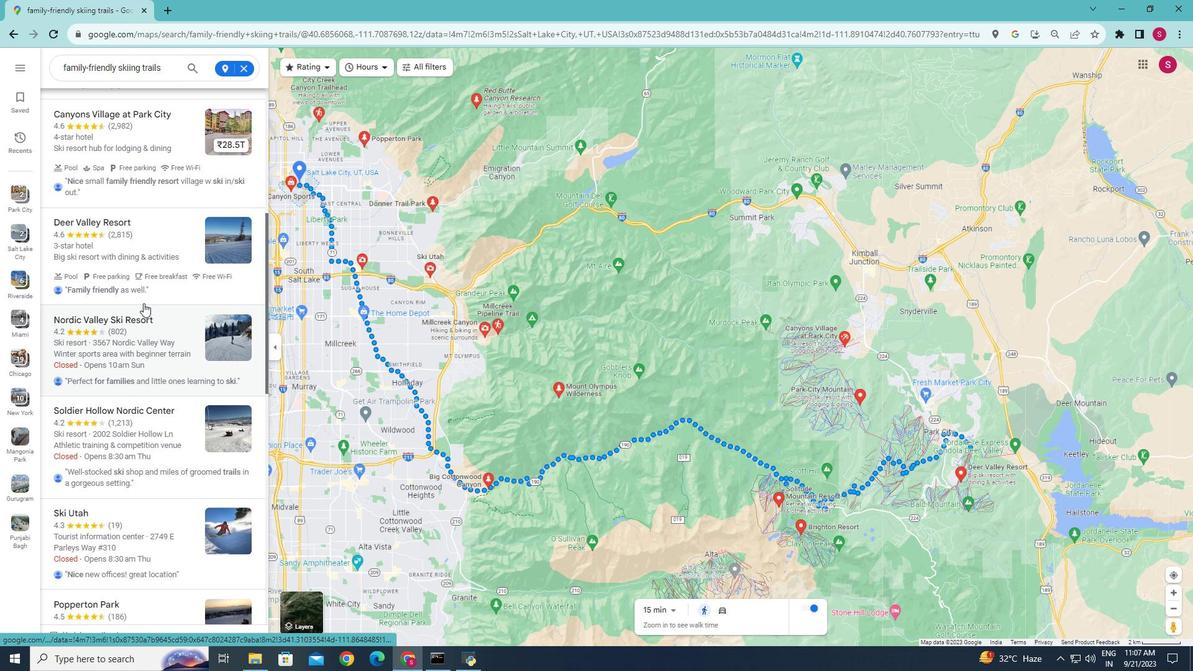
Action: Mouse moved to (161, 231)
Screenshot: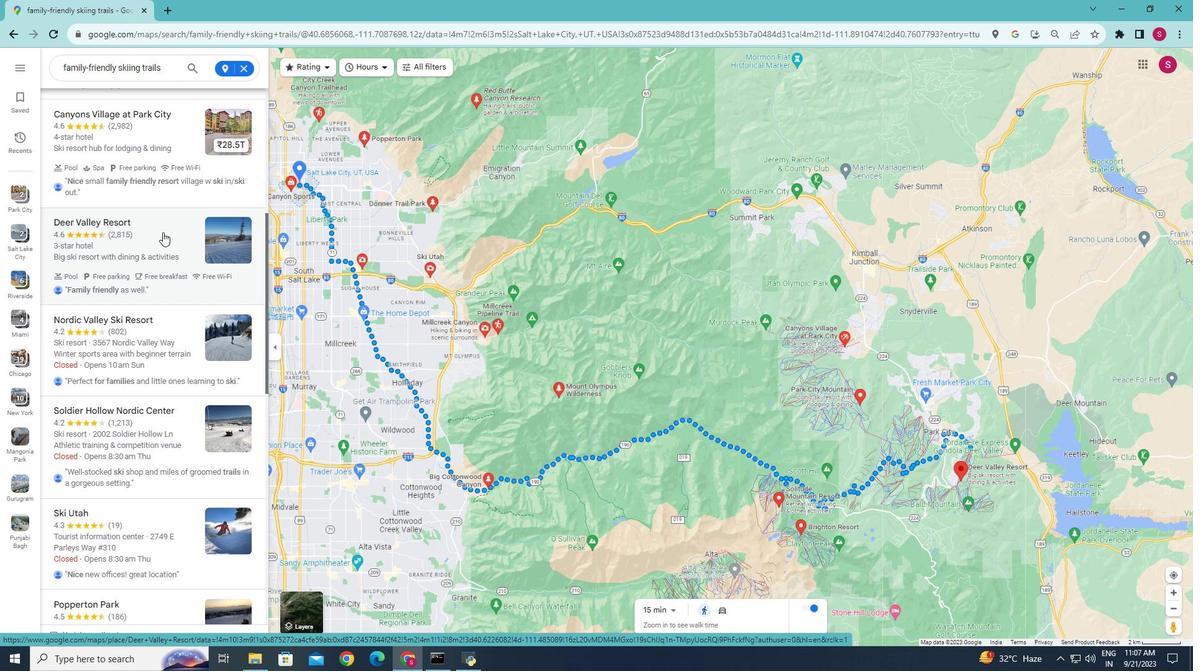 
Action: Mouse pressed left at (161, 231)
Screenshot: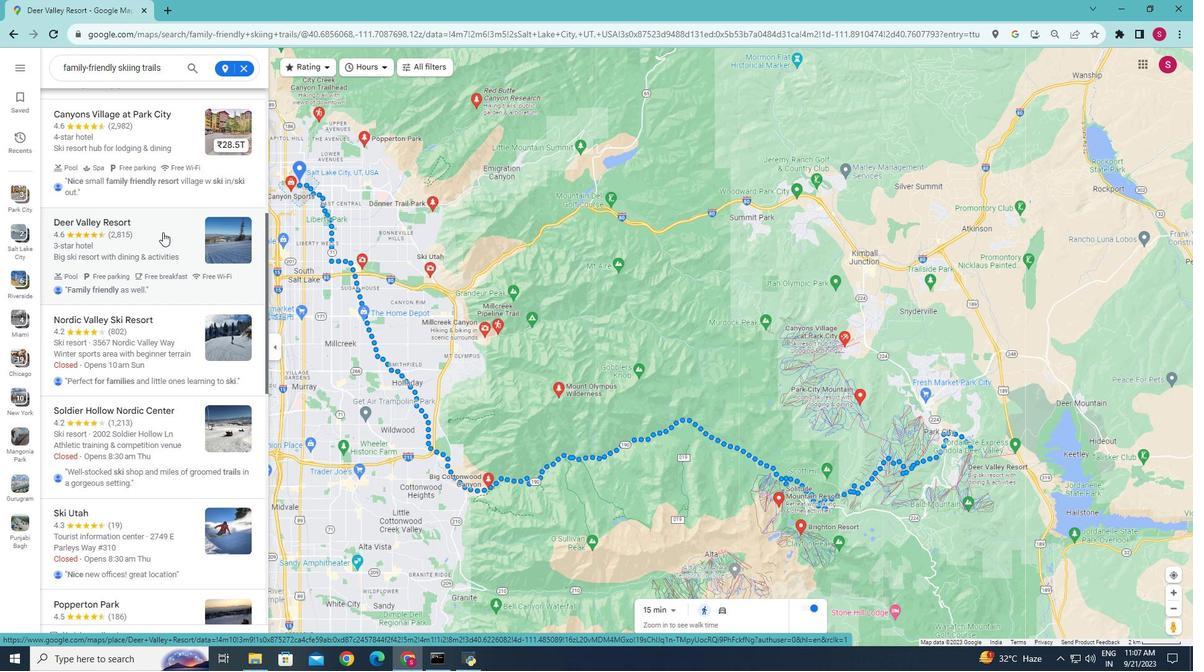 
Action: Mouse moved to (391, 269)
Screenshot: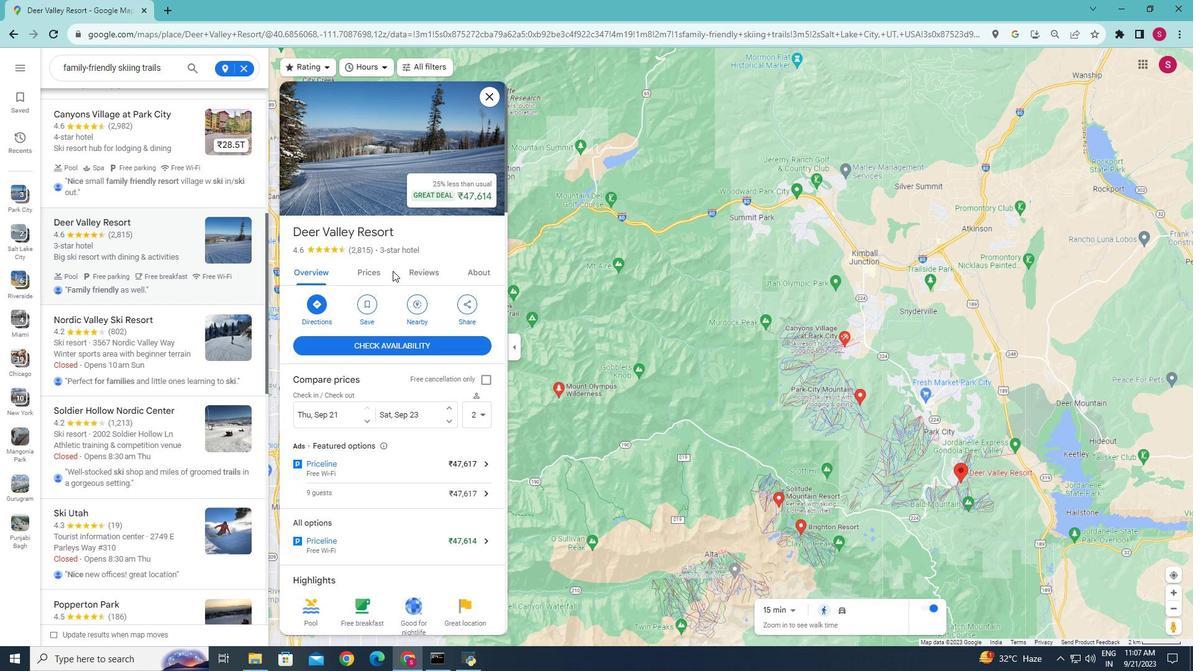 
Action: Mouse scrolled (391, 269) with delta (0, 0)
Screenshot: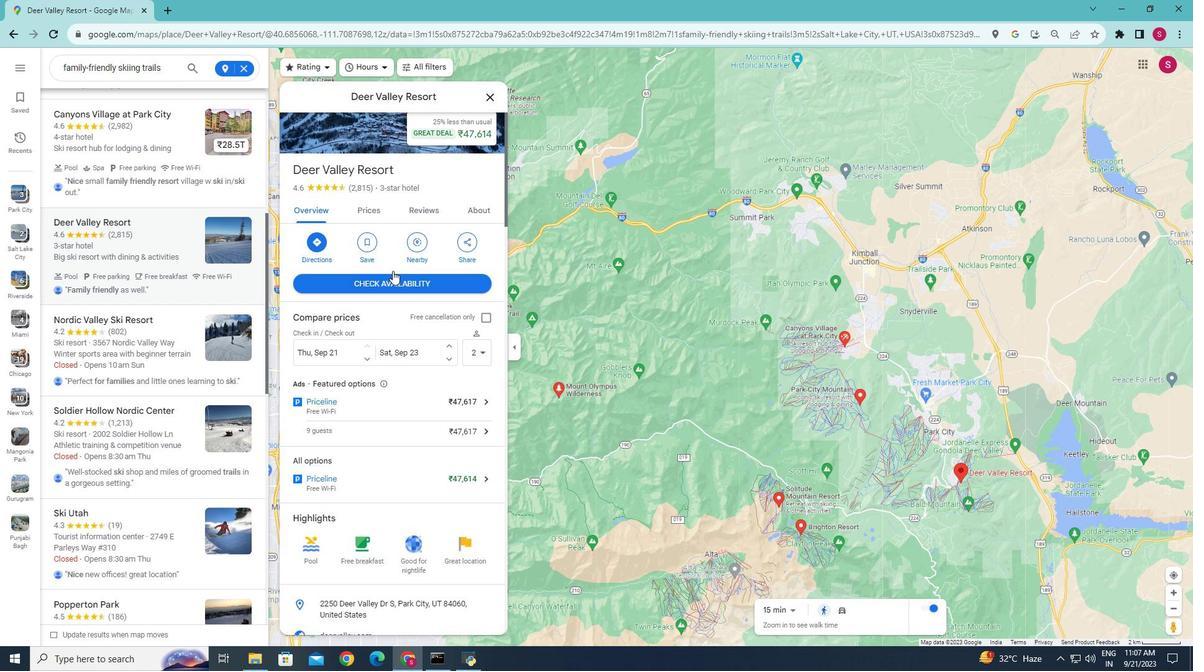 
Action: Mouse scrolled (391, 269) with delta (0, 0)
Screenshot: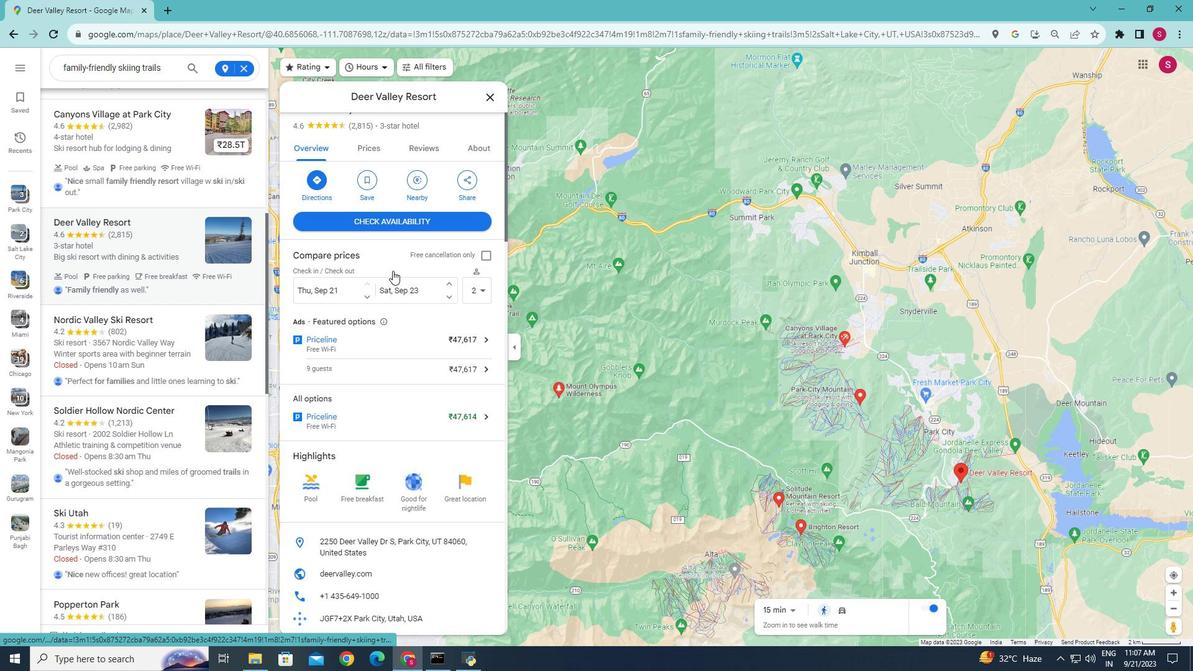 
Action: Mouse scrolled (391, 269) with delta (0, 0)
Screenshot: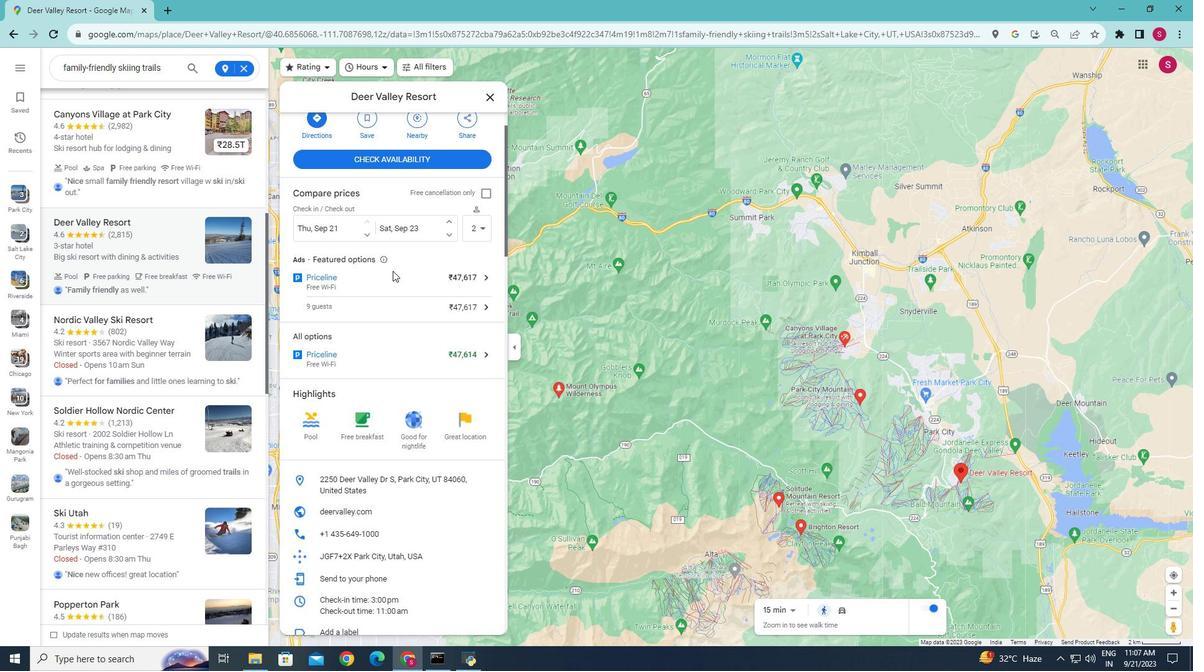 
Action: Mouse scrolled (391, 269) with delta (0, 0)
Screenshot: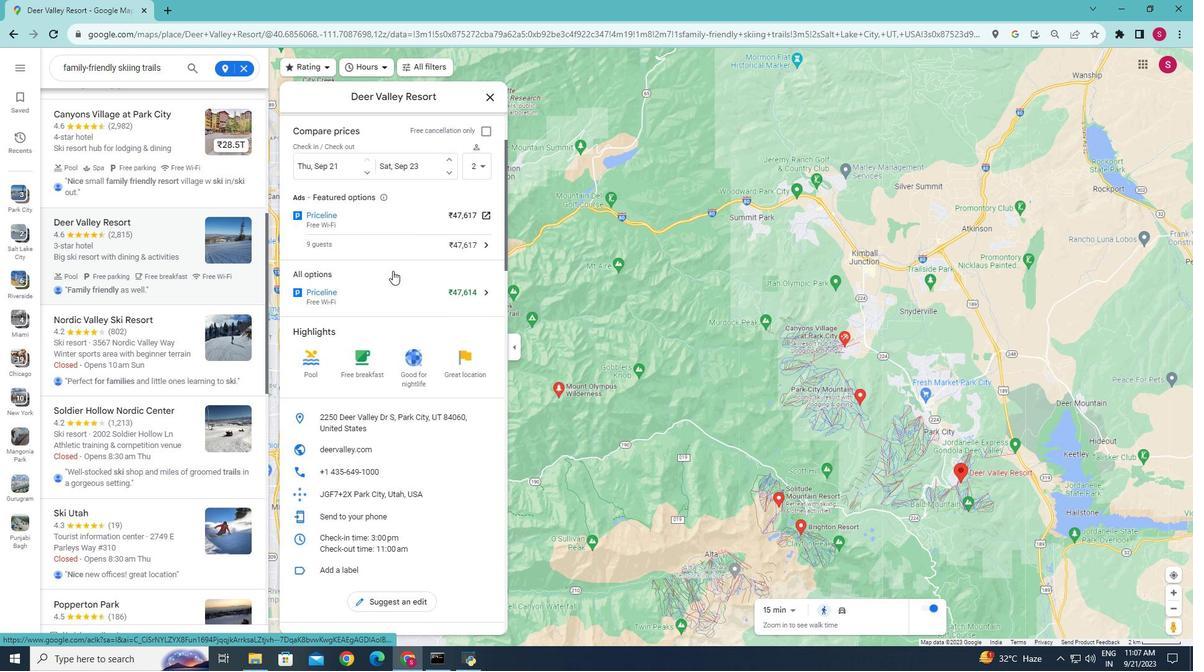 
Action: Mouse scrolled (391, 269) with delta (0, 0)
Screenshot: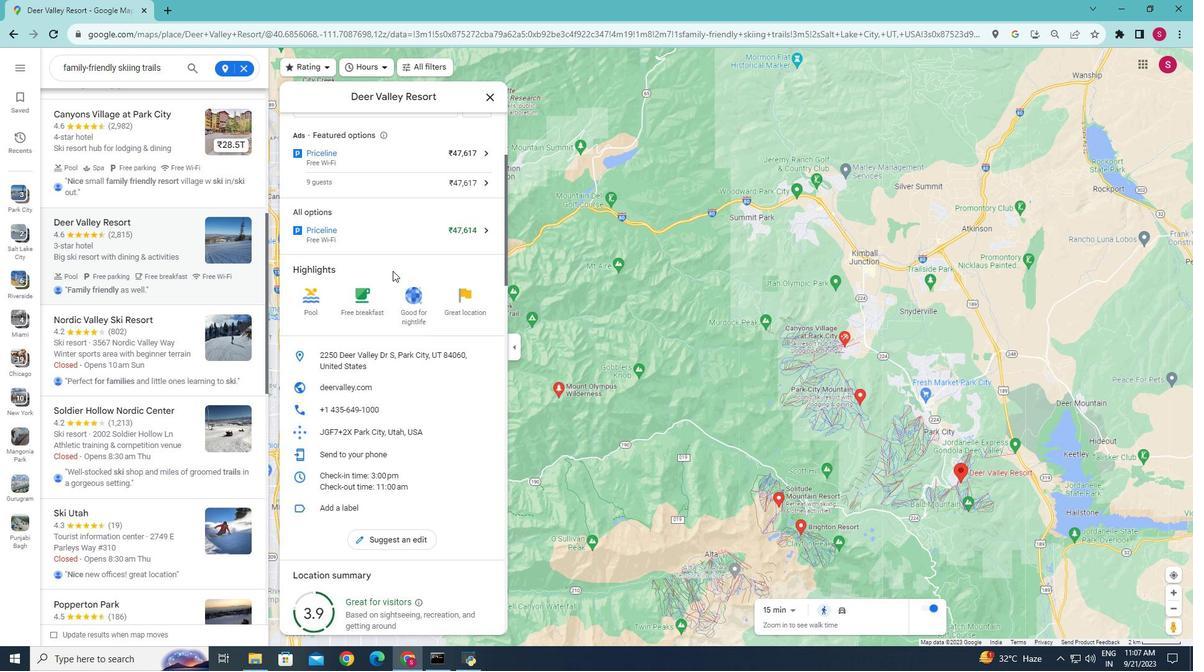 
Action: Mouse scrolled (391, 269) with delta (0, 0)
Screenshot: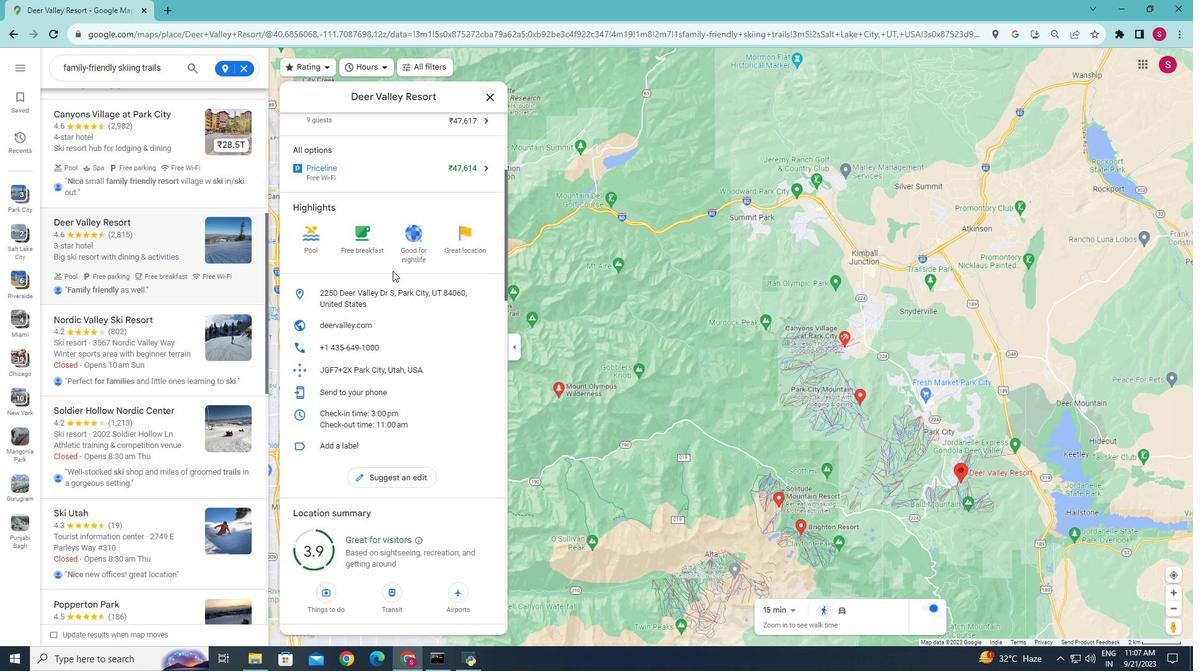 
Action: Mouse scrolled (391, 269) with delta (0, 0)
Screenshot: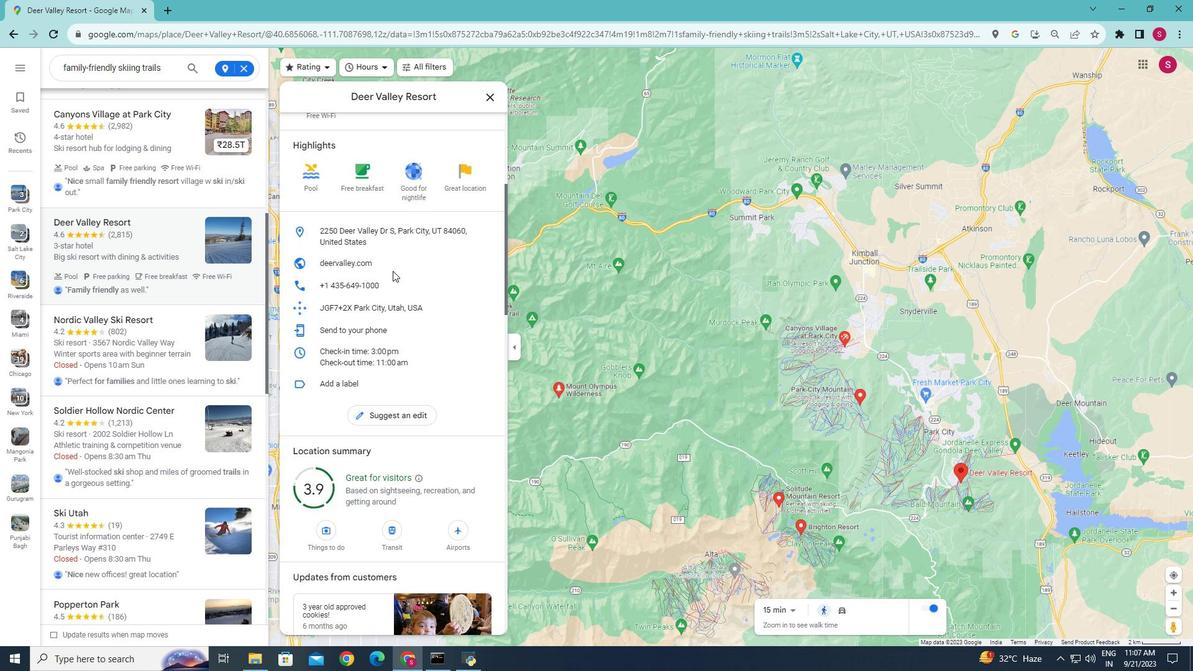 
Action: Mouse scrolled (391, 269) with delta (0, 0)
Screenshot: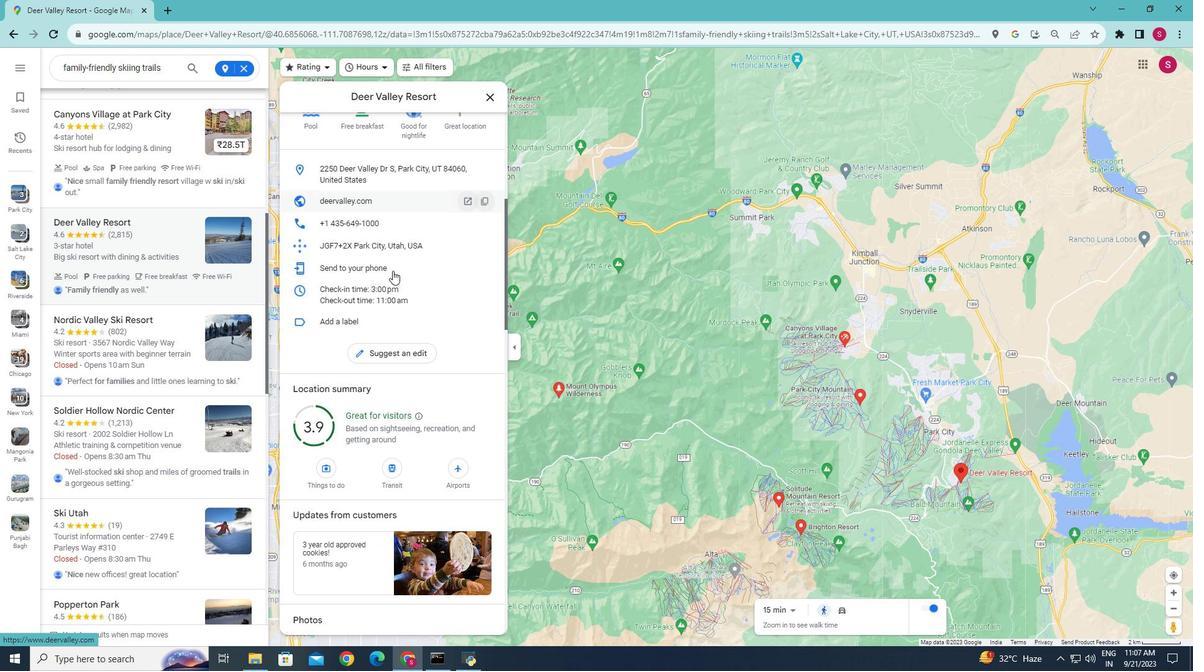 
Action: Mouse scrolled (391, 269) with delta (0, 0)
Screenshot: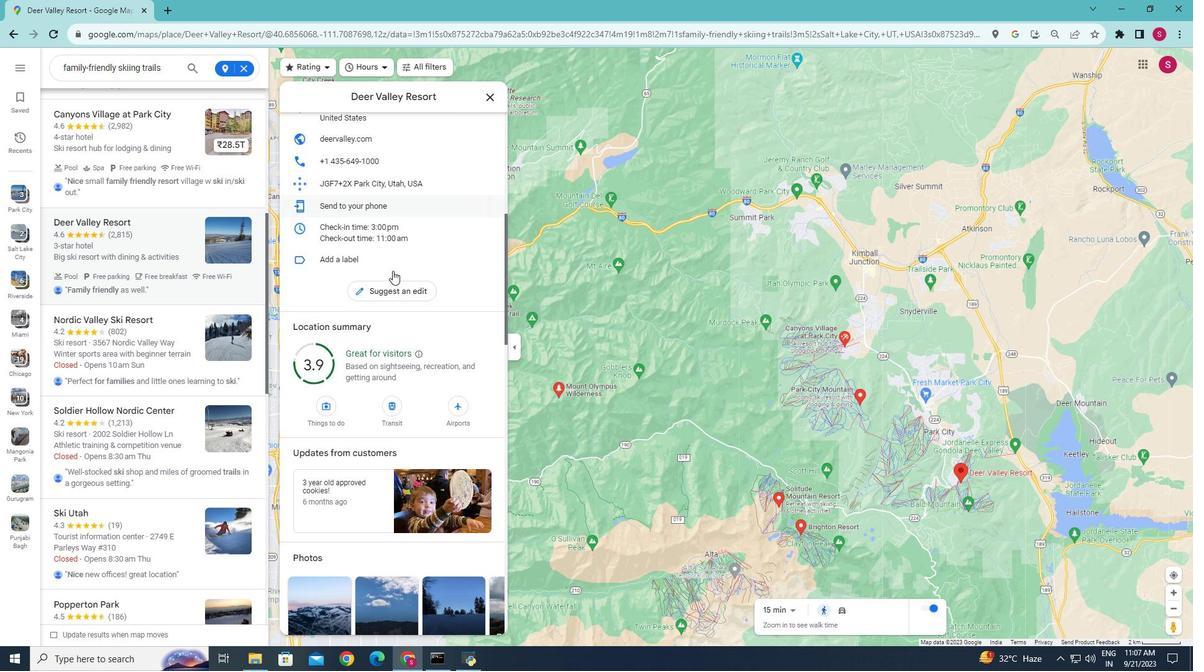 
Action: Mouse scrolled (391, 269) with delta (0, 0)
Screenshot: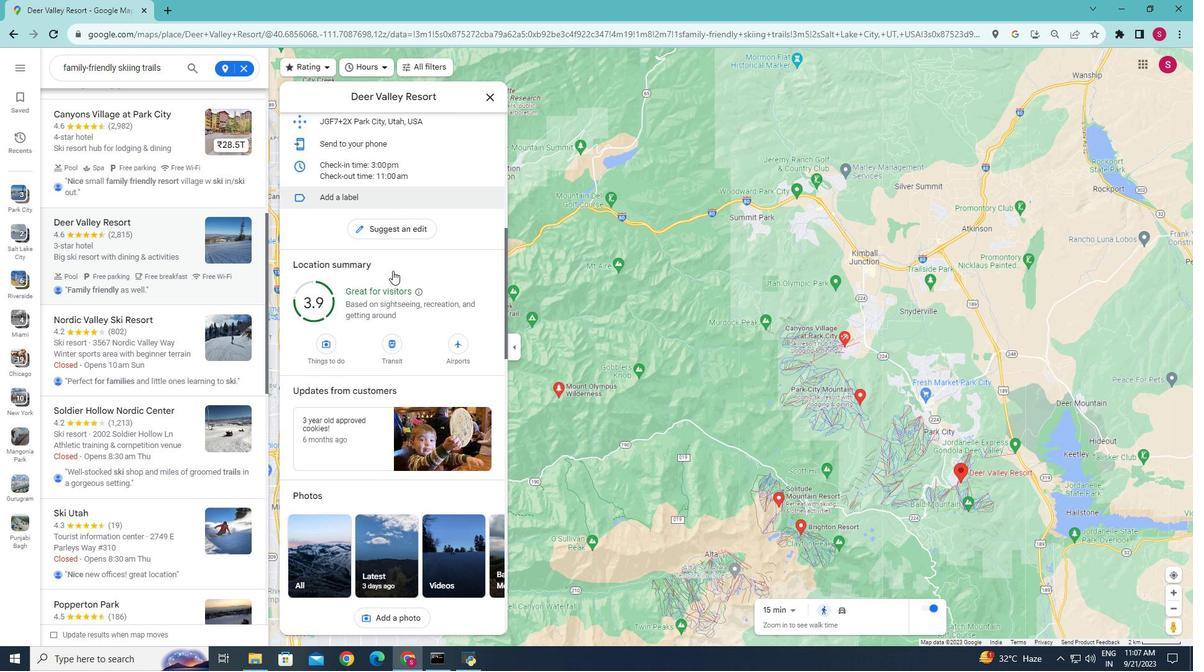 
Action: Mouse scrolled (391, 269) with delta (0, 0)
Screenshot: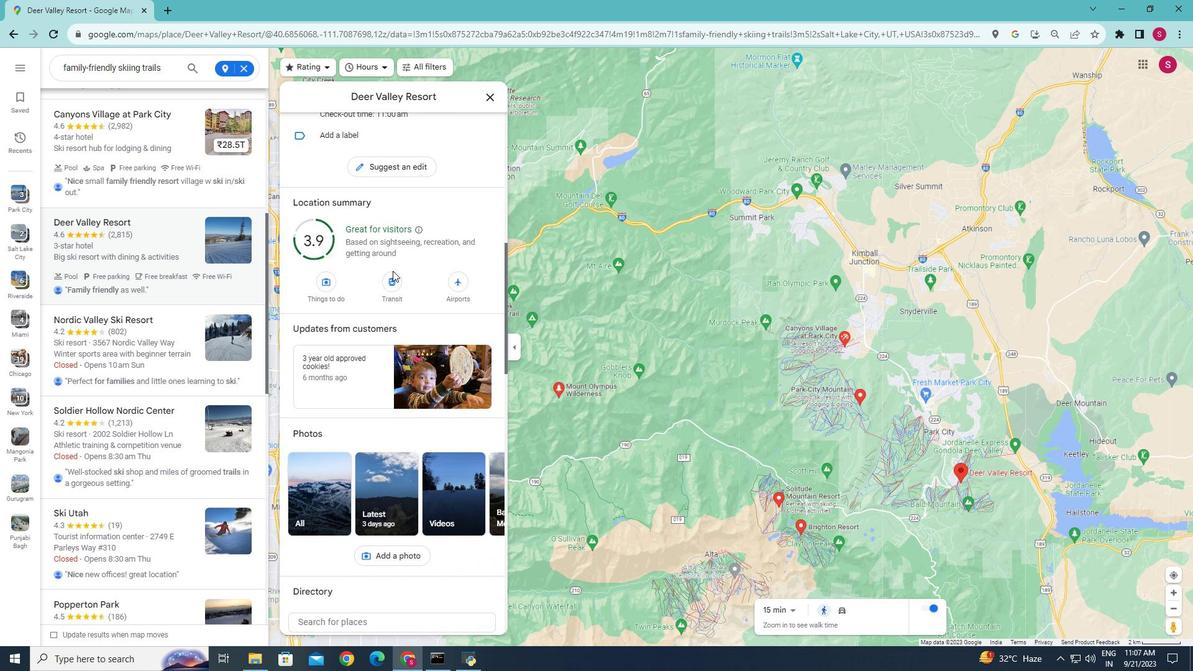 
Action: Mouse scrolled (391, 269) with delta (0, 0)
Screenshot: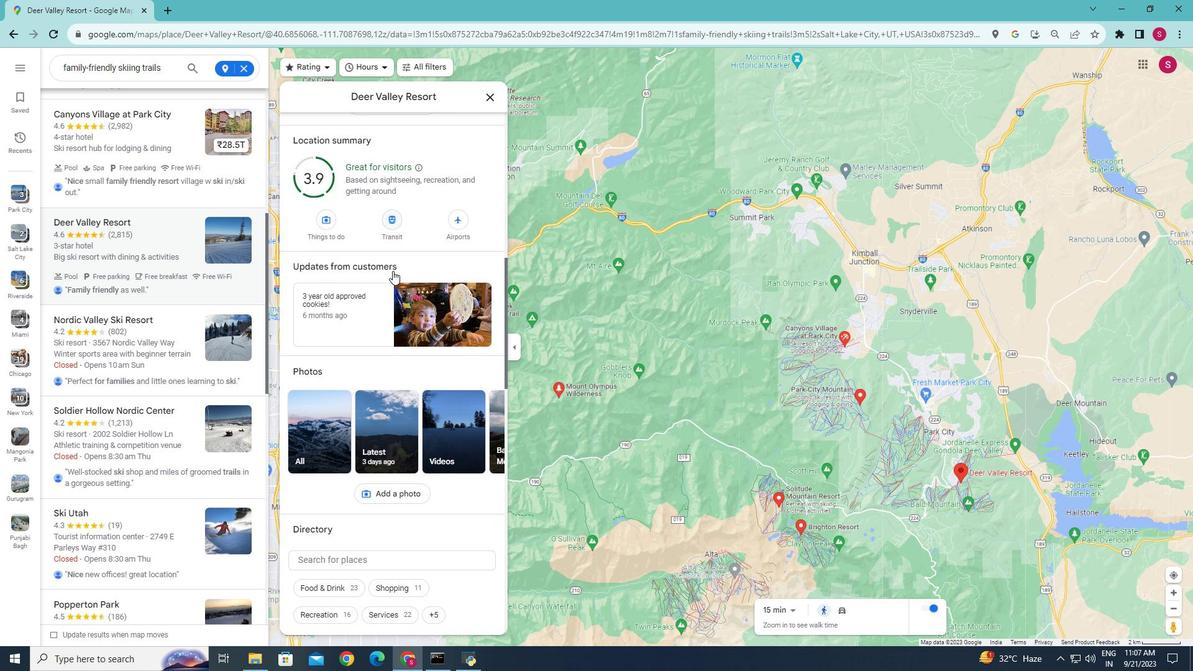 
Action: Mouse scrolled (391, 269) with delta (0, 0)
Screenshot: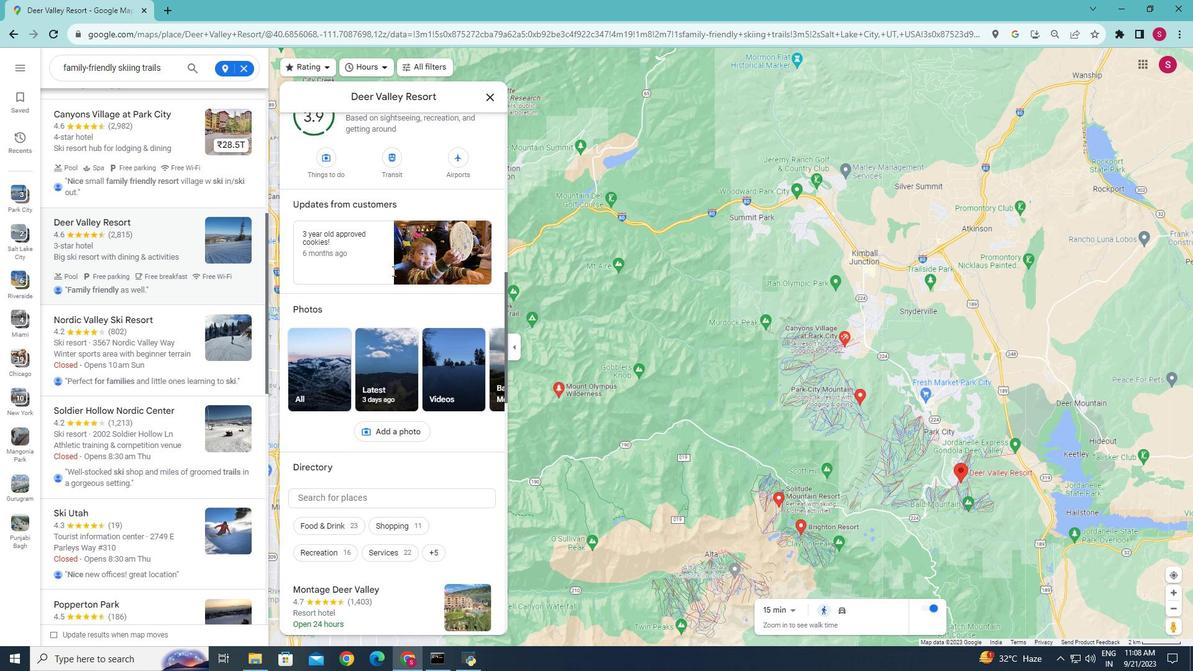 
Action: Mouse scrolled (391, 269) with delta (0, 0)
Screenshot: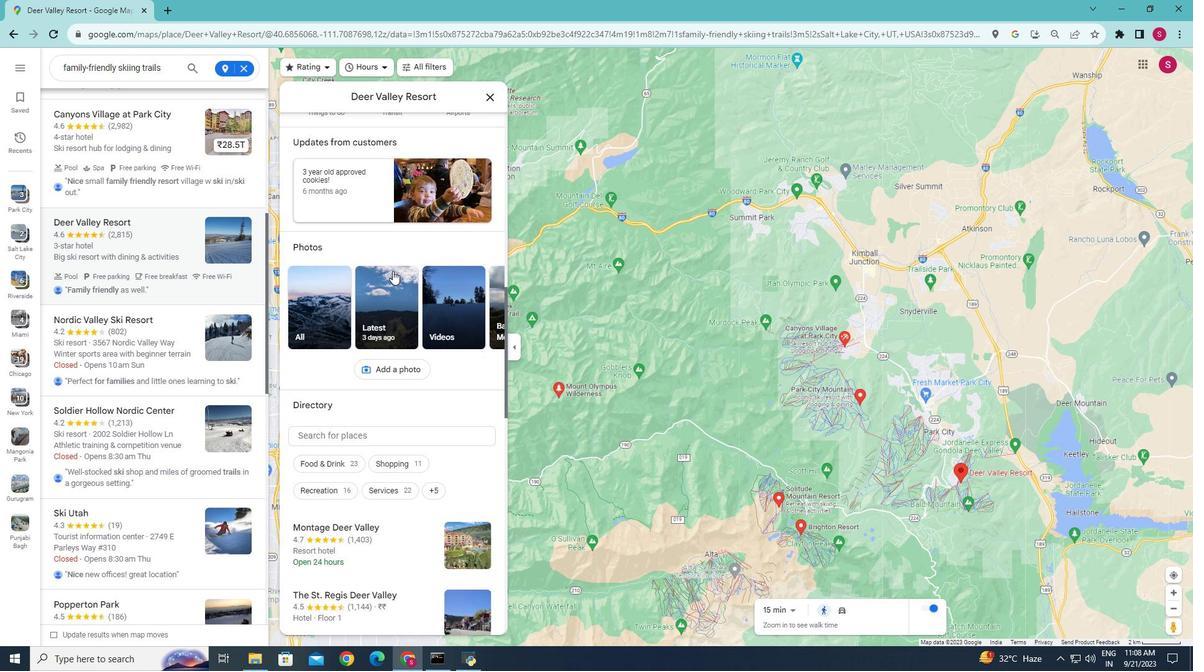 
Action: Mouse scrolled (391, 269) with delta (0, 0)
Screenshot: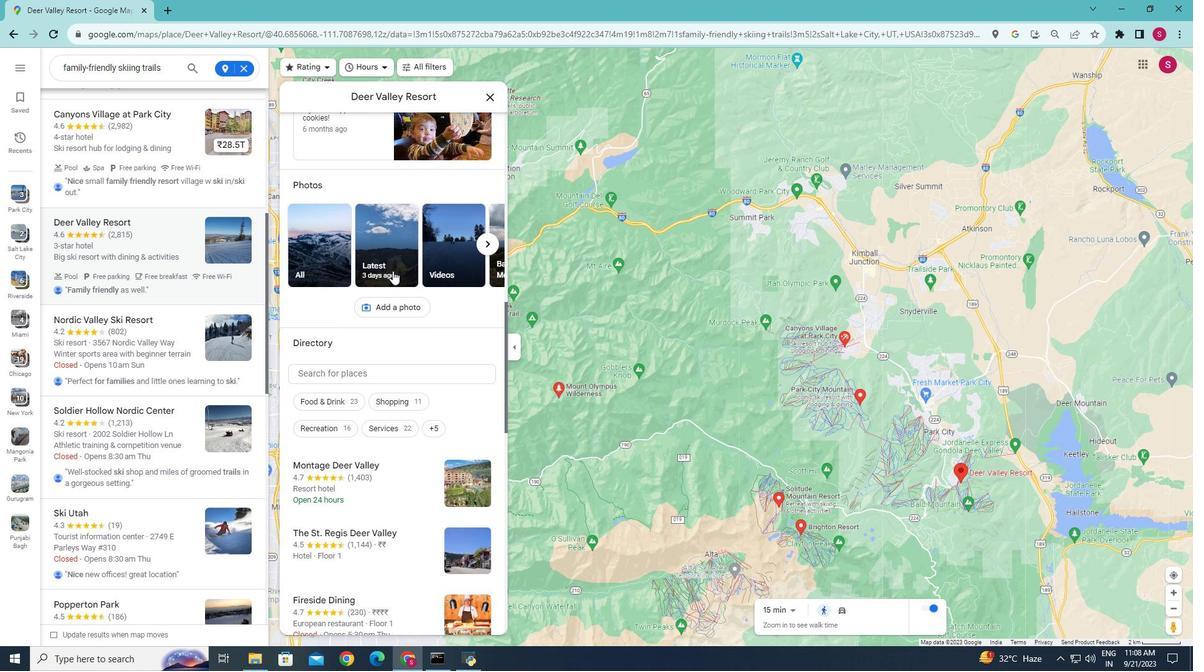 
Action: Mouse scrolled (391, 269) with delta (0, 0)
Screenshot: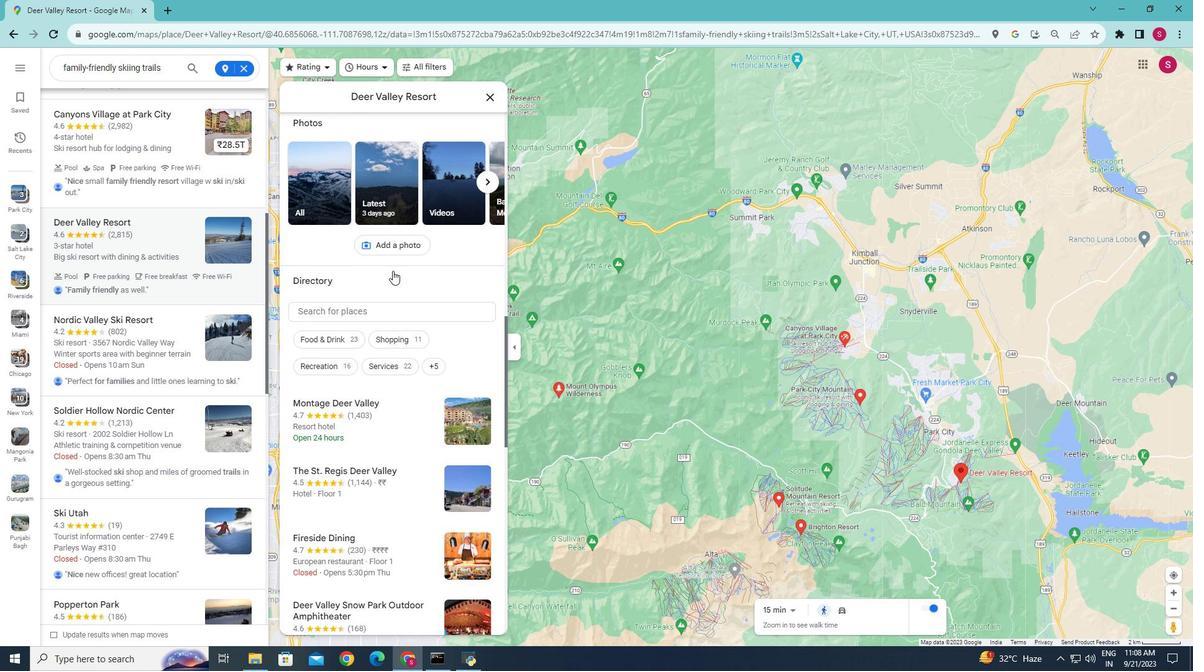
Action: Mouse scrolled (391, 269) with delta (0, 0)
Screenshot: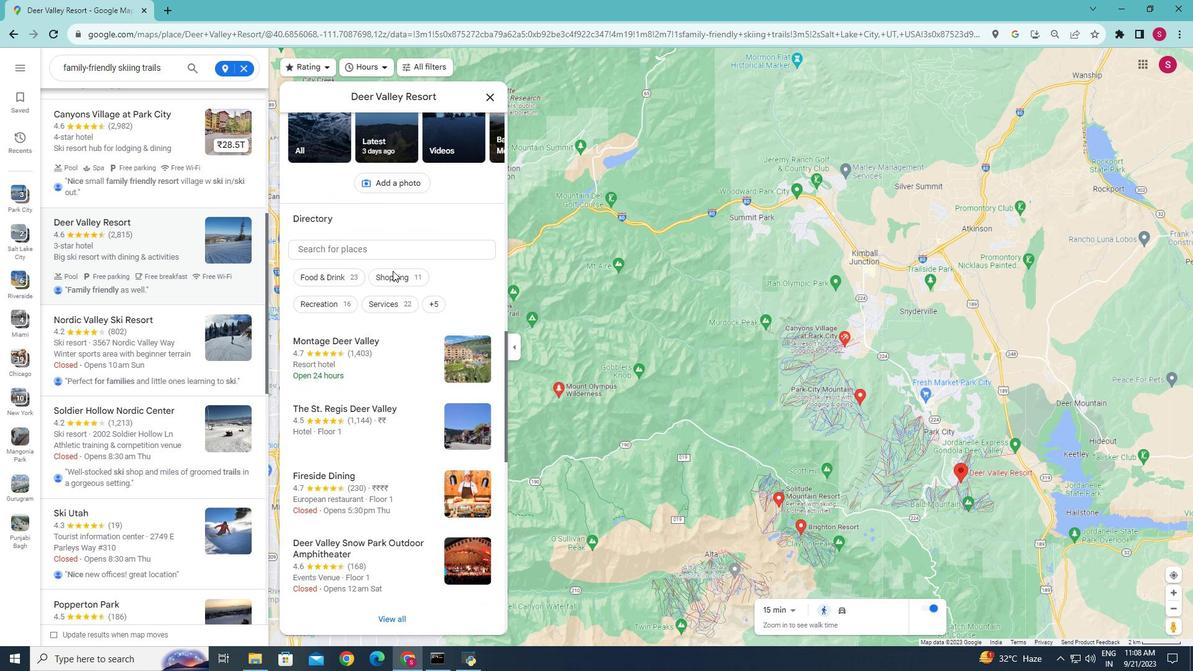 
Action: Mouse scrolled (391, 269) with delta (0, 0)
Screenshot: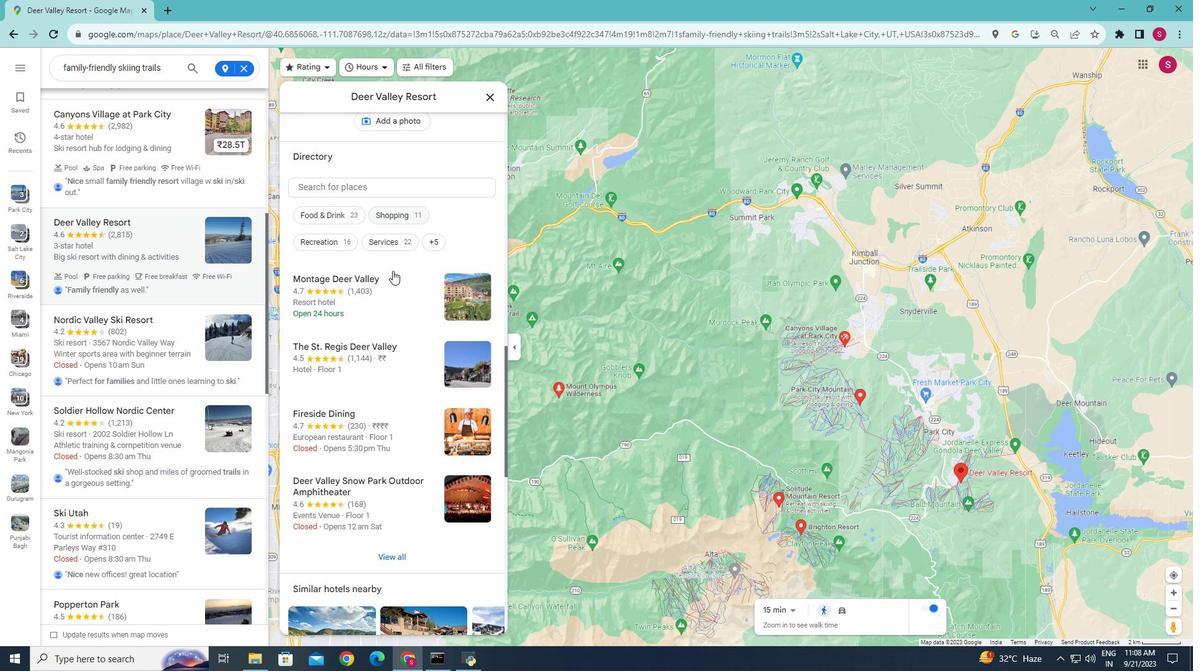 
Action: Mouse scrolled (391, 269) with delta (0, 0)
Screenshot: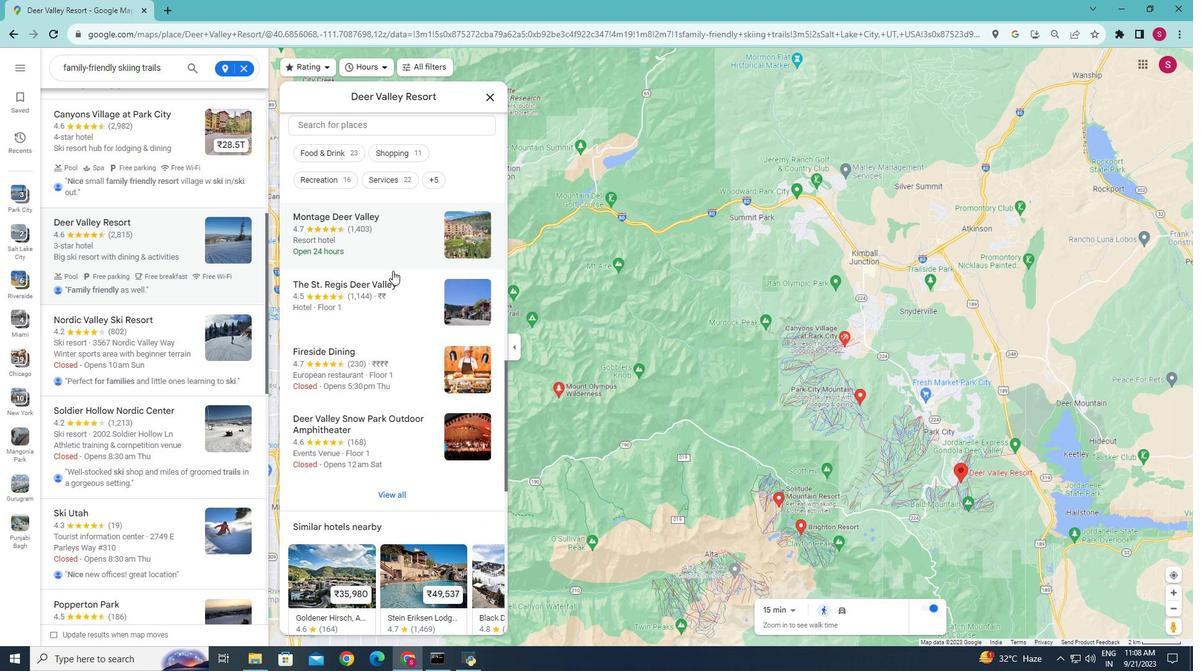 
Action: Mouse scrolled (391, 269) with delta (0, 0)
Screenshot: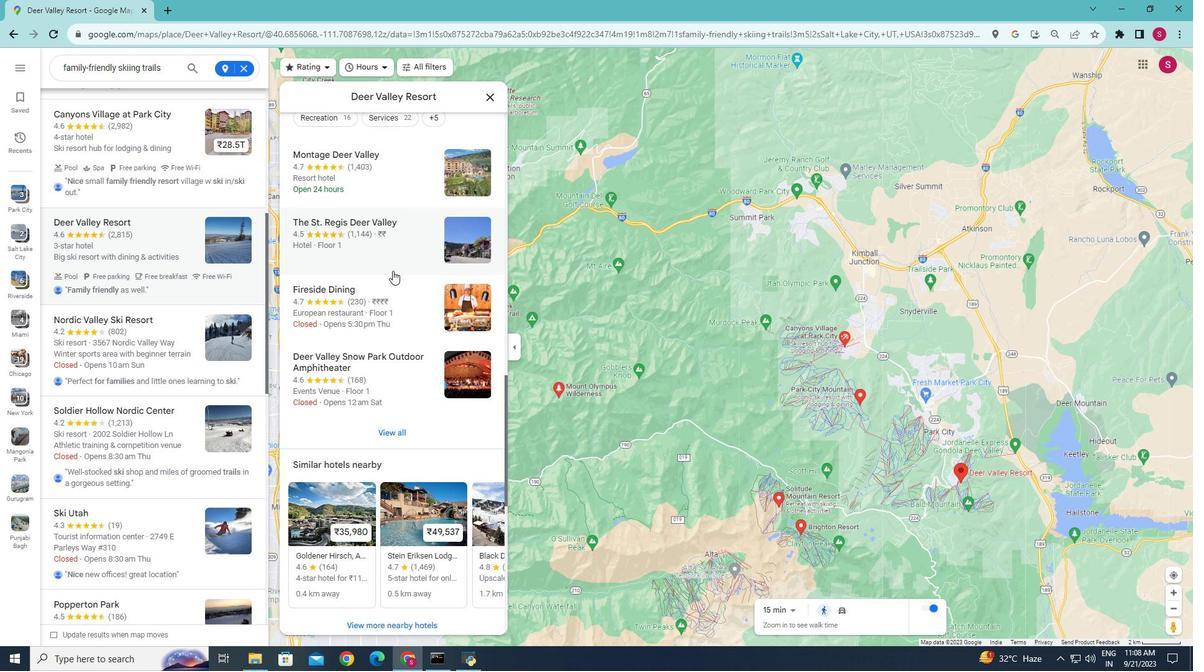 
Action: Mouse scrolled (391, 269) with delta (0, 0)
Screenshot: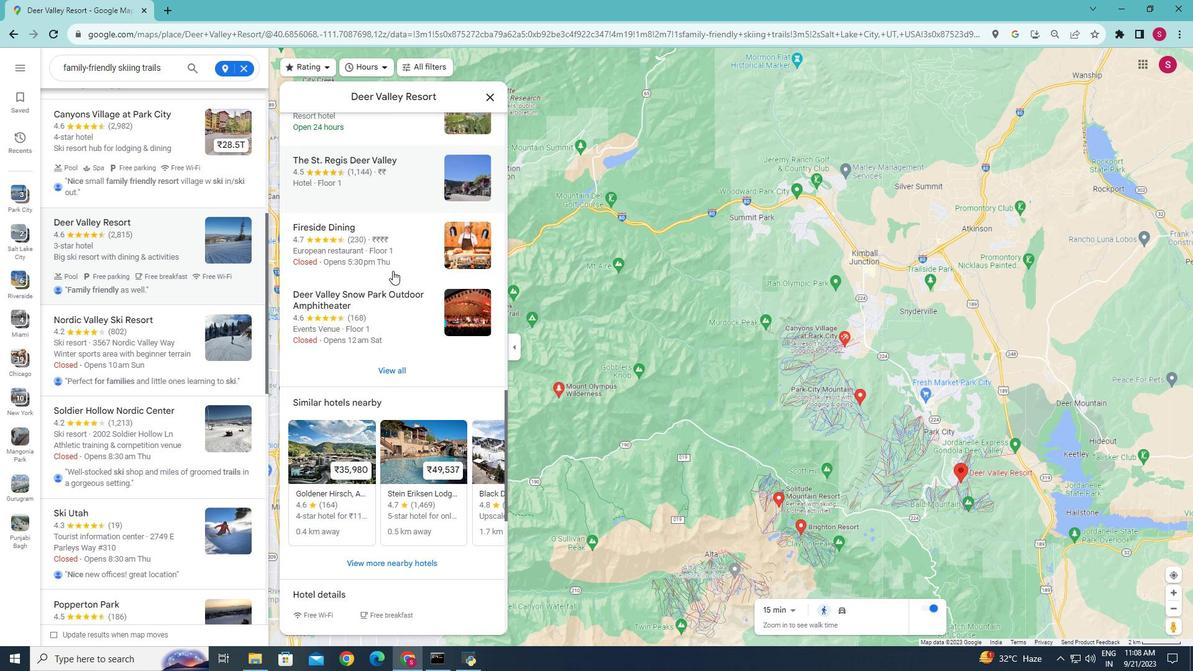 
Action: Mouse scrolled (391, 269) with delta (0, 0)
Screenshot: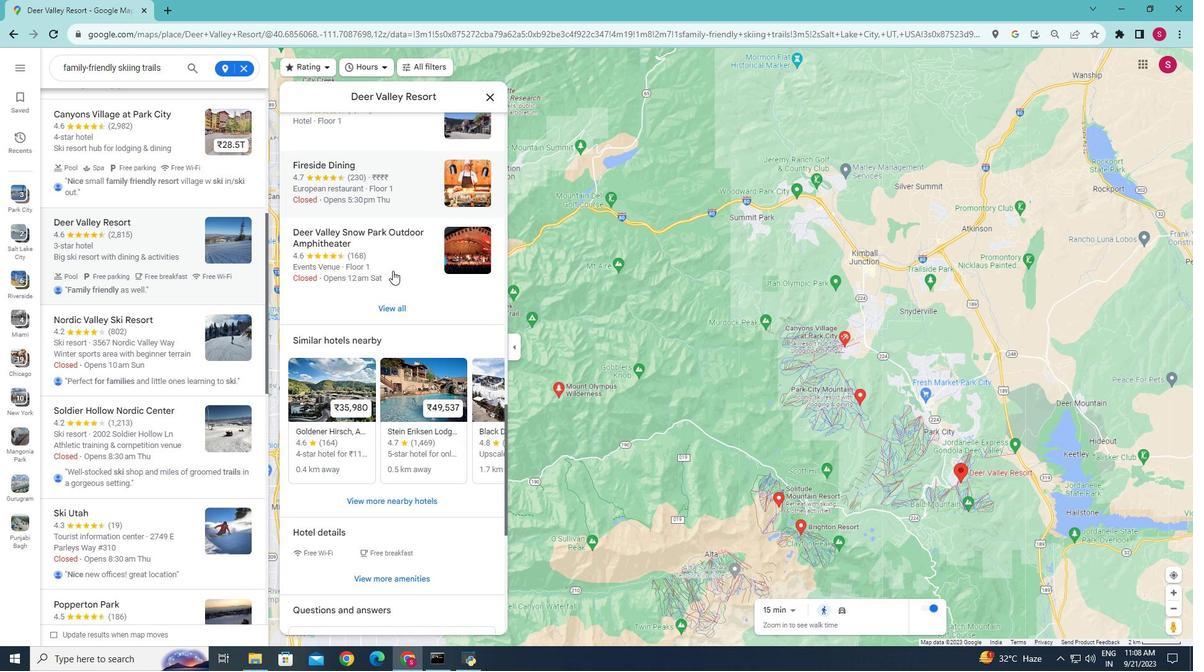
Action: Mouse scrolled (391, 269) with delta (0, 0)
Screenshot: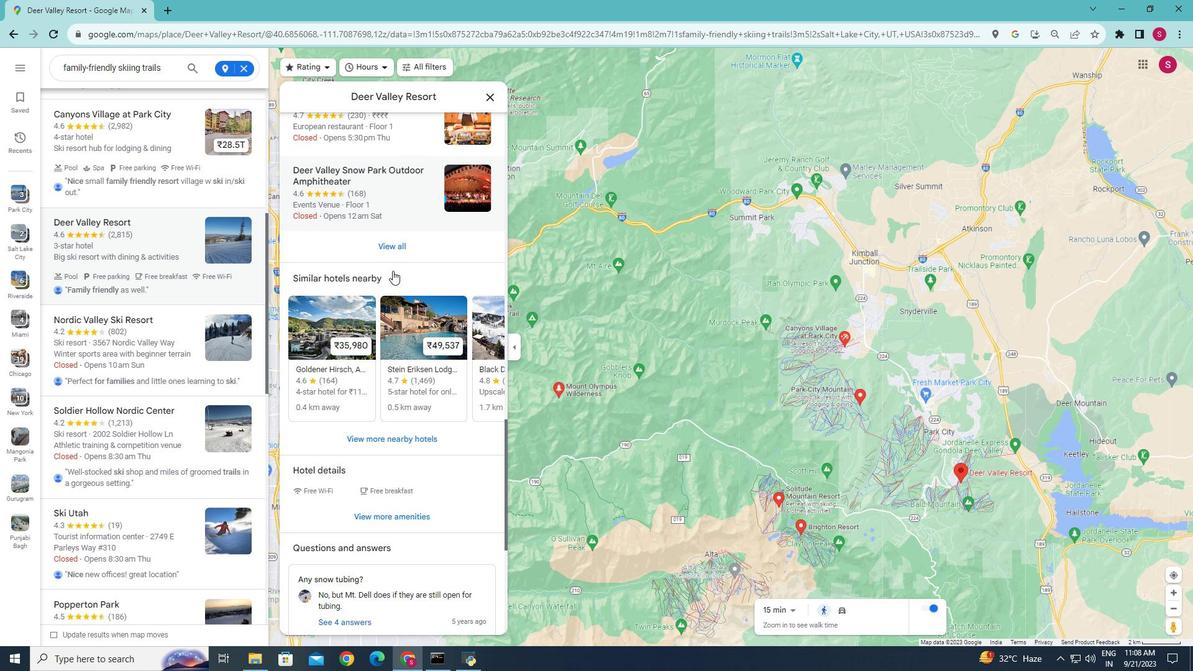 
Action: Mouse scrolled (391, 269) with delta (0, 0)
Screenshot: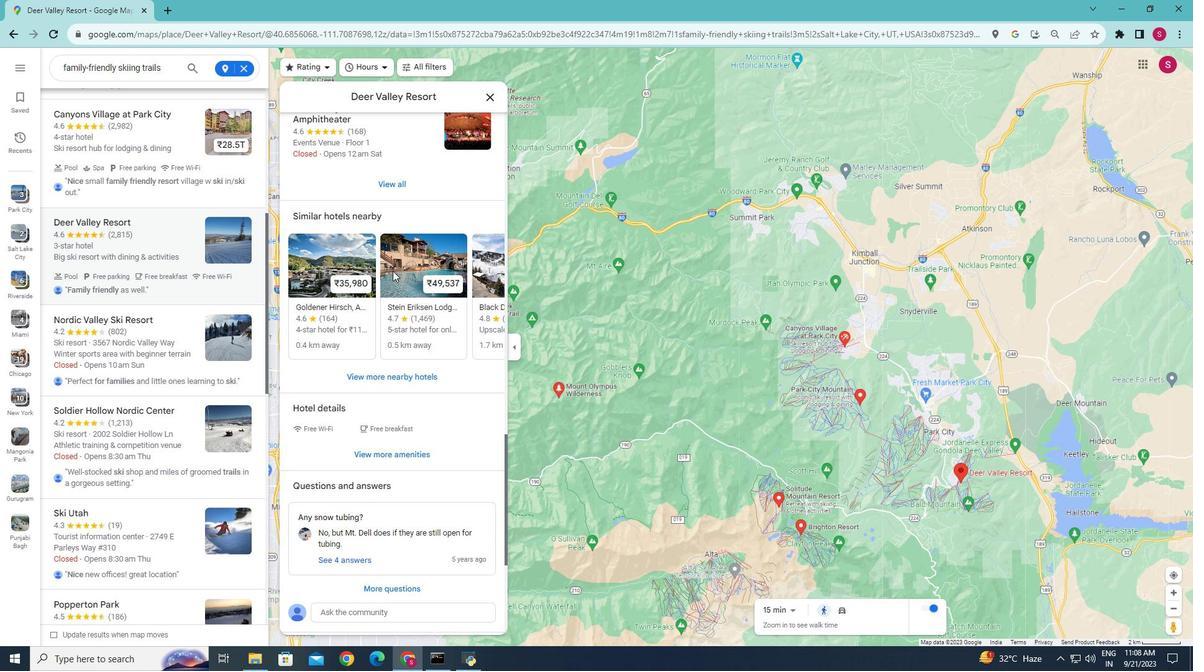 
Action: Mouse scrolled (391, 269) with delta (0, 0)
Screenshot: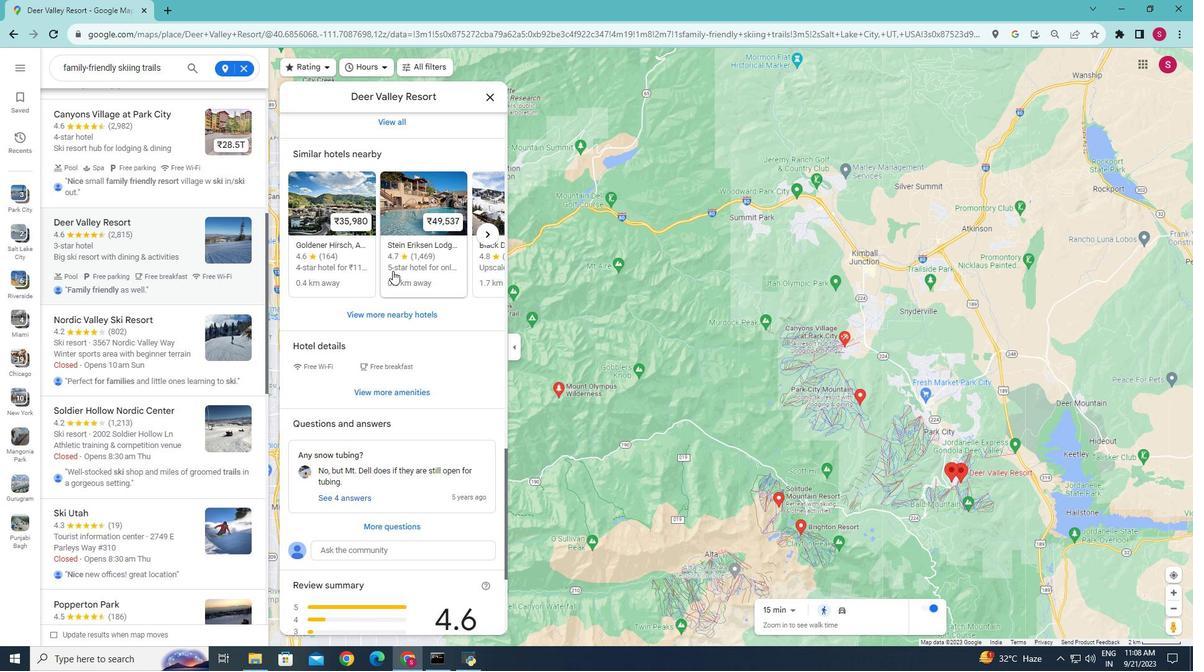 
Action: Mouse scrolled (391, 269) with delta (0, 0)
Screenshot: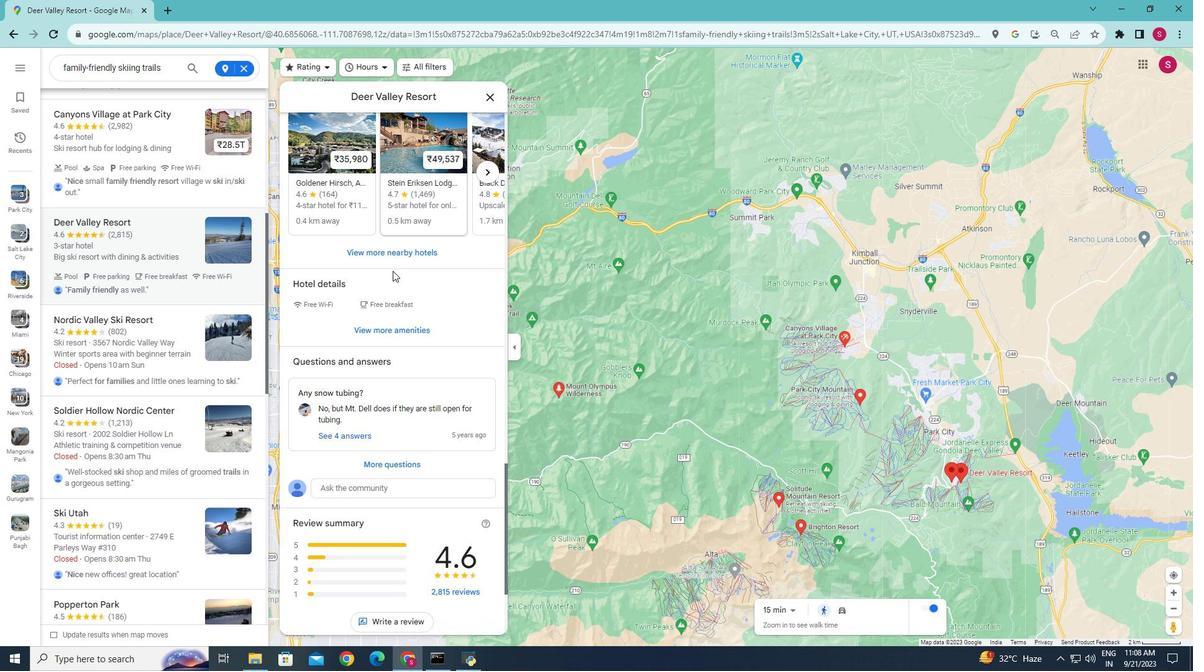 
Action: Mouse scrolled (391, 269) with delta (0, 0)
Screenshot: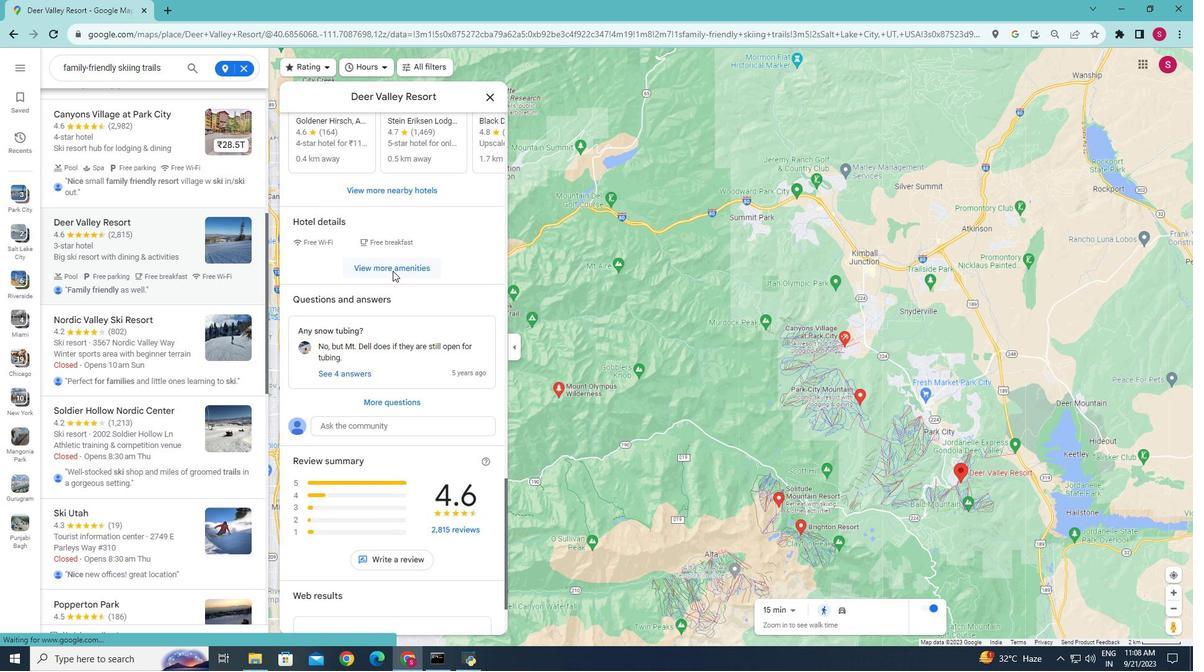 
Action: Mouse scrolled (391, 269) with delta (0, 0)
Screenshot: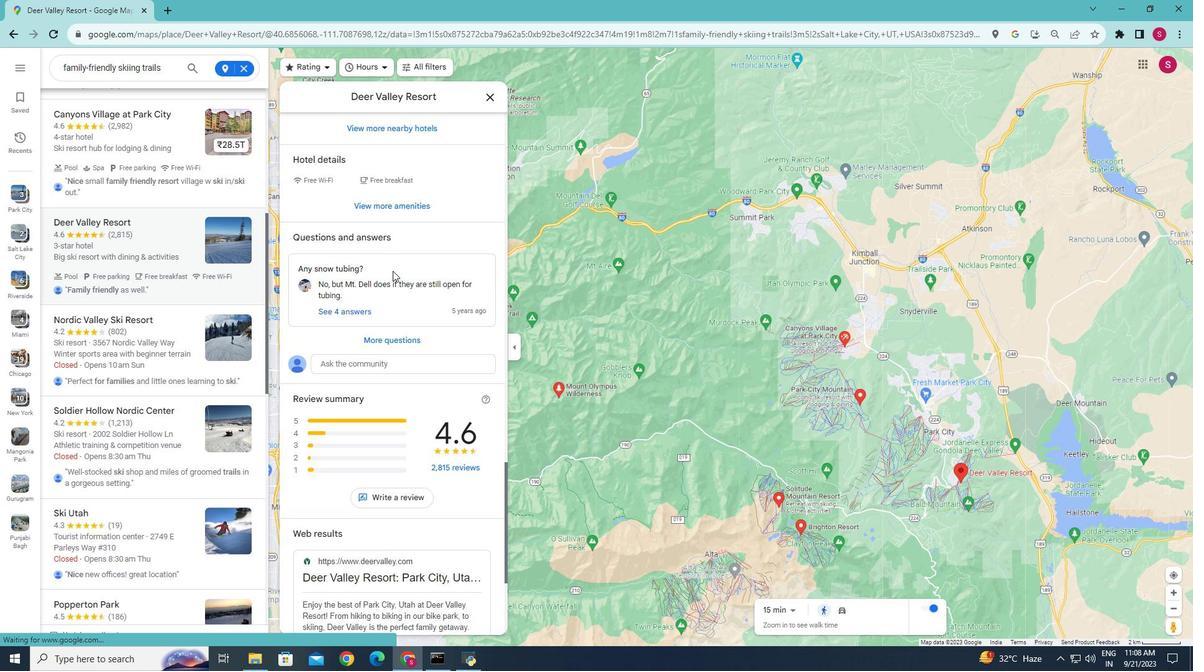 
Action: Mouse scrolled (391, 269) with delta (0, 0)
Screenshot: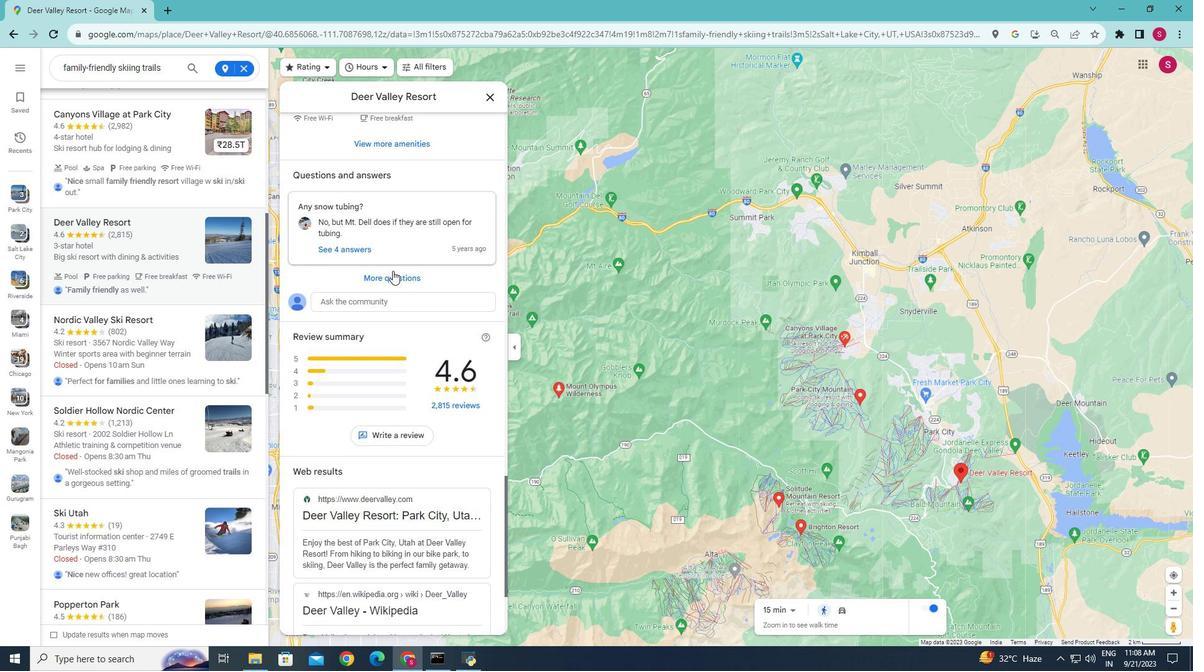 
Action: Mouse scrolled (391, 269) with delta (0, 0)
Screenshot: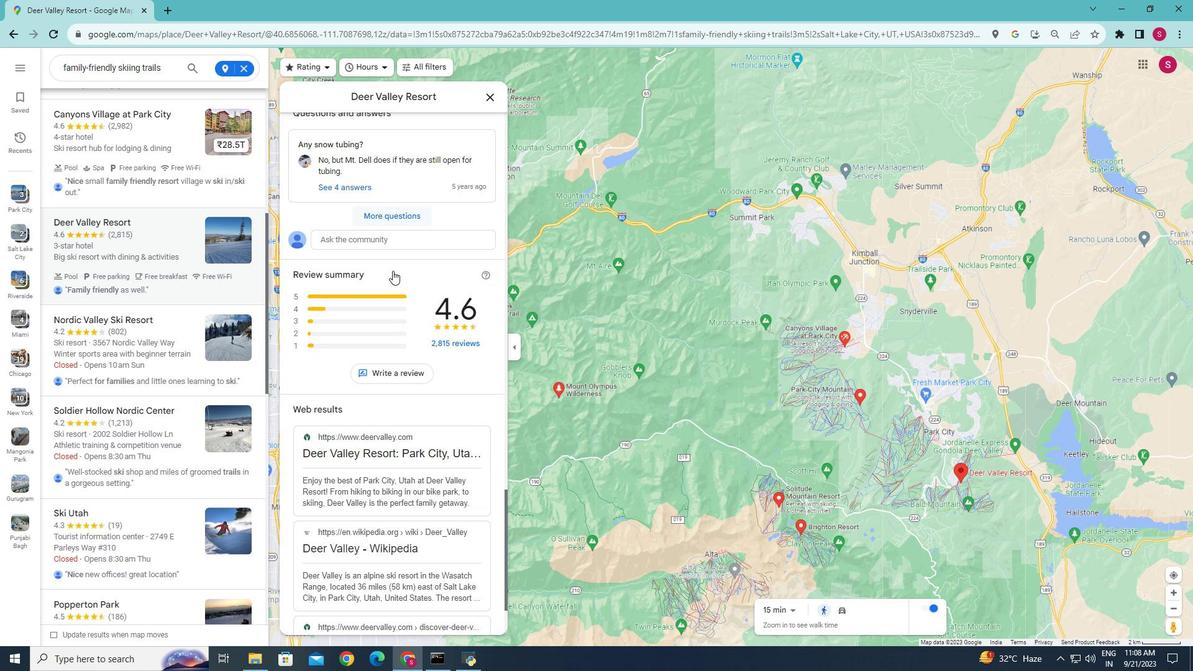 
Action: Mouse scrolled (391, 269) with delta (0, 0)
Screenshot: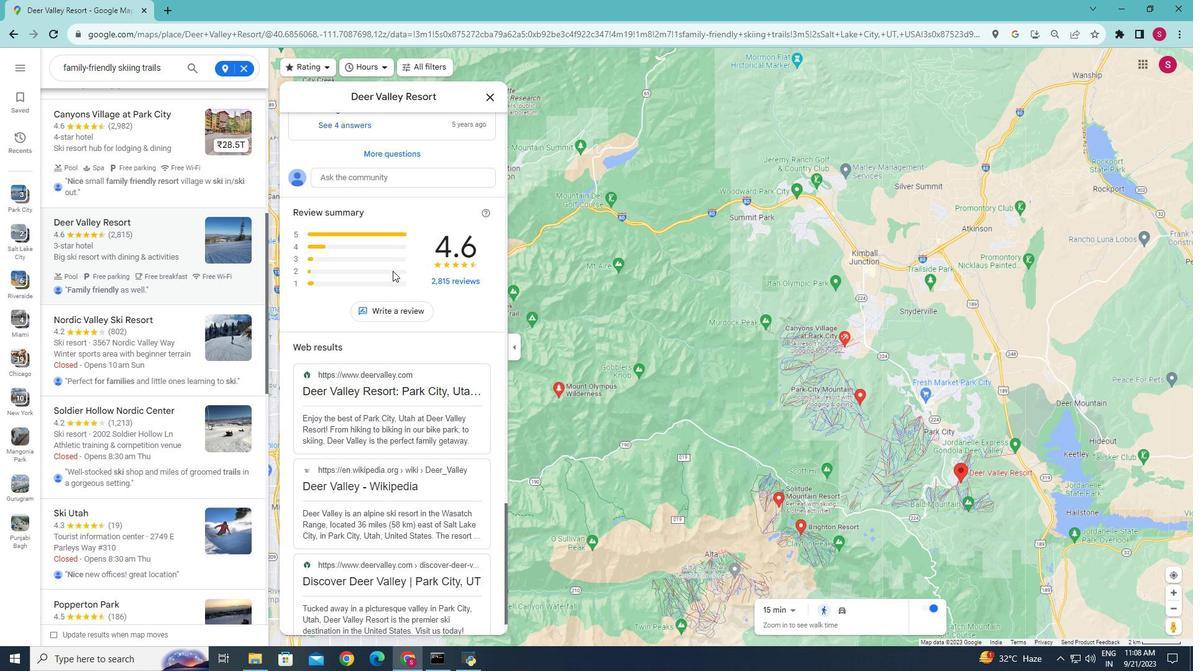 
Action: Mouse moved to (438, 308)
Screenshot: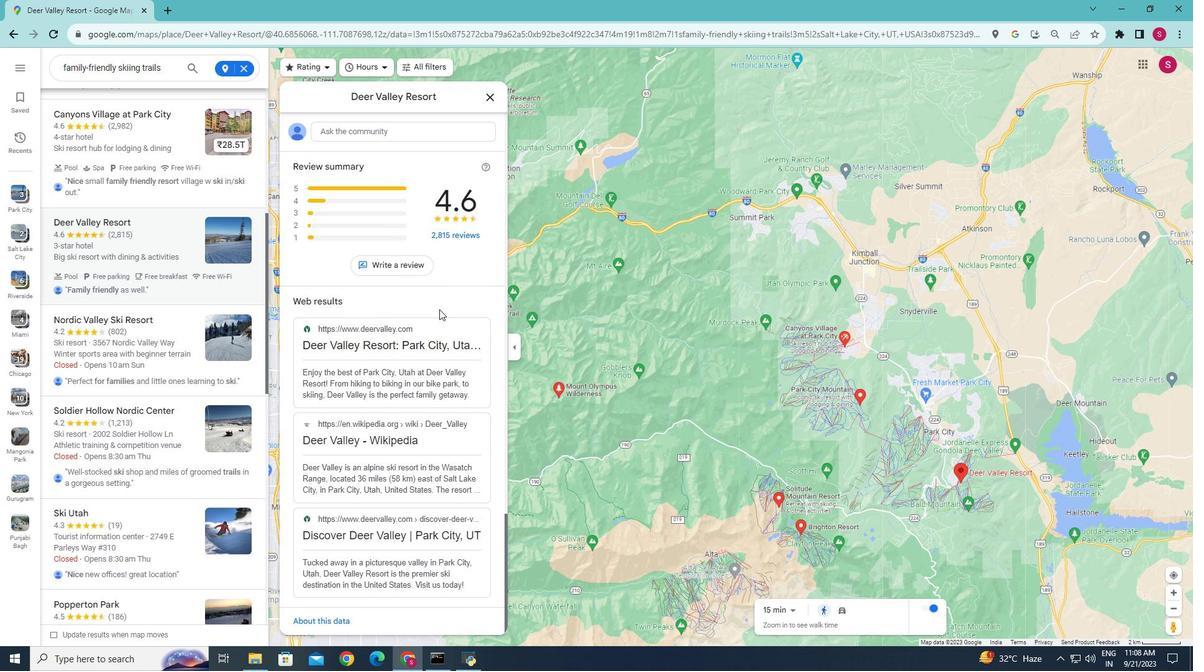 
Action: Mouse scrolled (438, 307) with delta (0, 0)
Screenshot: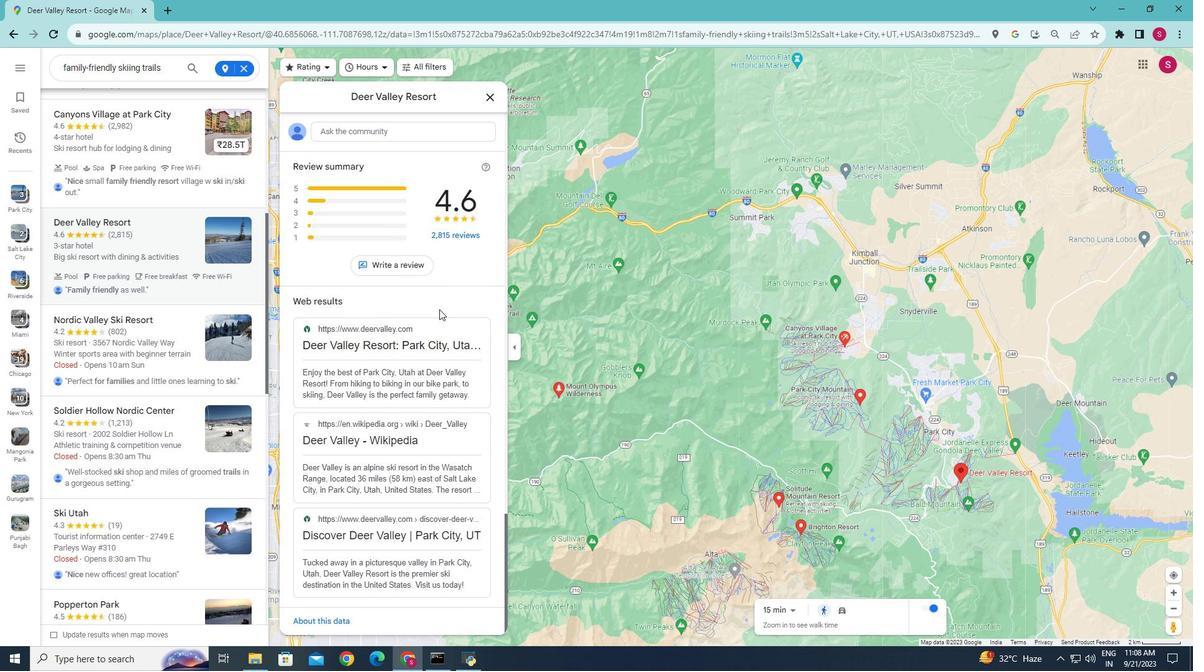 
Action: Mouse scrolled (438, 307) with delta (0, 0)
Screenshot: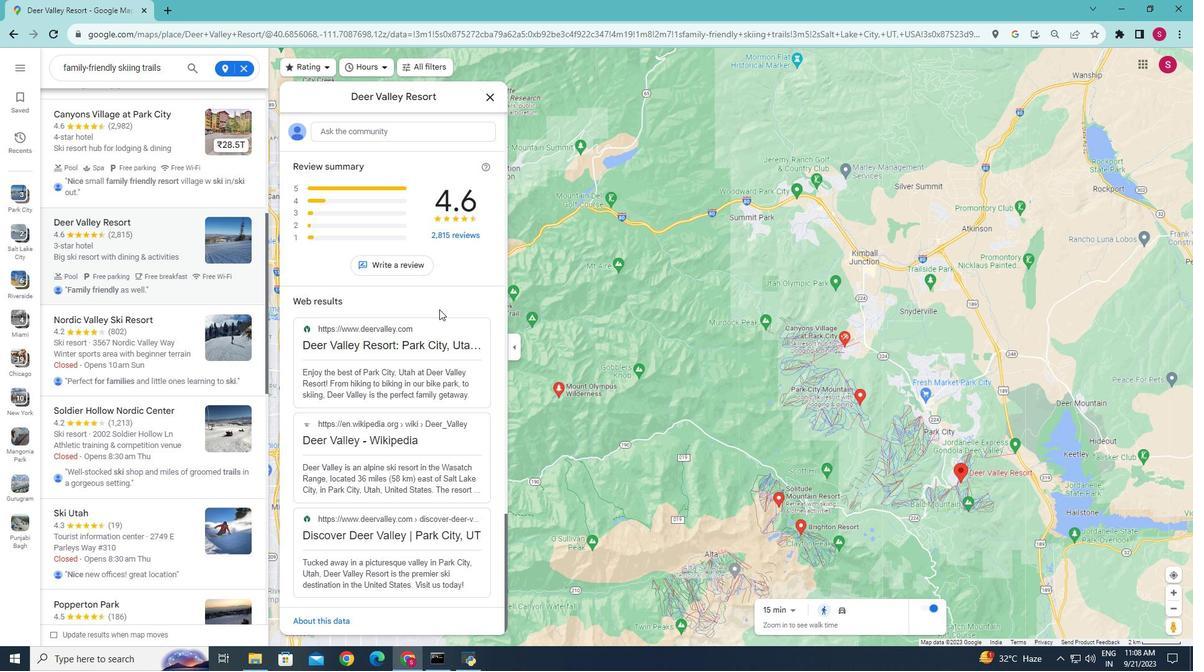
Action: Mouse moved to (93, 335)
Screenshot: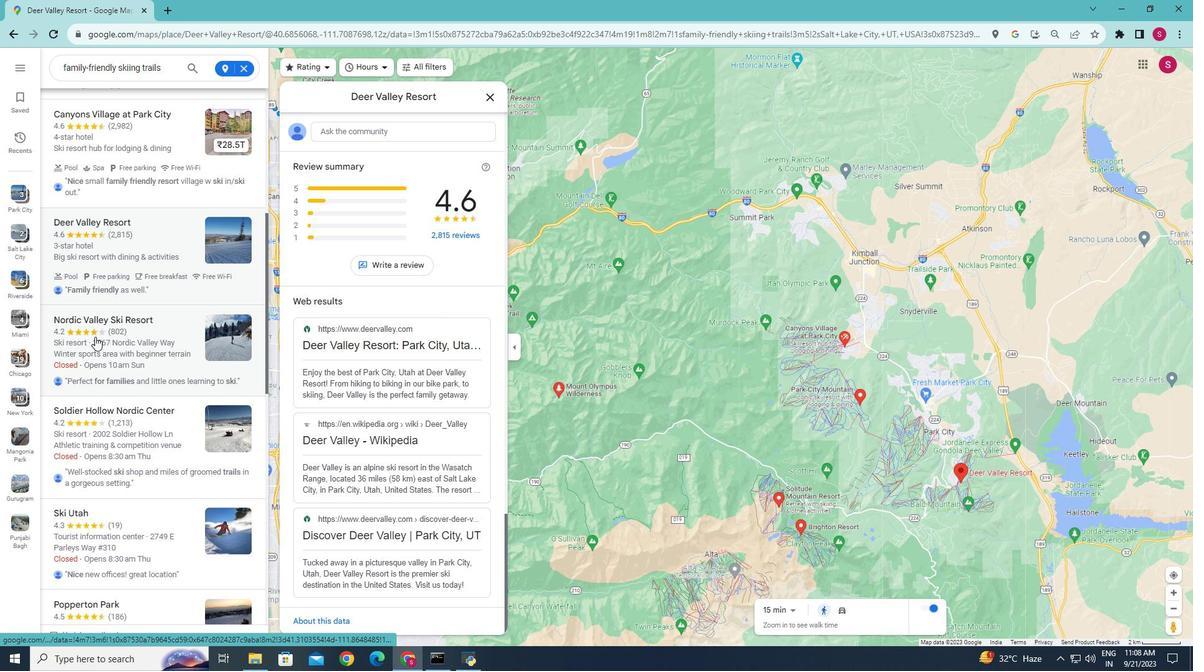 
Action: Mouse pressed left at (93, 335)
Screenshot: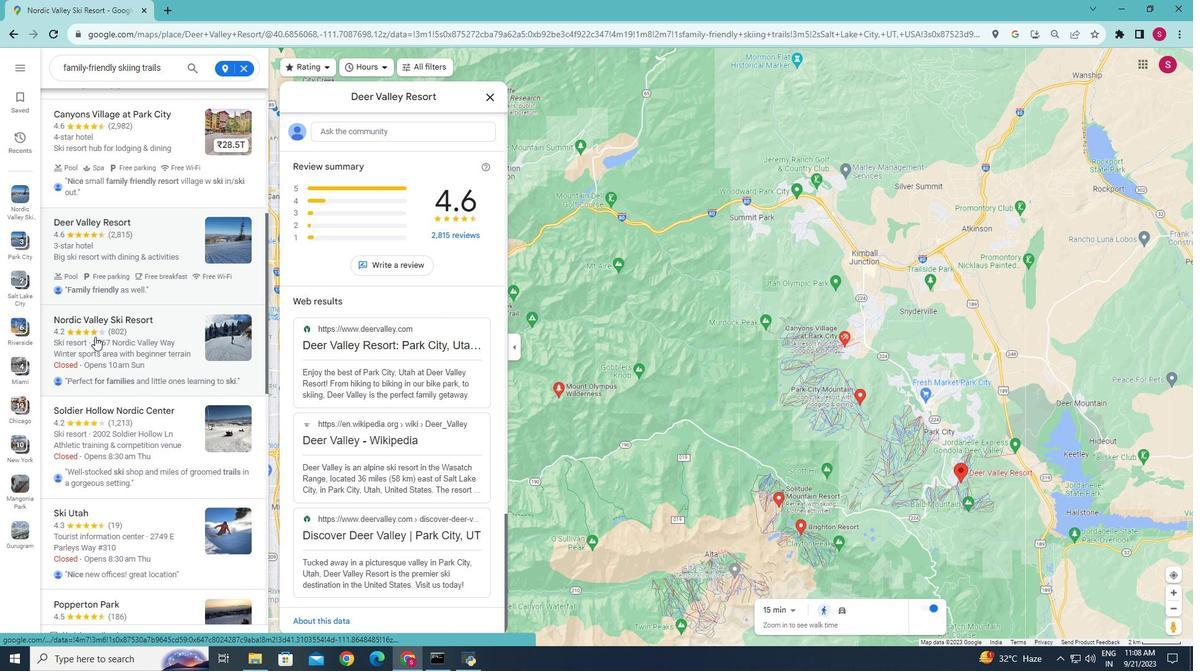 
Action: Mouse moved to (471, 249)
Screenshot: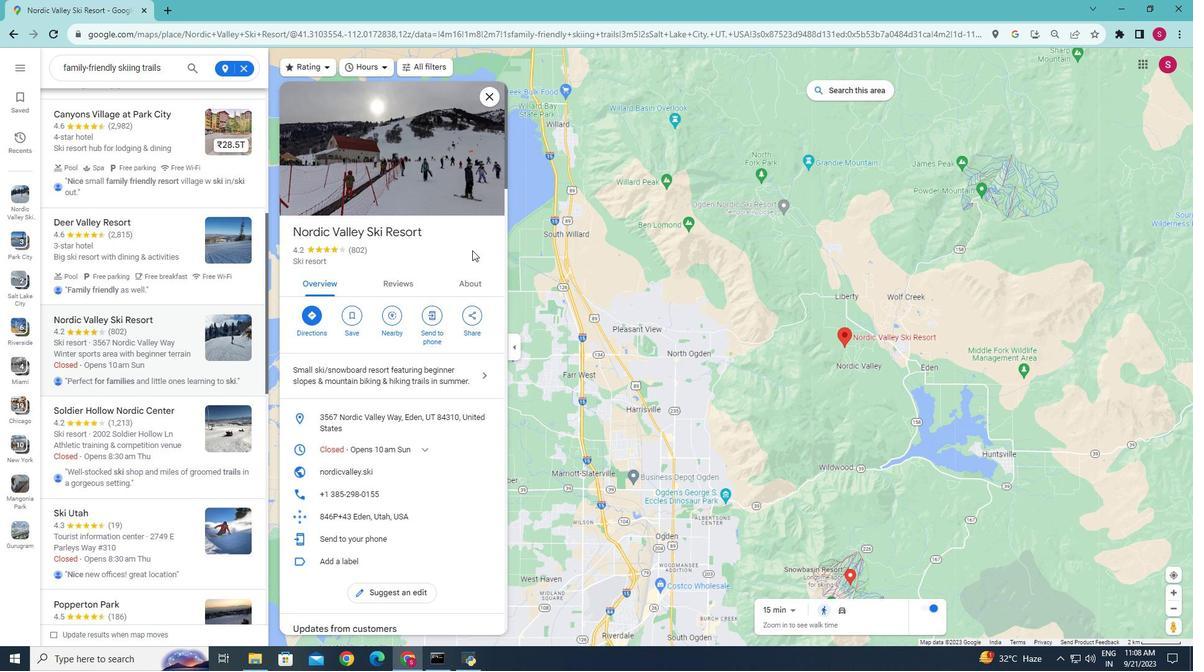 
Action: Mouse scrolled (471, 248) with delta (0, 0)
Screenshot: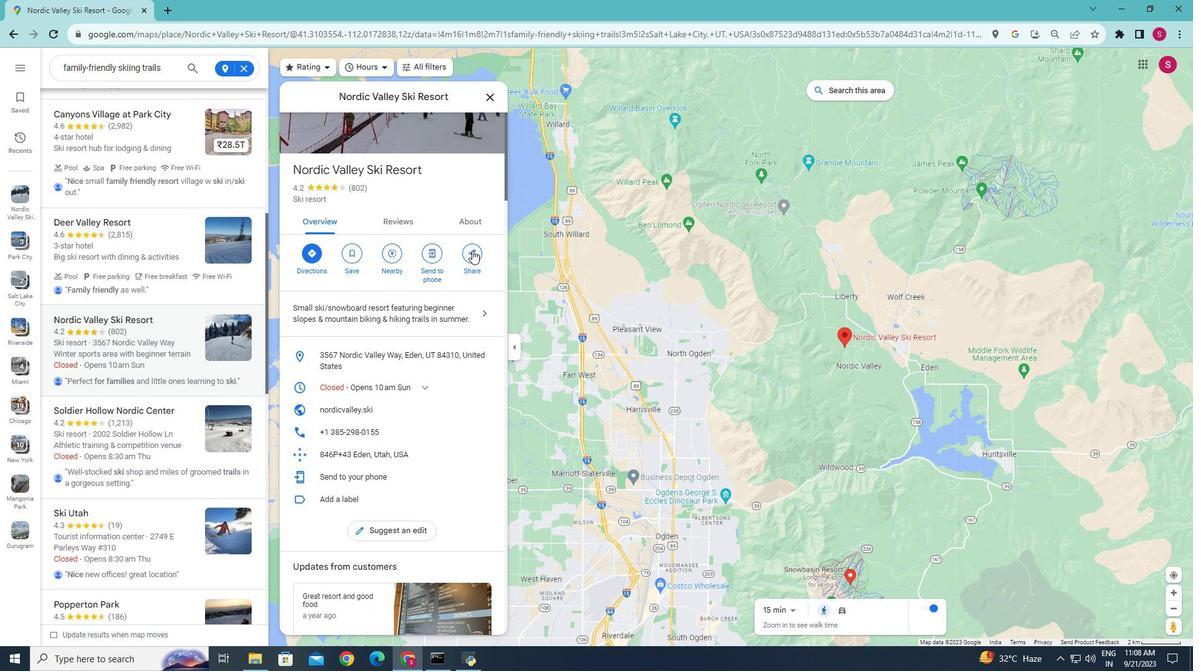 
Action: Mouse moved to (480, 313)
Screenshot: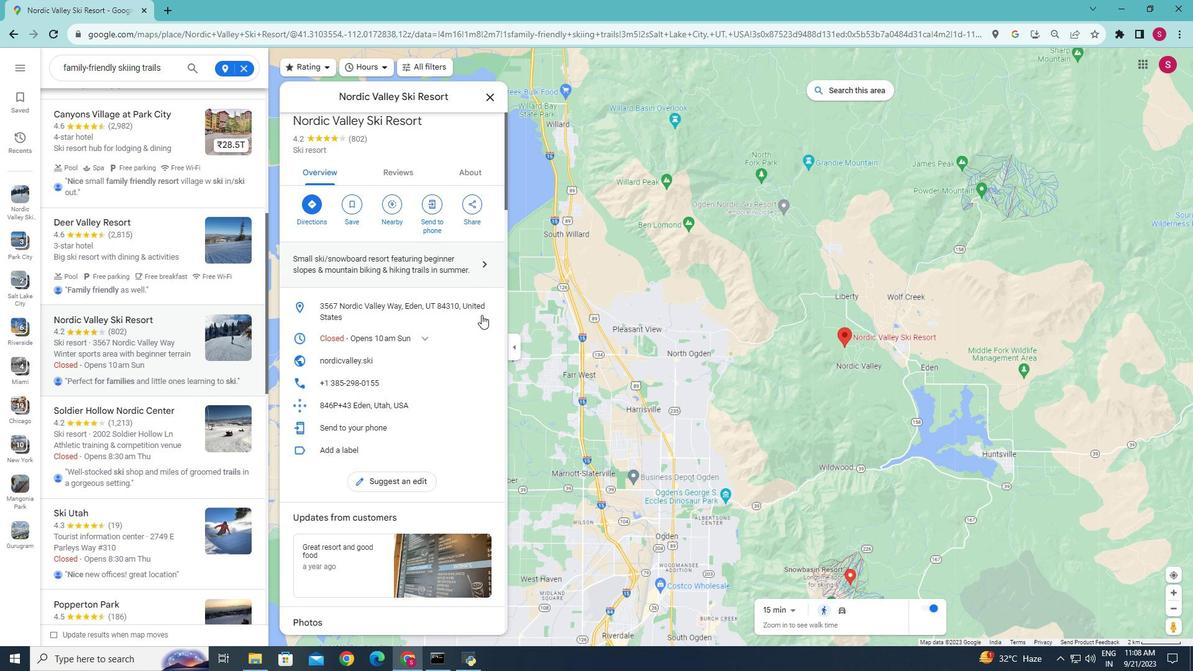 
Action: Mouse scrolled (480, 313) with delta (0, 0)
Screenshot: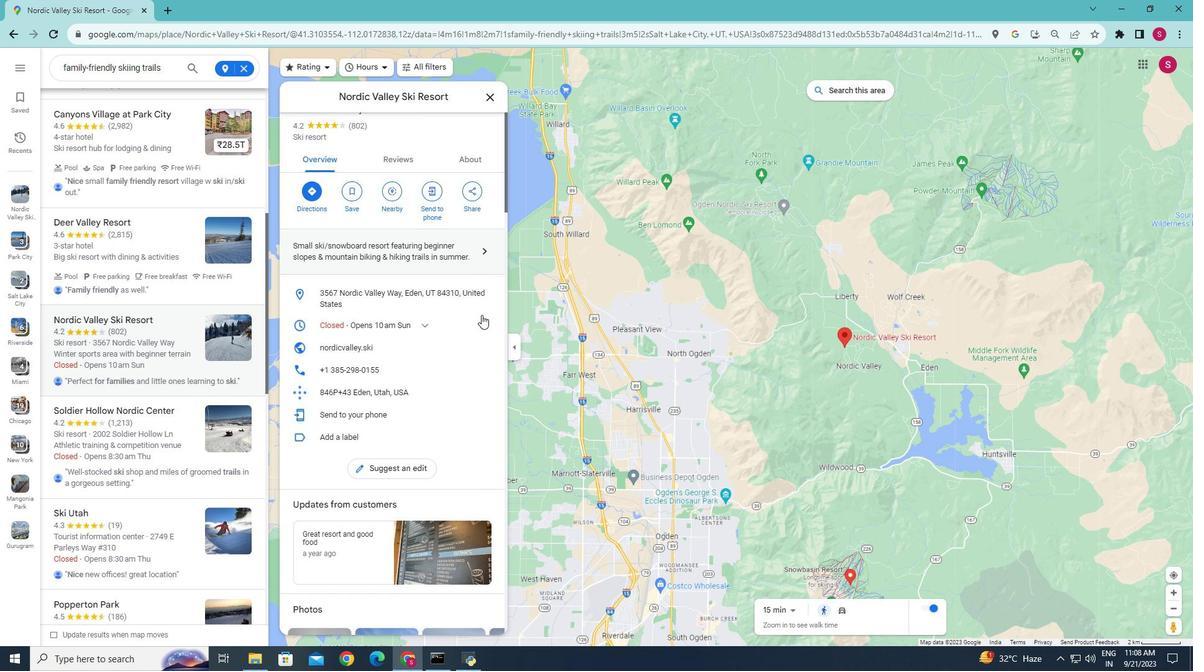 
Action: Mouse scrolled (480, 313) with delta (0, 0)
Screenshot: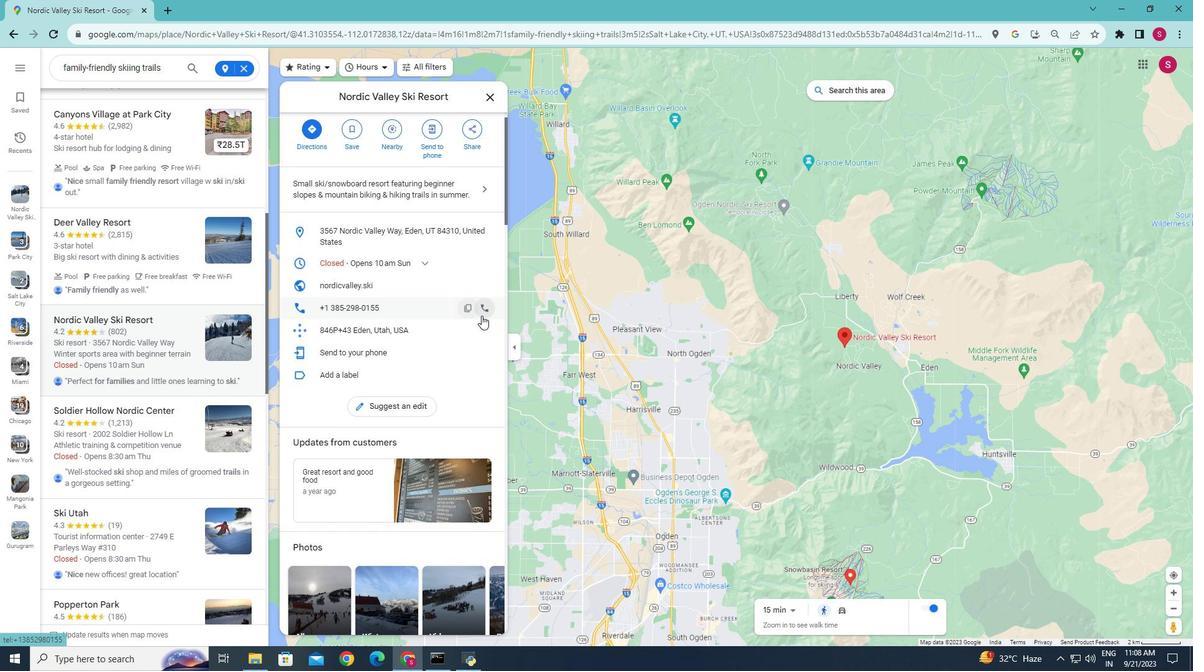 
Action: Mouse moved to (478, 316)
Screenshot: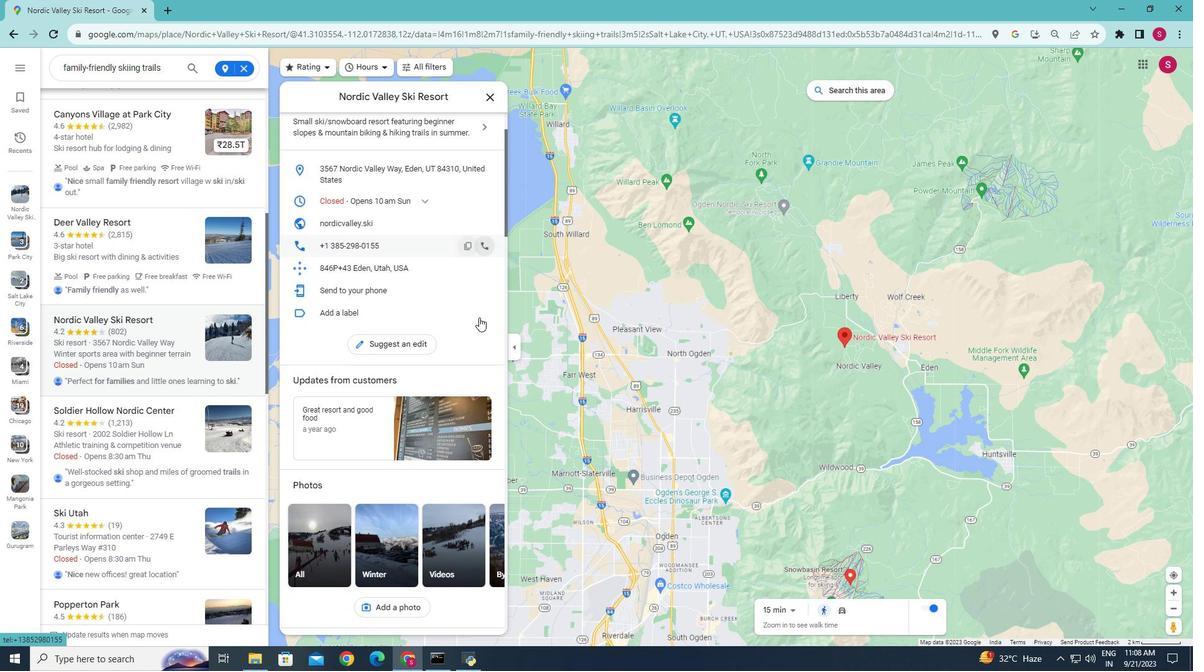 
Action: Mouse scrolled (478, 315) with delta (0, 0)
Screenshot: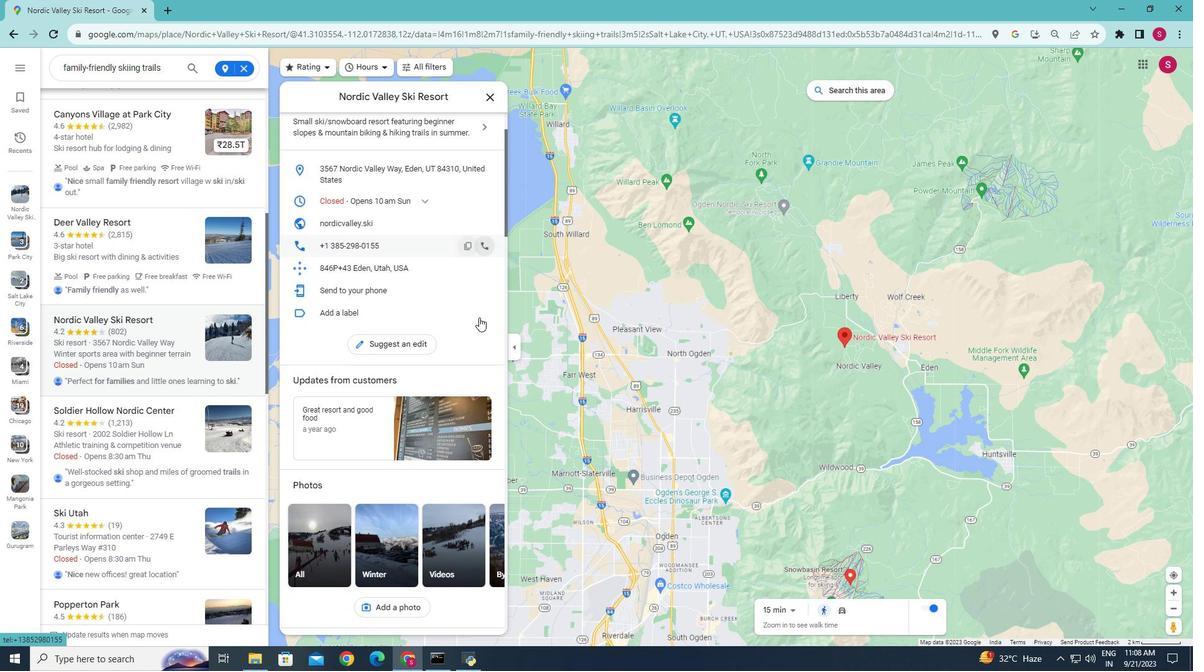 
Action: Mouse moved to (424, 200)
Screenshot: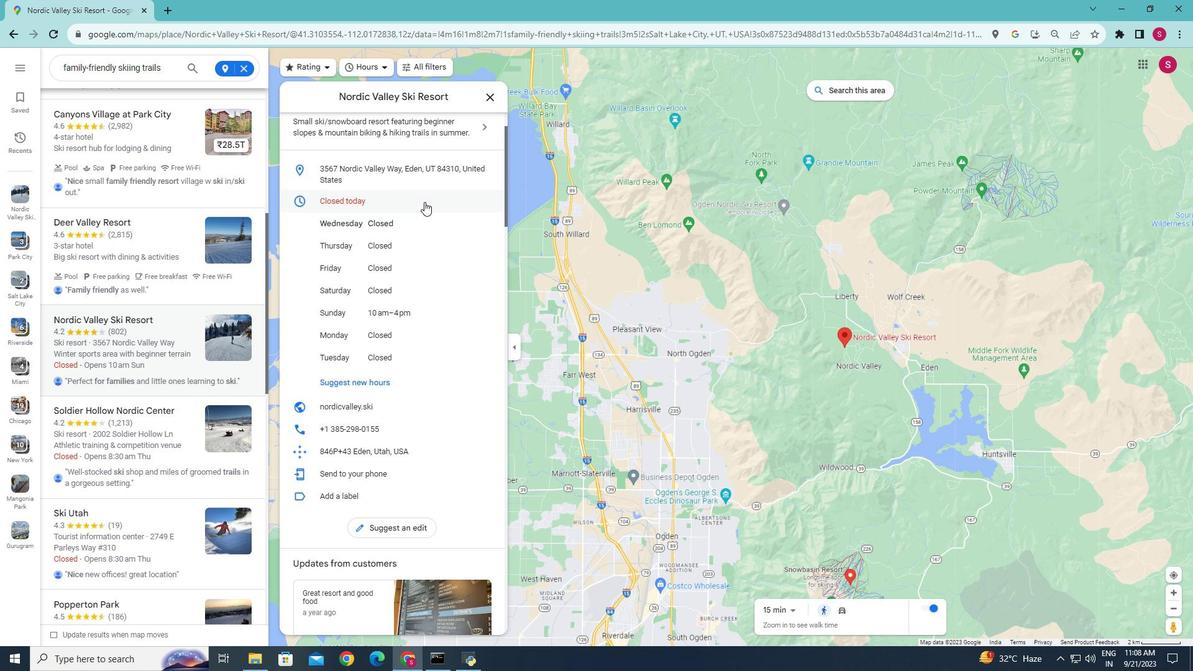 
Action: Mouse pressed left at (424, 200)
Screenshot: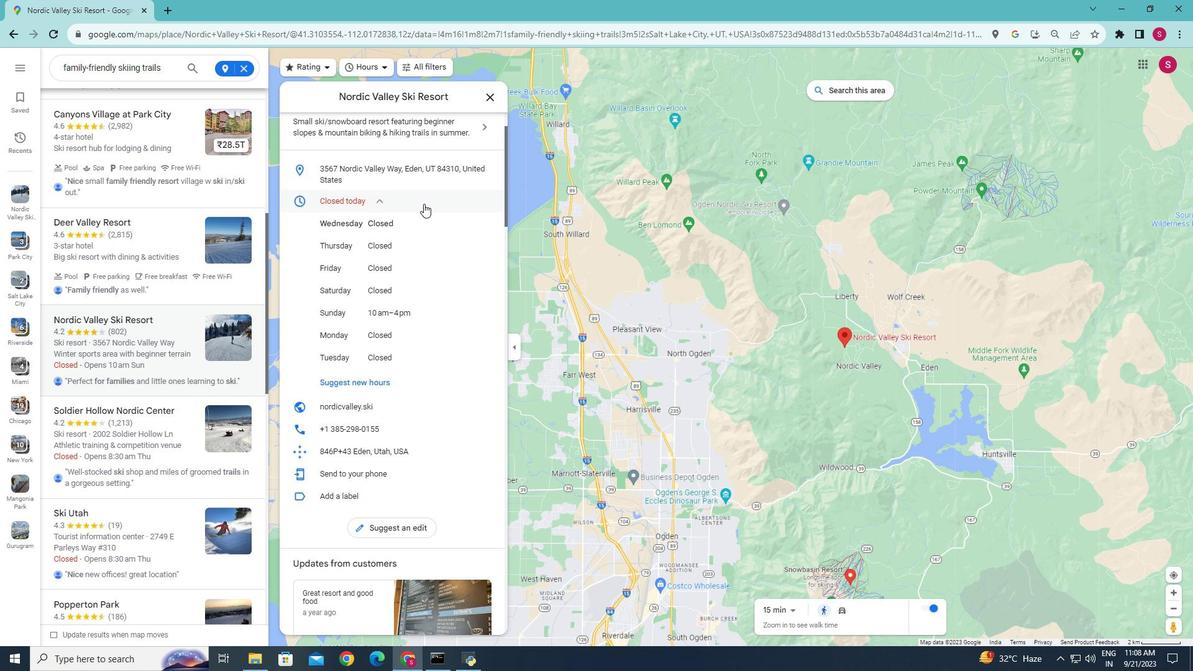 
Action: Mouse moved to (407, 258)
Screenshot: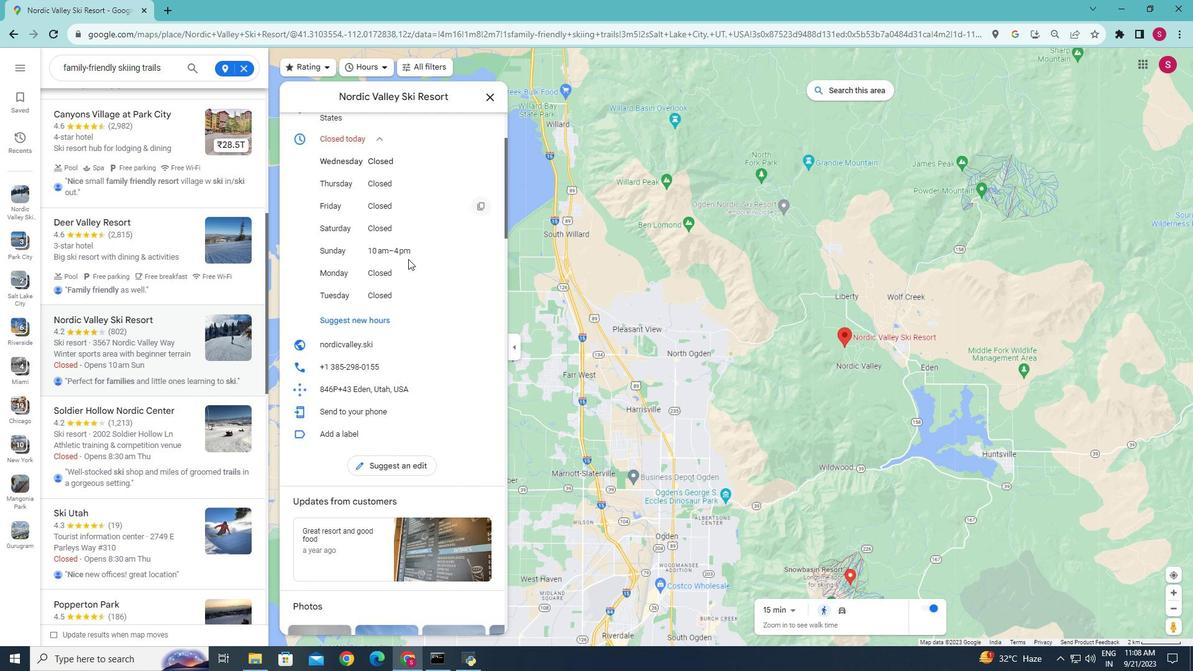 
Action: Mouse scrolled (407, 257) with delta (0, 0)
Screenshot: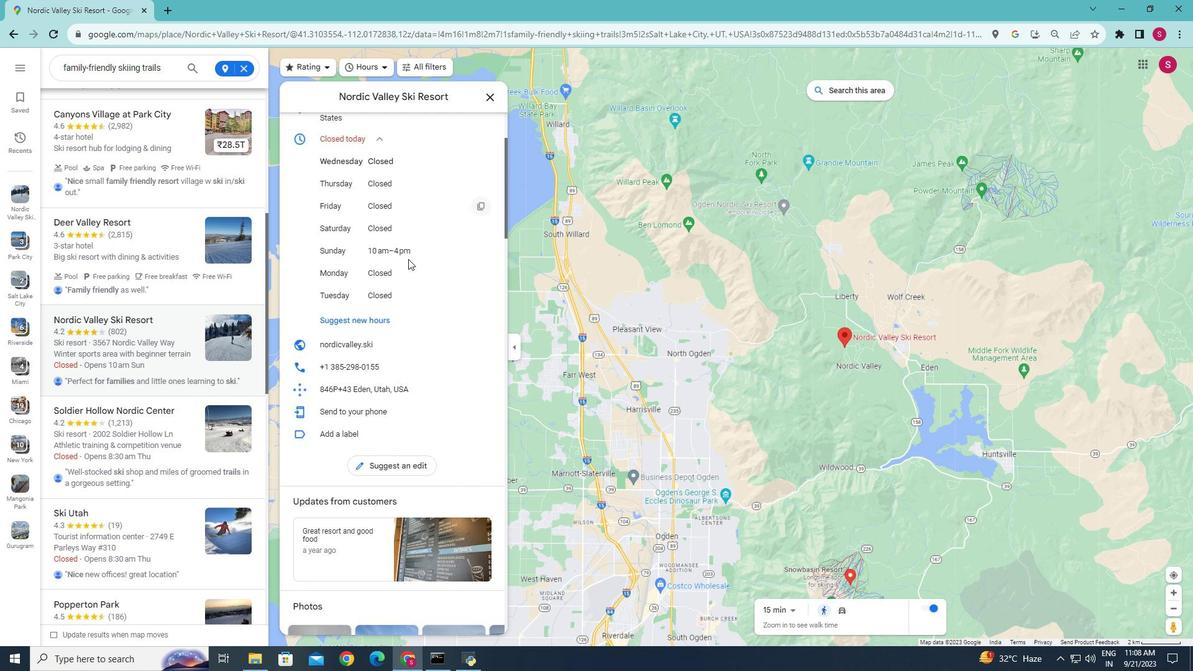 
Action: Mouse scrolled (407, 257) with delta (0, 0)
Screenshot: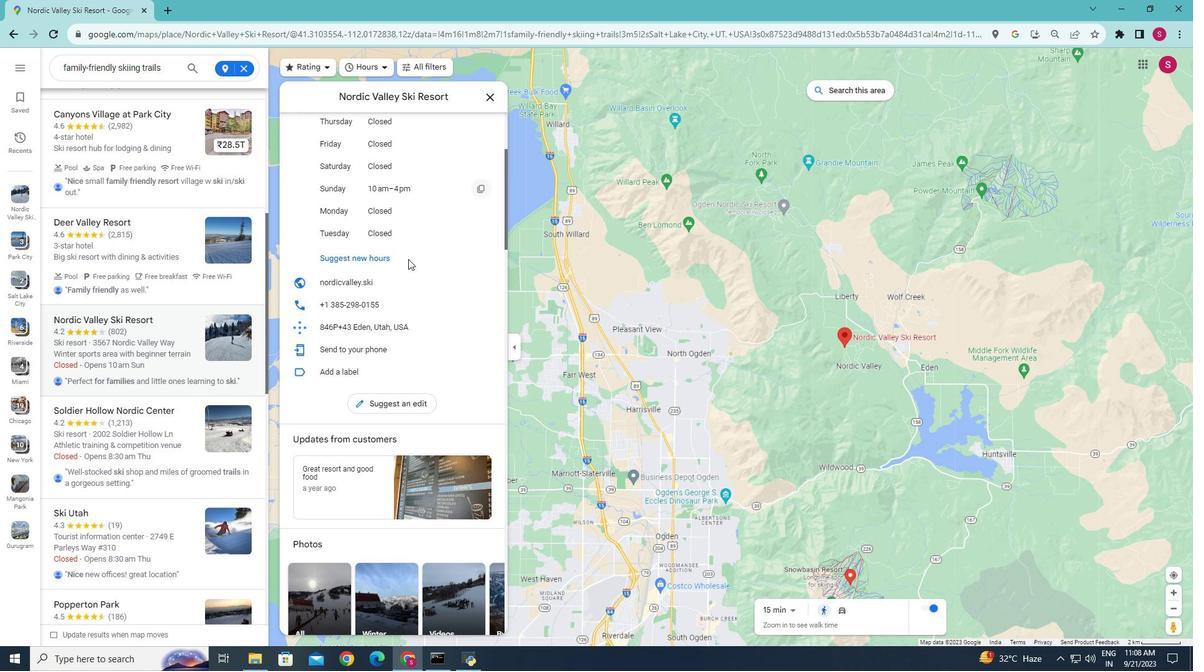 
Action: Mouse scrolled (407, 257) with delta (0, 0)
Screenshot: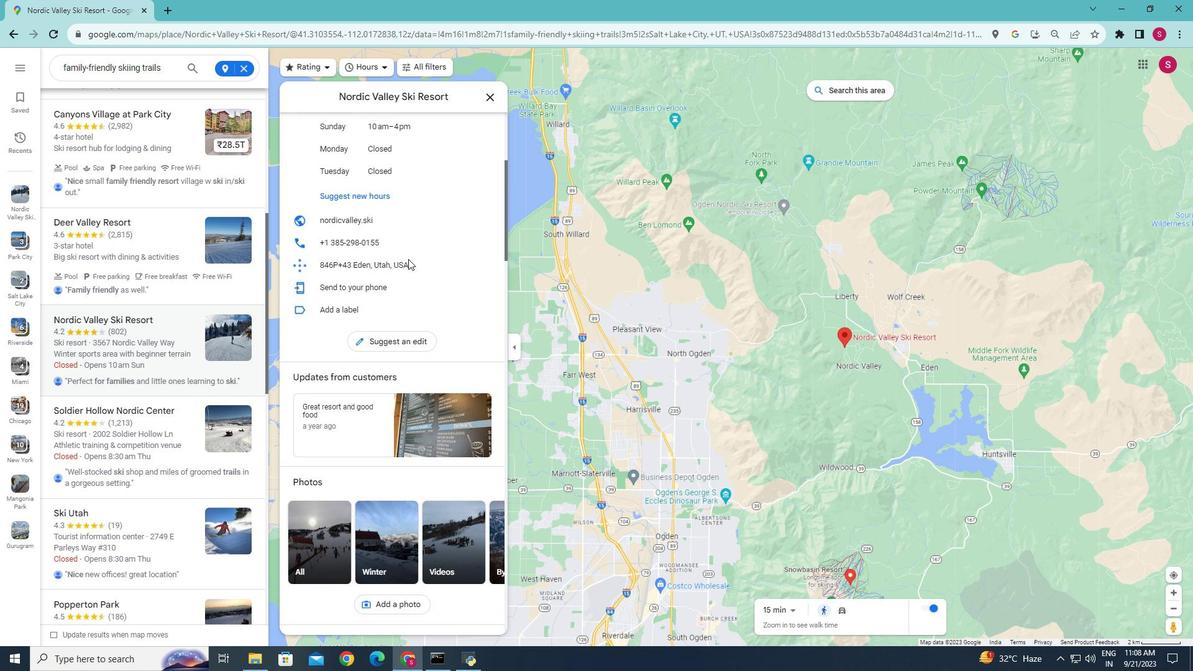 
Action: Mouse scrolled (407, 257) with delta (0, 0)
Screenshot: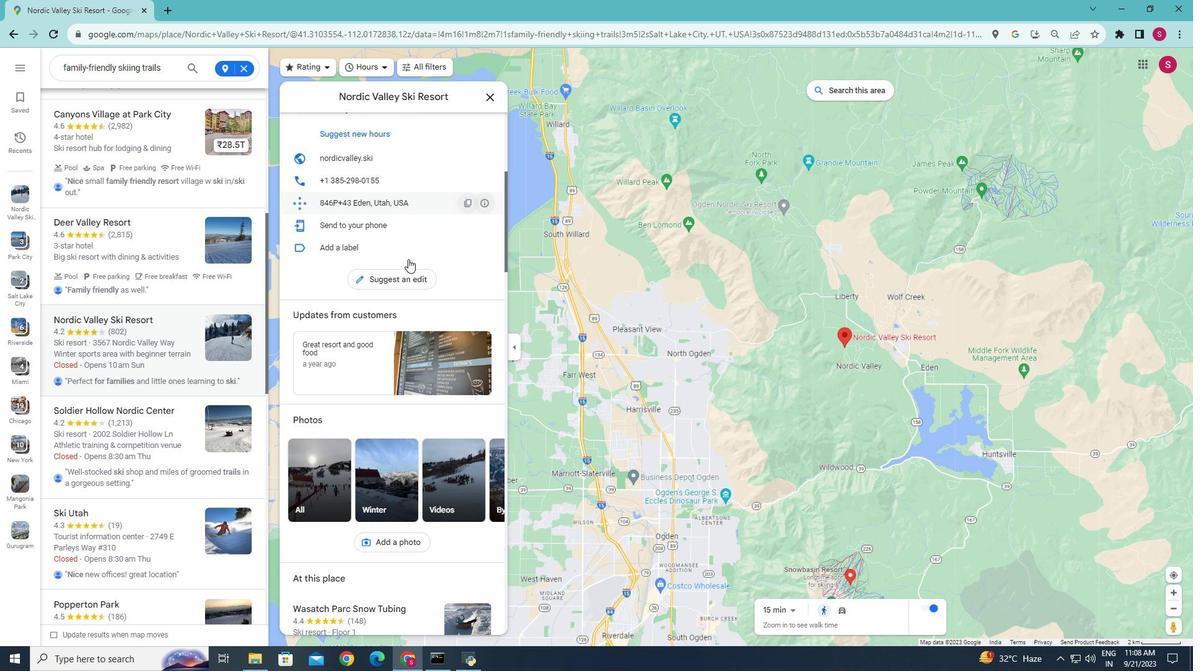 
Action: Mouse scrolled (407, 257) with delta (0, 0)
Screenshot: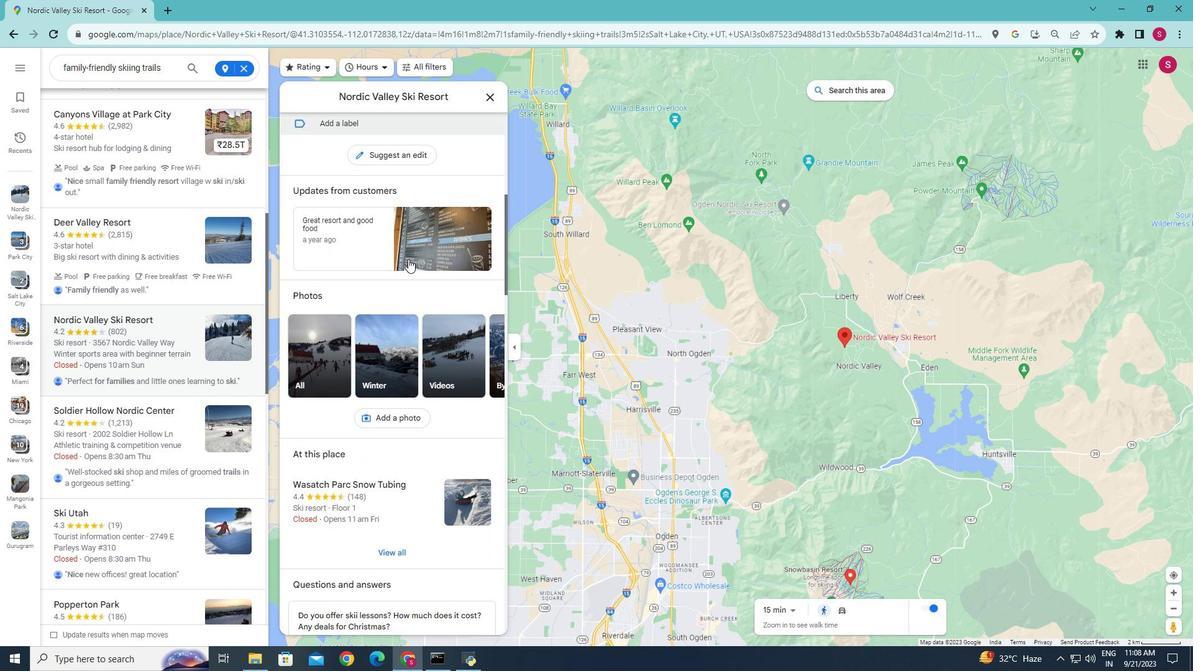 
Action: Mouse scrolled (407, 257) with delta (0, 0)
Screenshot: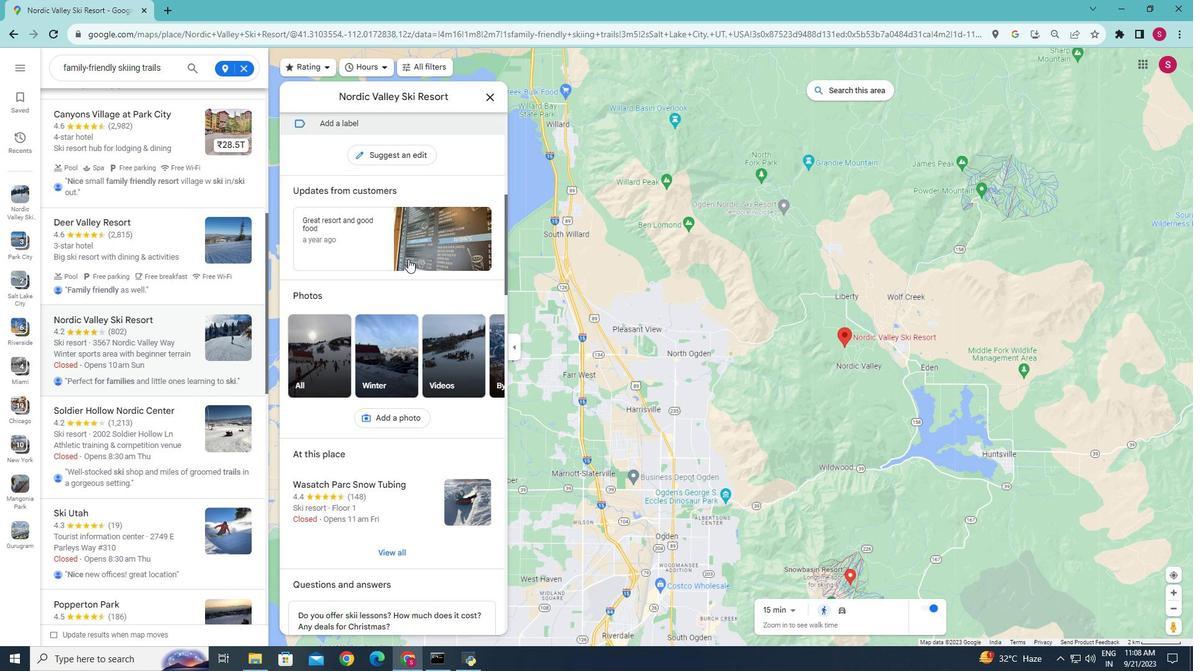 
Action: Mouse scrolled (407, 257) with delta (0, 0)
Screenshot: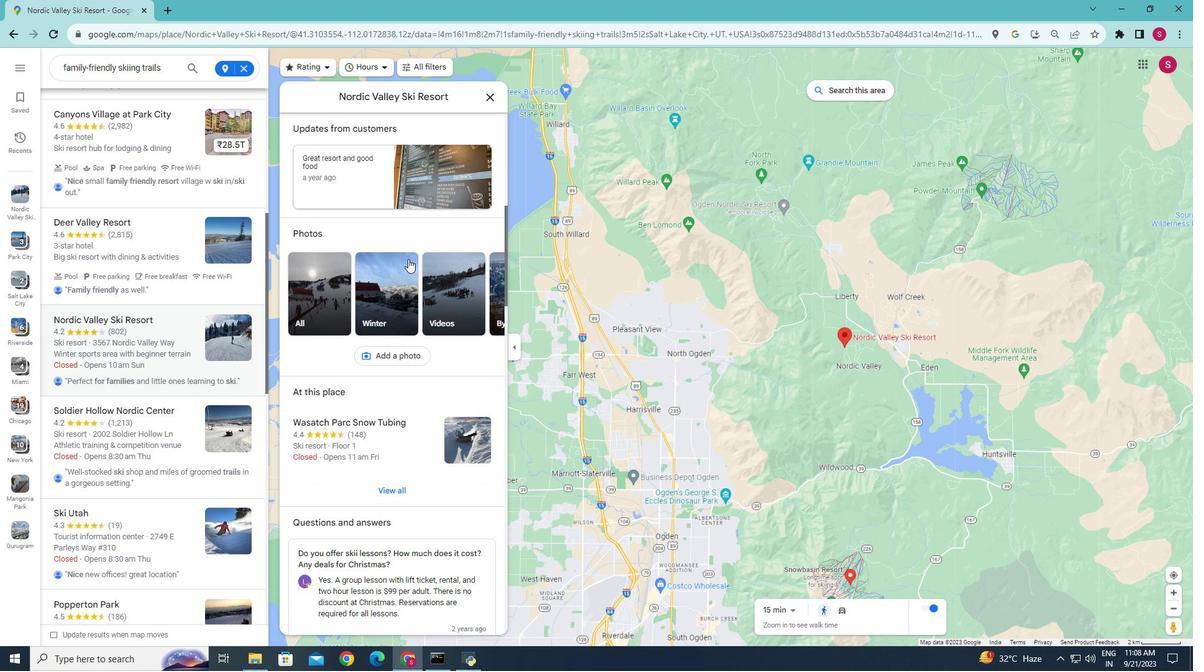 
Action: Mouse scrolled (407, 257) with delta (0, 0)
Screenshot: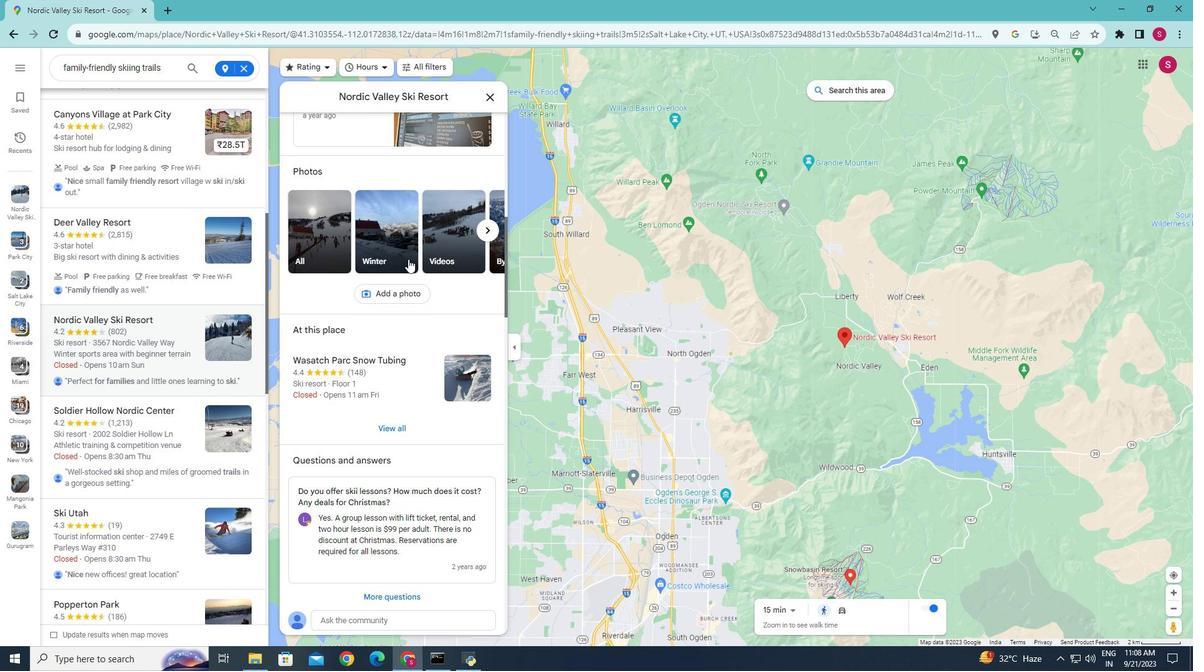 
Action: Mouse scrolled (407, 257) with delta (0, 0)
Screenshot: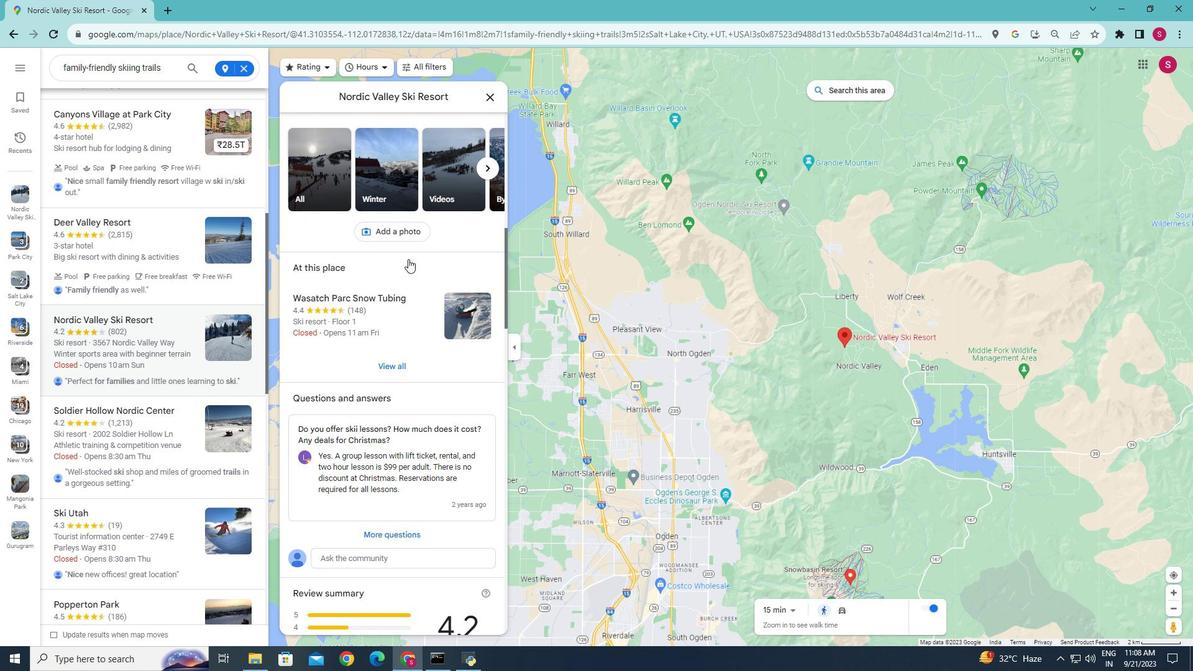 
Action: Mouse scrolled (407, 257) with delta (0, 0)
Screenshot: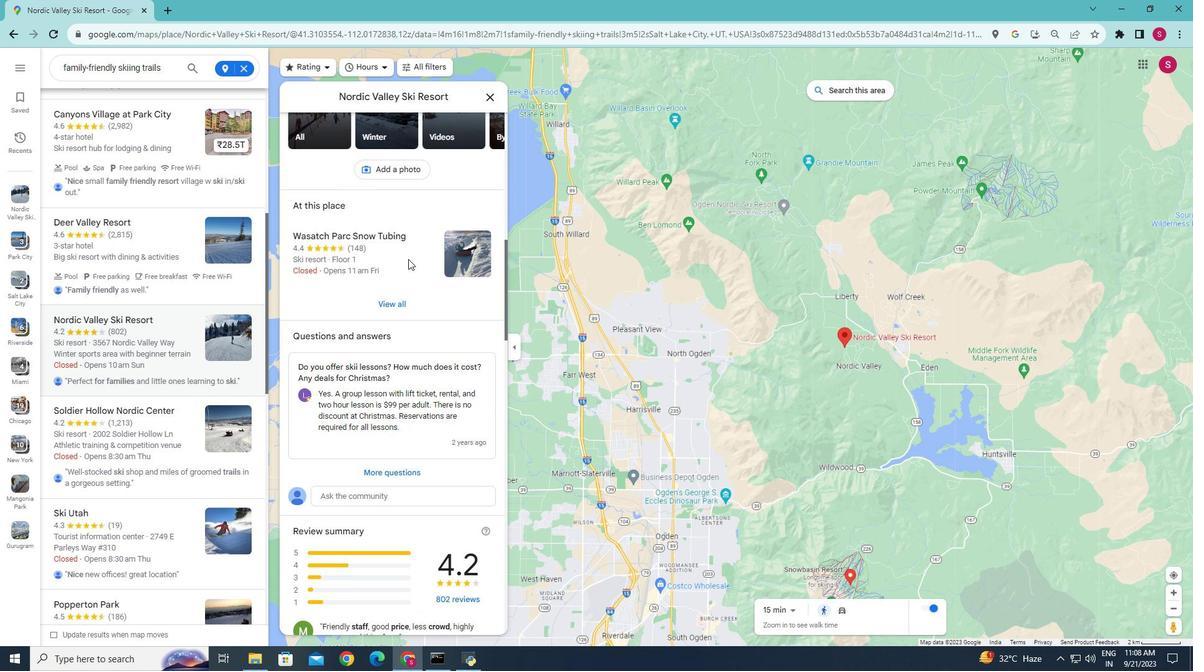 
Action: Mouse moved to (394, 300)
Screenshot: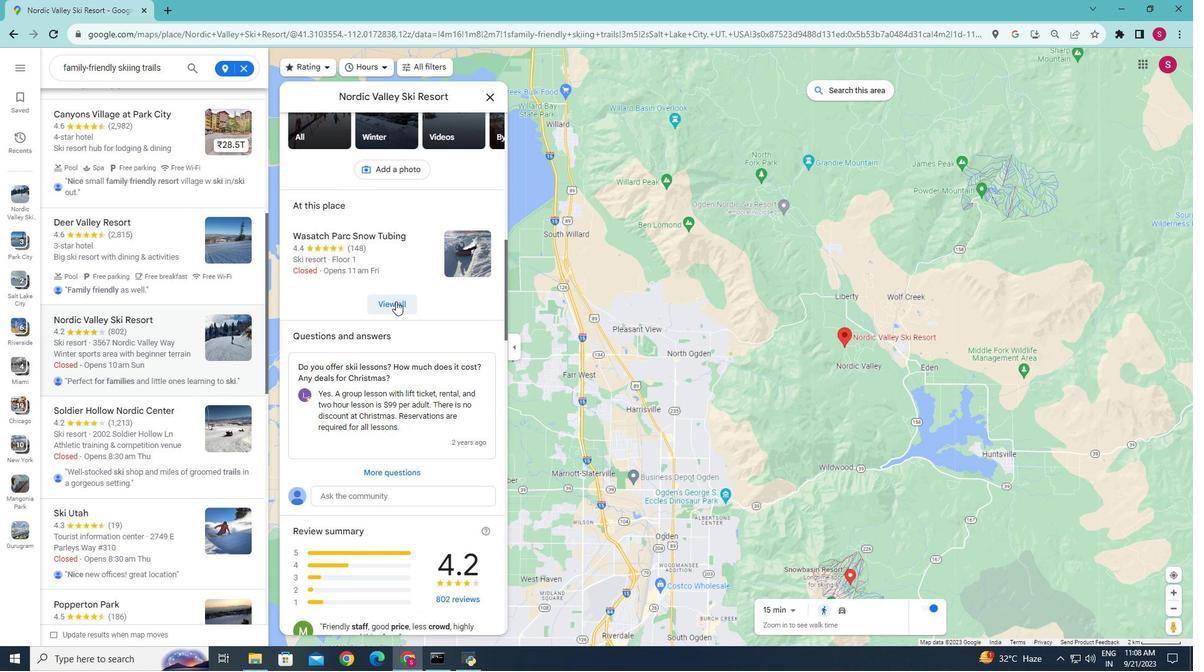 
Action: Mouse pressed left at (394, 300)
Screenshot: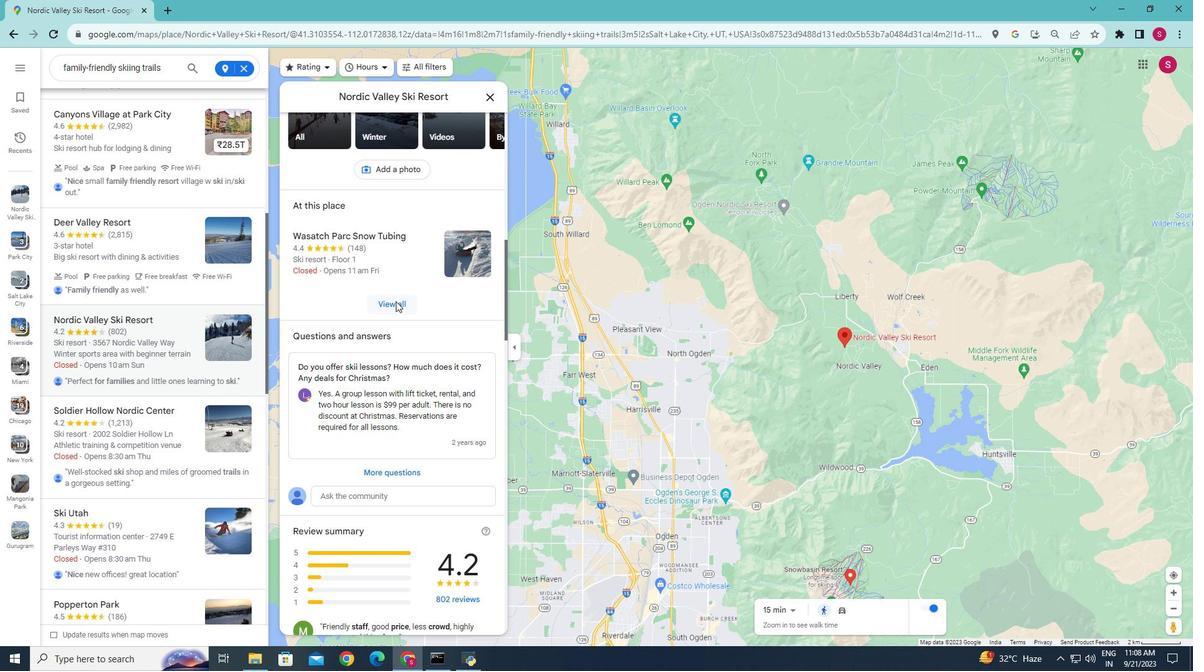 
Action: Mouse moved to (403, 301)
Screenshot: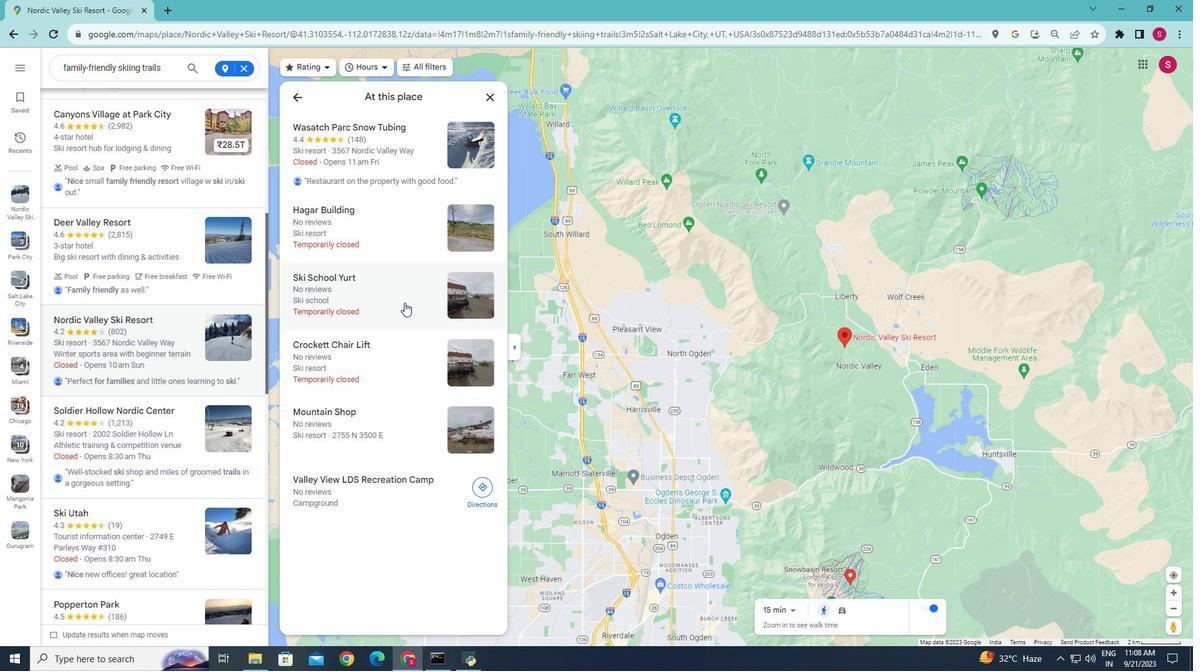 
Action: Mouse scrolled (403, 300) with delta (0, 0)
Screenshot: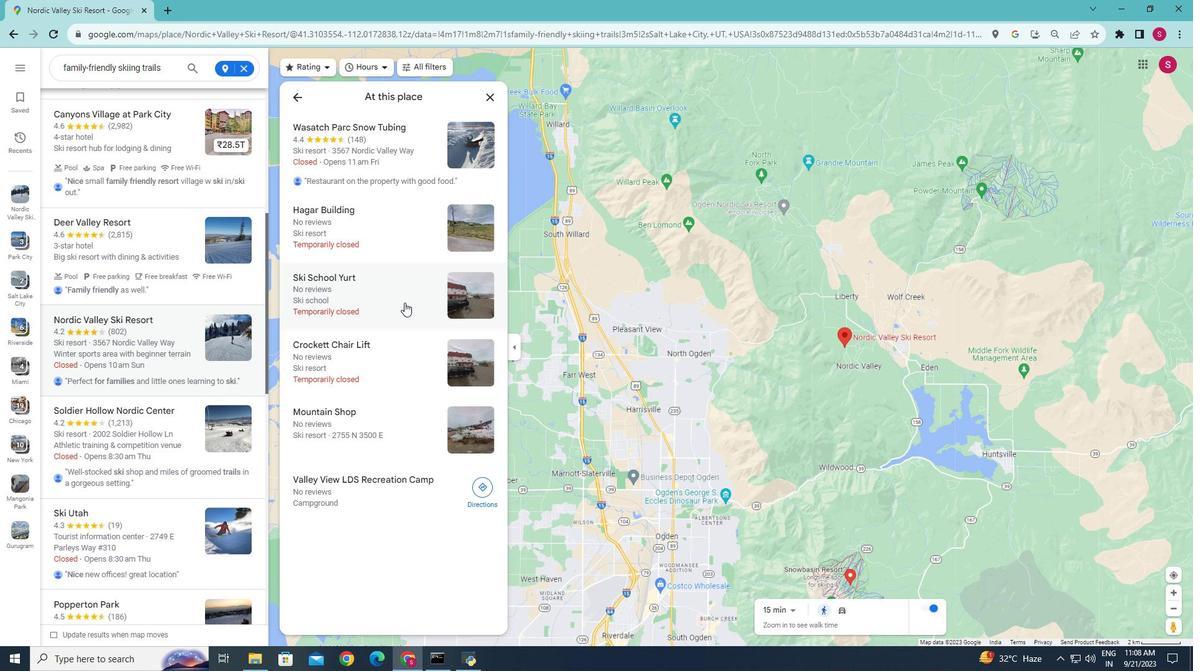 
Action: Mouse moved to (292, 95)
Screenshot: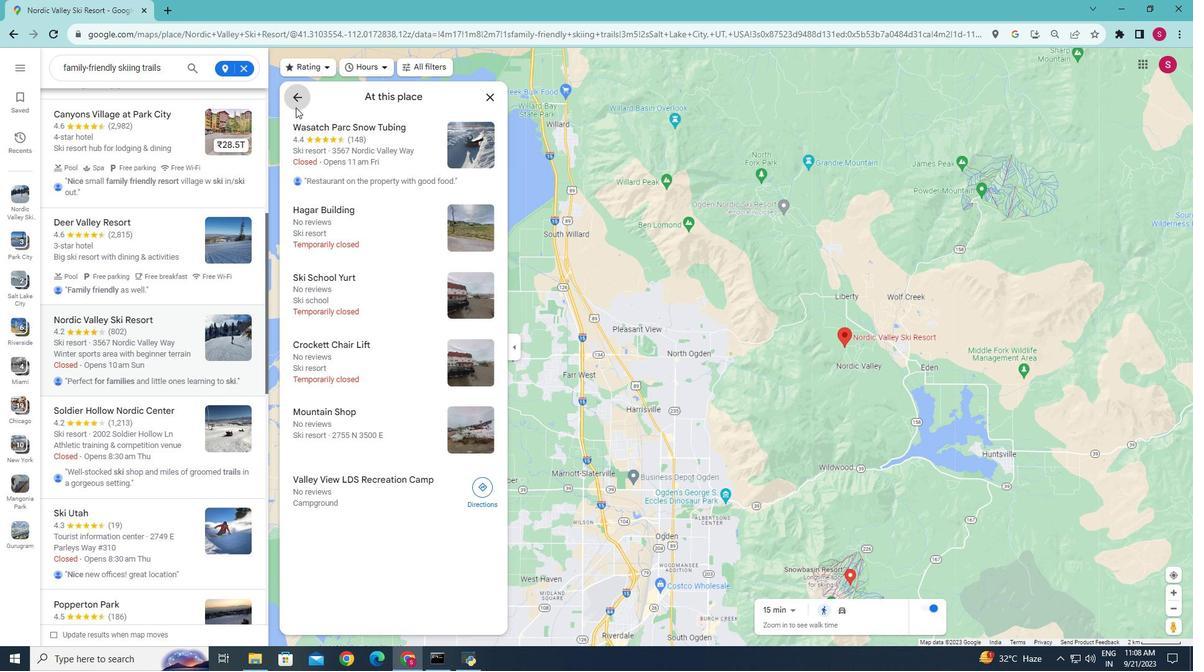 
Action: Mouse pressed left at (292, 95)
Screenshot: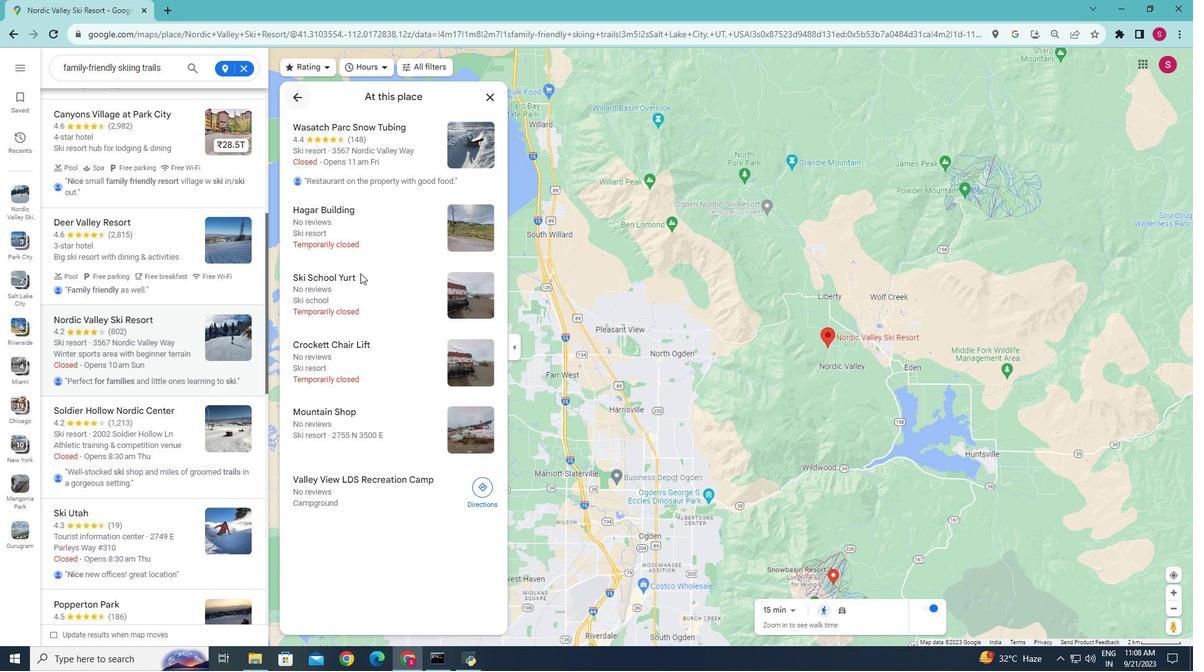 
Action: Mouse moved to (397, 302)
Screenshot: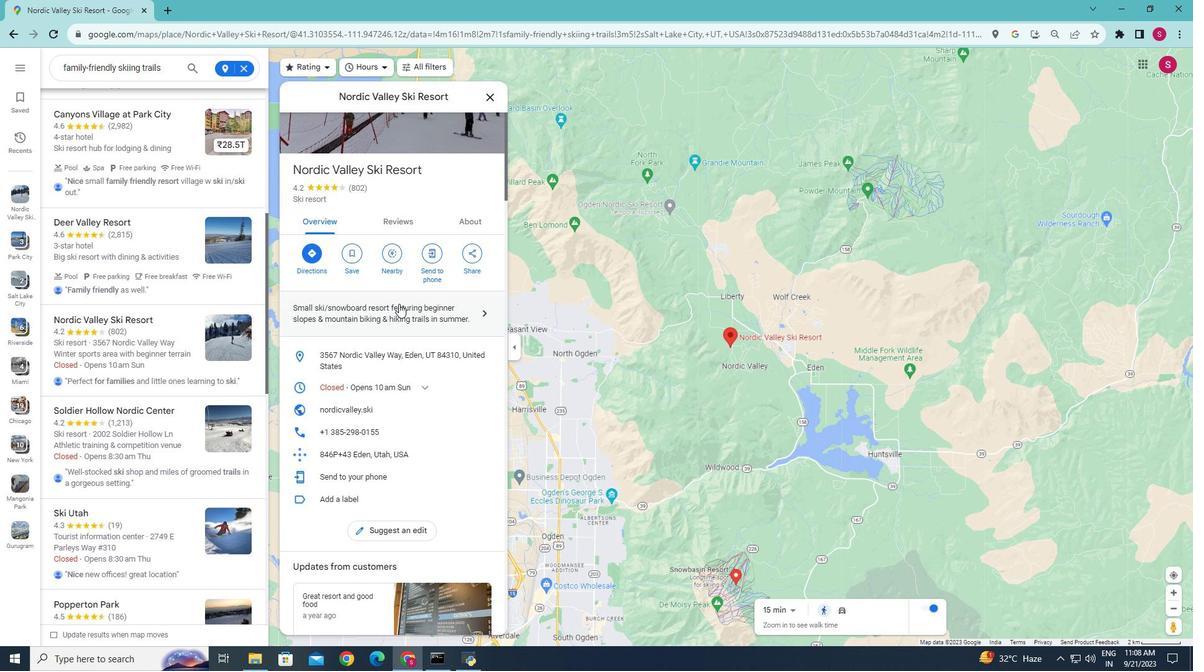 
Action: Mouse scrolled (397, 302) with delta (0, 0)
Screenshot: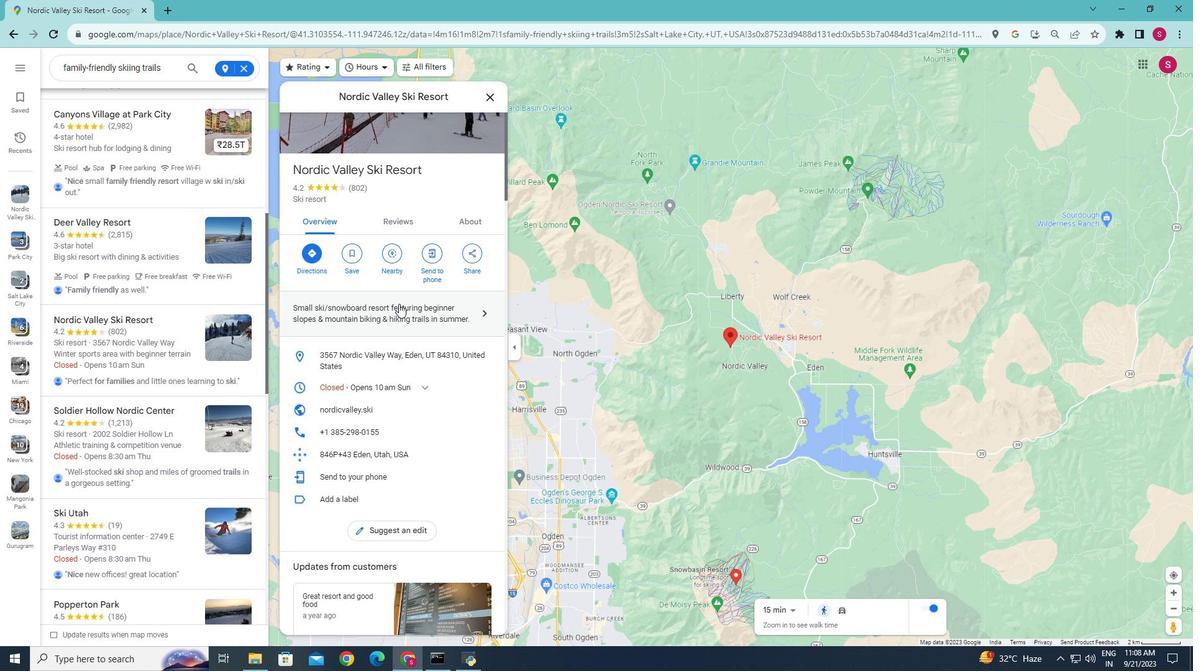 
Action: Mouse scrolled (397, 302) with delta (0, 0)
Screenshot: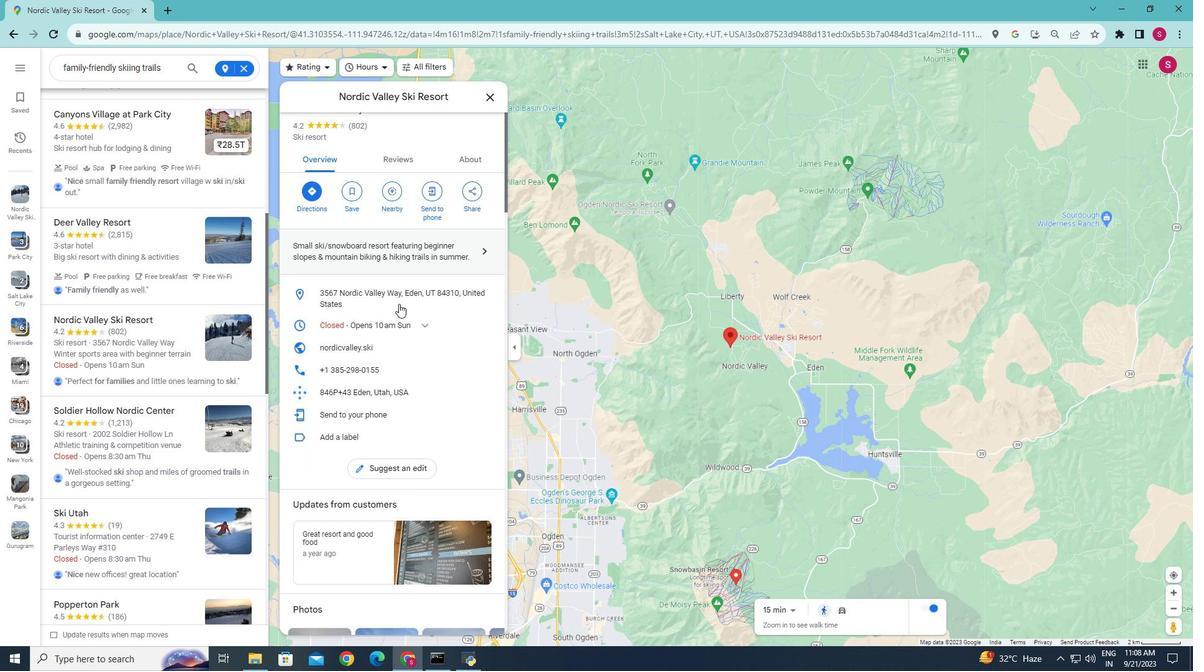 
Action: Mouse scrolled (397, 302) with delta (0, 0)
Screenshot: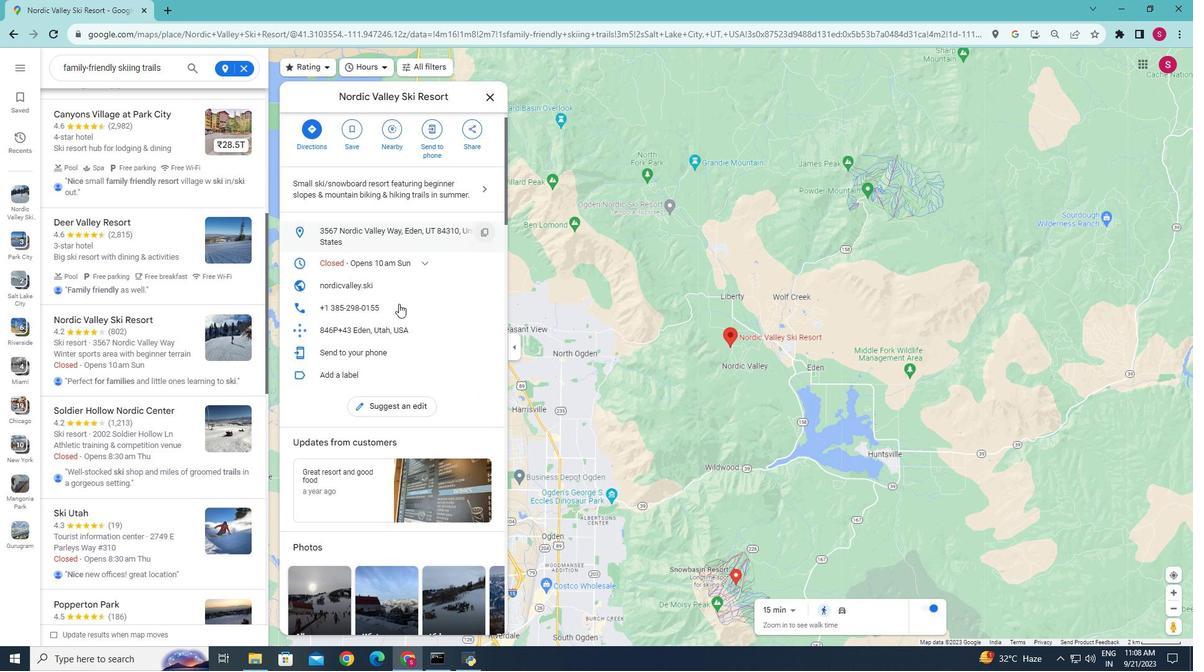 
Action: Mouse scrolled (397, 302) with delta (0, 0)
Screenshot: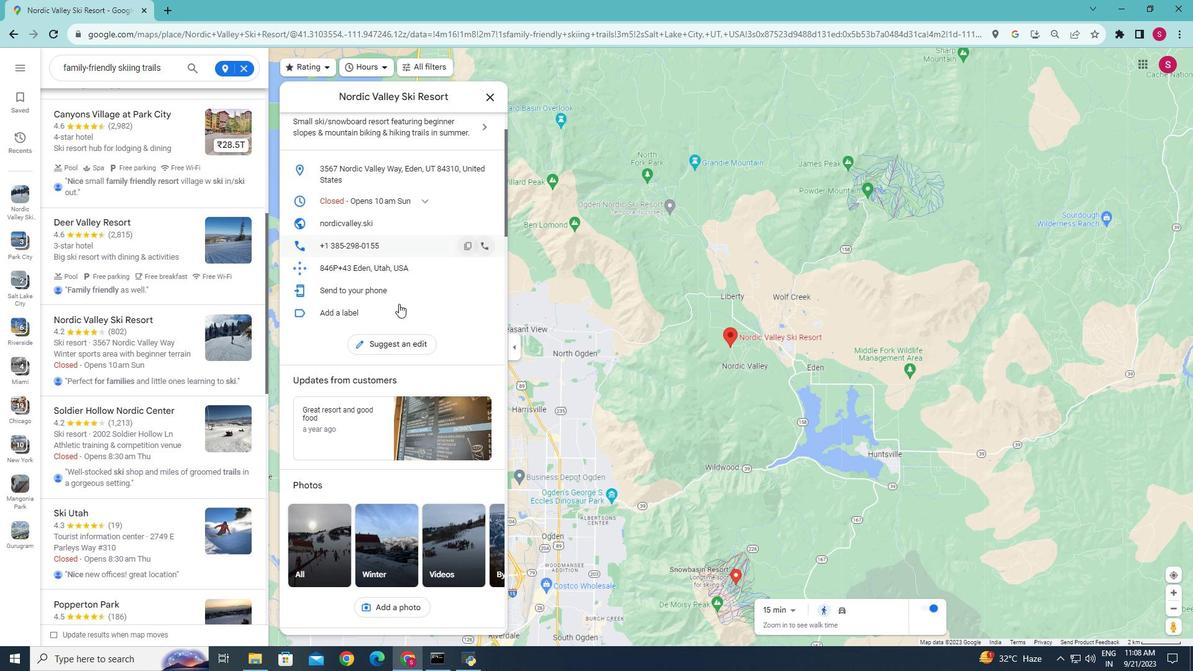 
Action: Mouse scrolled (397, 302) with delta (0, 0)
Screenshot: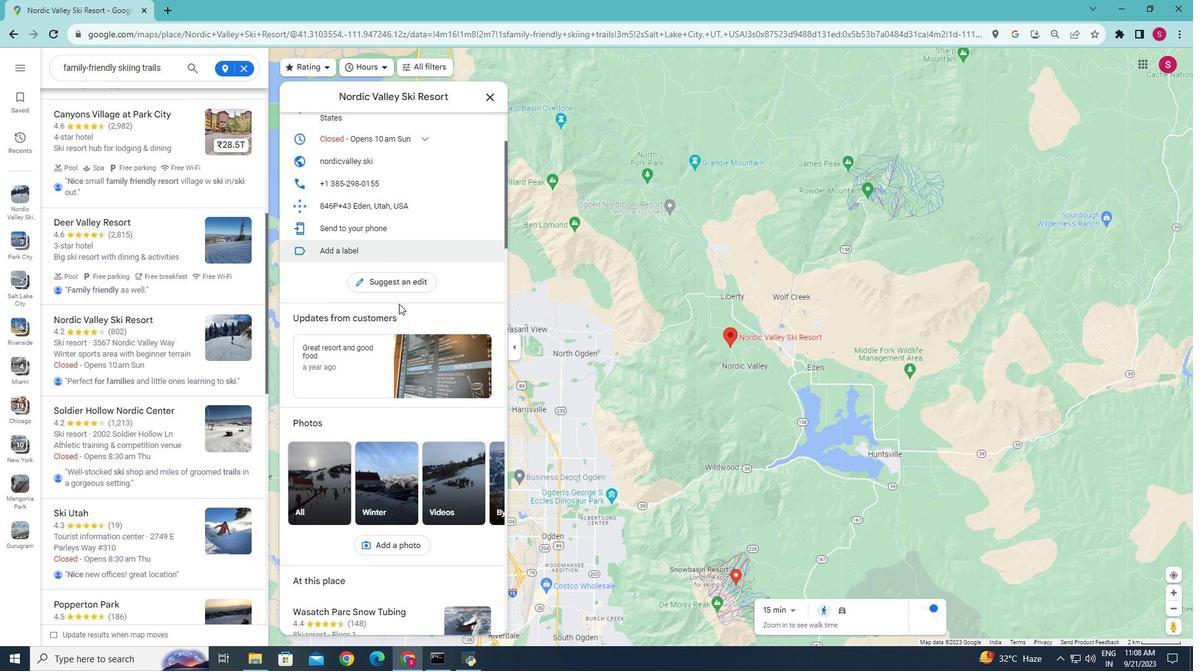 
Action: Mouse scrolled (397, 302) with delta (0, 0)
Screenshot: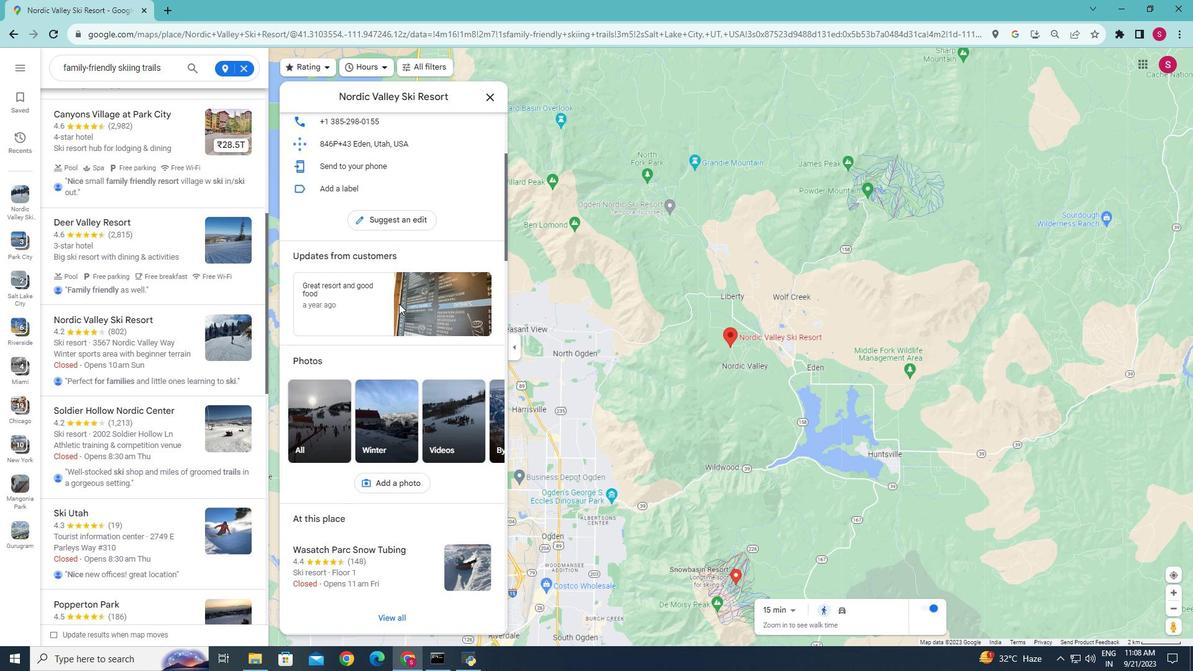 
Action: Mouse scrolled (397, 302) with delta (0, 0)
Screenshot: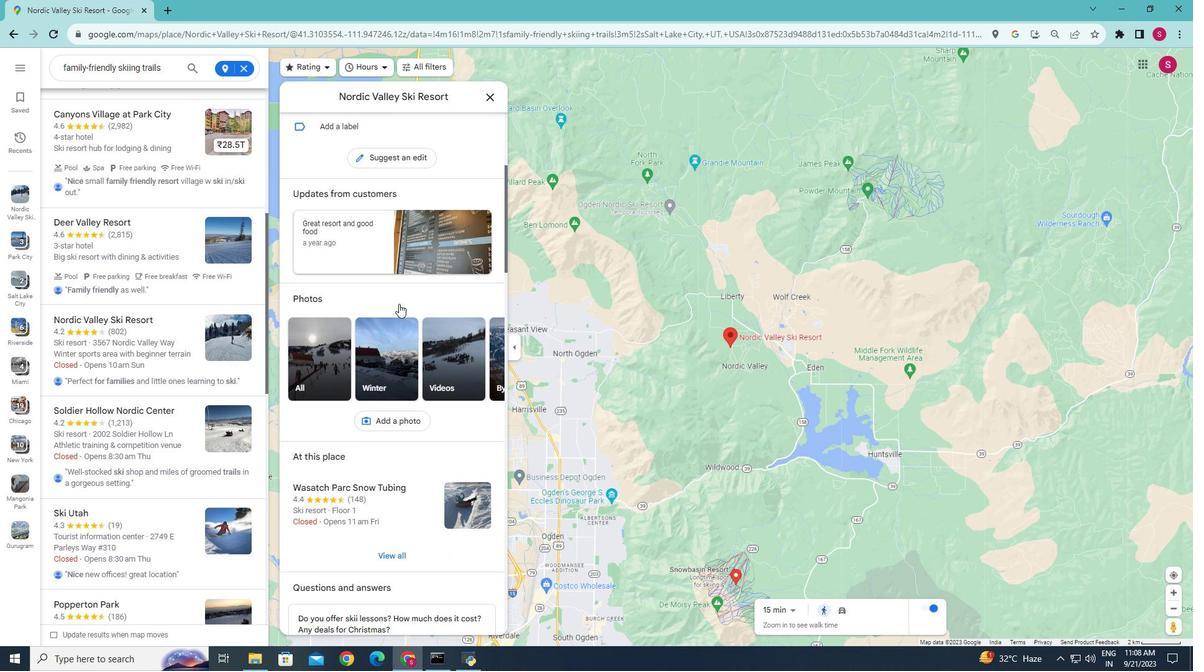 
Action: Mouse scrolled (397, 302) with delta (0, 0)
Screenshot: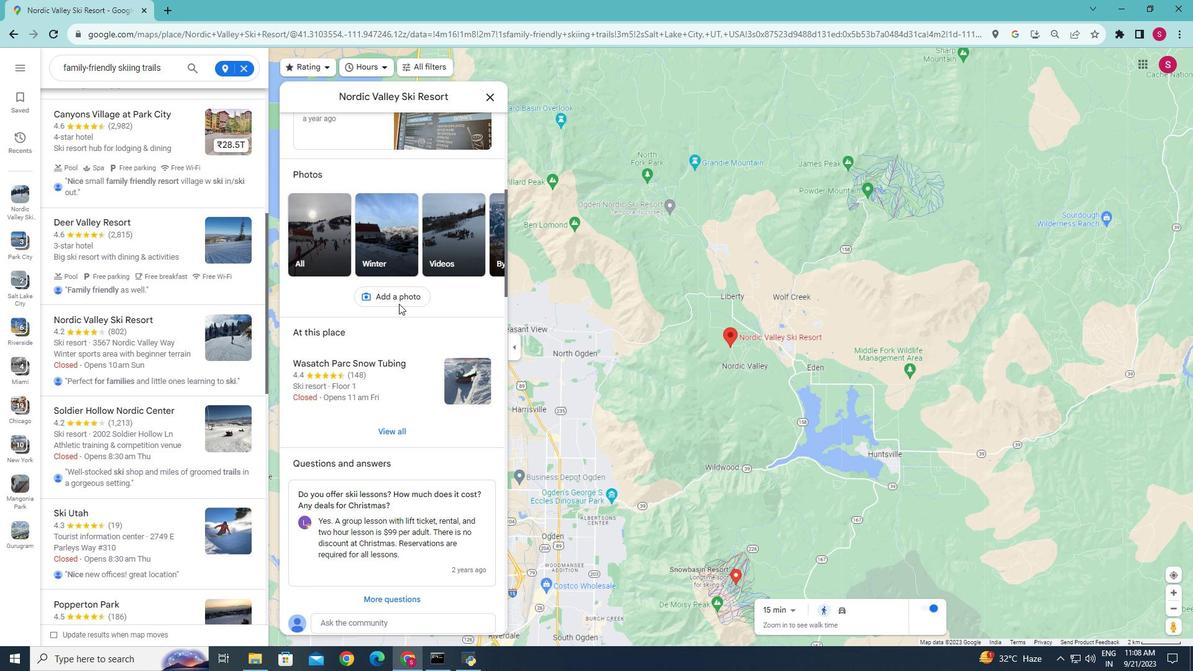 
Action: Mouse scrolled (397, 302) with delta (0, 0)
Screenshot: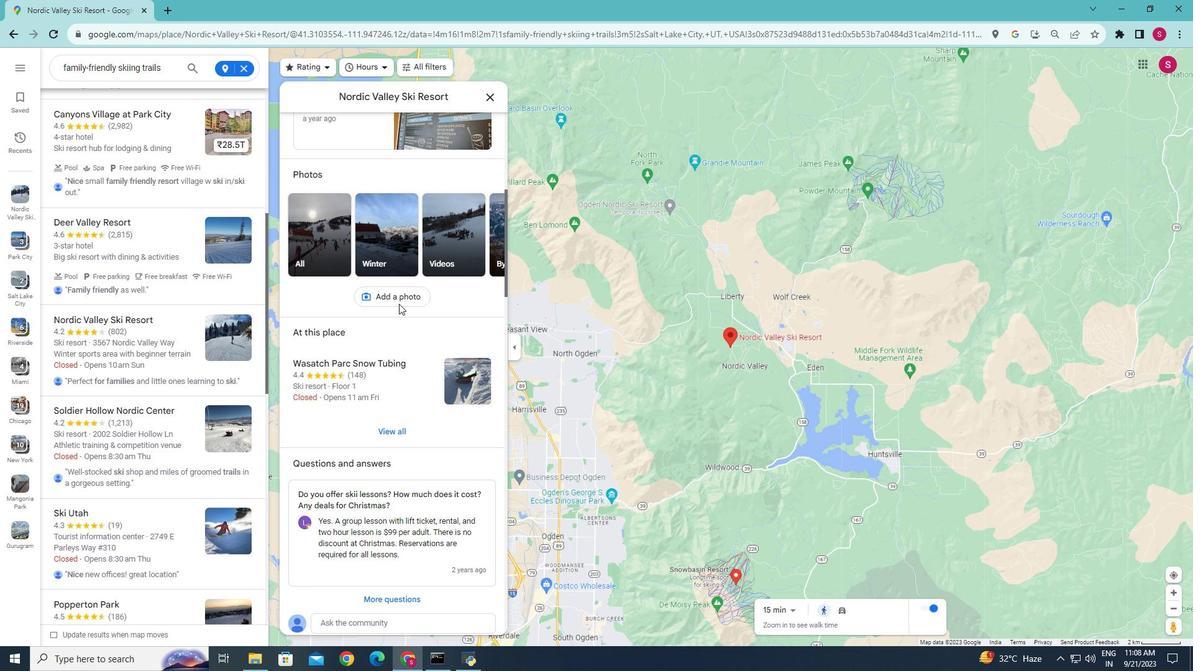 
Action: Mouse scrolled (397, 302) with delta (0, 0)
Screenshot: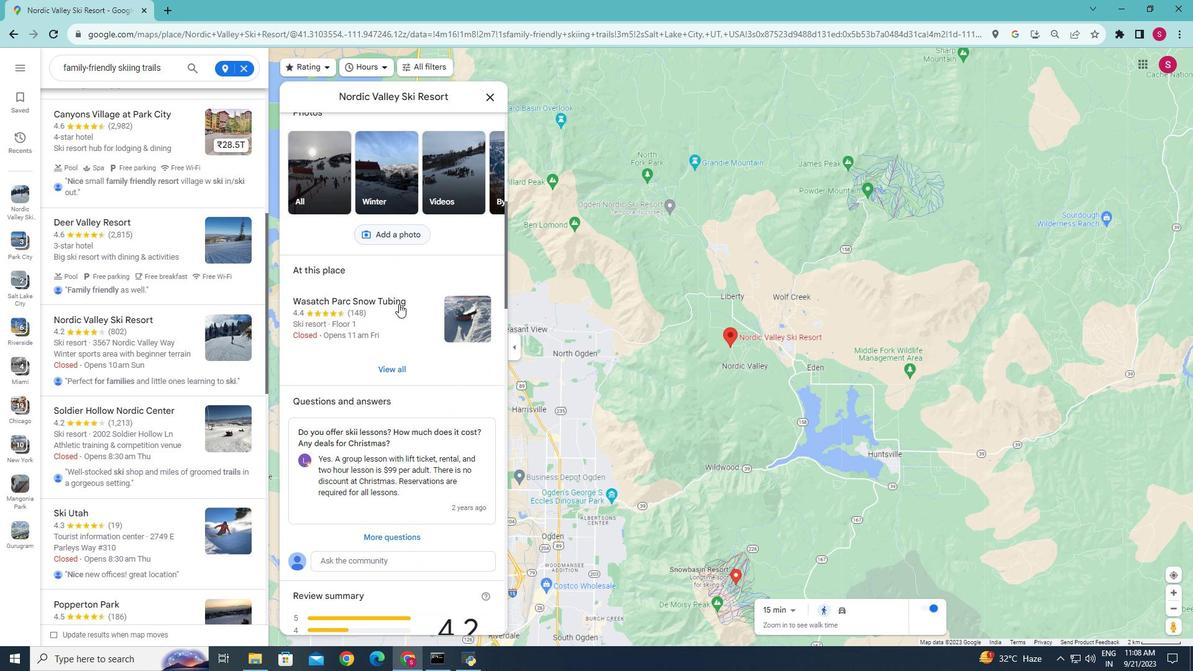 
Action: Mouse scrolled (397, 302) with delta (0, 0)
Screenshot: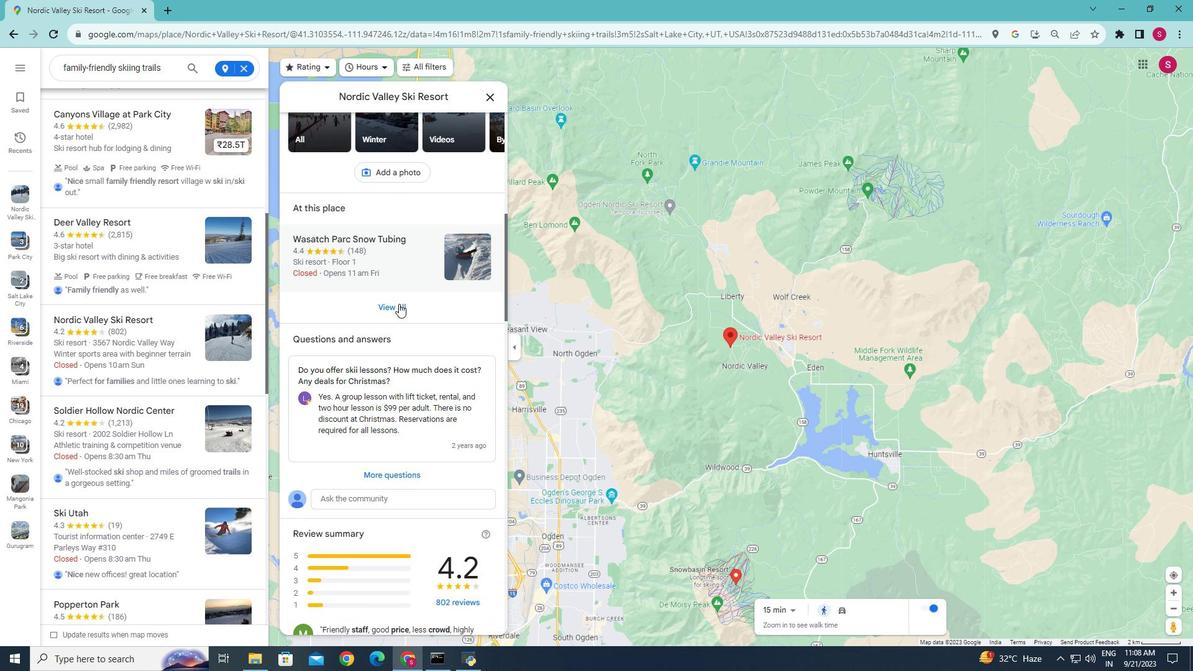 
Action: Mouse scrolled (397, 302) with delta (0, 0)
